 Task: Search one way flight ticket for 2 adults, 4 children and 1 infant on lap in business from Alexandria: Alexandria International Airport to New Bern: Coastal Carolina Regional Airport (was Craven County Regional) on 5-4-2023. Choice of flights is Westjet. Number of bags: 8 checked bags. Price is upto 60000. Outbound departure time preference is 18:15.
Action: Mouse moved to (367, 141)
Screenshot: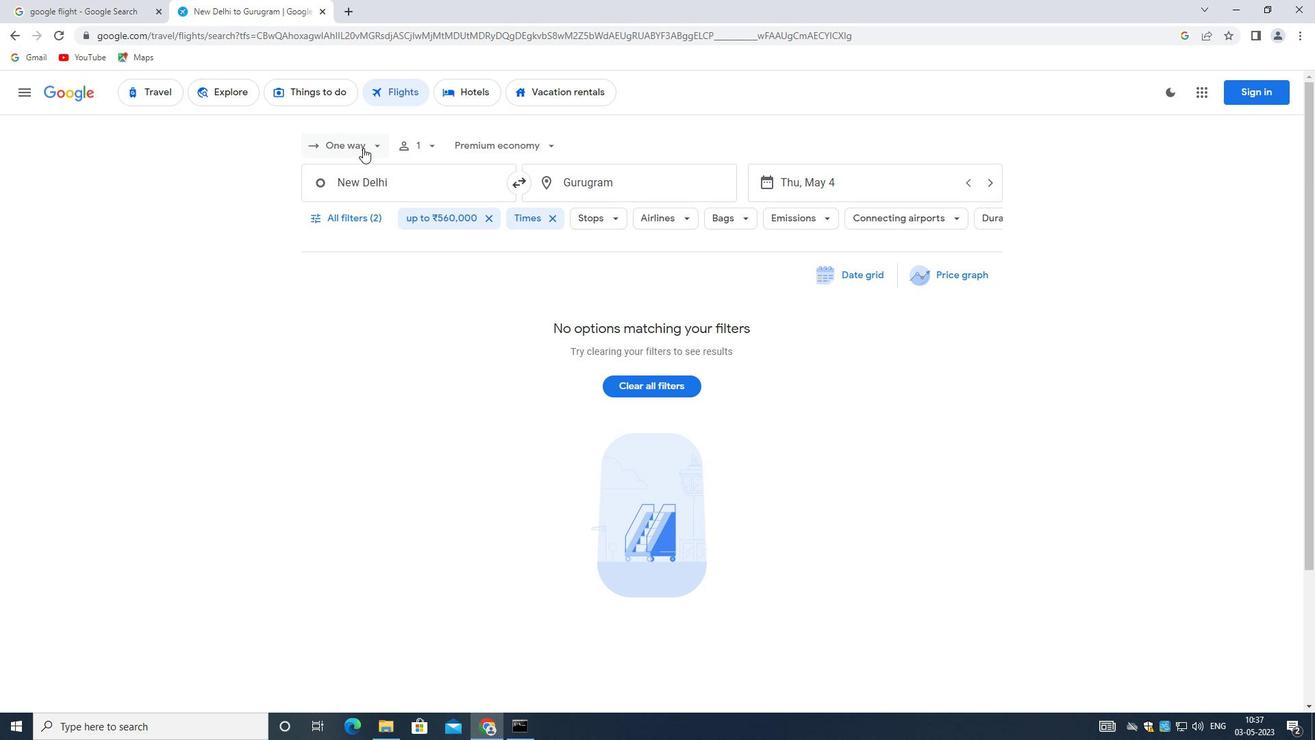 
Action: Mouse pressed left at (367, 141)
Screenshot: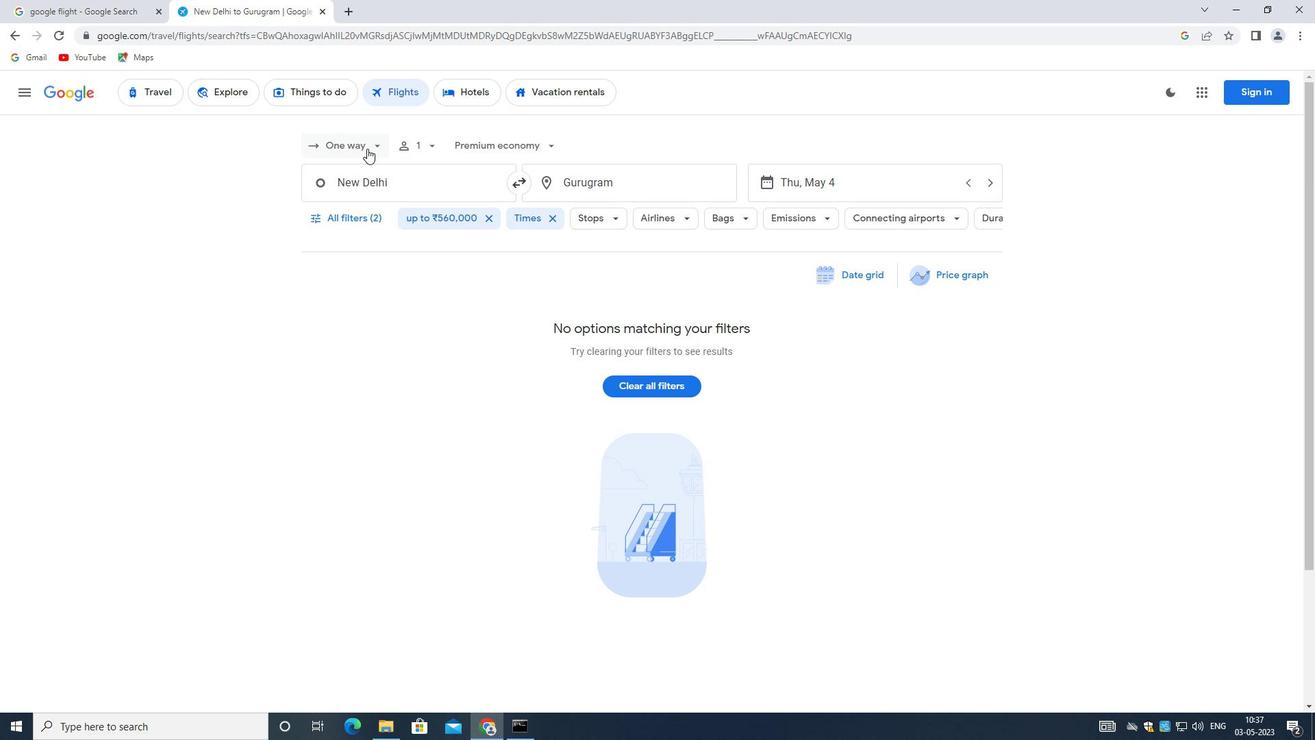 
Action: Mouse moved to (369, 198)
Screenshot: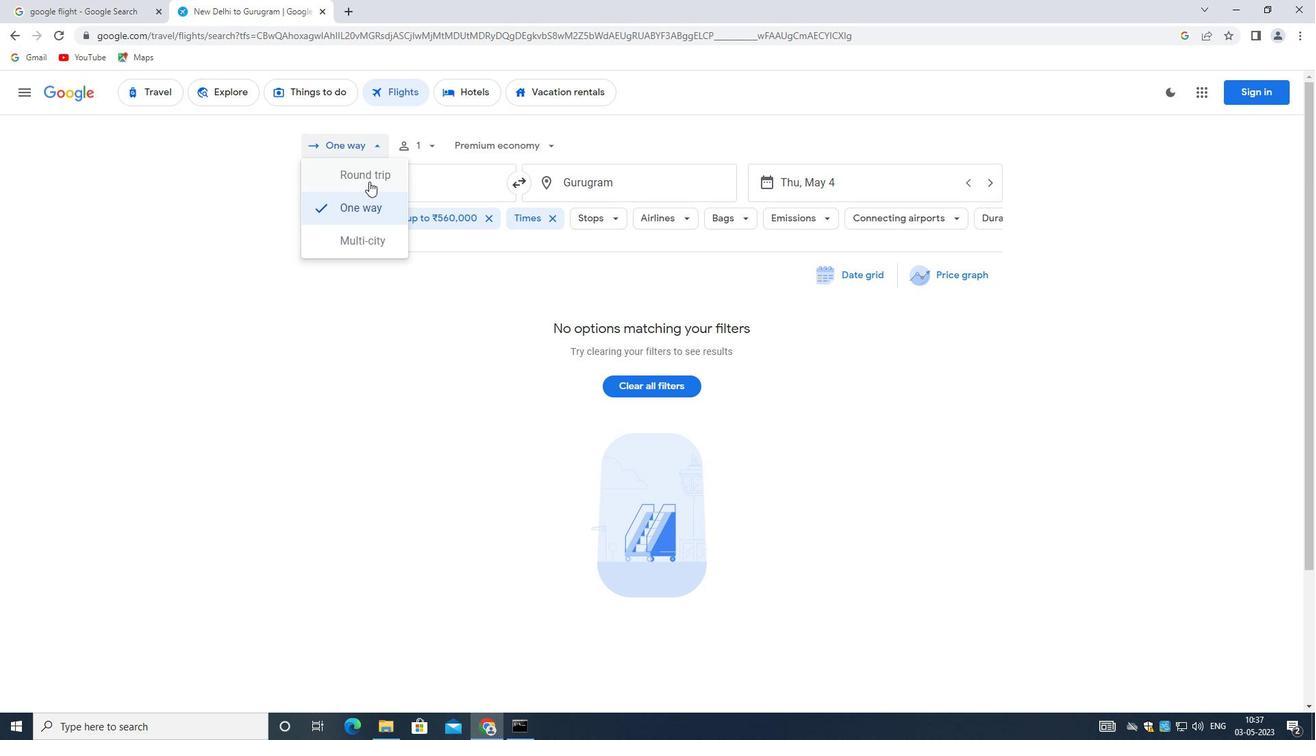 
Action: Mouse pressed left at (369, 198)
Screenshot: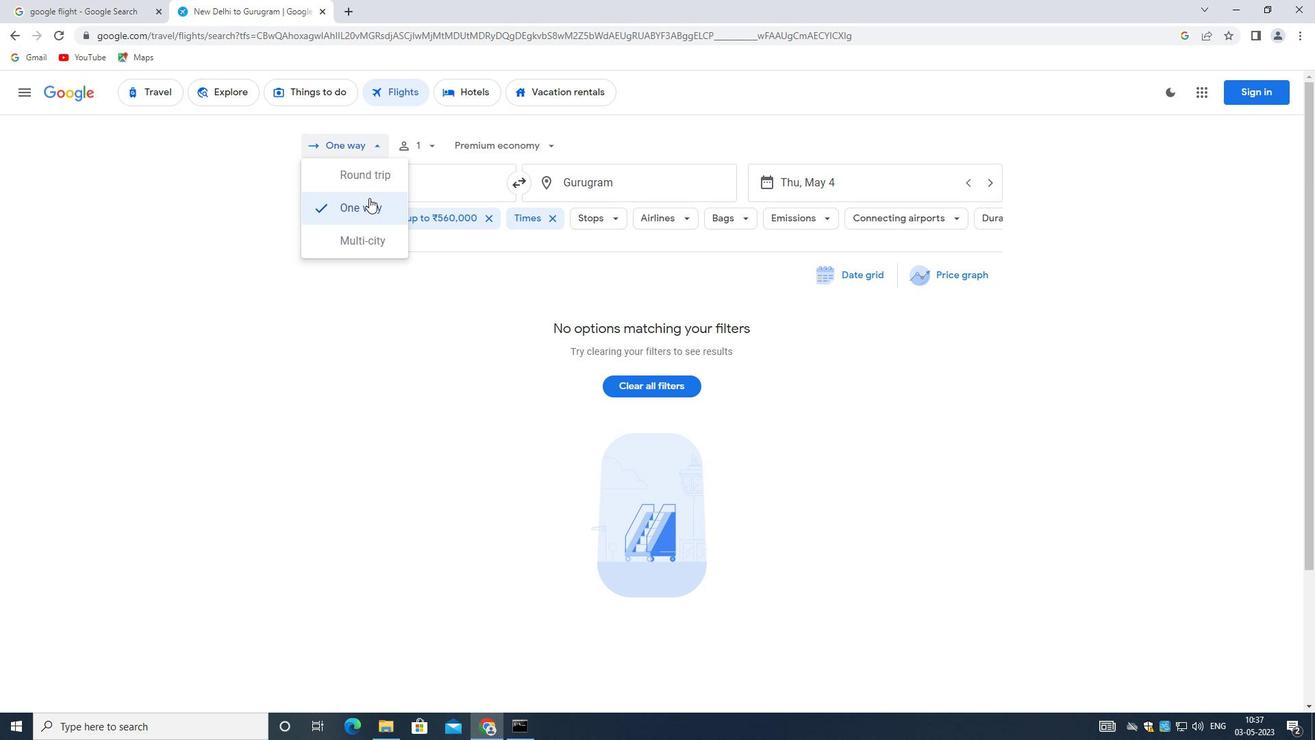 
Action: Mouse moved to (439, 150)
Screenshot: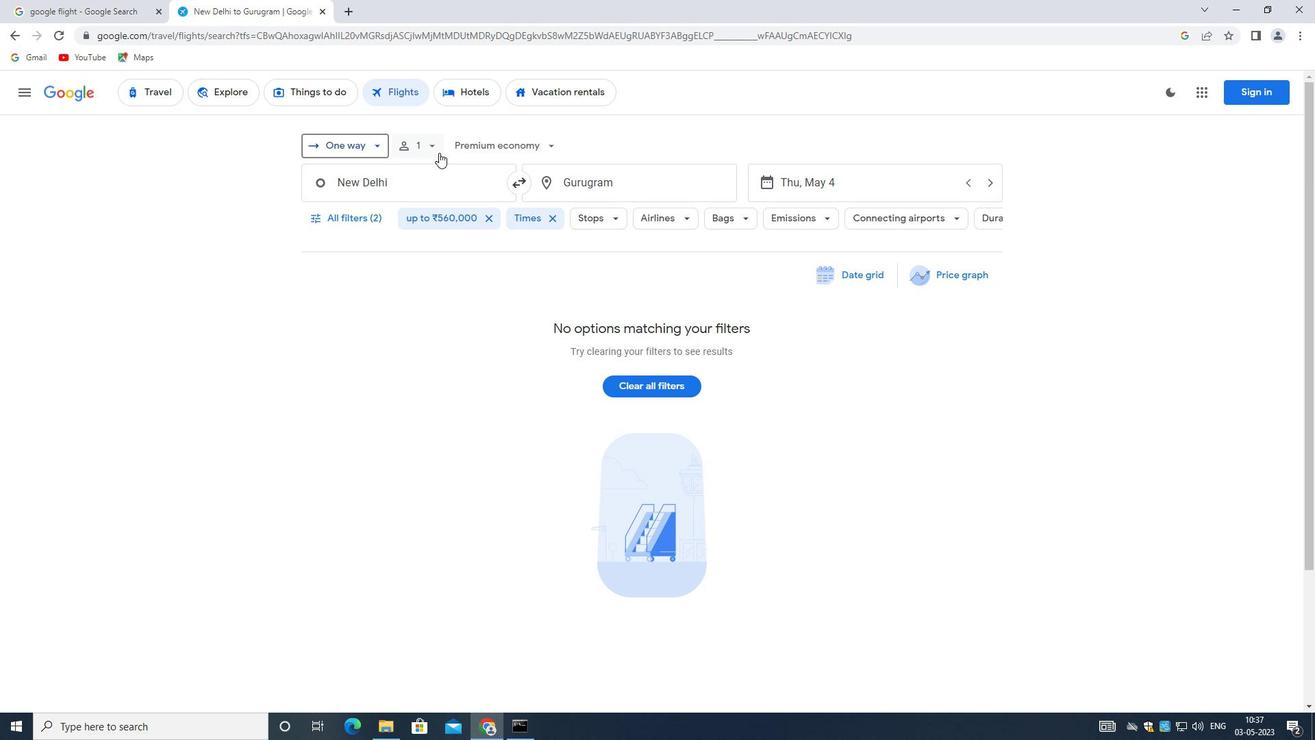 
Action: Mouse pressed left at (439, 150)
Screenshot: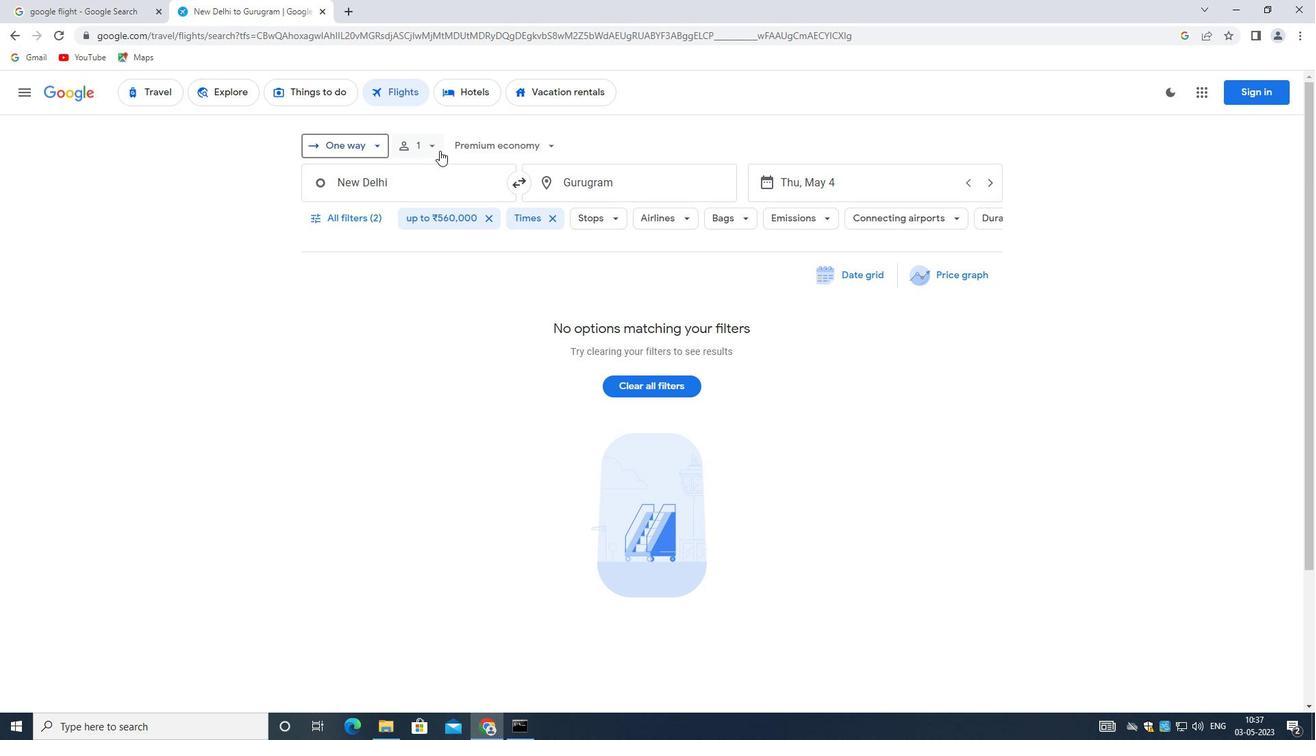 
Action: Mouse moved to (537, 177)
Screenshot: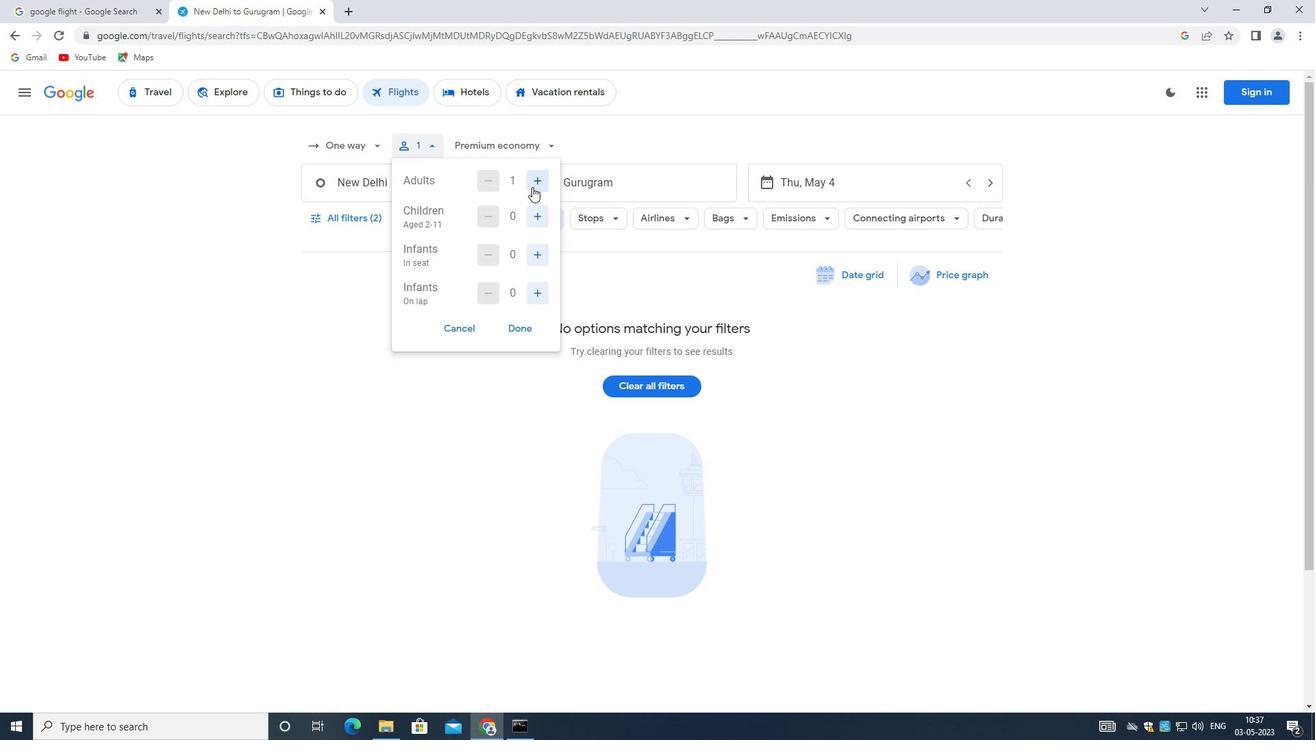 
Action: Mouse pressed left at (537, 177)
Screenshot: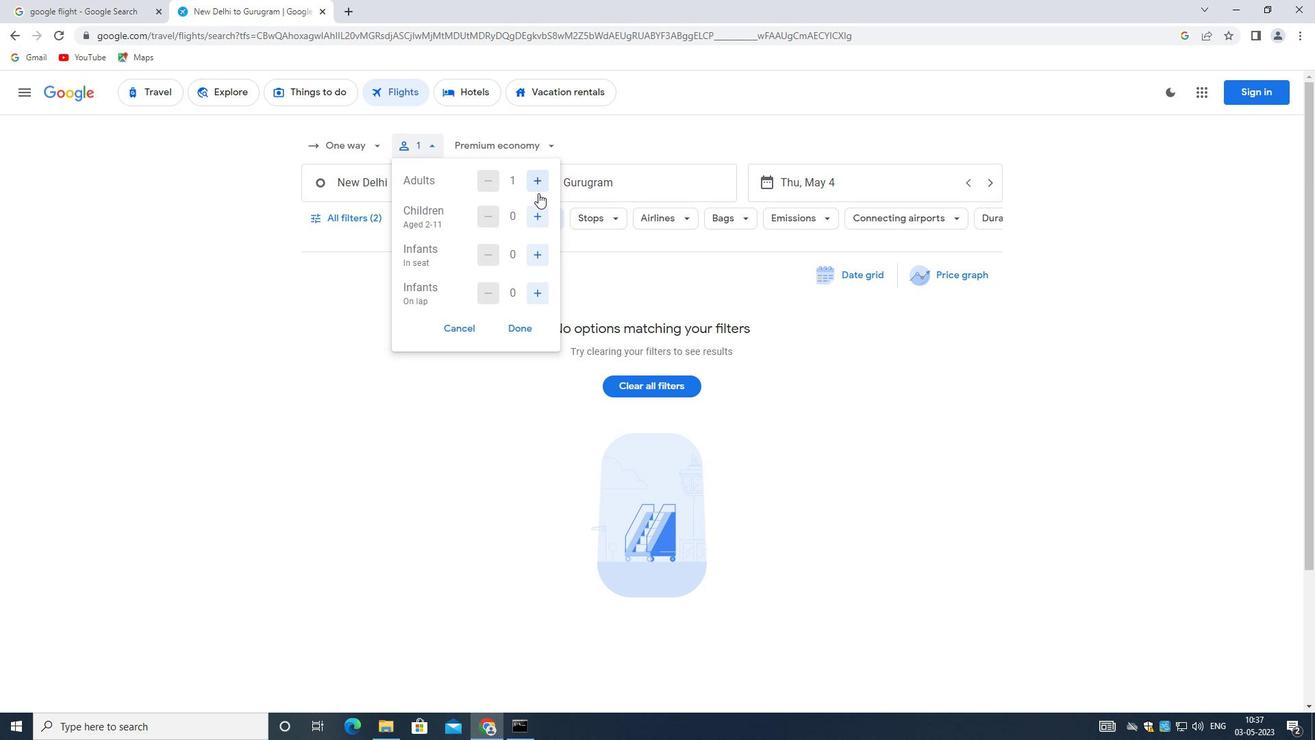 
Action: Mouse moved to (538, 219)
Screenshot: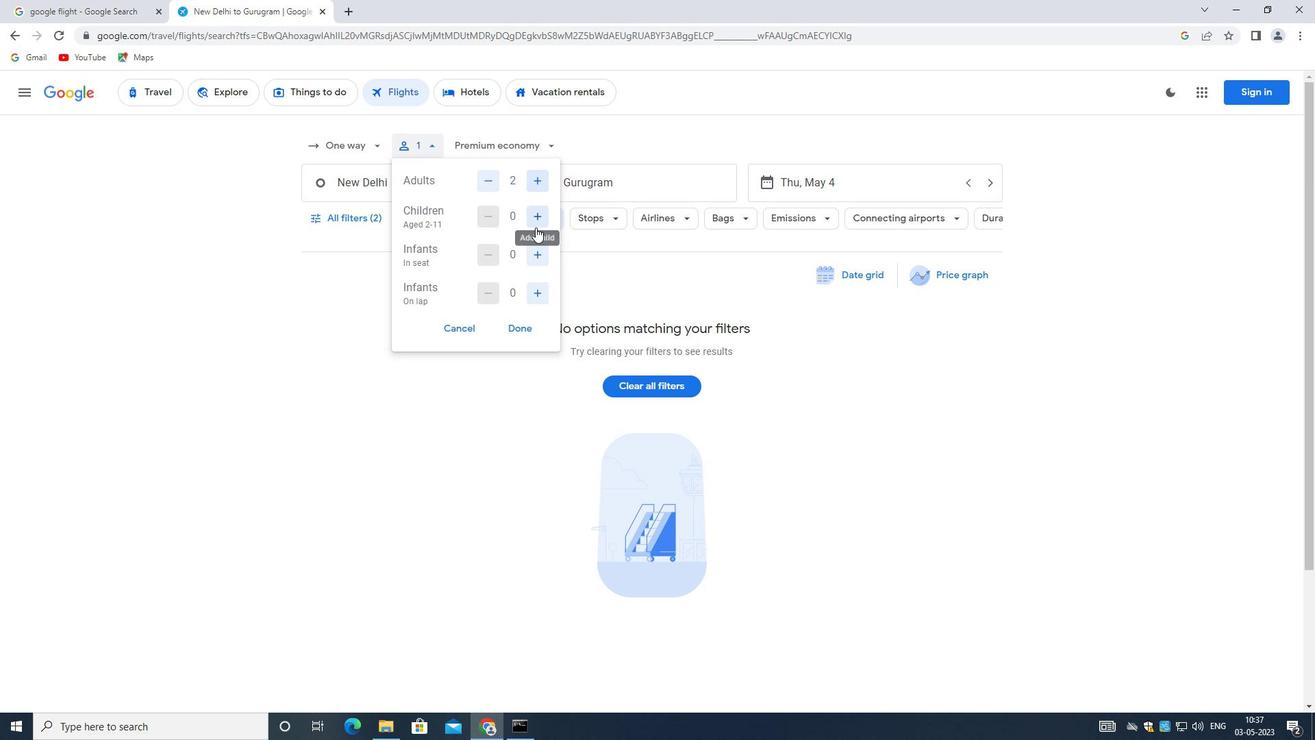 
Action: Mouse pressed left at (538, 219)
Screenshot: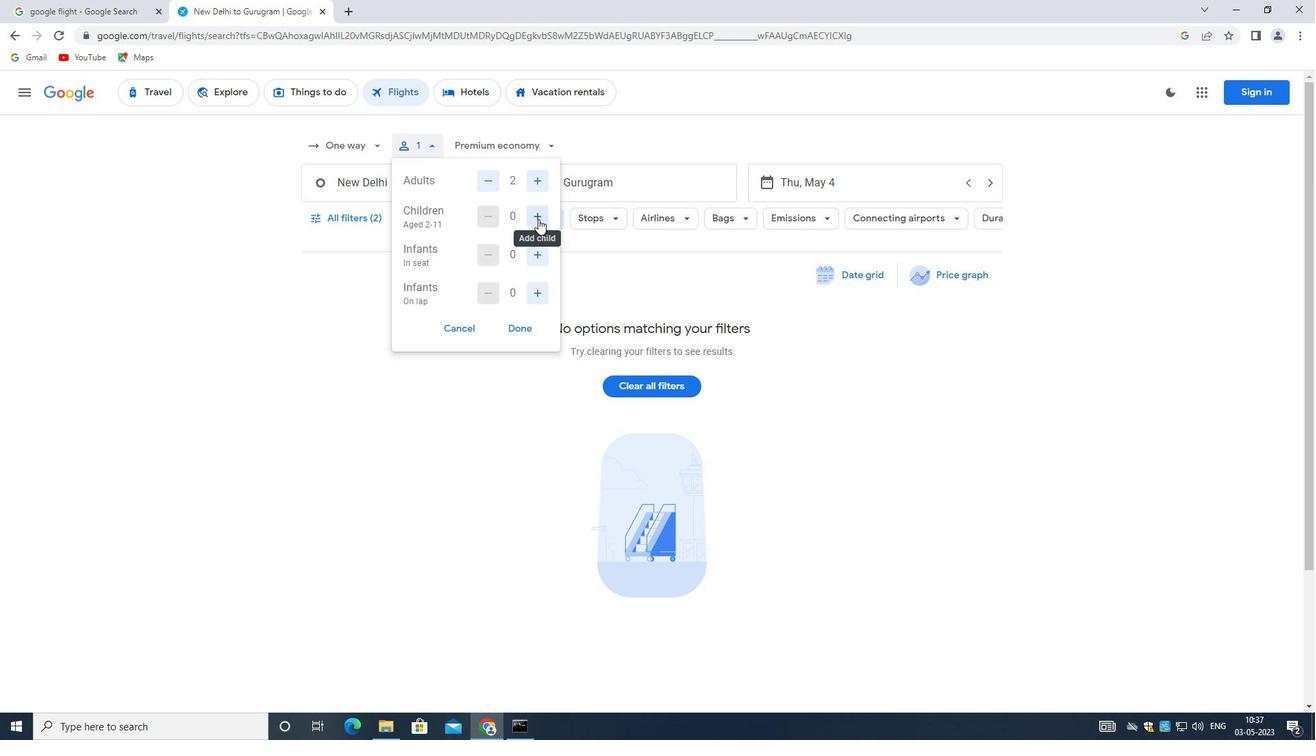 
Action: Mouse moved to (538, 219)
Screenshot: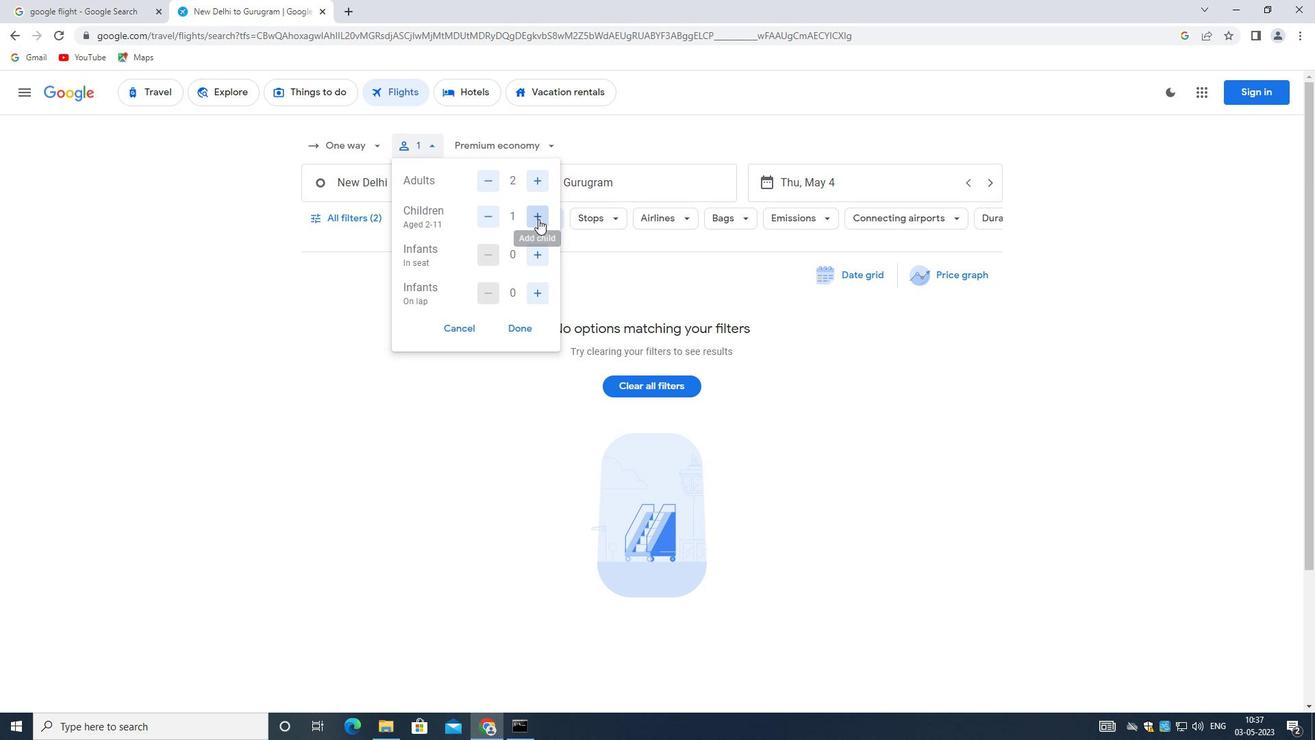 
Action: Mouse pressed left at (538, 219)
Screenshot: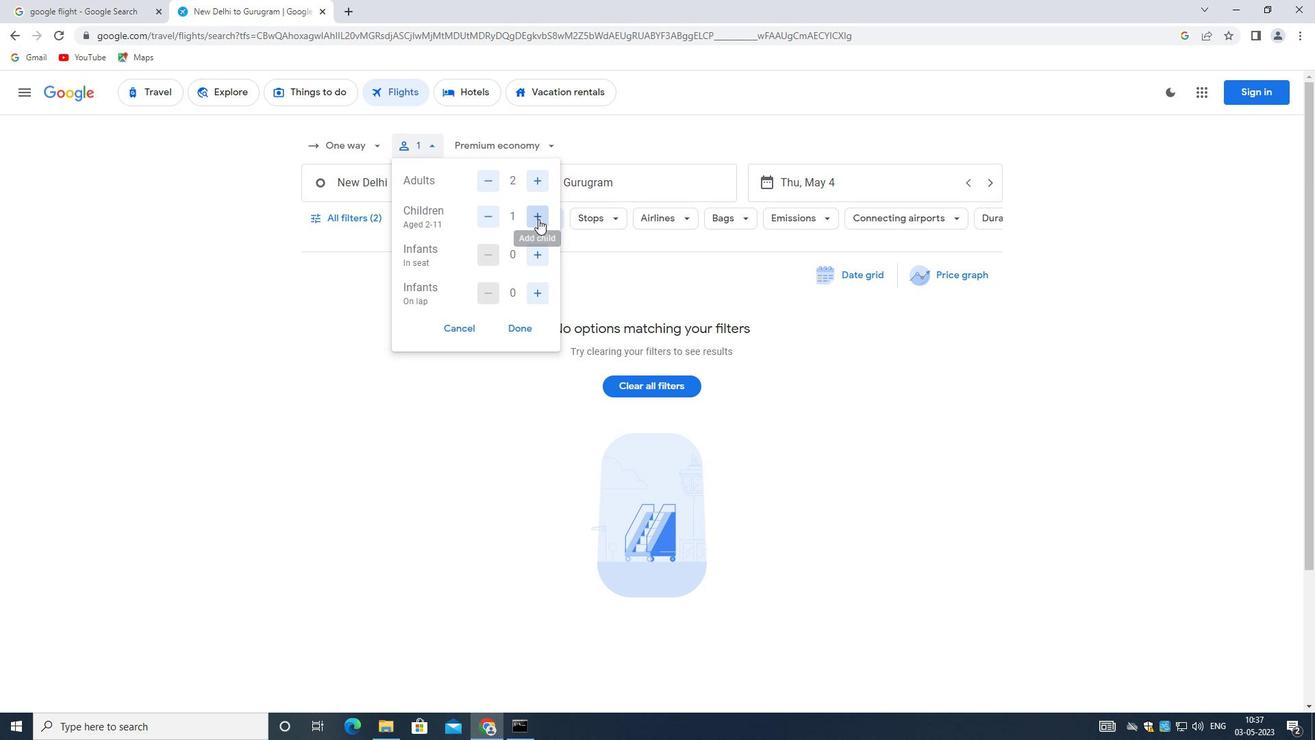 
Action: Mouse pressed left at (538, 219)
Screenshot: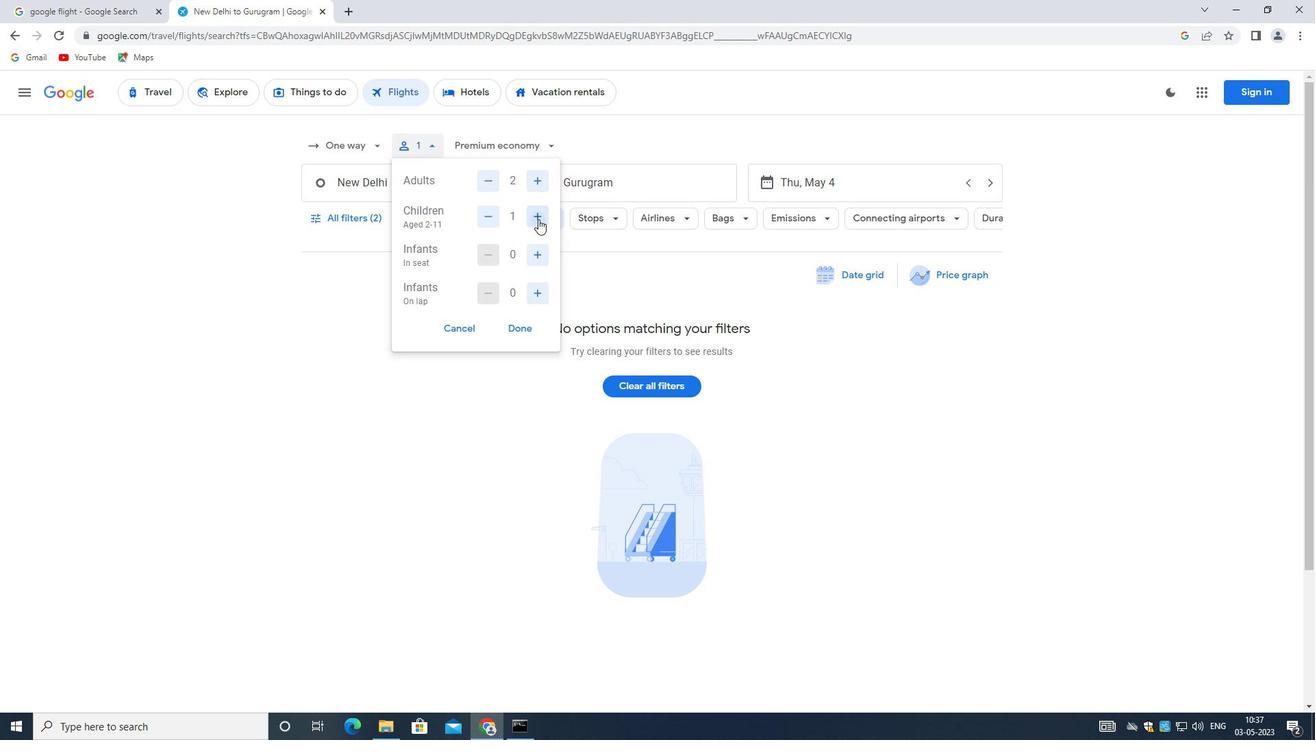 
Action: Mouse pressed left at (538, 219)
Screenshot: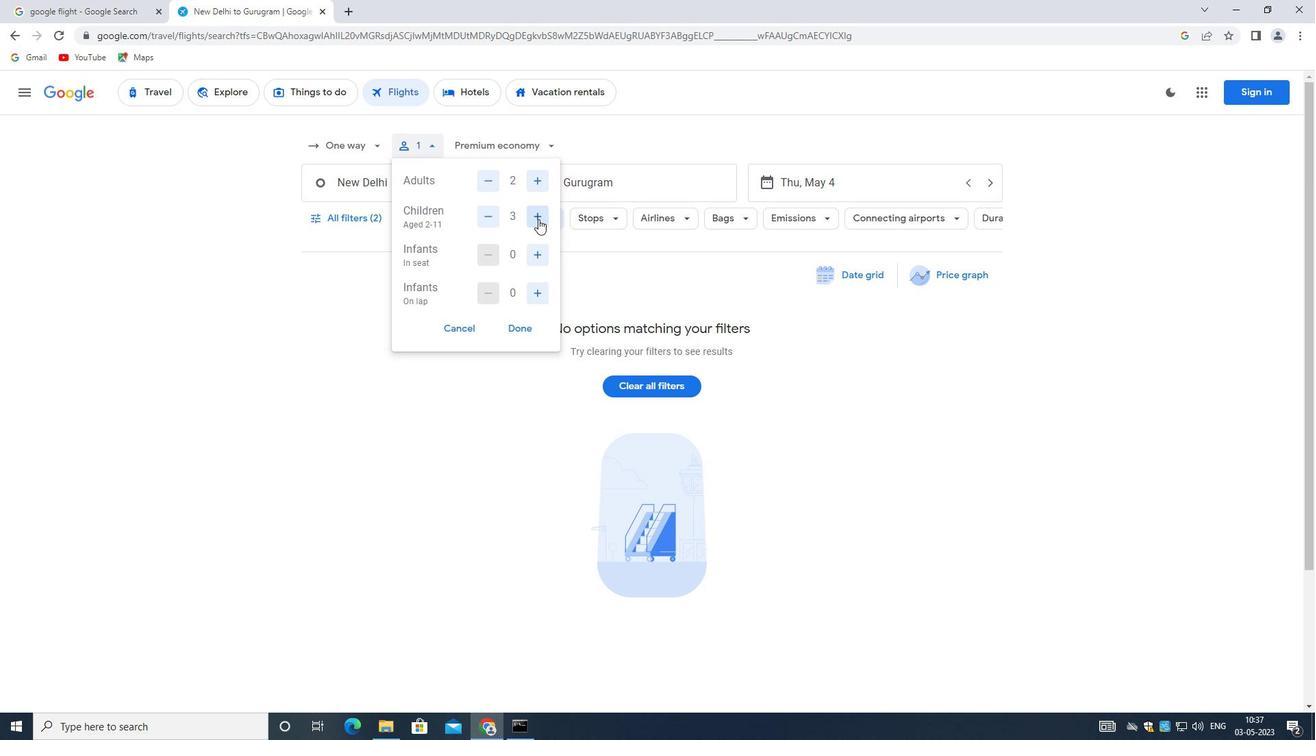 
Action: Mouse moved to (542, 256)
Screenshot: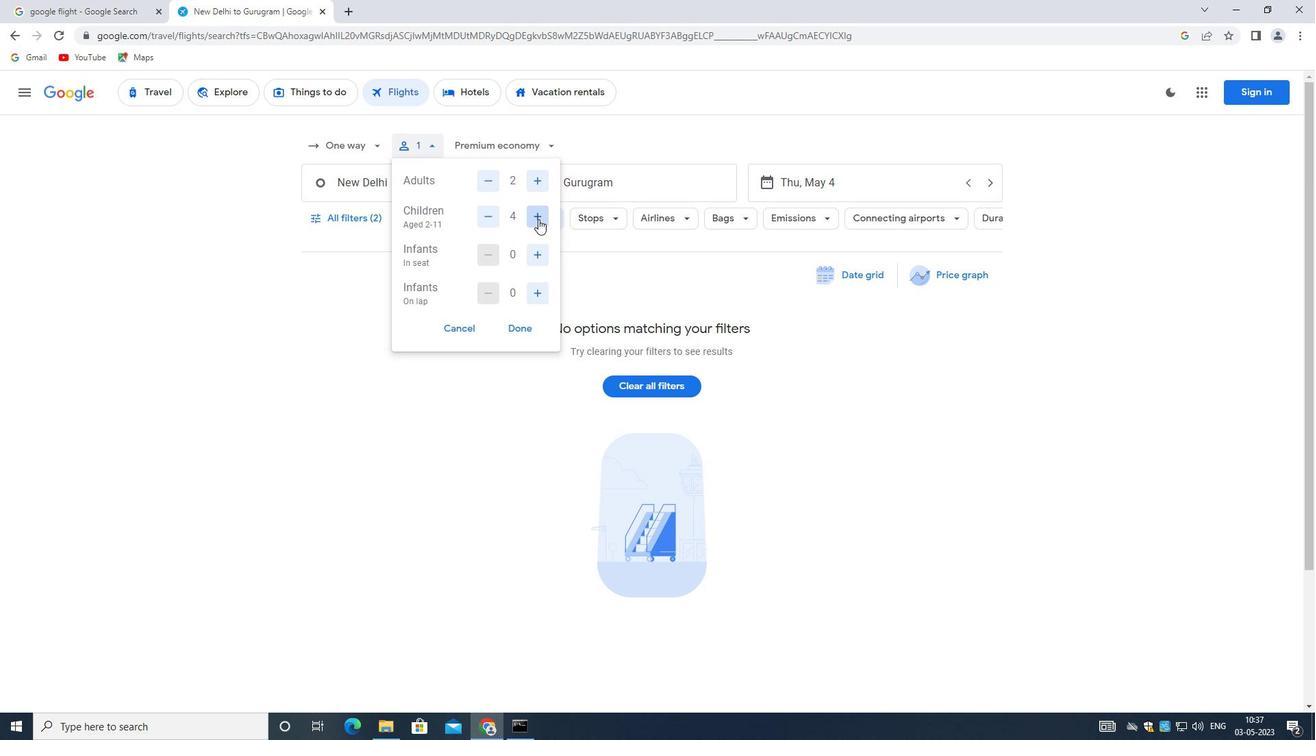 
Action: Mouse pressed left at (542, 256)
Screenshot: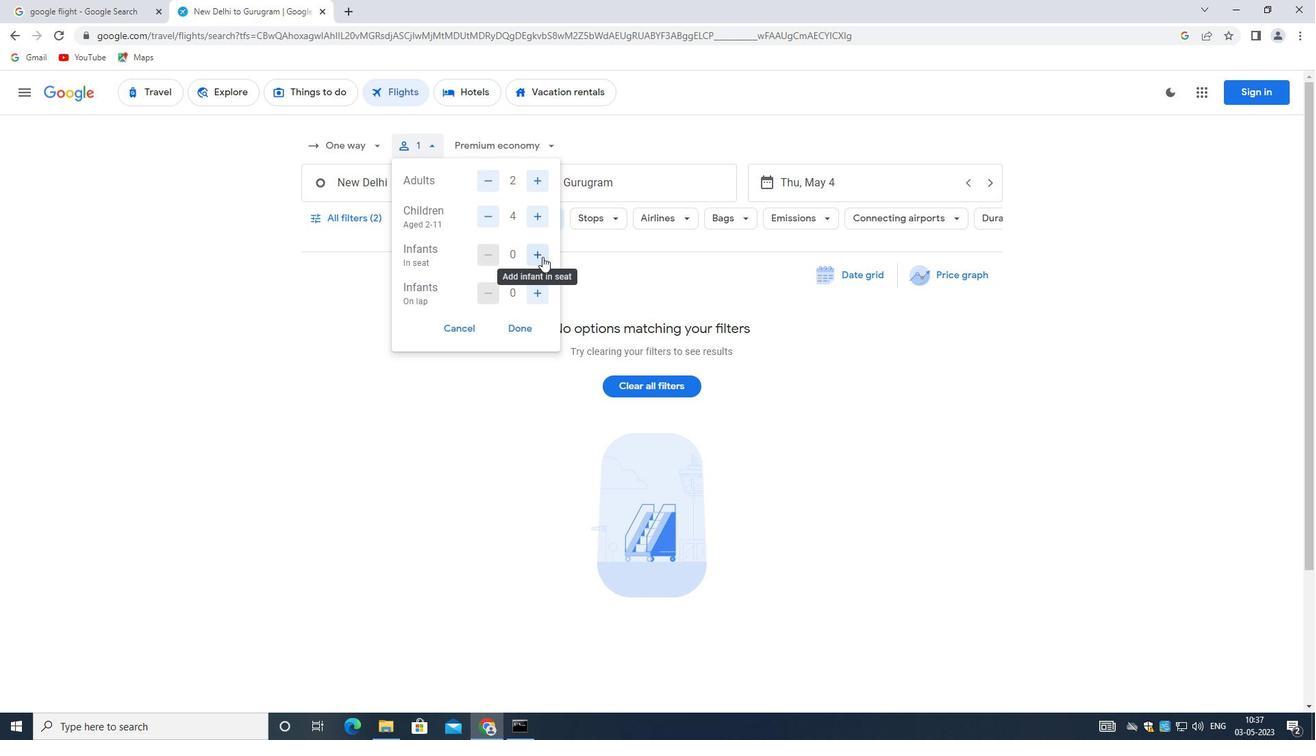 
Action: Mouse moved to (511, 330)
Screenshot: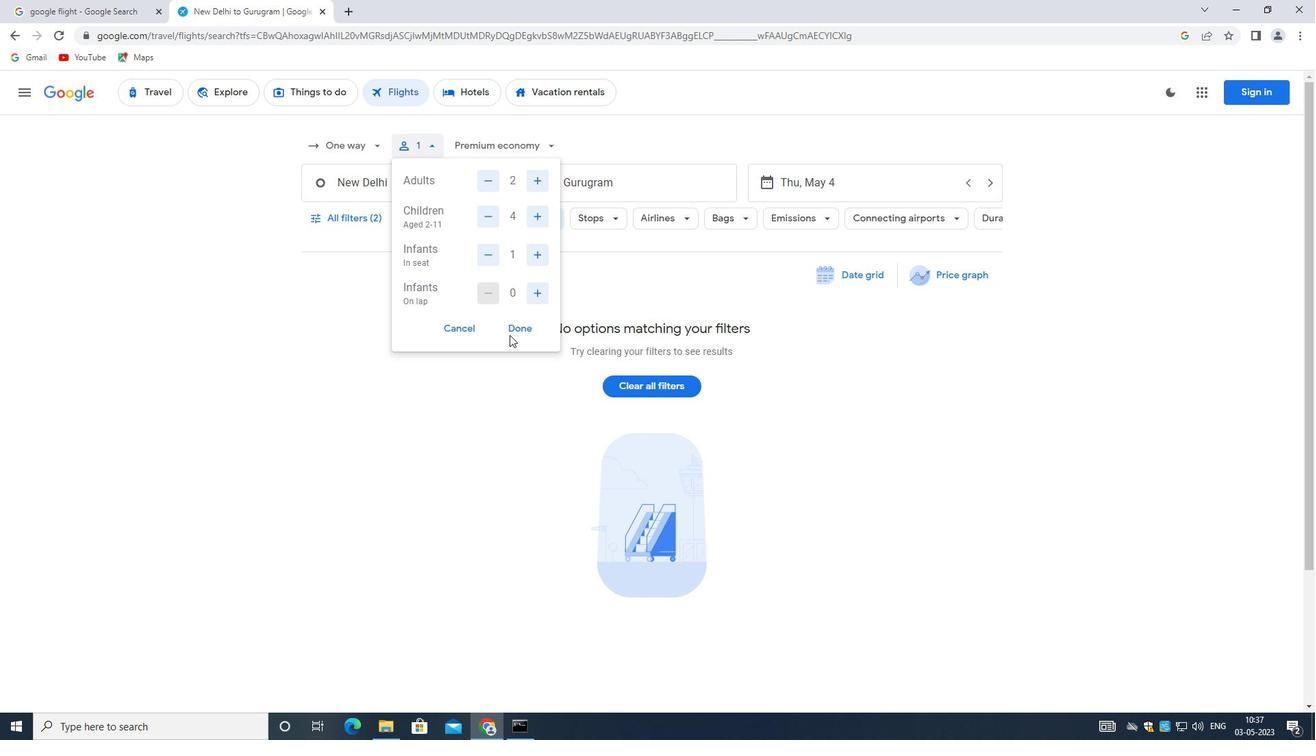 
Action: Mouse pressed left at (511, 330)
Screenshot: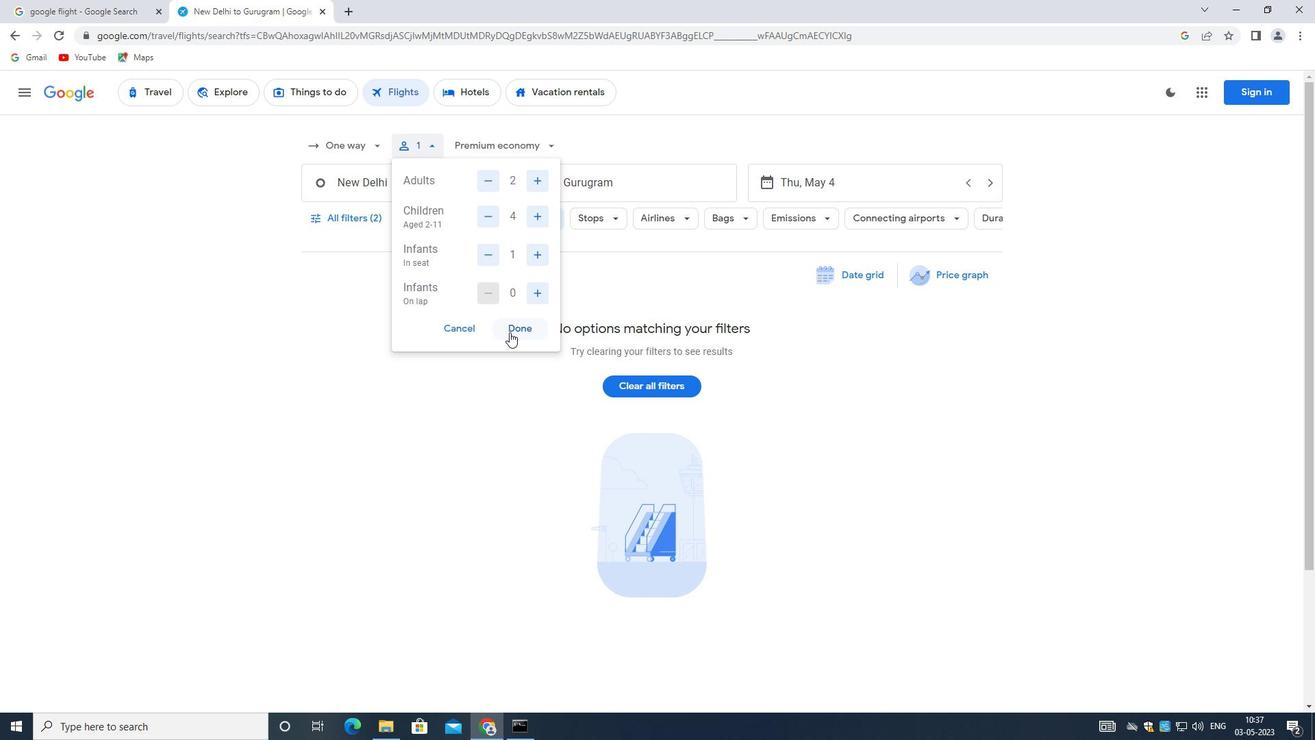 
Action: Mouse moved to (533, 142)
Screenshot: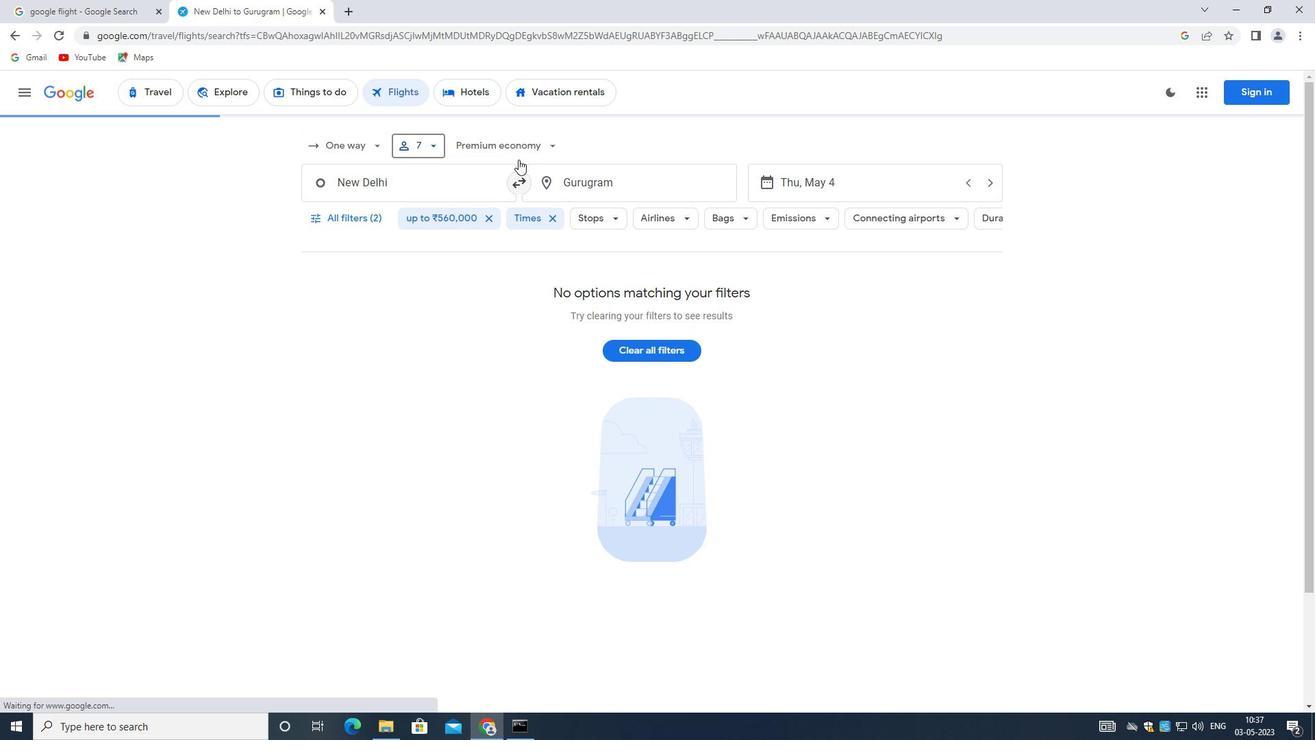 
Action: Mouse pressed left at (533, 142)
Screenshot: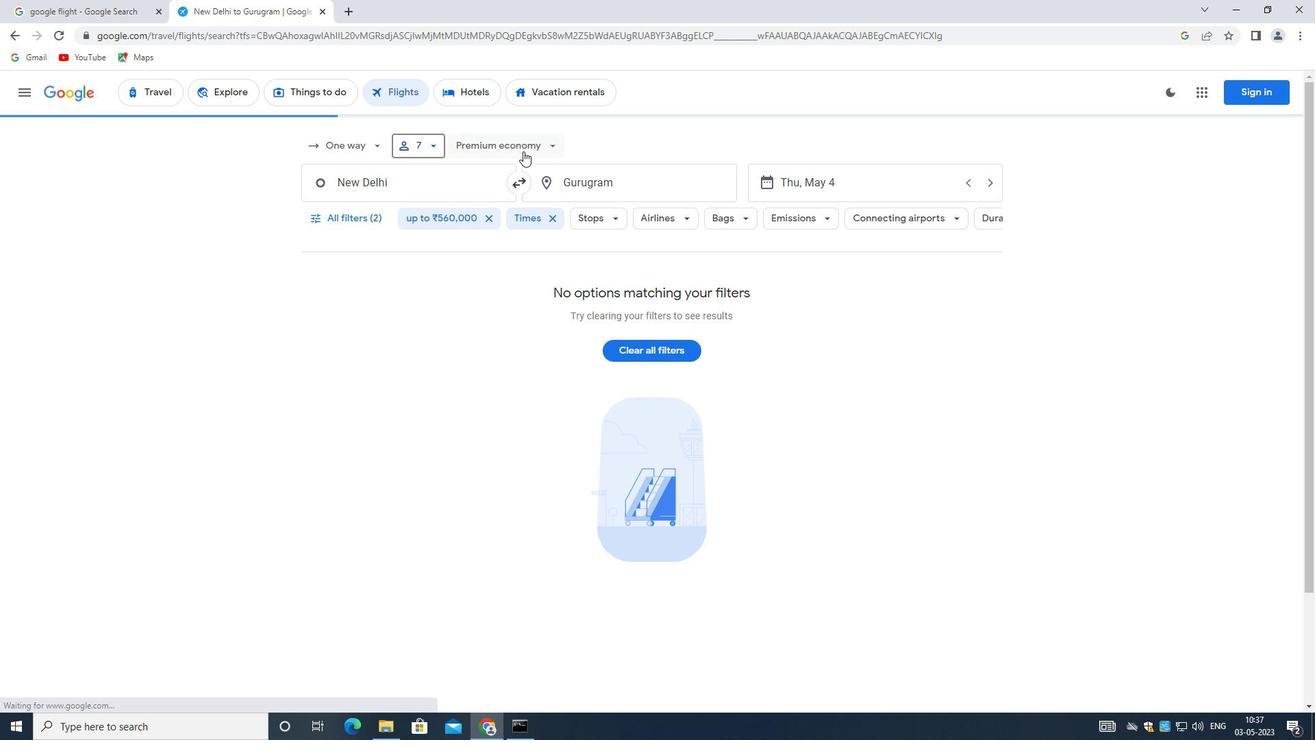 
Action: Mouse moved to (533, 243)
Screenshot: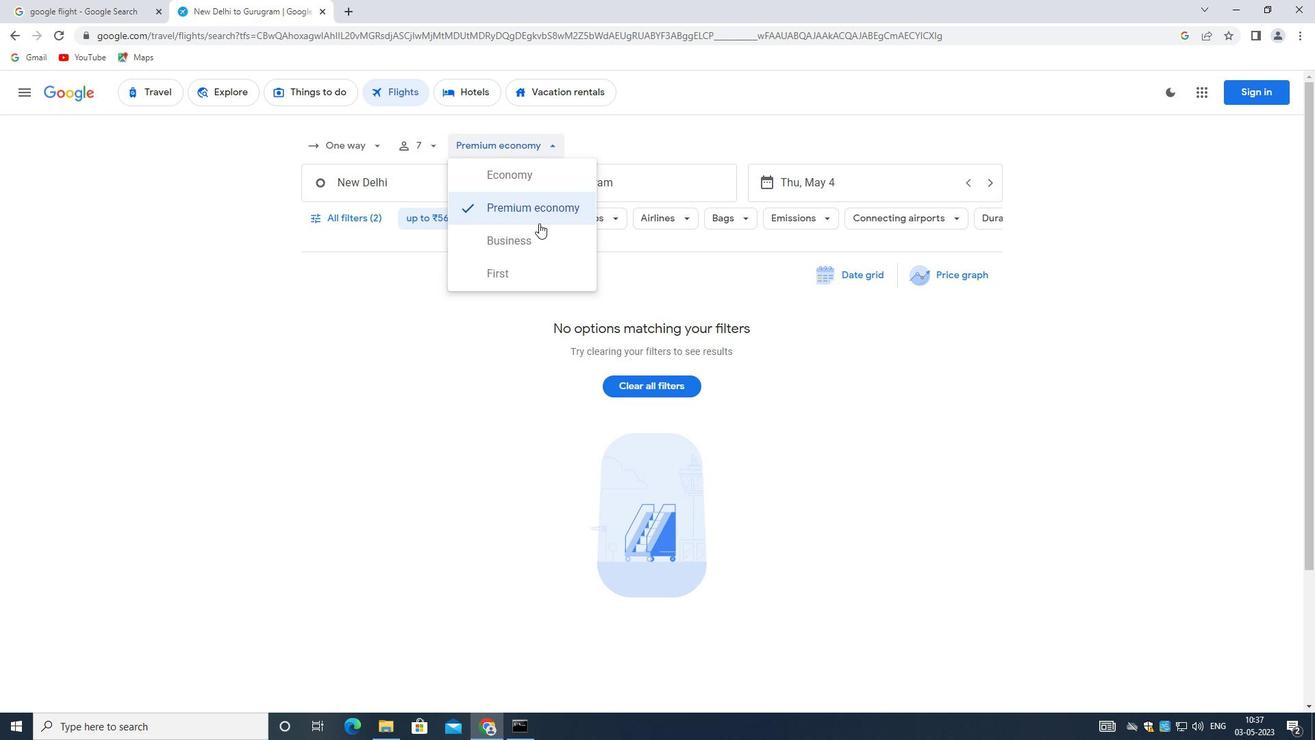 
Action: Mouse pressed left at (533, 243)
Screenshot: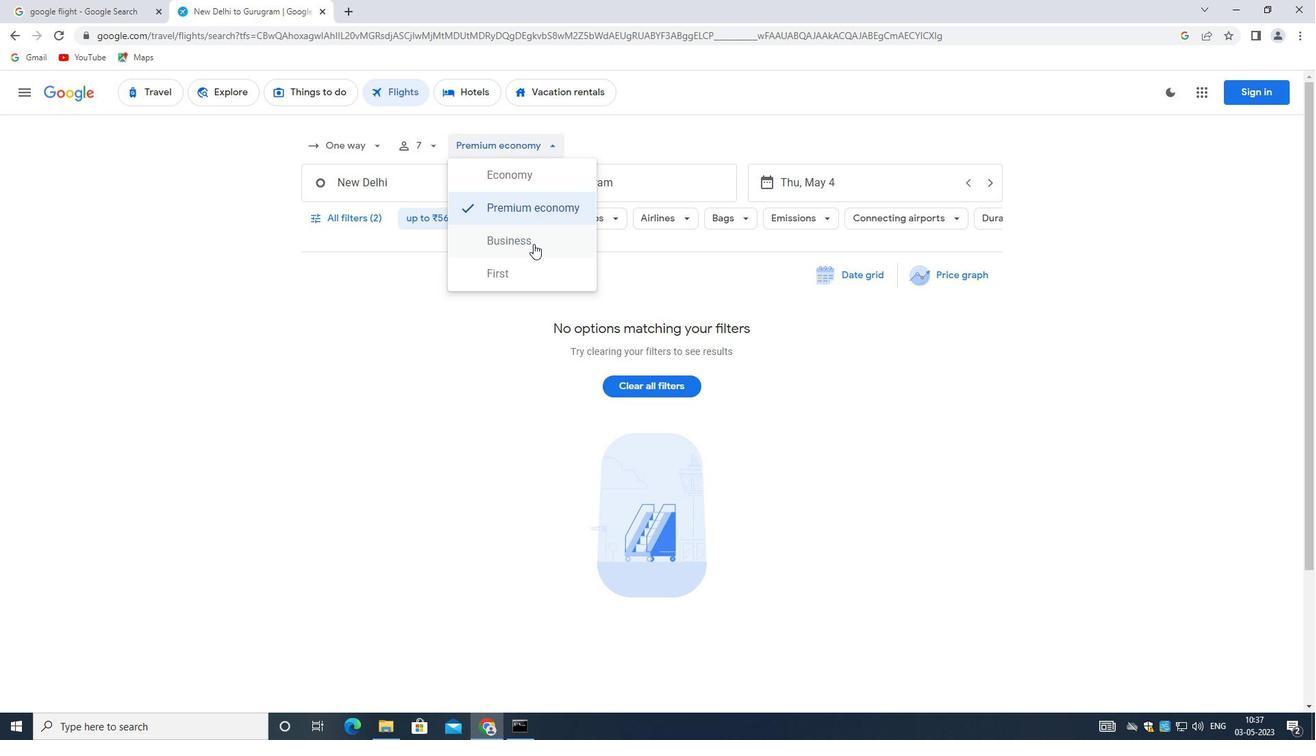
Action: Mouse moved to (394, 178)
Screenshot: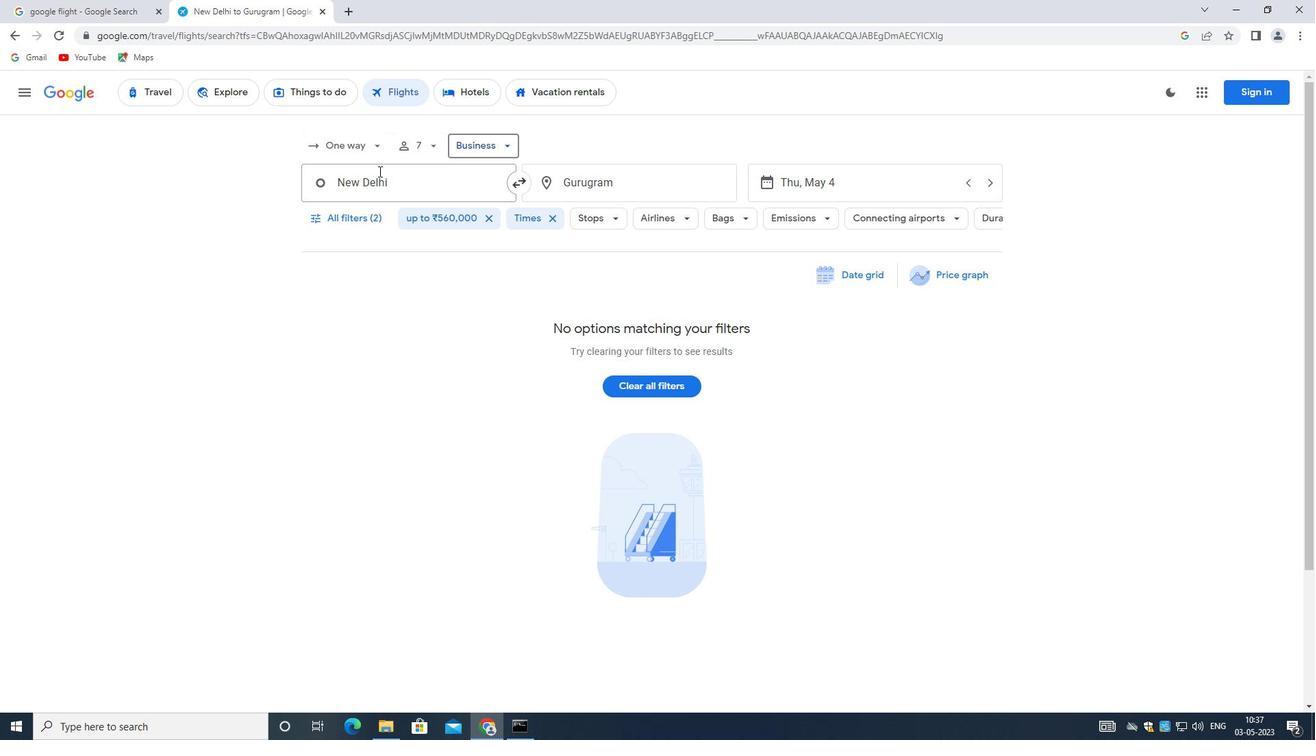 
Action: Mouse pressed left at (394, 178)
Screenshot: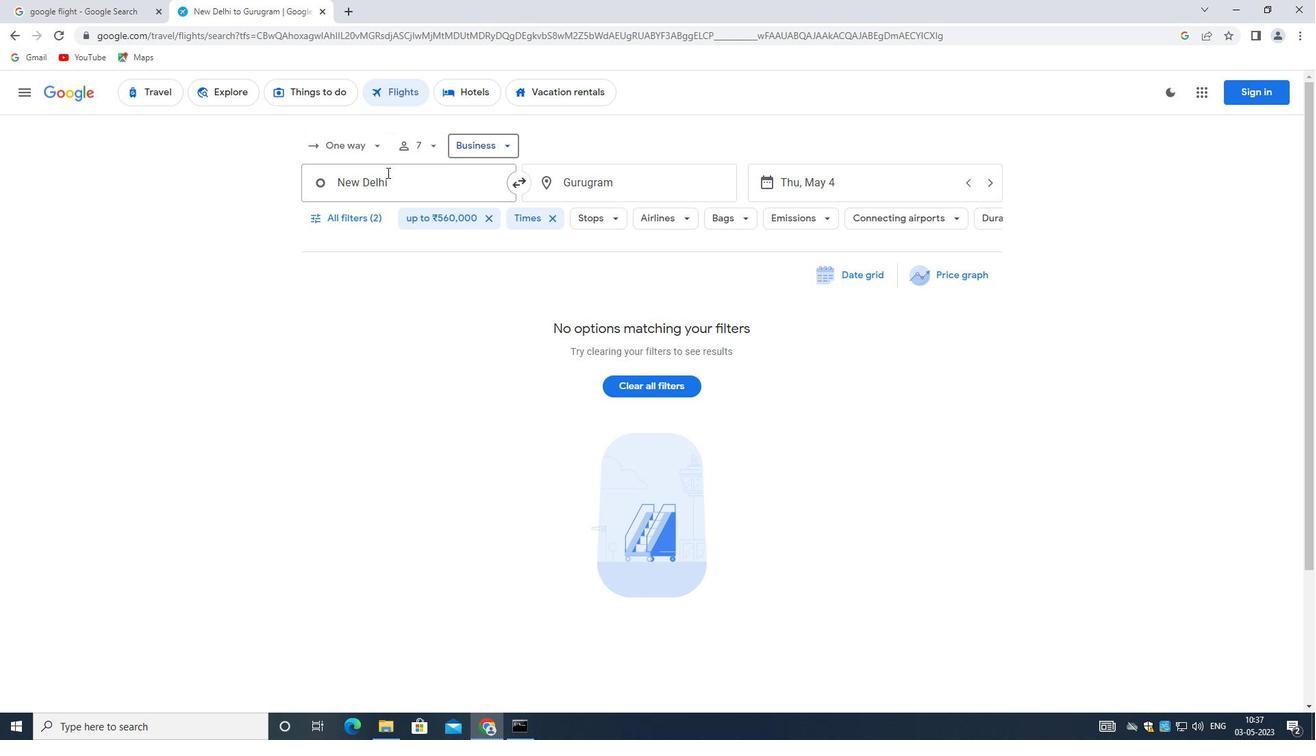 
Action: Key pressed <Key.backspace><Key.shift><Key.shift><Key.shift><Key.shift><Key.shift>AA
Screenshot: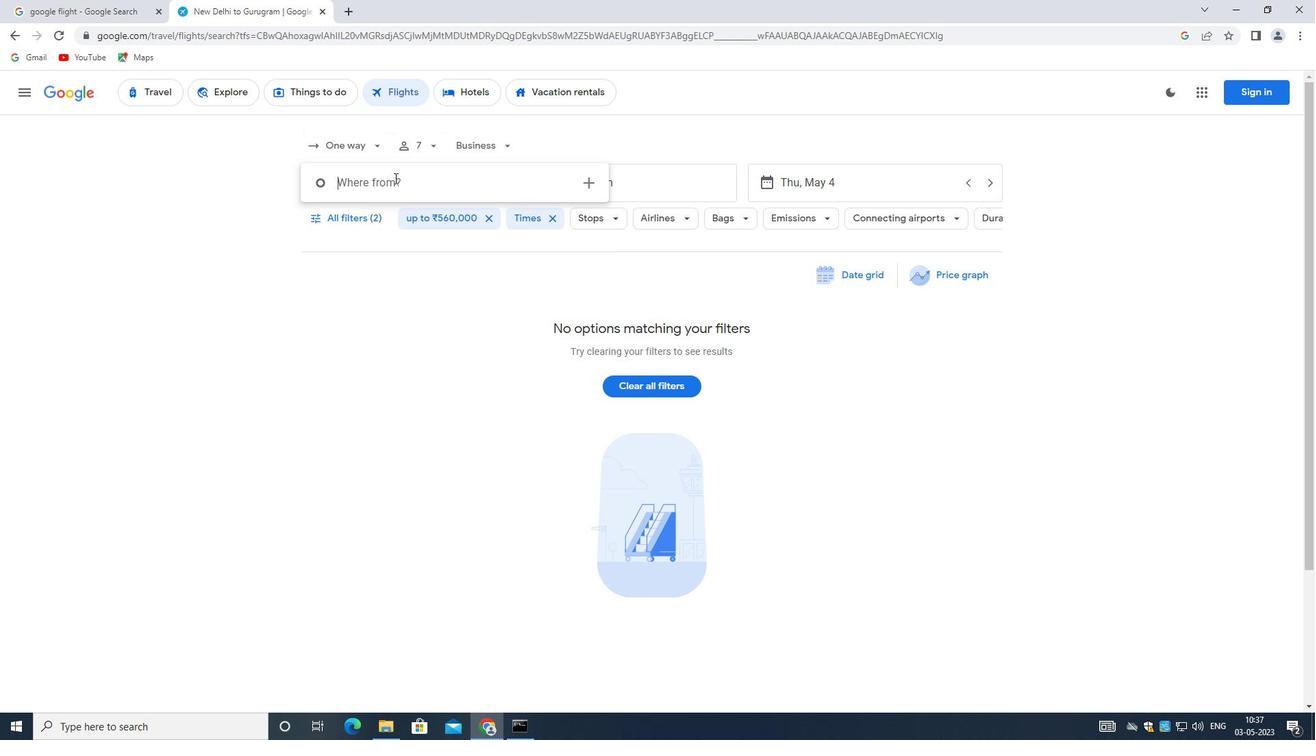 
Action: Mouse moved to (394, 178)
Screenshot: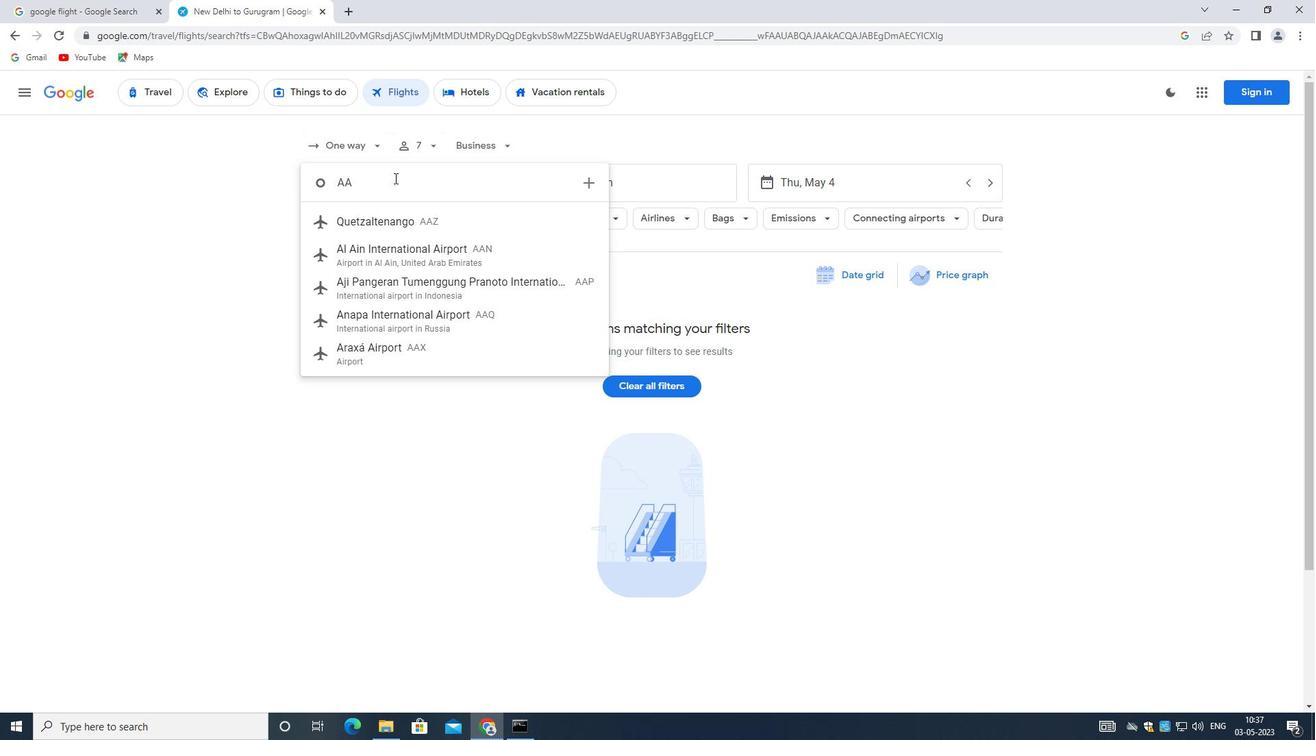 
Action: Key pressed <Key.backspace>LEXANDRA<Key.space><Key.shift_r><Key.shift_r><Key.shift_r><Key.shift_r><Key.shift_r><Key.shift_r><Key.shift_r><Key.shift_r><Key.shift_r><Key.shift_r><Key.shift_r><Key.shift_r><Key.shift_r><Key.shift_r><Key.shift_r>INTERNATIONAL<Key.space><Key.shift>AIRPORT
Screenshot: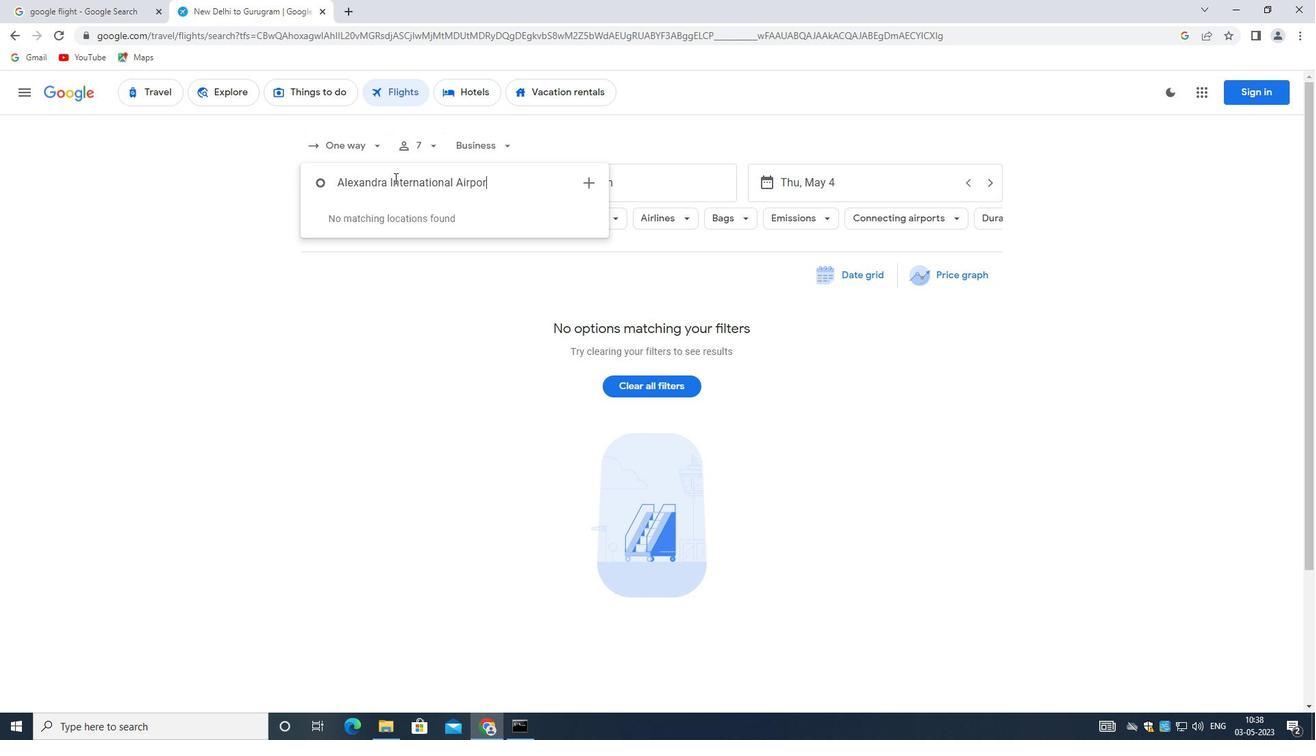 
Action: Mouse moved to (536, 261)
Screenshot: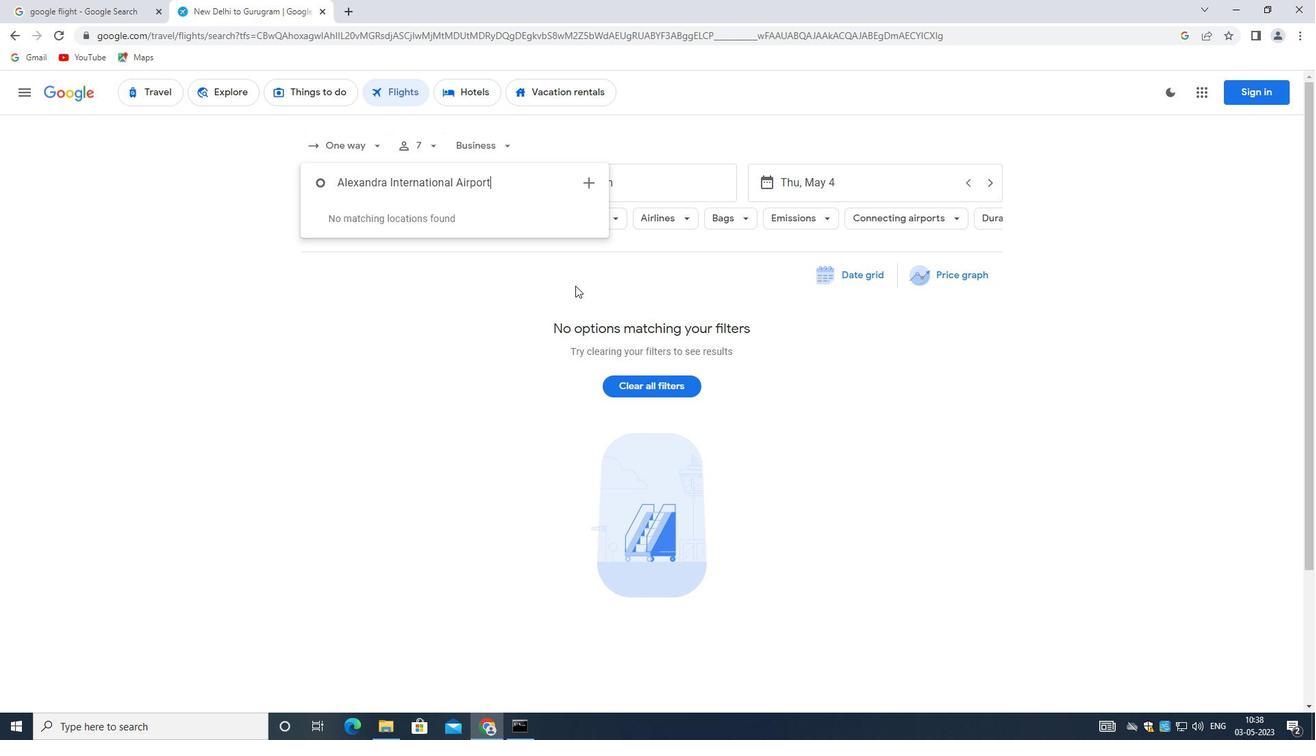 
Action: Mouse scrolled (536, 261) with delta (0, 0)
Screenshot: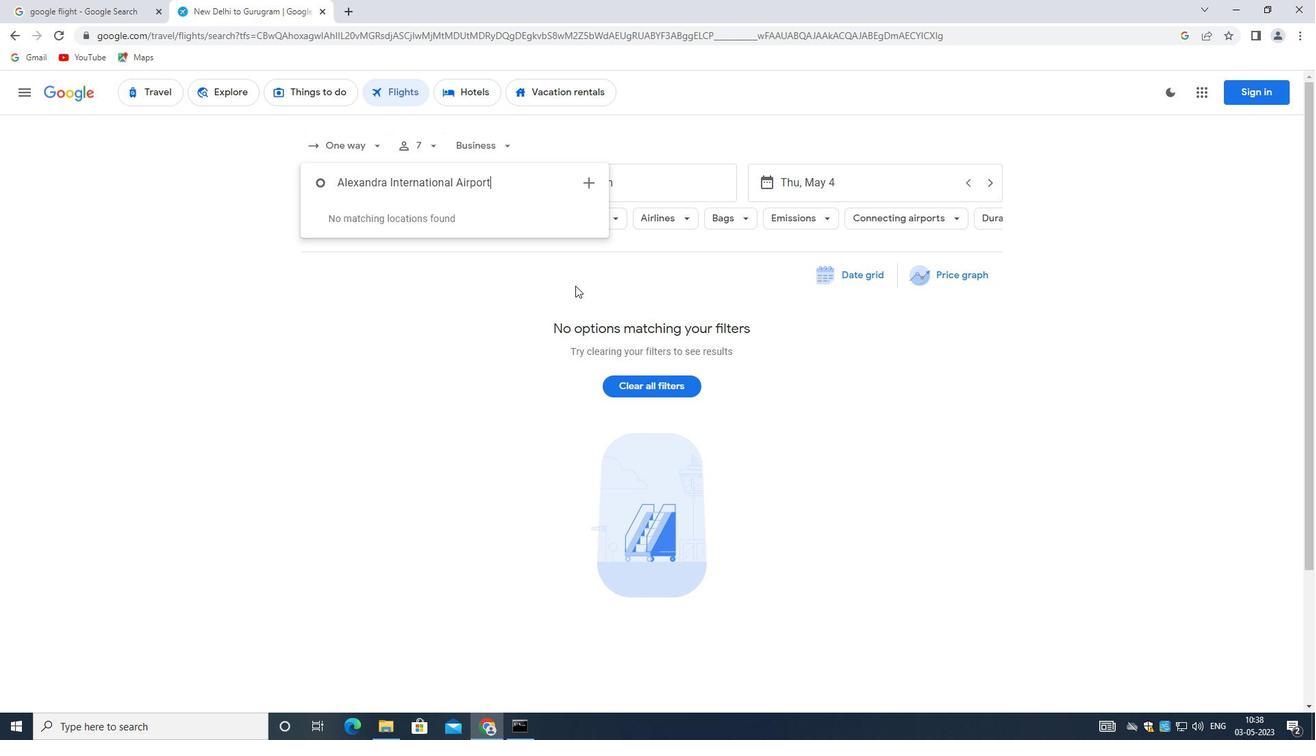
Action: Mouse scrolled (536, 261) with delta (0, 0)
Screenshot: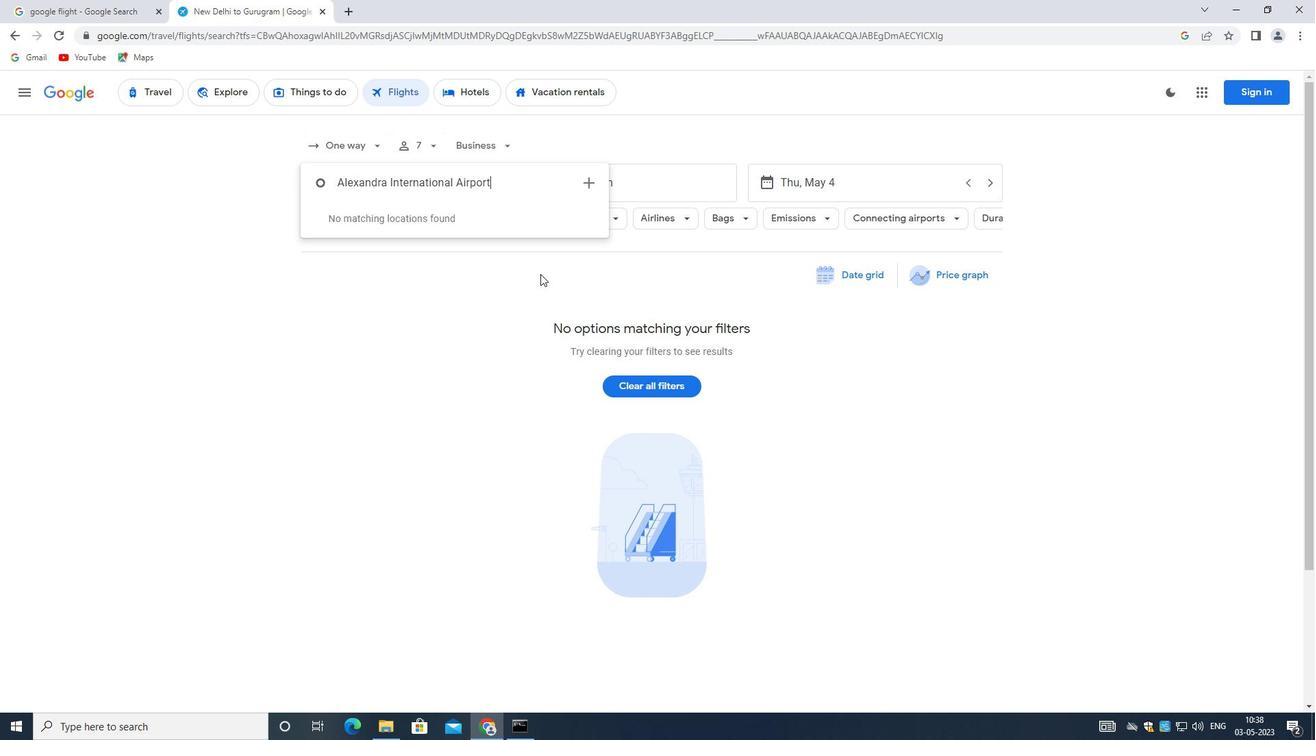 
Action: Mouse moved to (596, 185)
Screenshot: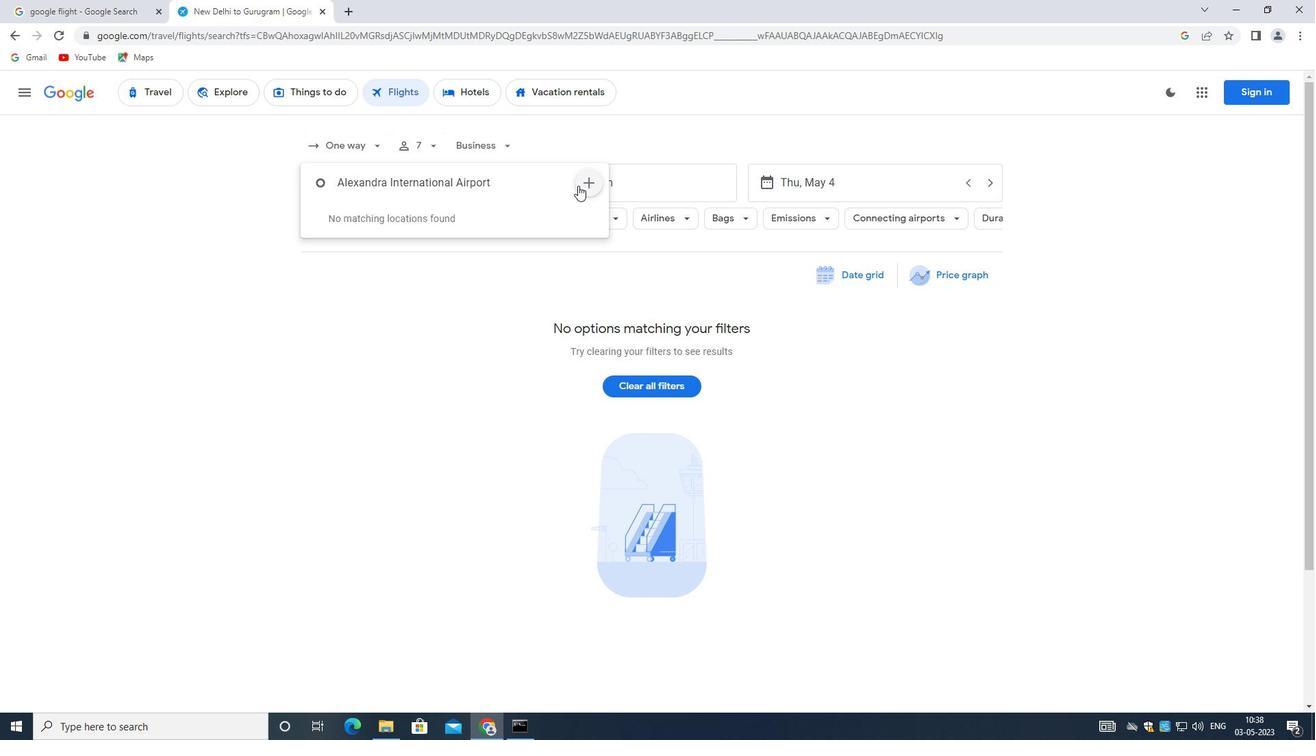
Action: Mouse pressed left at (596, 185)
Screenshot: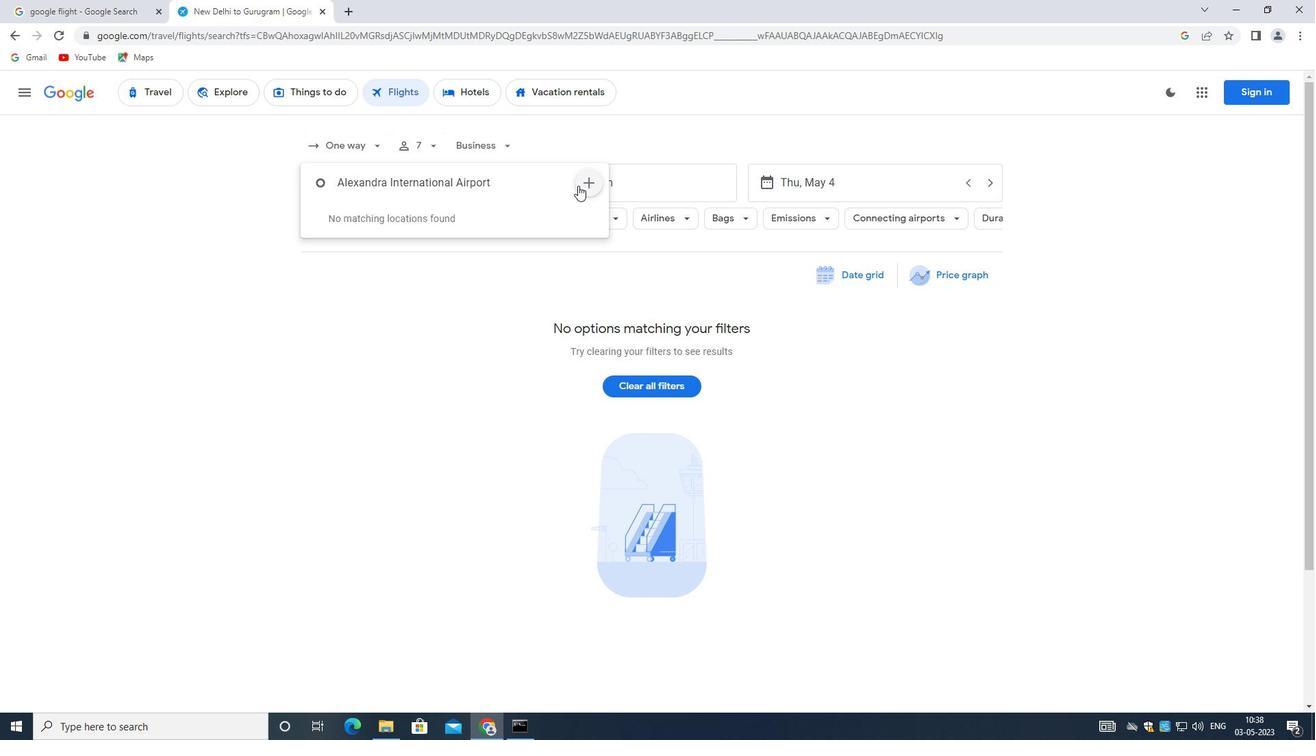 
Action: Mouse moved to (685, 186)
Screenshot: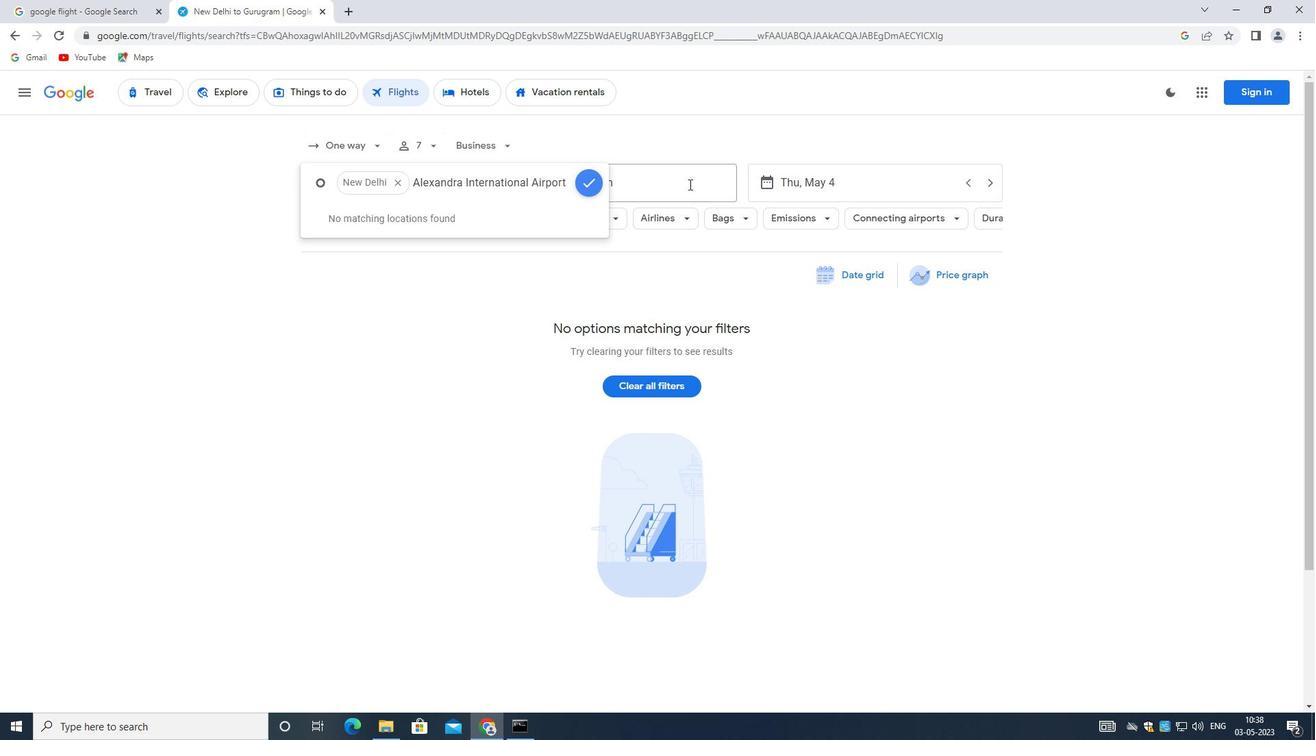 
Action: Mouse pressed left at (685, 186)
Screenshot: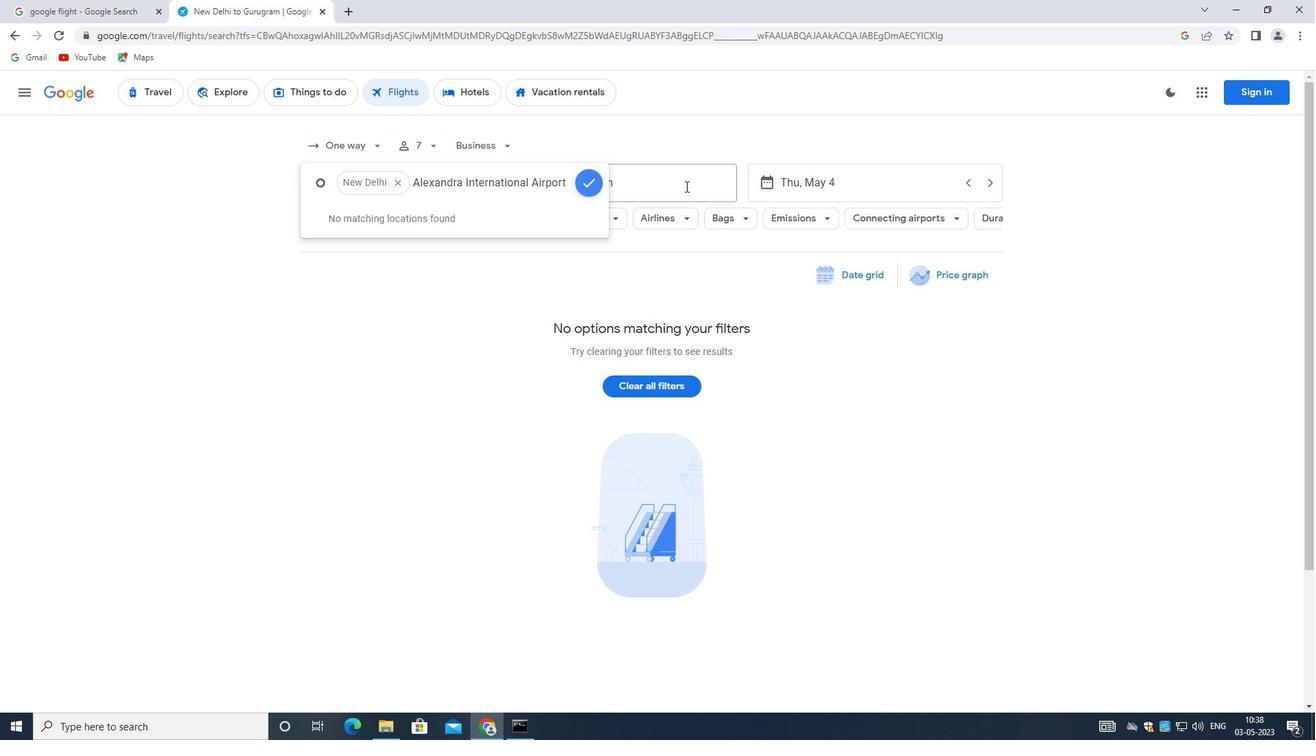 
Action: Mouse moved to (457, 180)
Screenshot: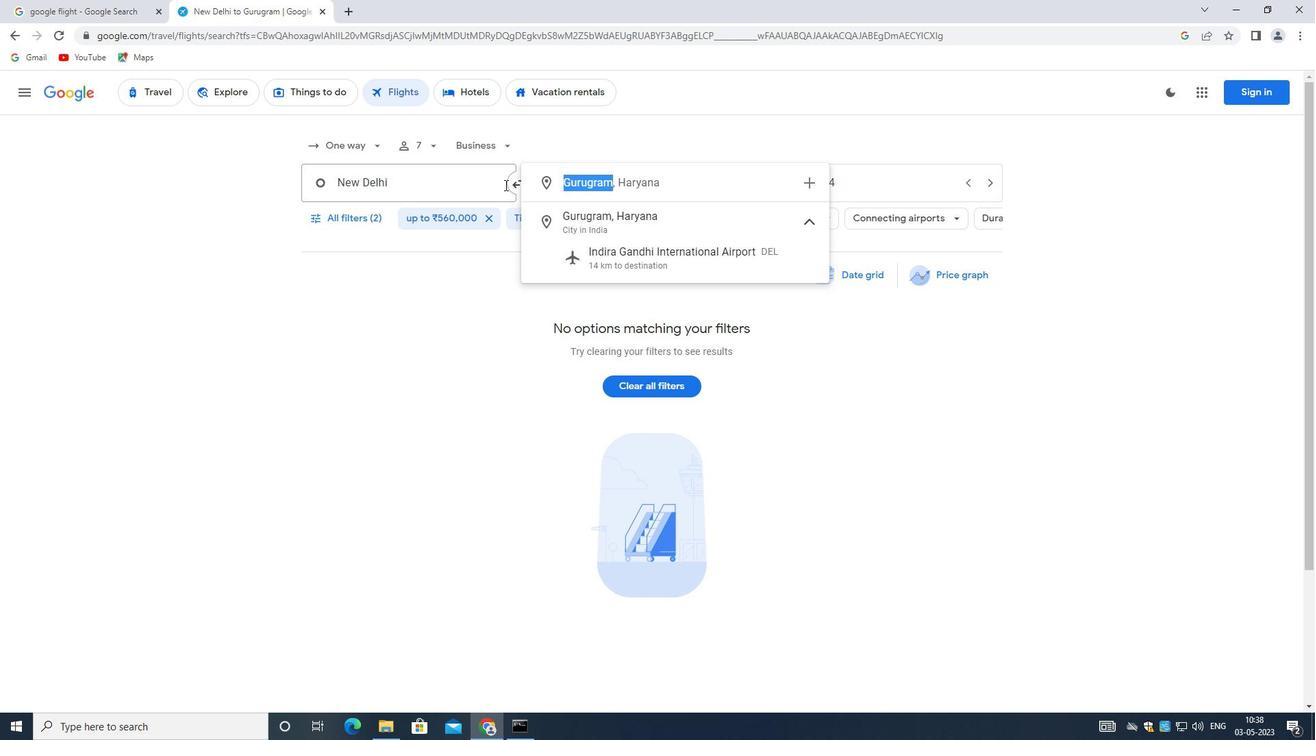 
Action: Mouse pressed left at (457, 180)
Screenshot: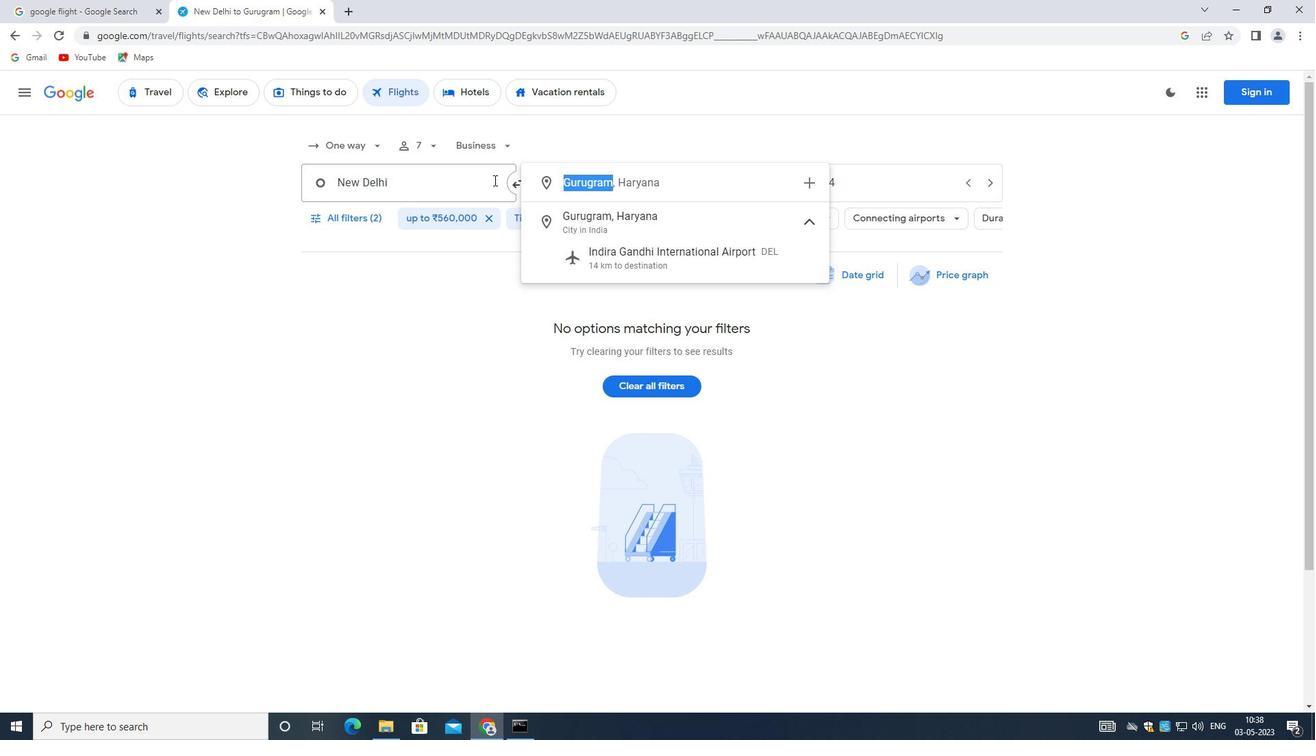 
Action: Mouse moved to (419, 182)
Screenshot: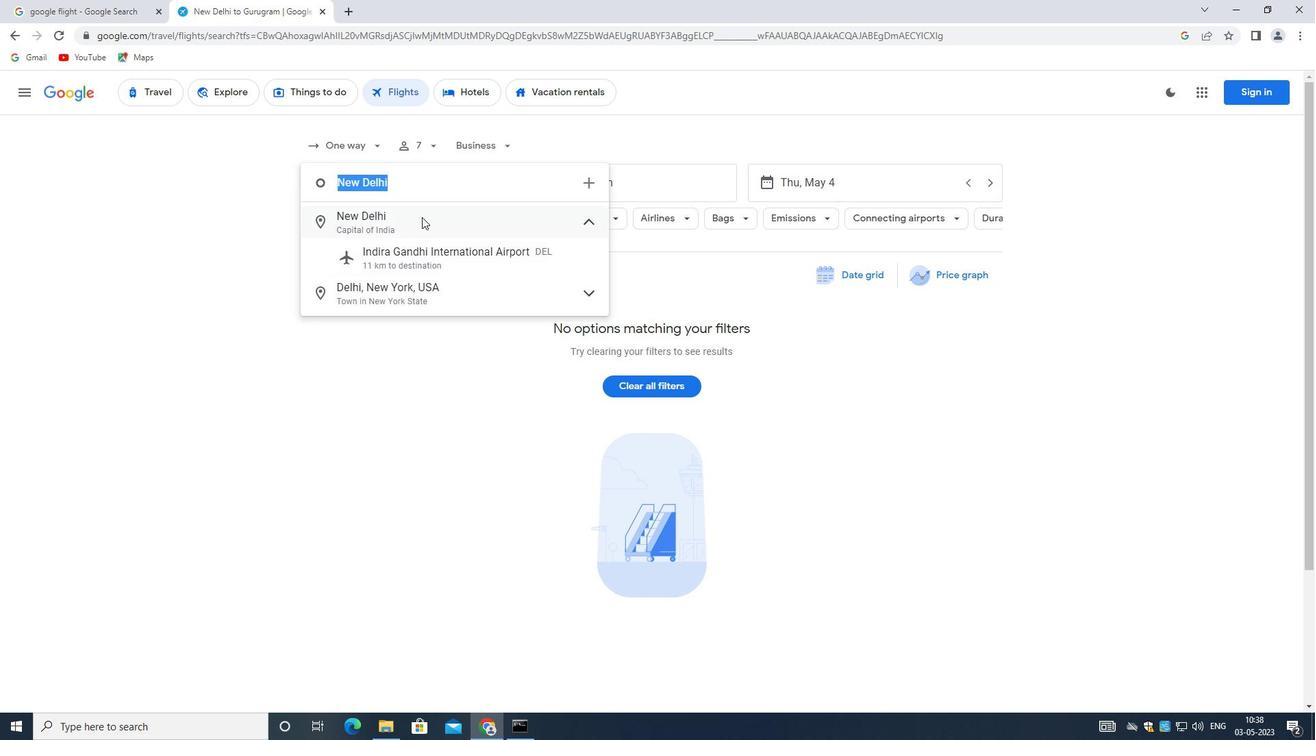 
Action: Key pressed <Key.backspace><Key.shift>ALEXANDRA<Key.shift_r>:<Key.space><Key.shift_r>INTERNATIONAL
Screenshot: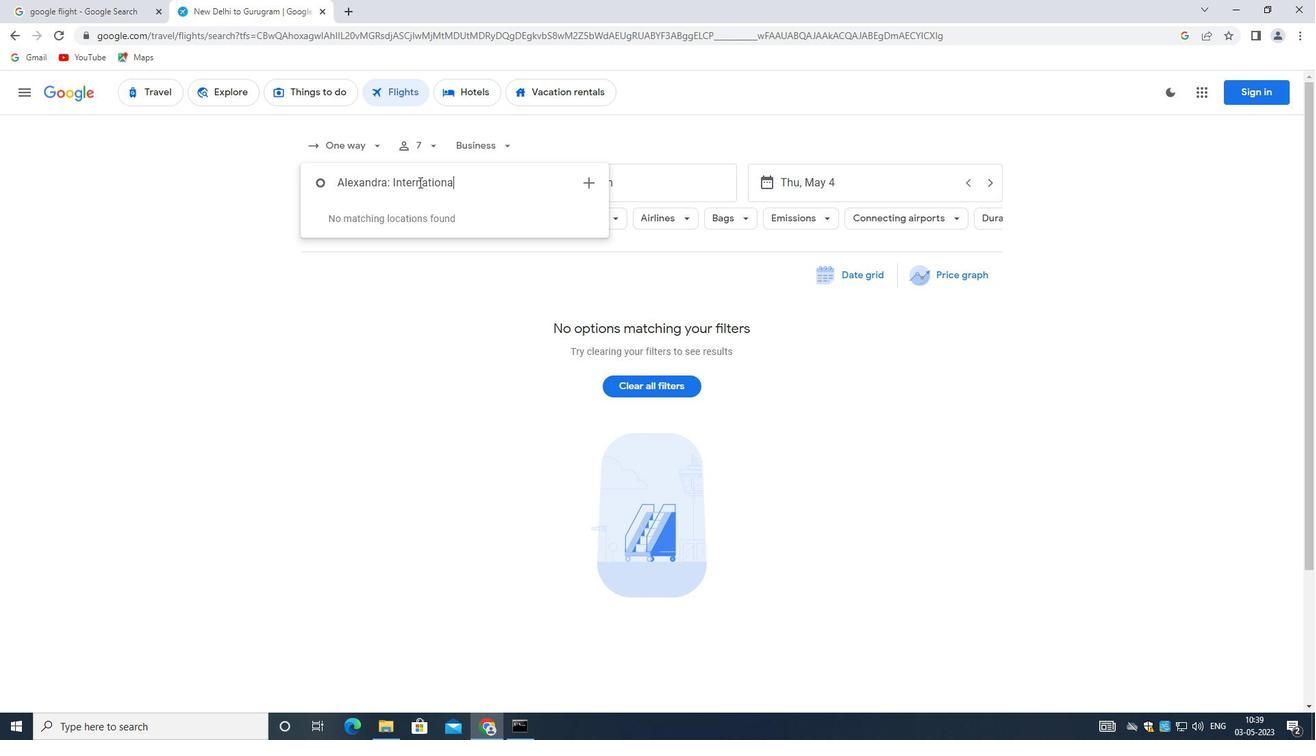 
Action: Mouse moved to (393, 176)
Screenshot: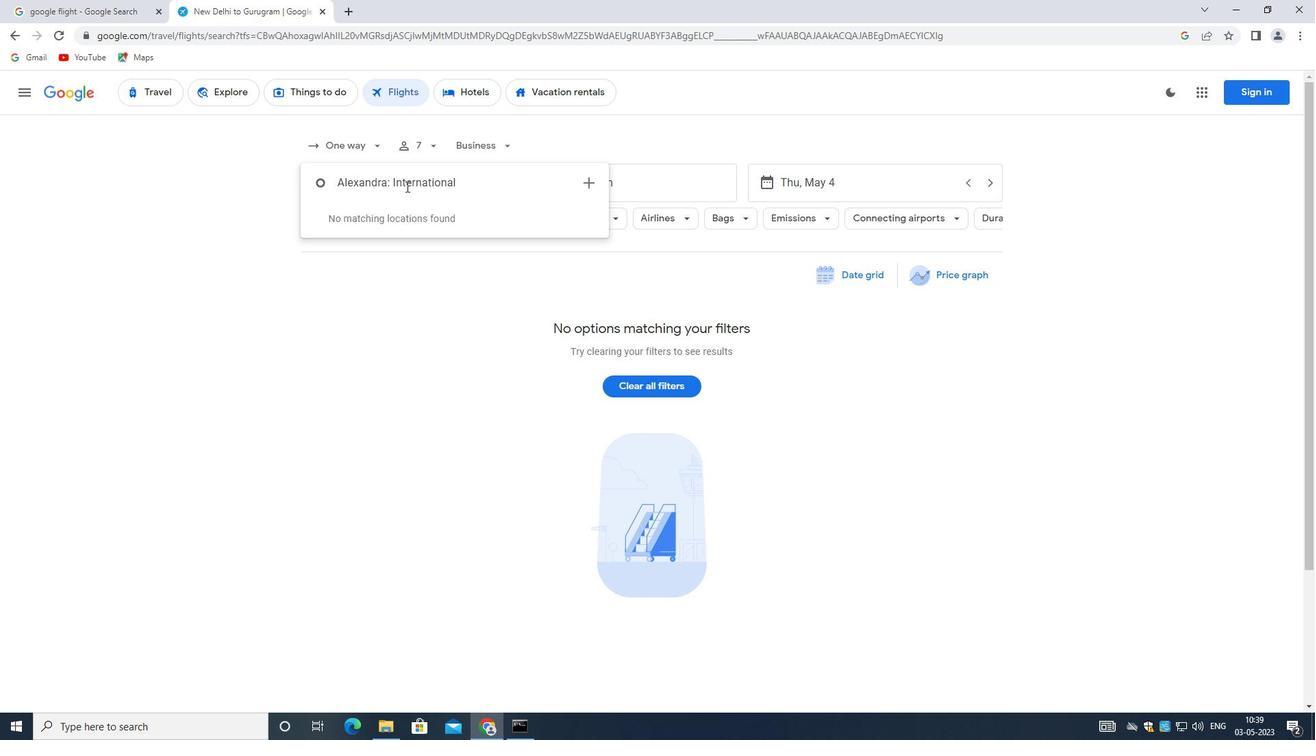 
Action: Mouse pressed left at (393, 176)
Screenshot: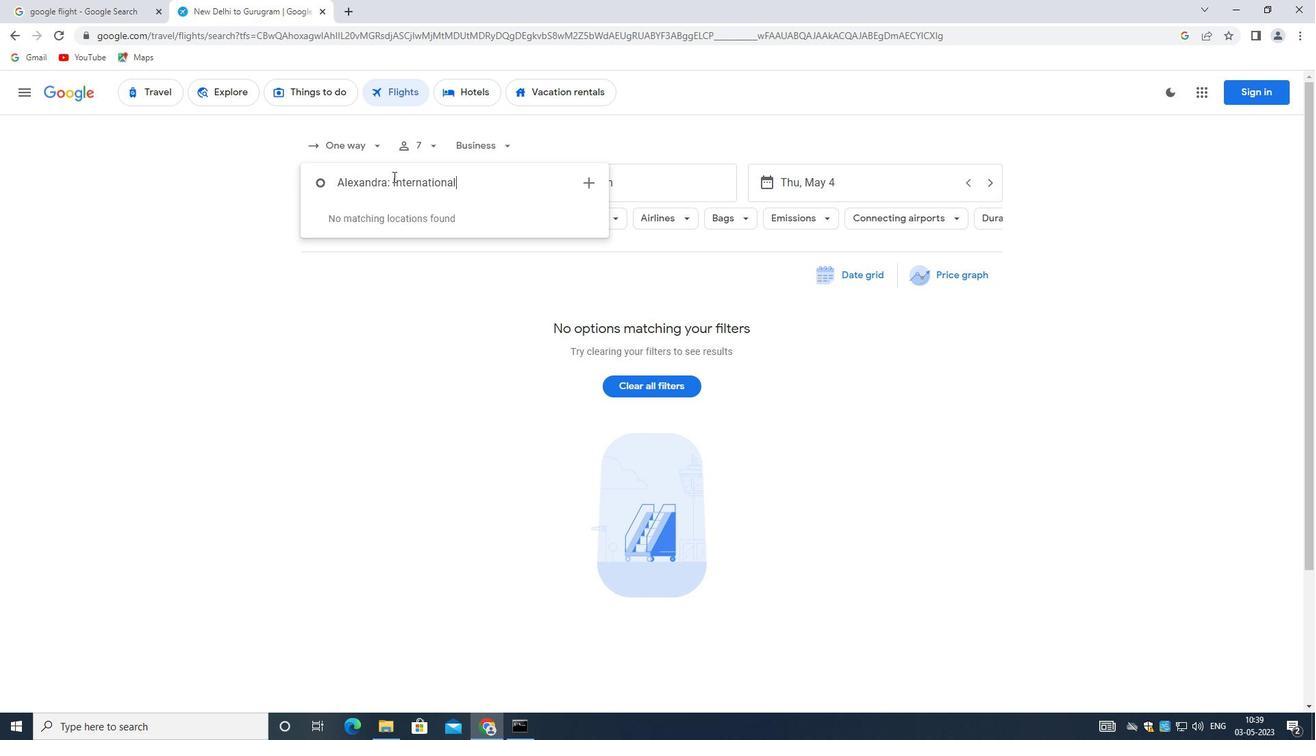 
Action: Mouse moved to (393, 176)
Screenshot: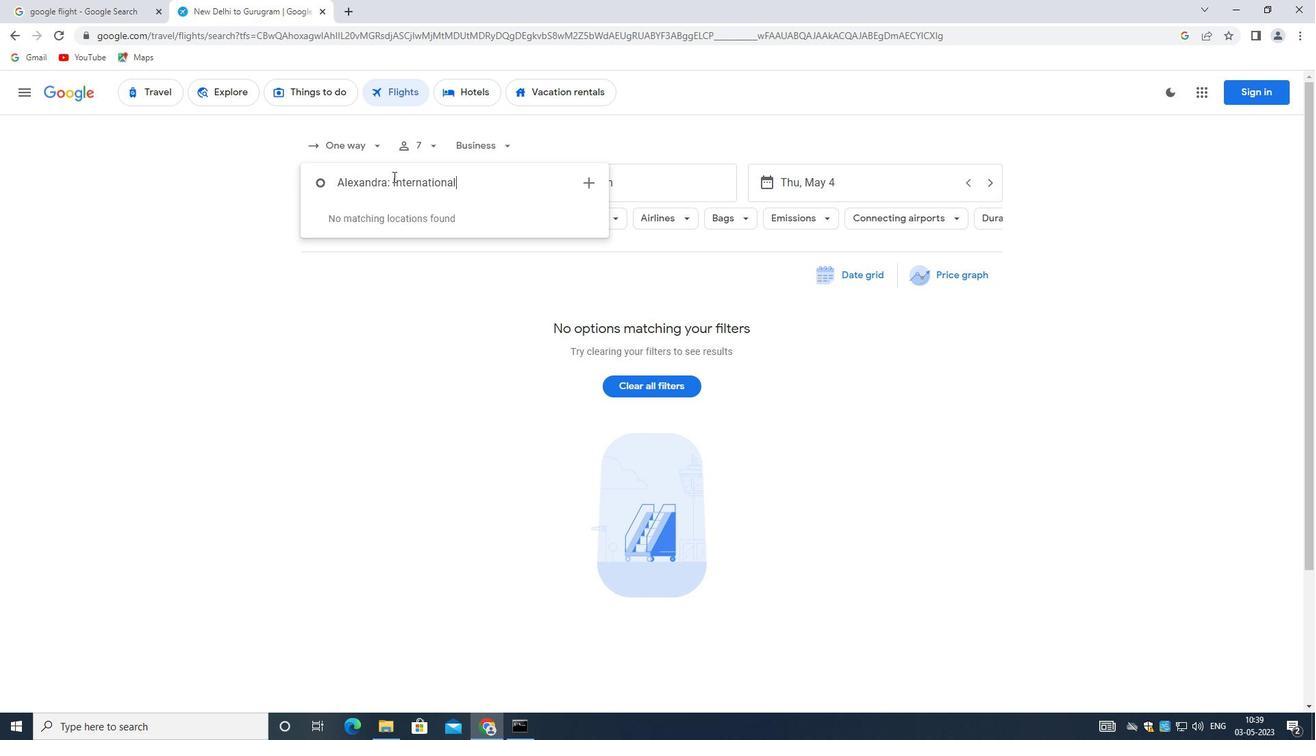 
Action: Key pressed <Key.shift>ALEXANDRU<Key.backspace>IA<Key.space>
Screenshot: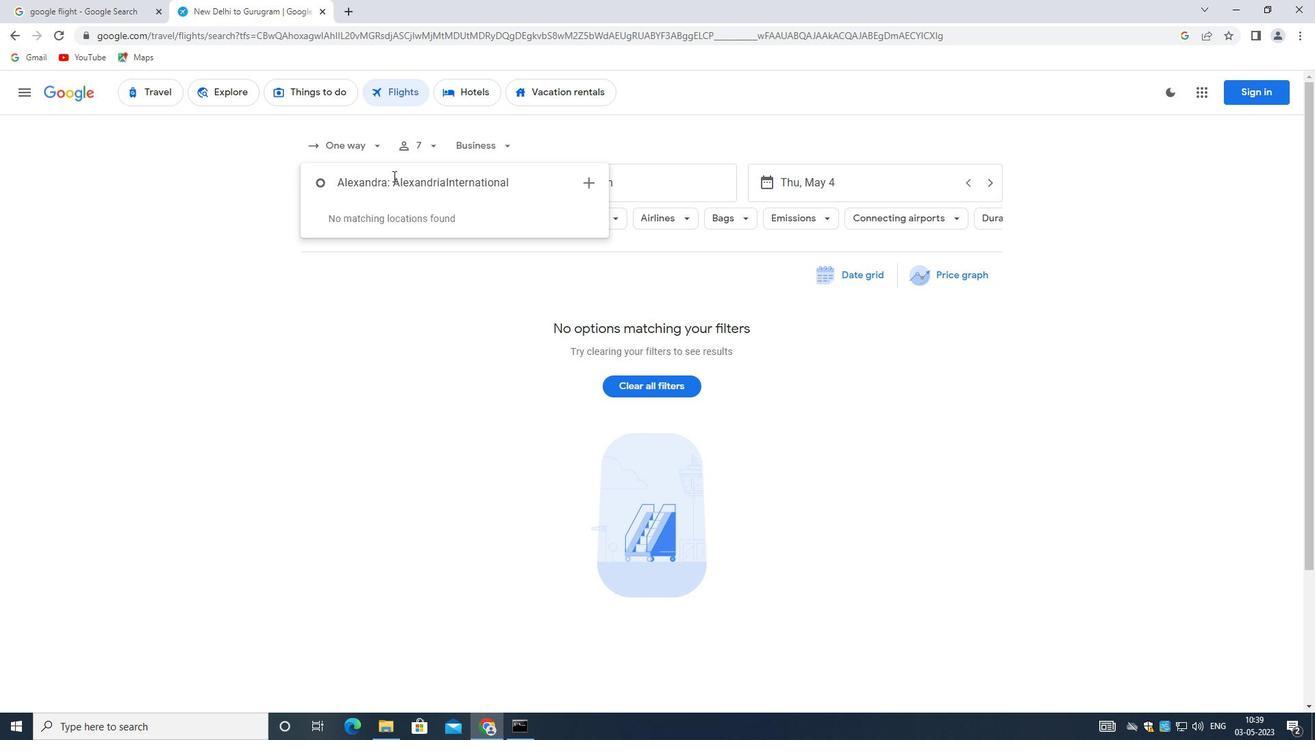 
Action: Mouse moved to (520, 187)
Screenshot: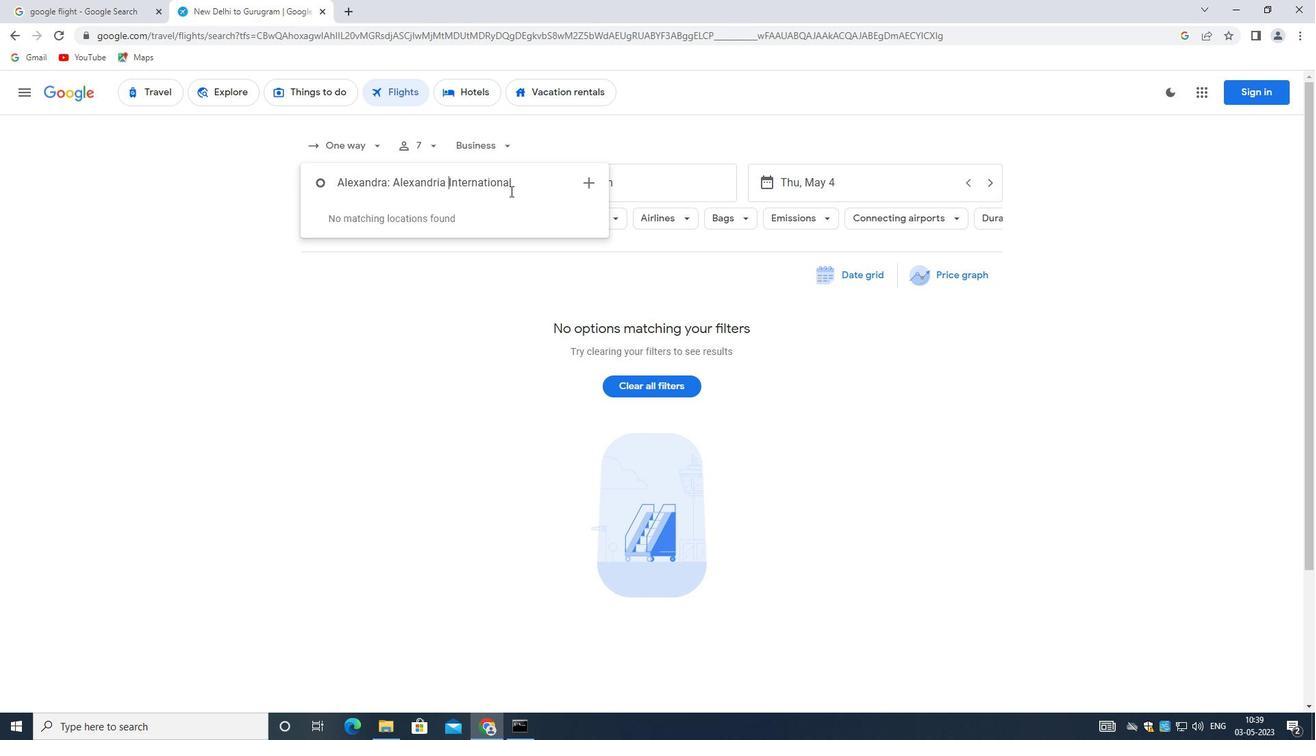 
Action: Mouse pressed left at (520, 187)
Screenshot: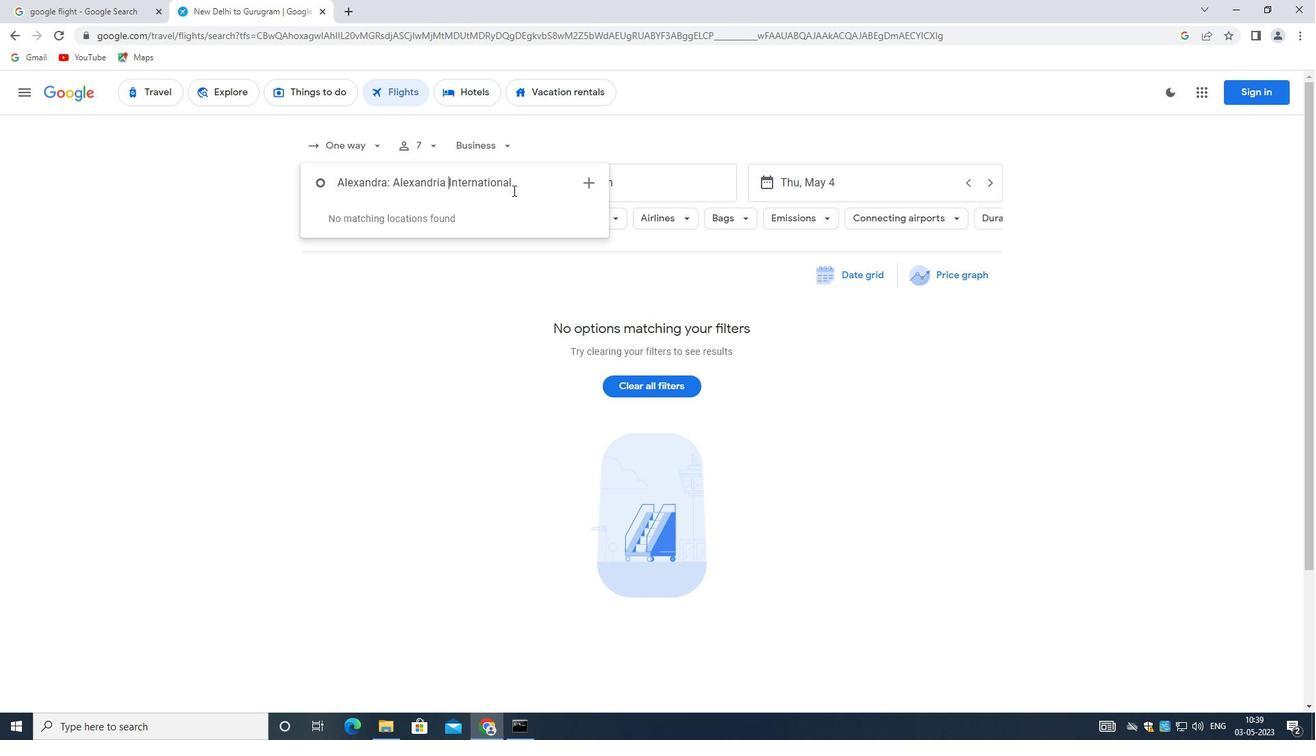 
Action: Key pressed <Key.space><Key.shift>AIRPORT
Screenshot: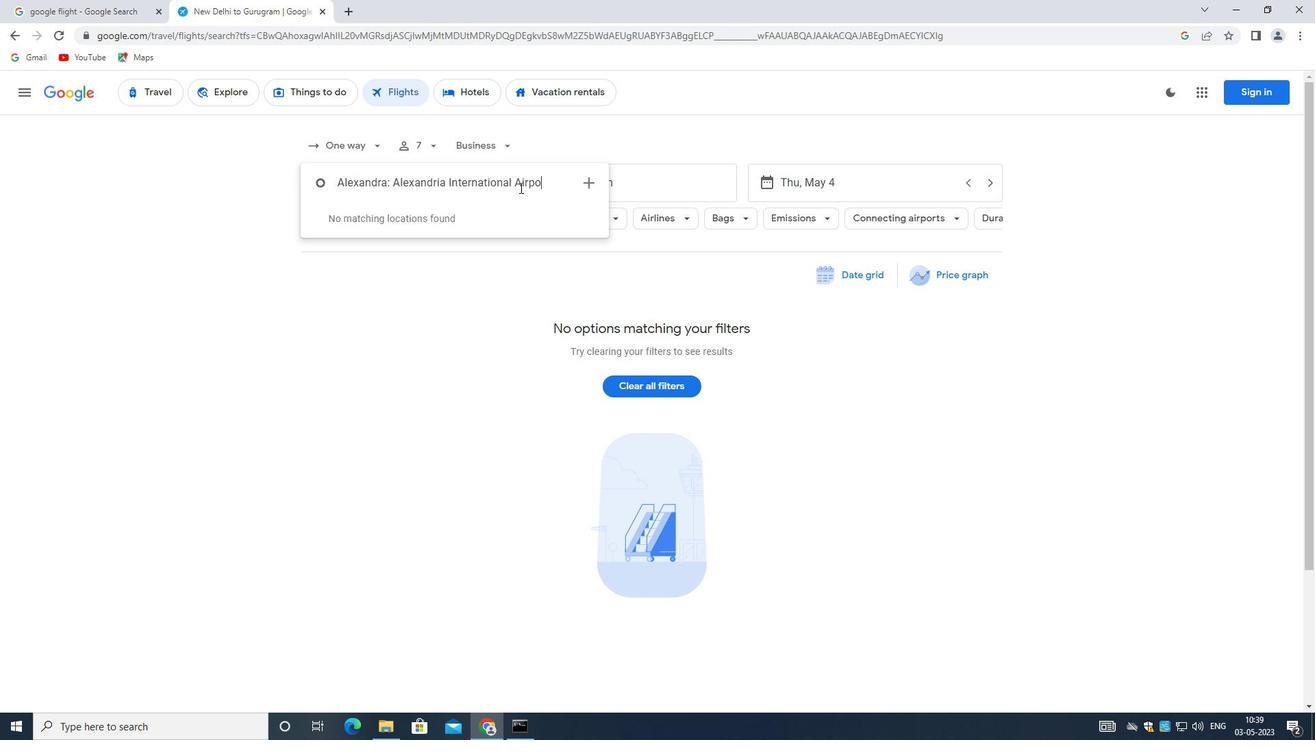 
Action: Mouse moved to (577, 185)
Screenshot: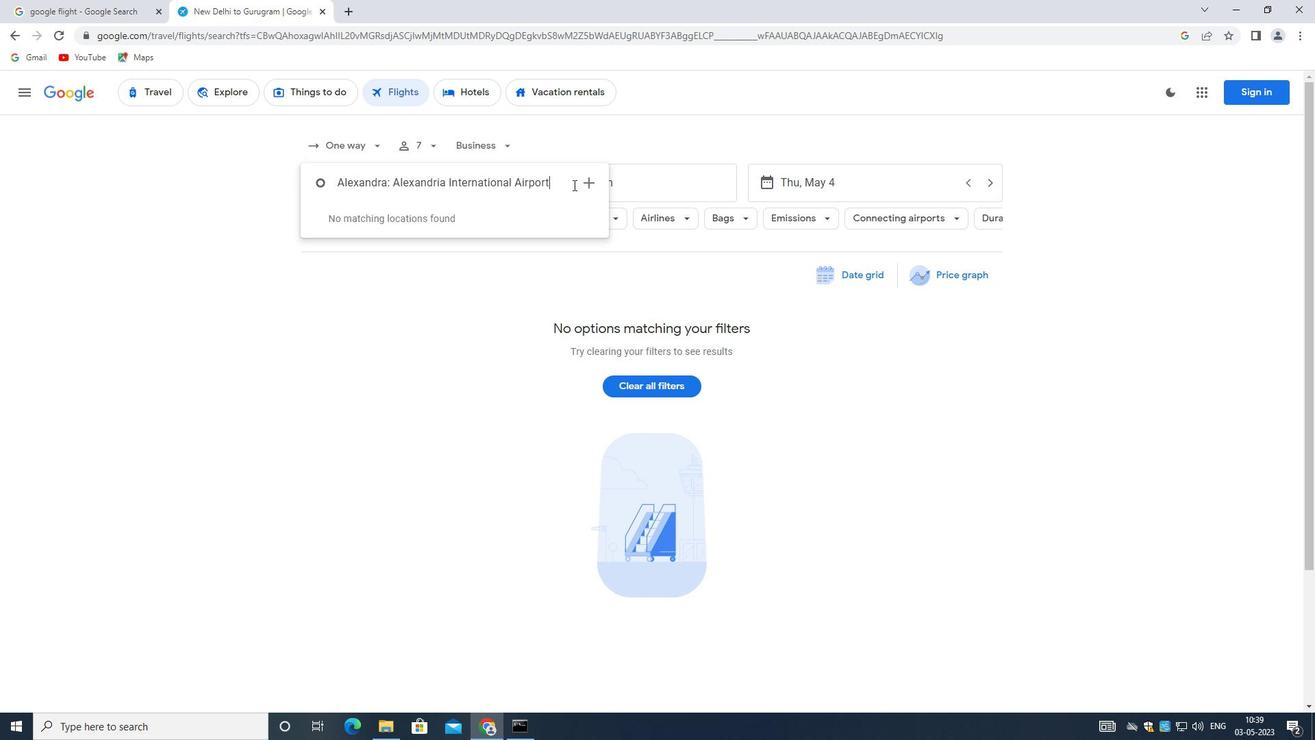 
Action: Mouse pressed left at (577, 185)
Screenshot: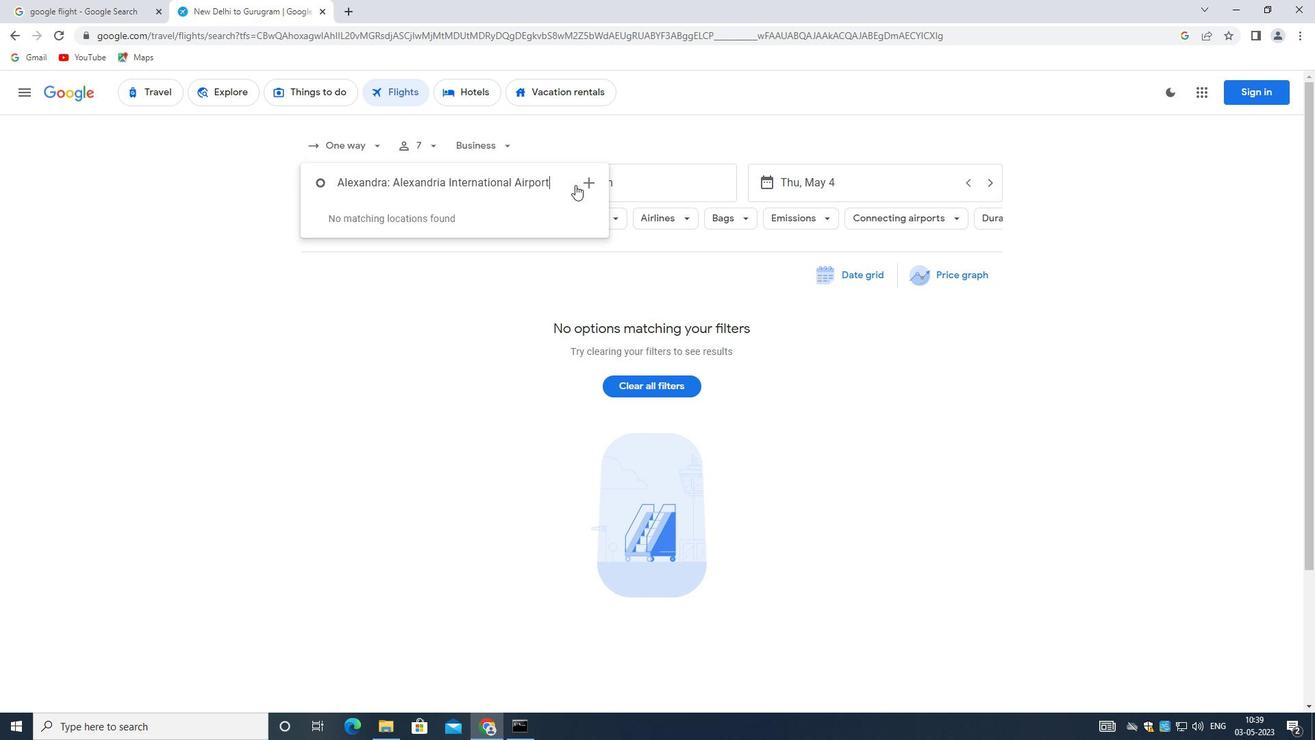 
Action: Mouse moved to (656, 182)
Screenshot: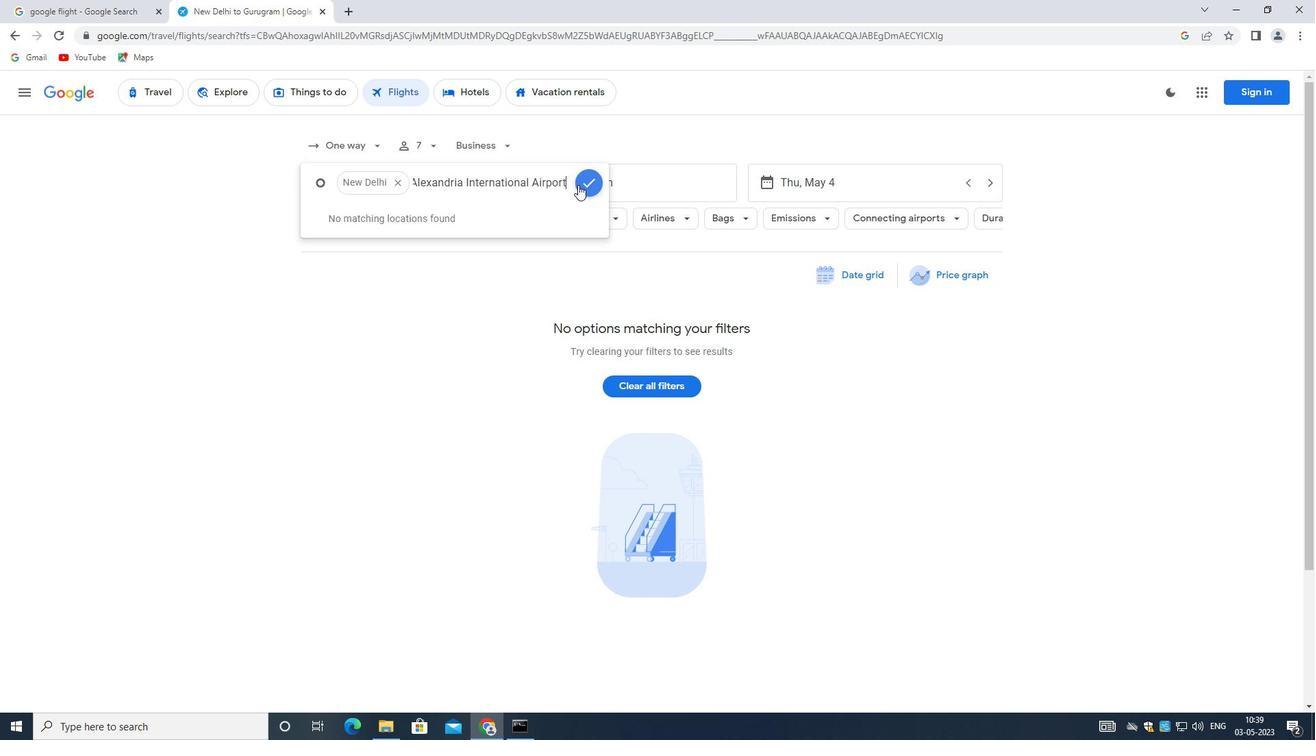 
Action: Mouse pressed left at (656, 182)
Screenshot: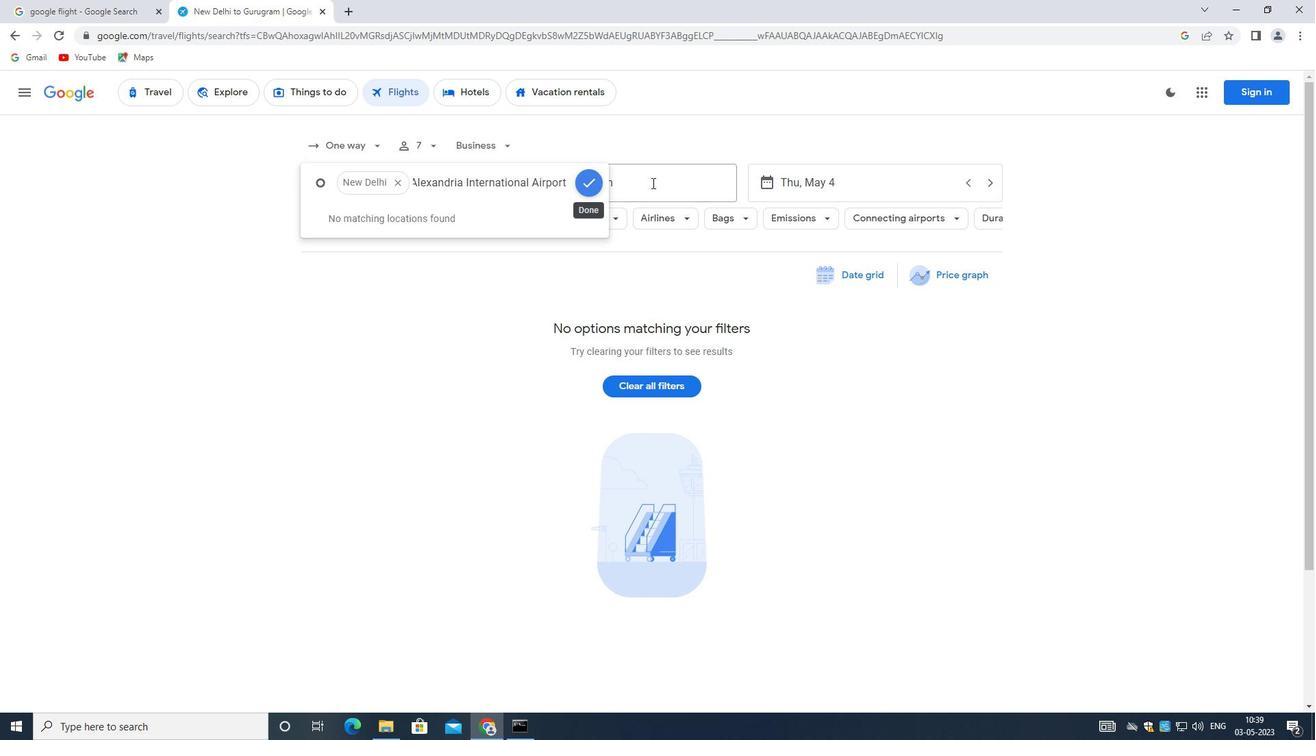 
Action: Mouse moved to (425, 196)
Screenshot: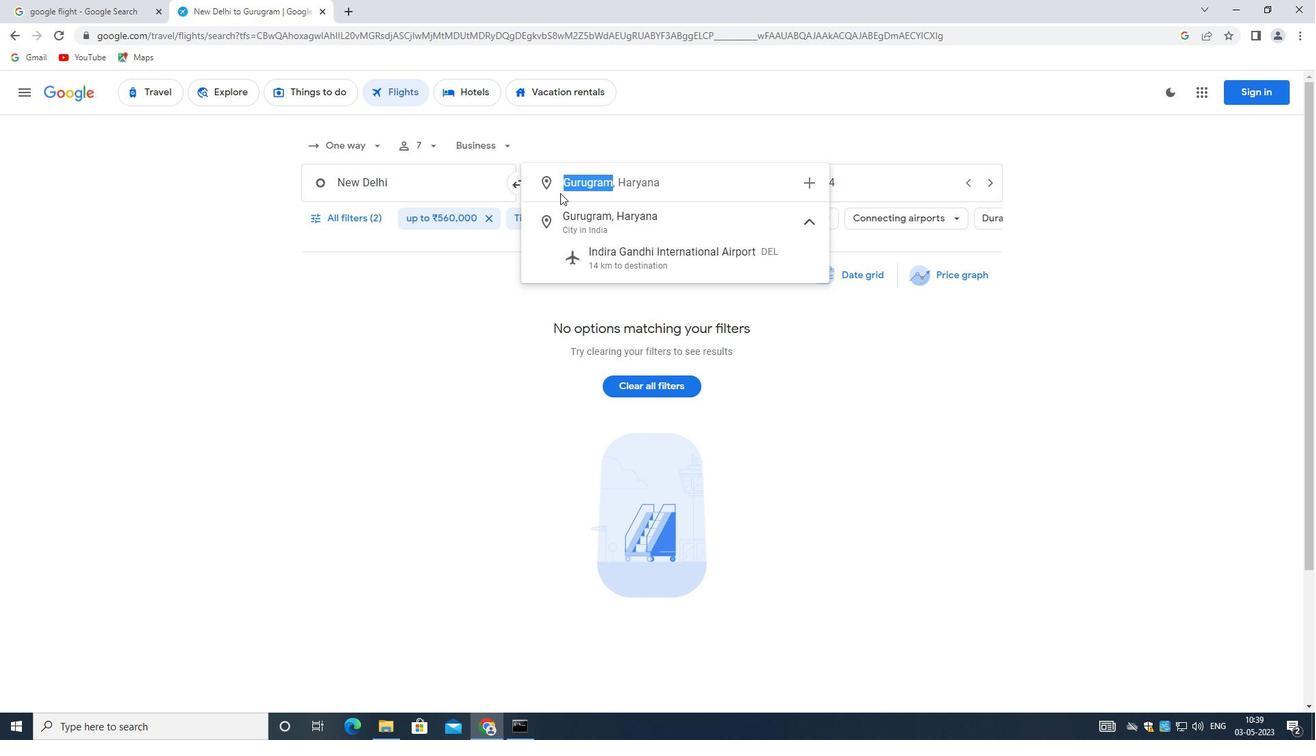
Action: Mouse pressed left at (425, 196)
Screenshot: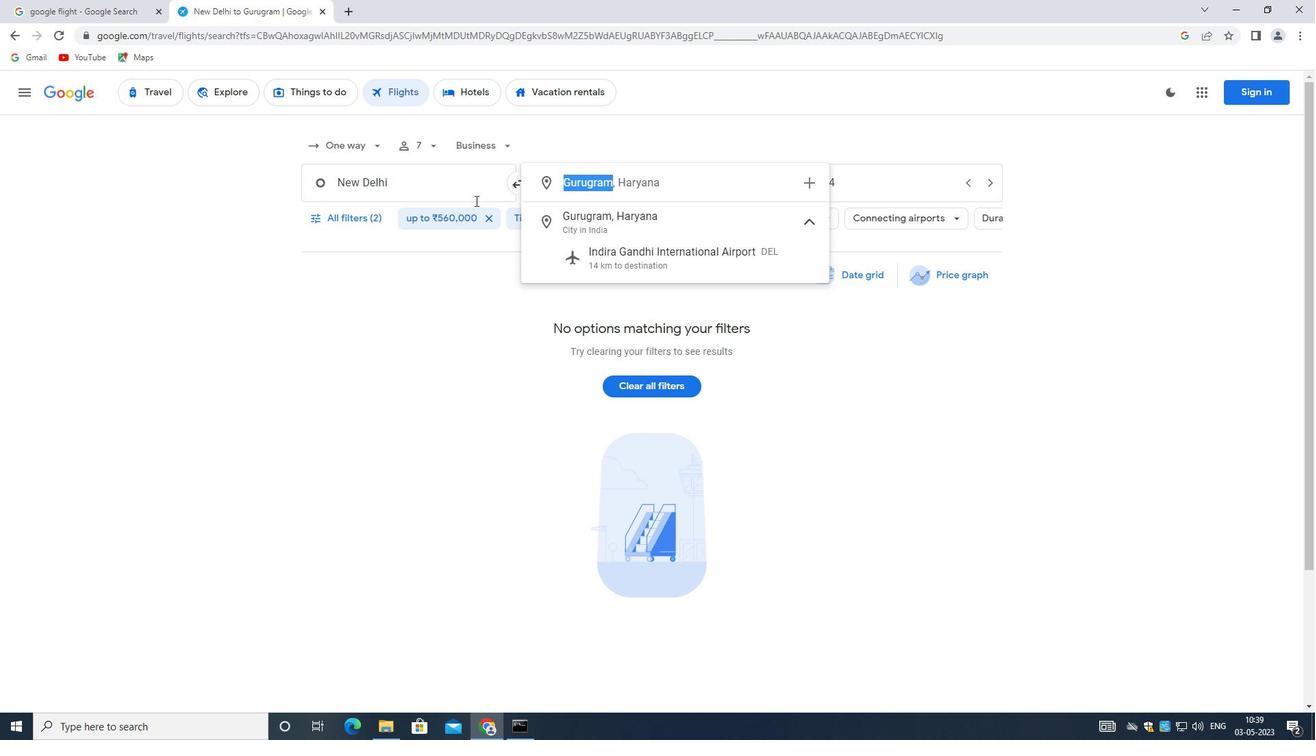 
Action: Mouse moved to (419, 187)
Screenshot: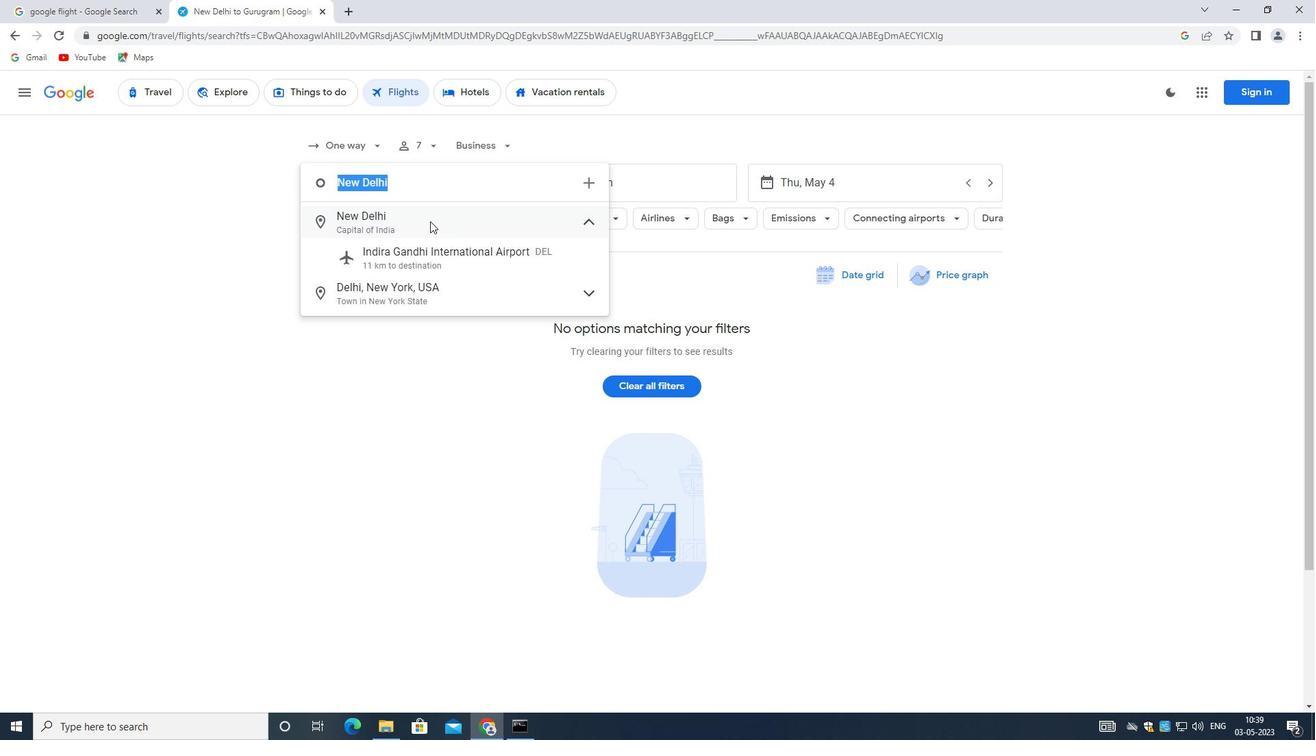 
Action: Key pressed <Key.backspace><Key.shift>ALEX
Screenshot: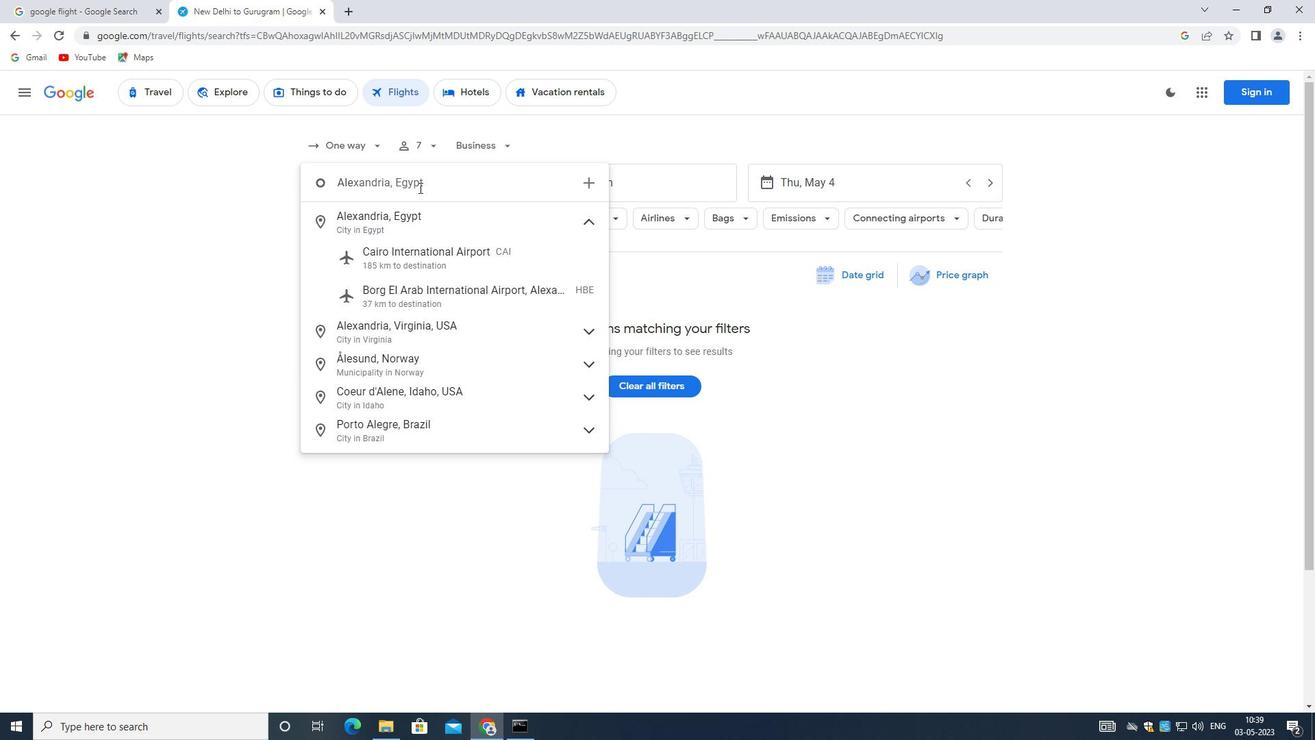 
Action: Mouse moved to (446, 429)
Screenshot: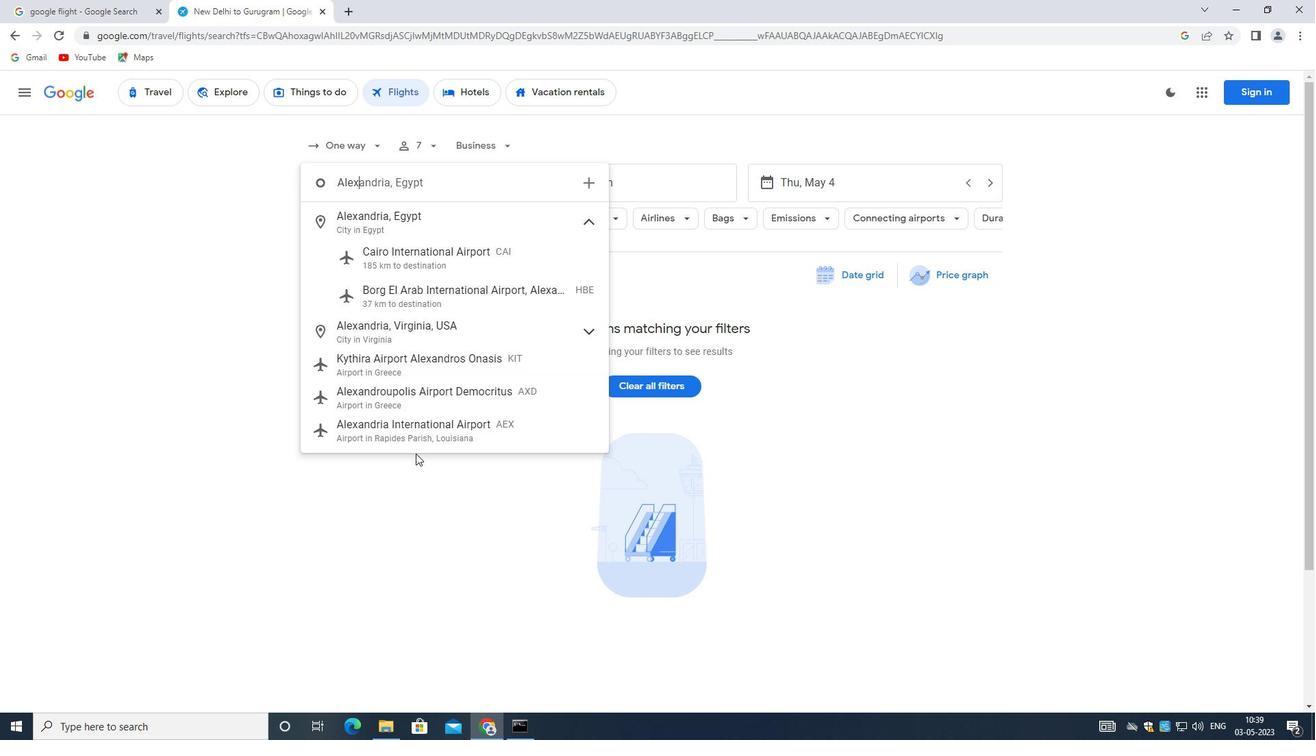 
Action: Mouse pressed left at (446, 429)
Screenshot: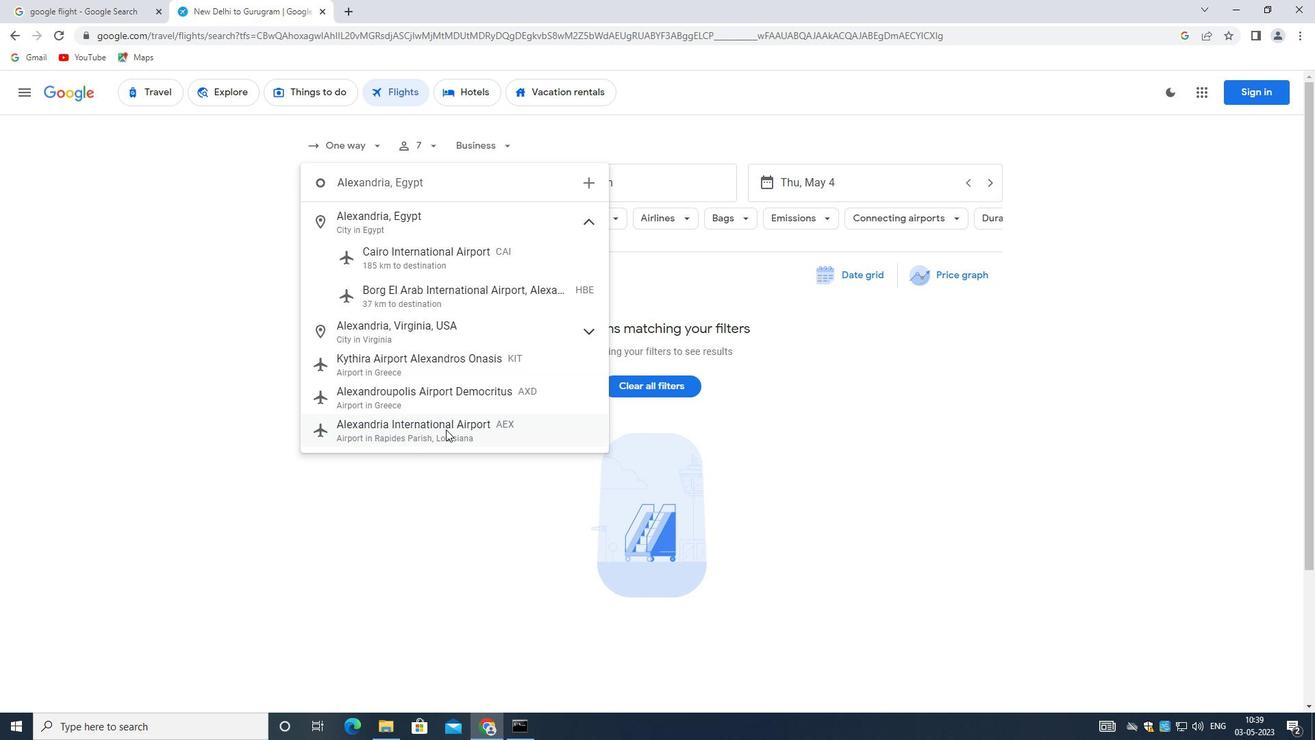 
Action: Mouse moved to (631, 187)
Screenshot: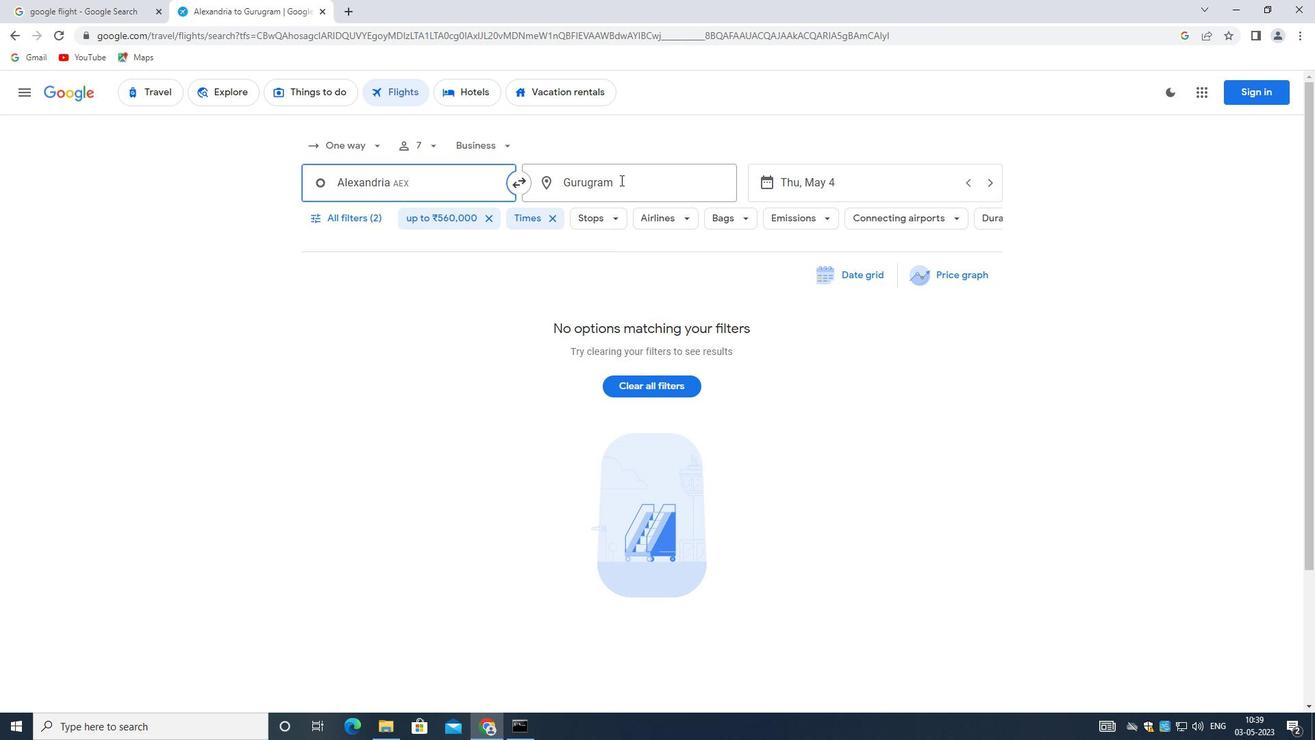 
Action: Mouse pressed left at (631, 187)
Screenshot: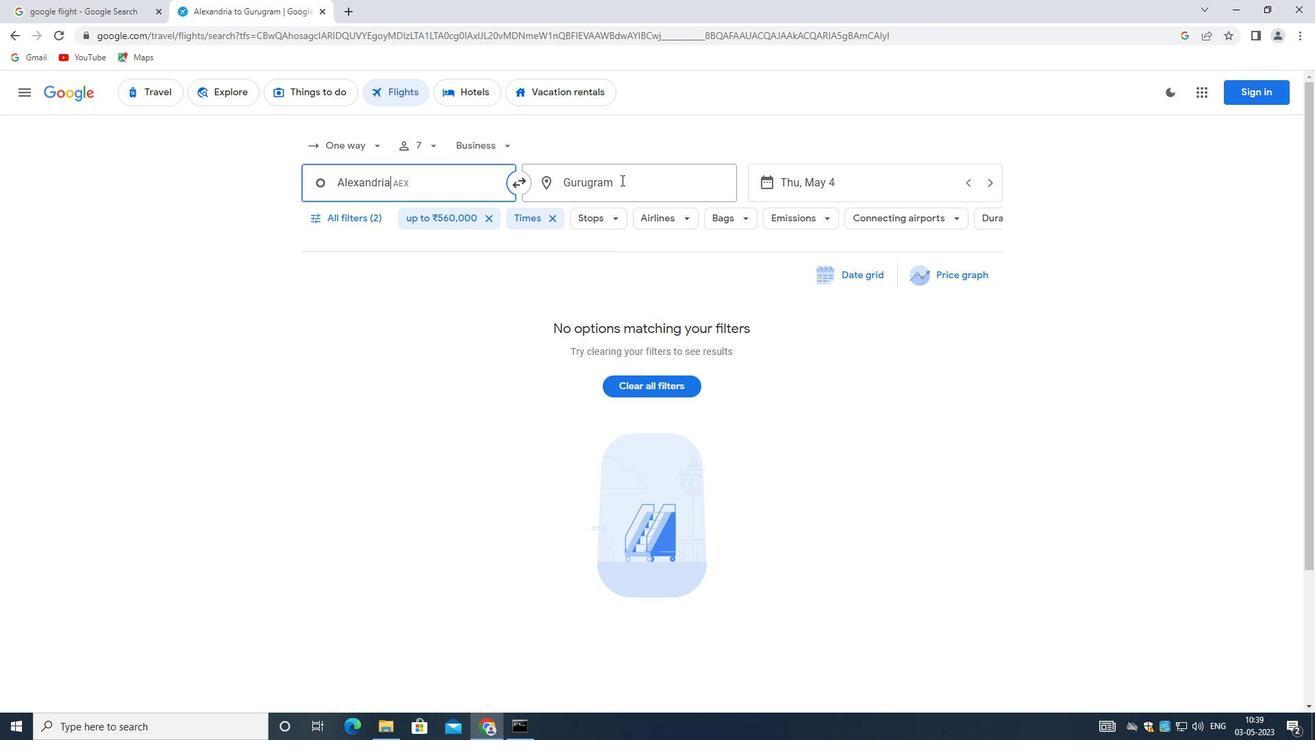 
Action: Mouse moved to (631, 187)
Screenshot: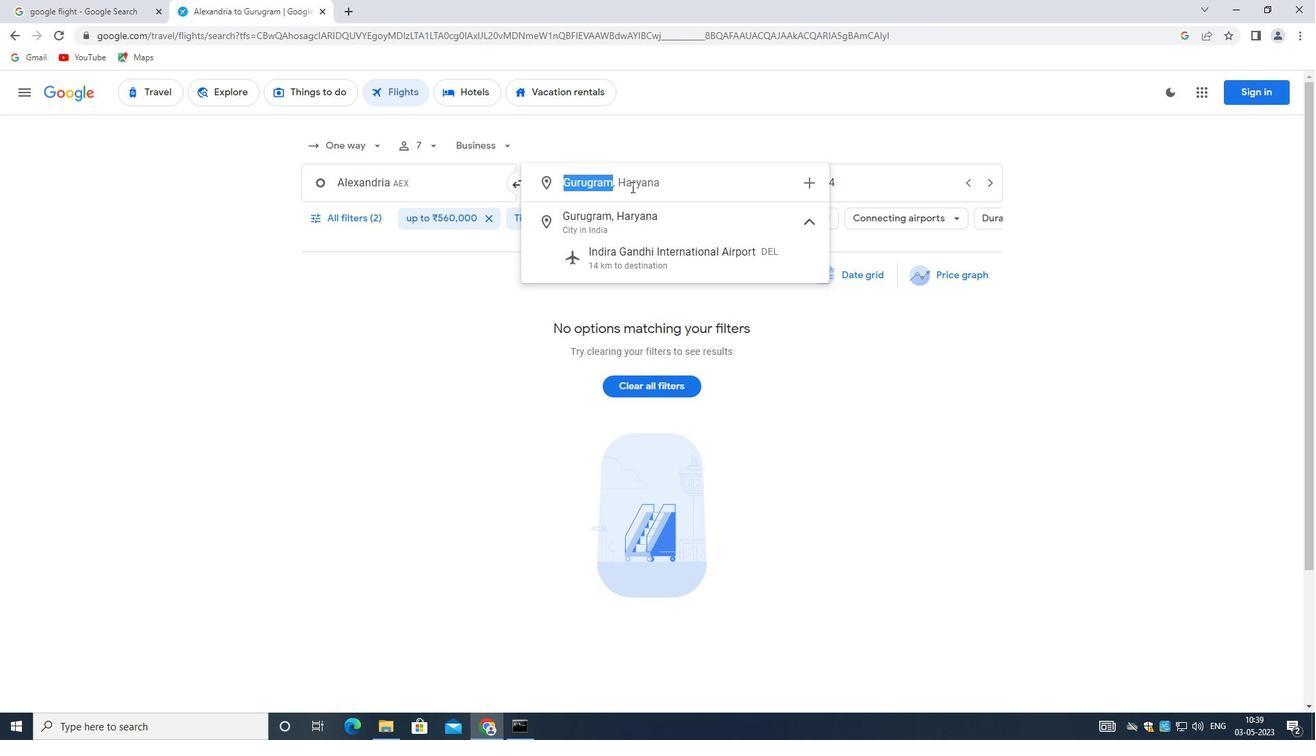 
Action: Key pressed <Key.backspace><Key.shift><Key.shift><Key.shift><Key.shift><Key.shift><Key.shift><Key.shift><Key.shift><Key.shift><Key.shift><Key.shift><Key.shift><Key.shift><Key.shift><Key.shift><Key.shift>COASTAL<Key.space><Key.shift><Key.shift><Key.shift><Key.shift><Key.shift><Key.shift><Key.shift>CAROLINA
Screenshot: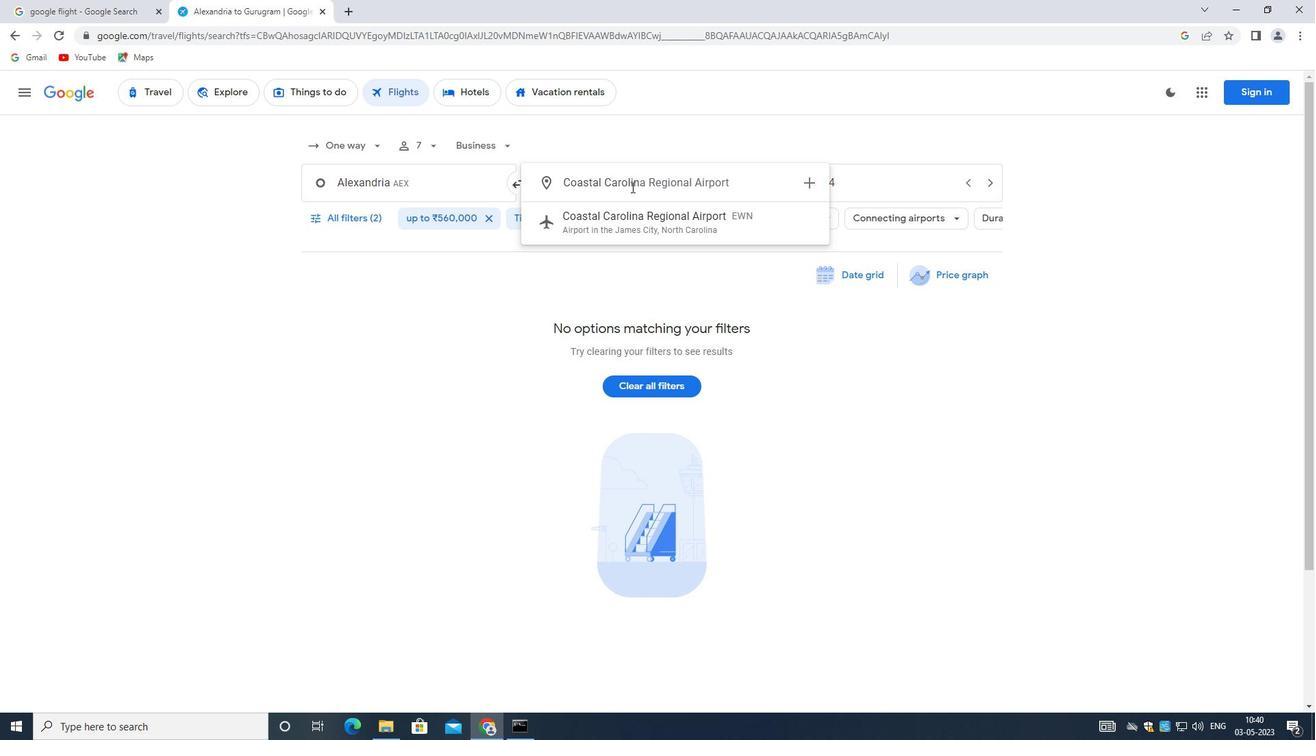 
Action: Mouse moved to (653, 213)
Screenshot: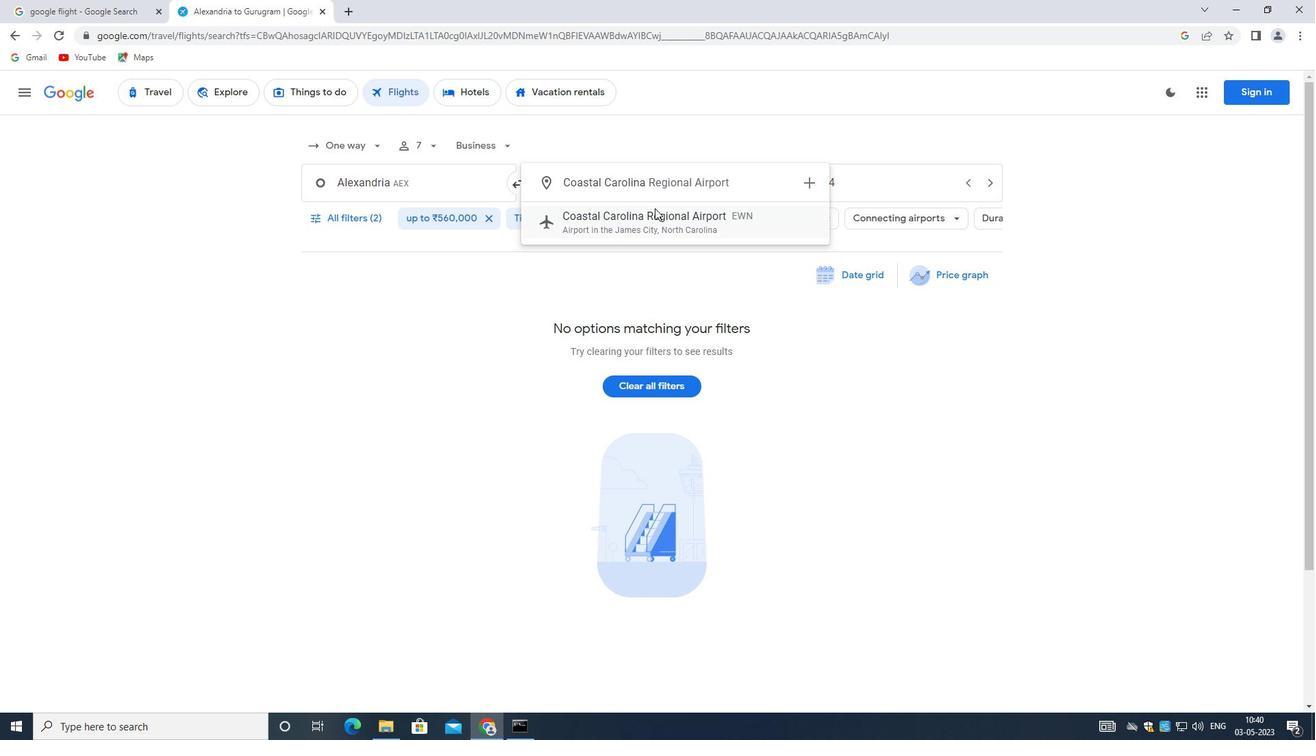 
Action: Mouse pressed left at (653, 213)
Screenshot: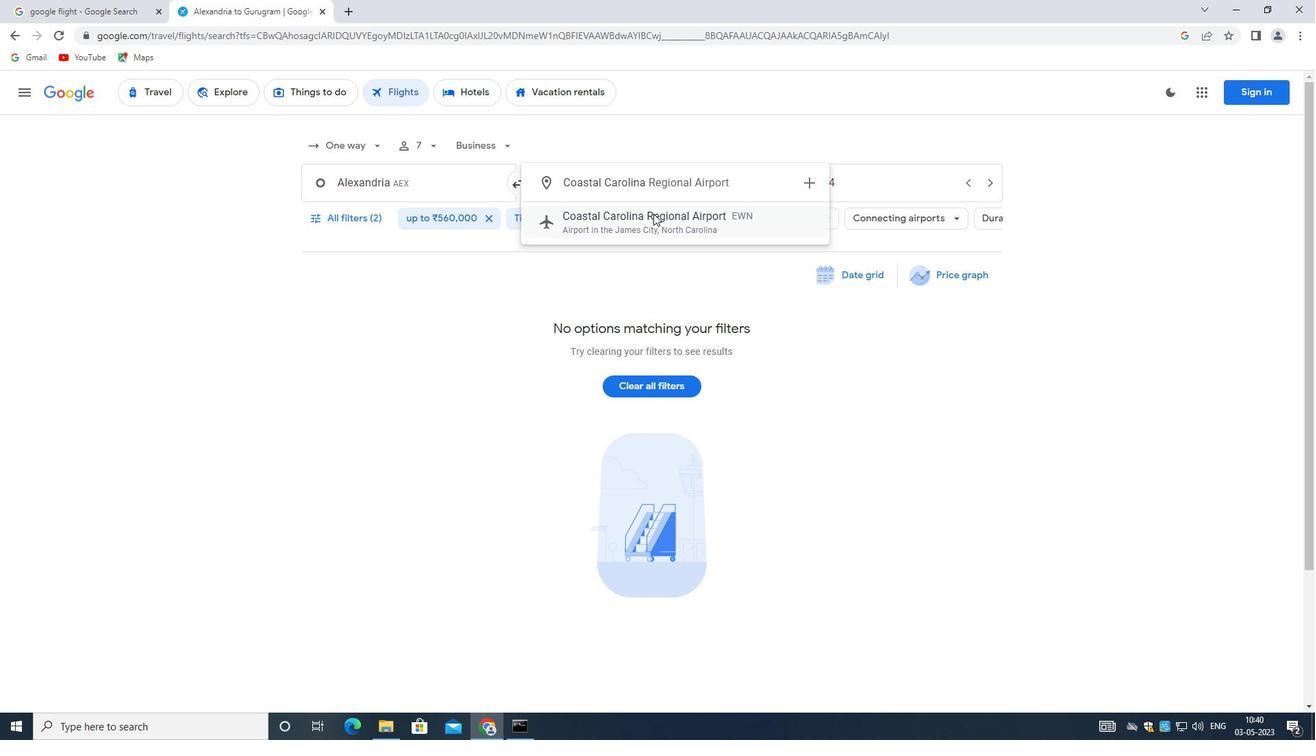 
Action: Mouse moved to (816, 176)
Screenshot: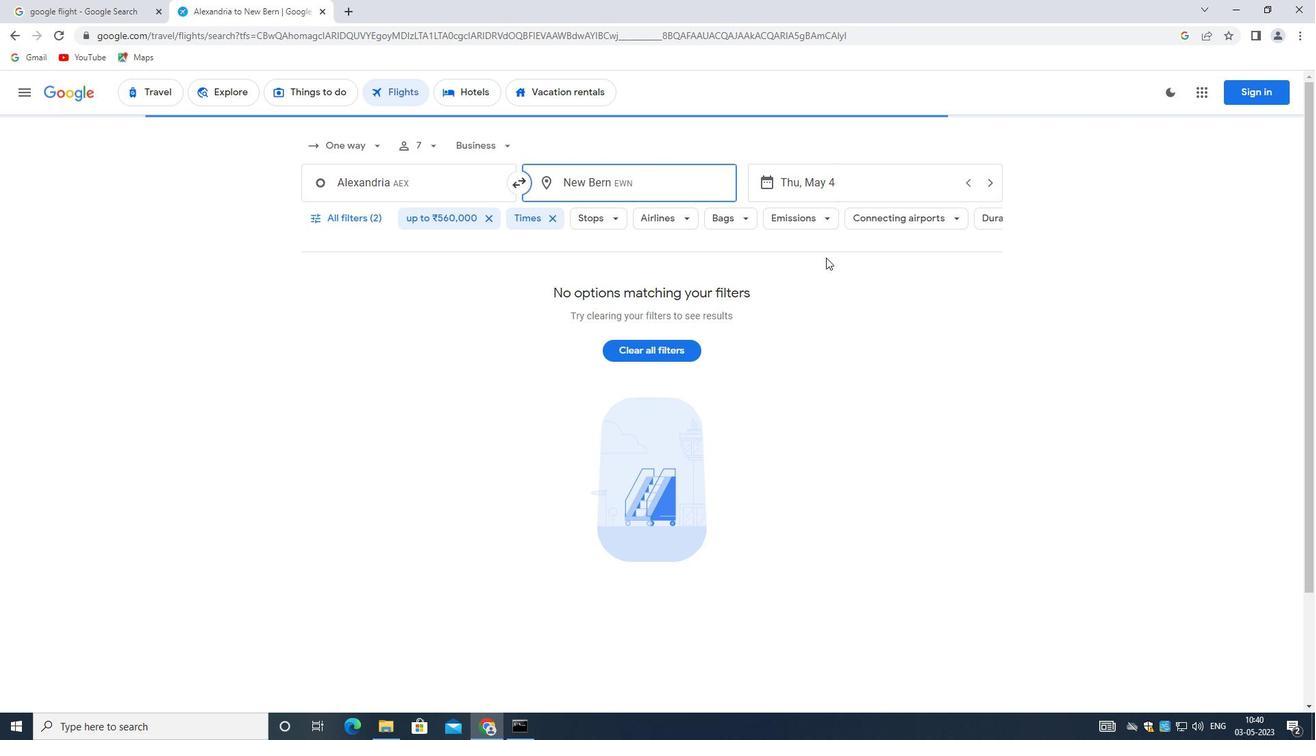 
Action: Mouse pressed left at (816, 176)
Screenshot: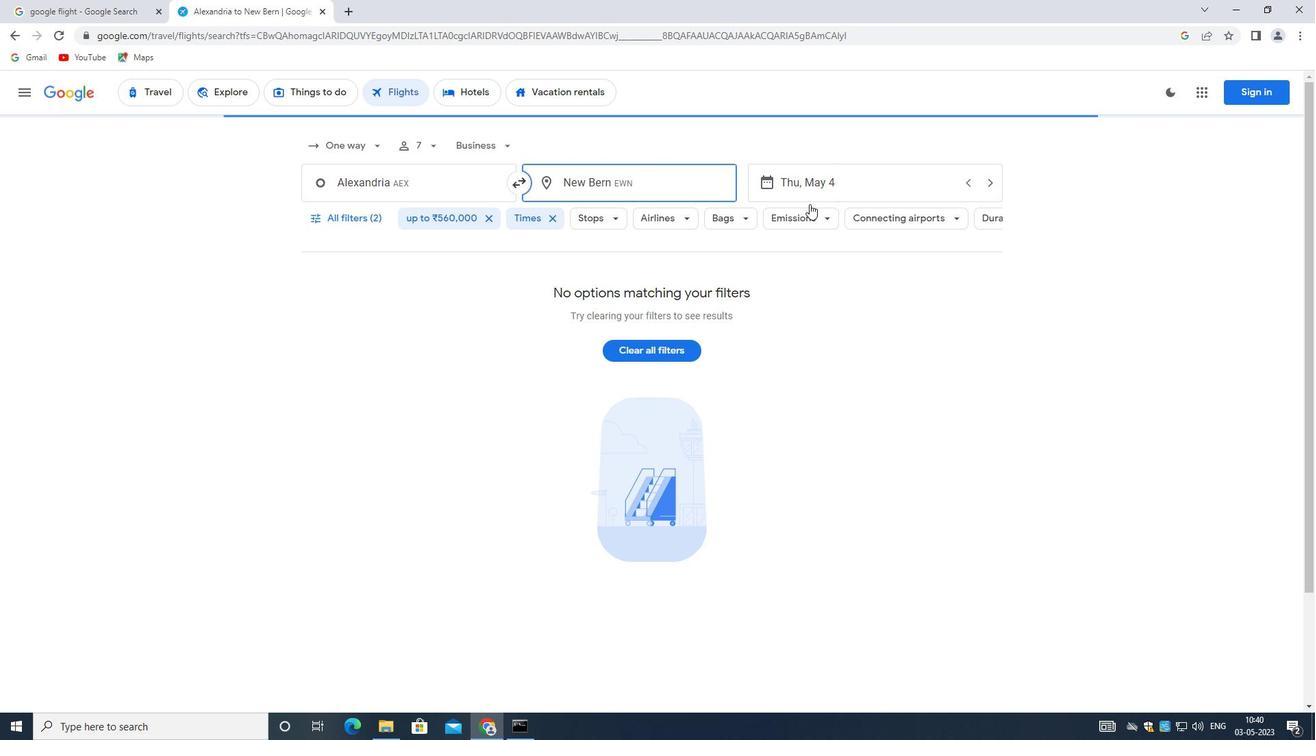 
Action: Mouse moved to (990, 522)
Screenshot: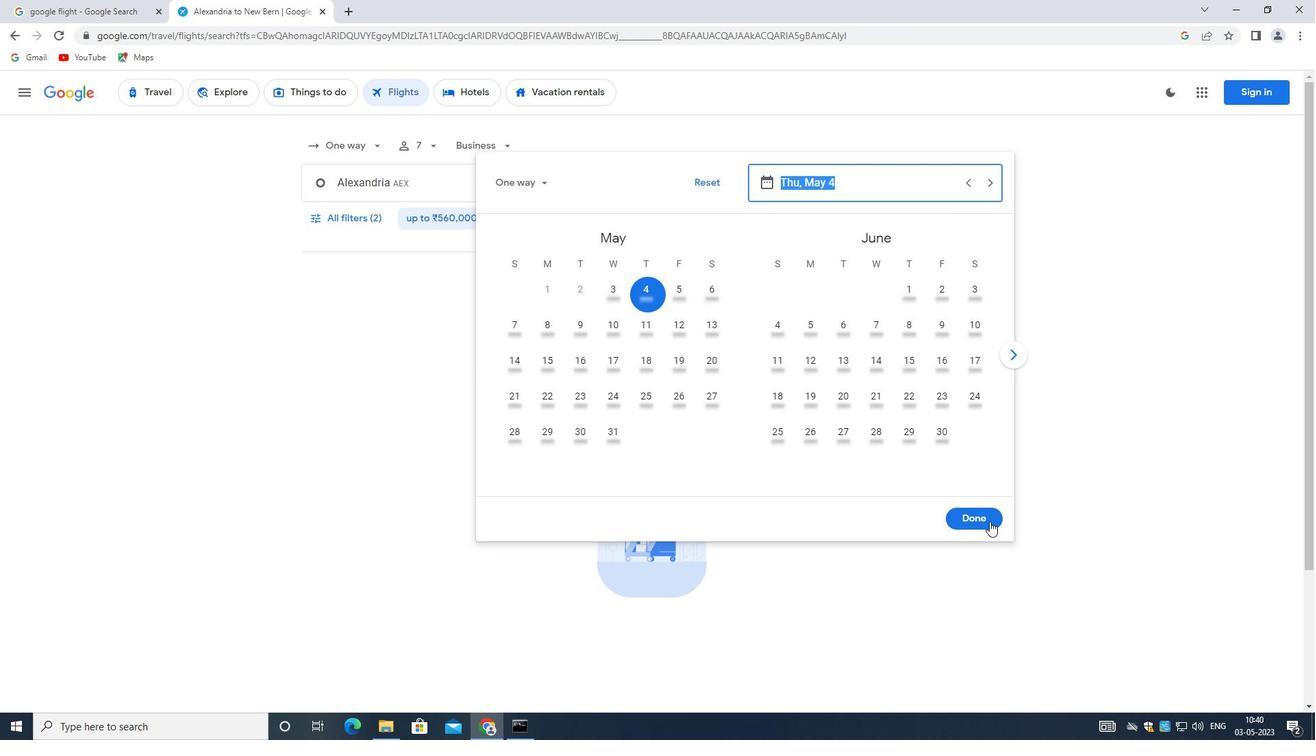 
Action: Mouse pressed left at (990, 522)
Screenshot: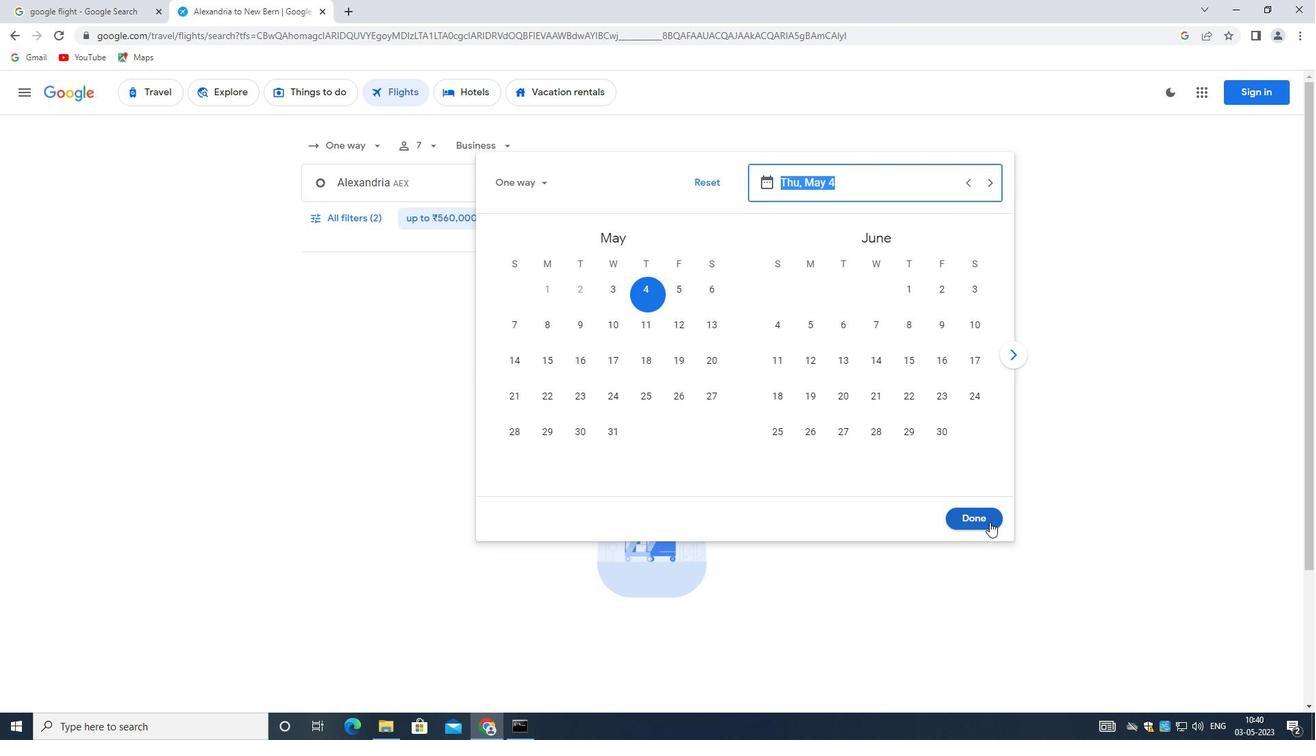 
Action: Mouse moved to (355, 219)
Screenshot: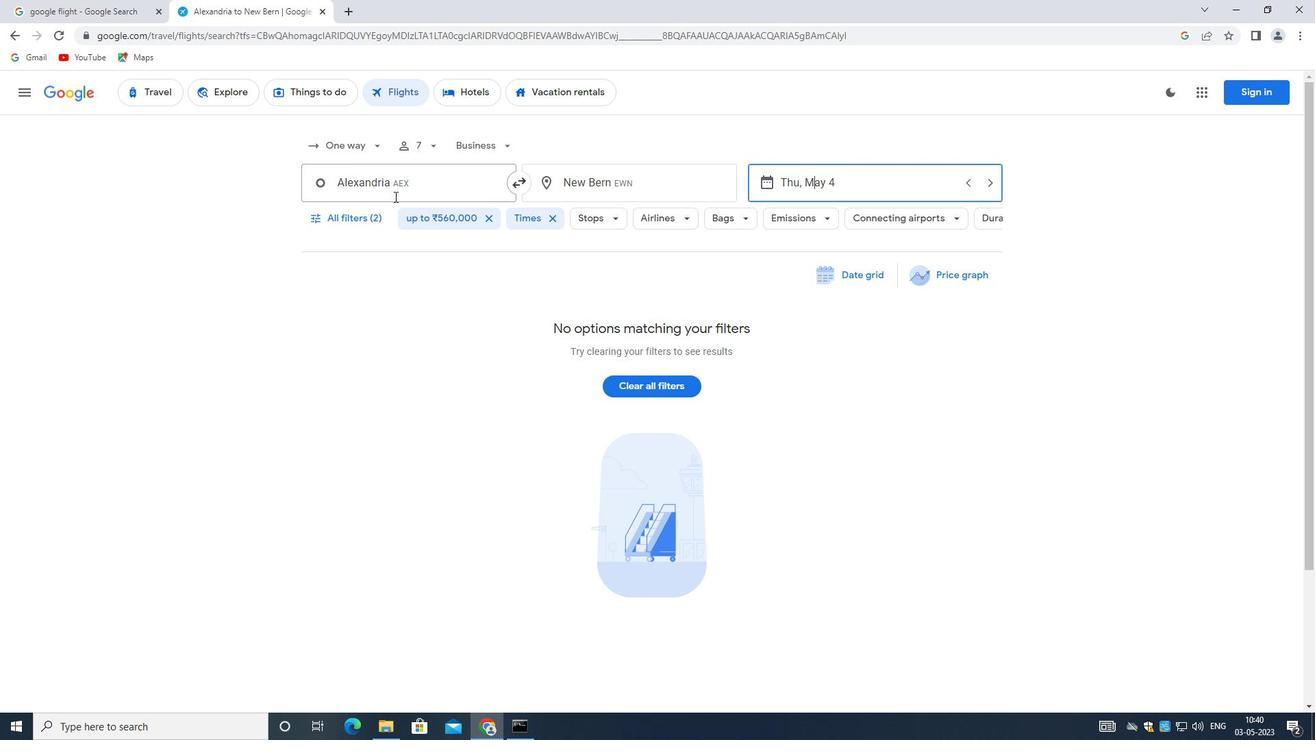 
Action: Mouse pressed left at (355, 219)
Screenshot: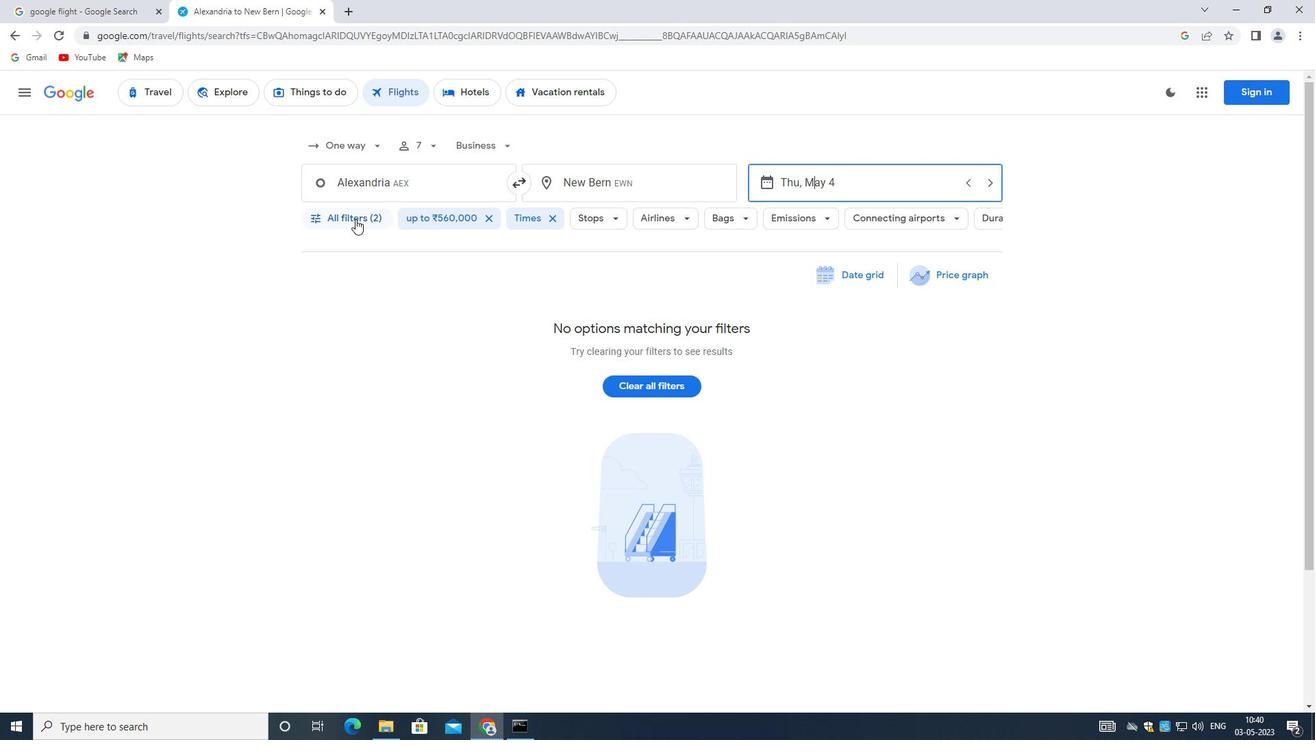 
Action: Mouse moved to (494, 635)
Screenshot: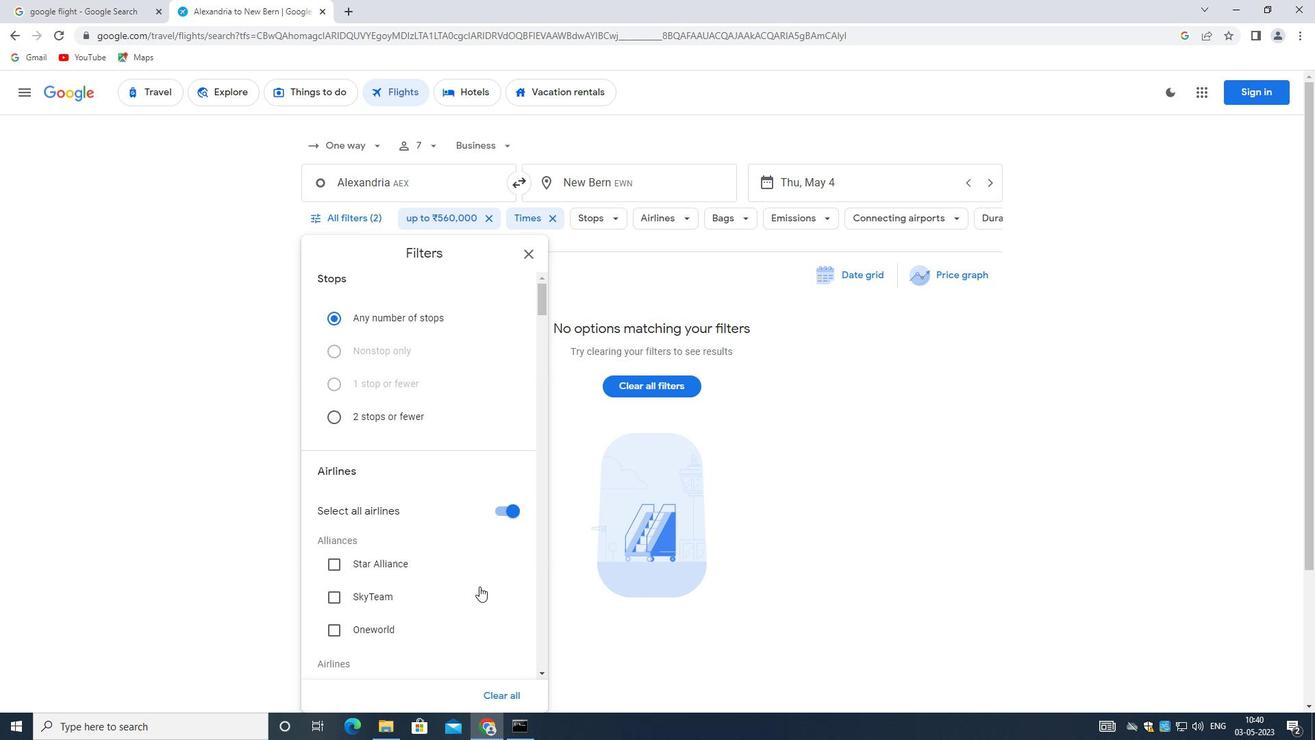 
Action: Mouse scrolled (494, 634) with delta (0, 0)
Screenshot: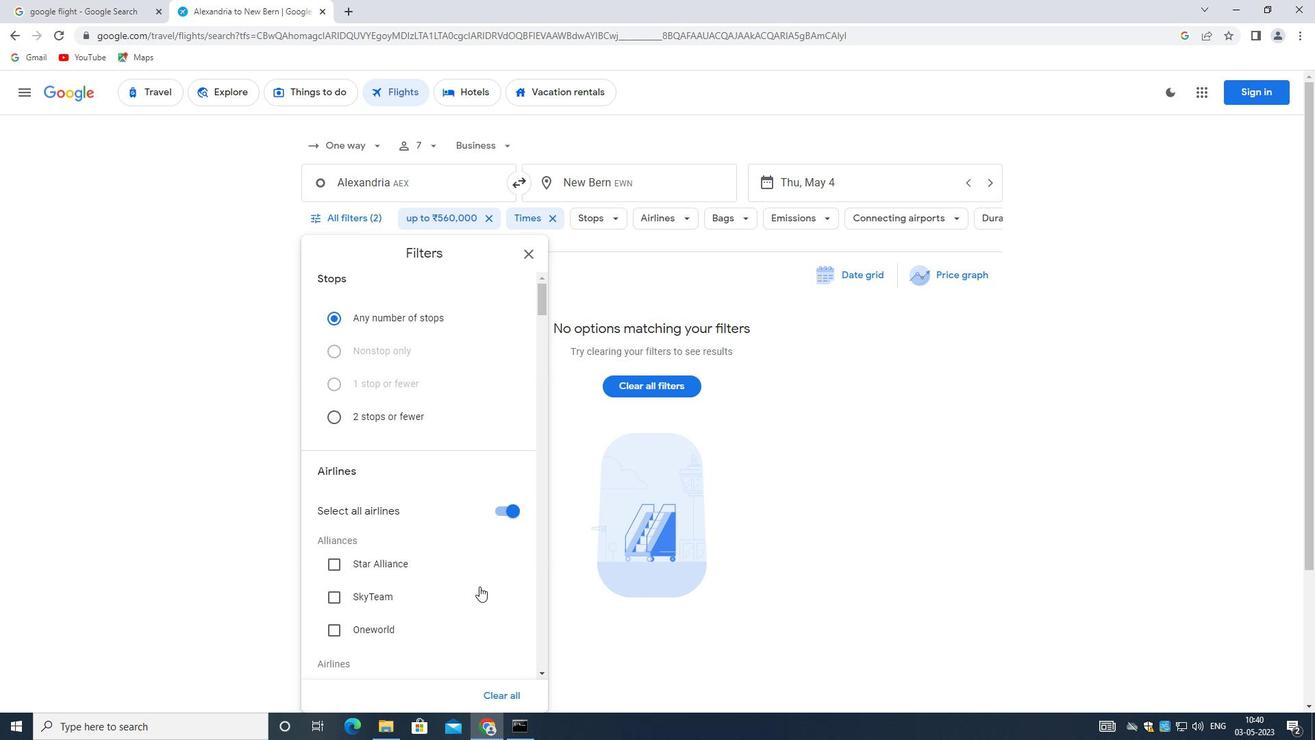 
Action: Mouse moved to (493, 635)
Screenshot: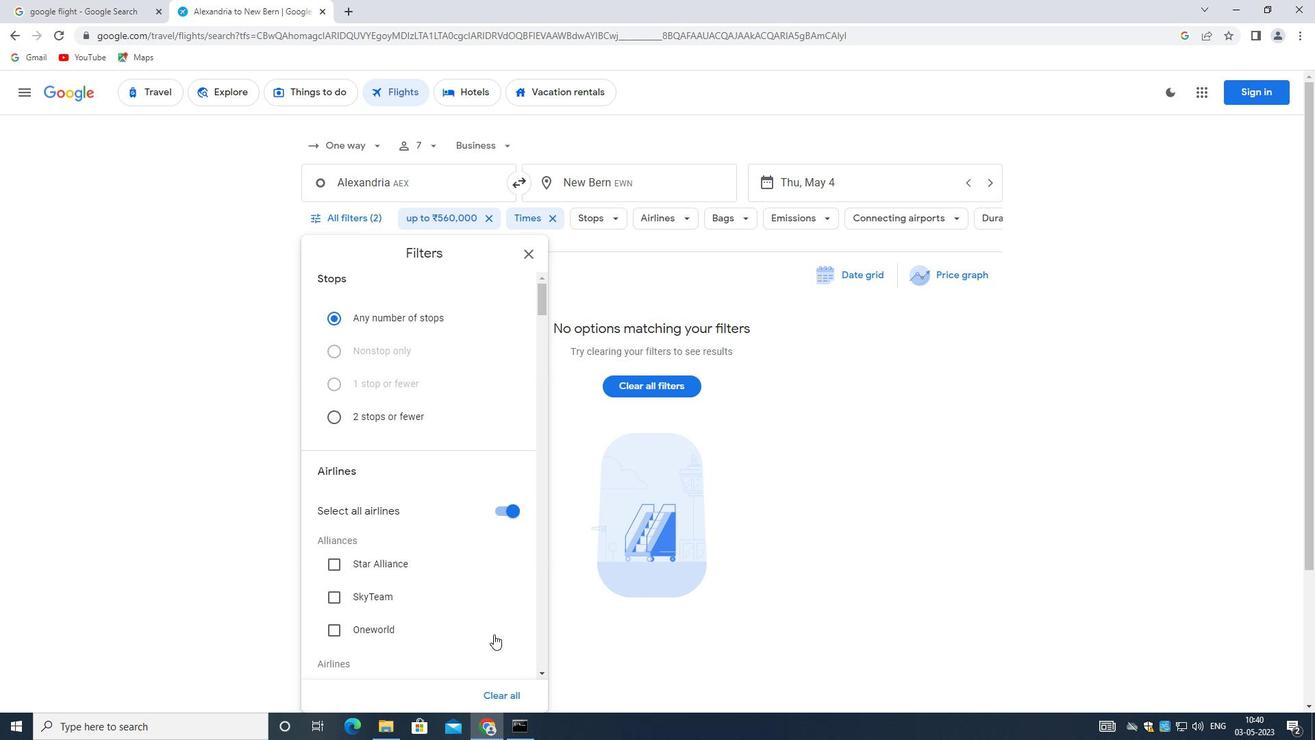 
Action: Mouse scrolled (493, 634) with delta (0, 0)
Screenshot: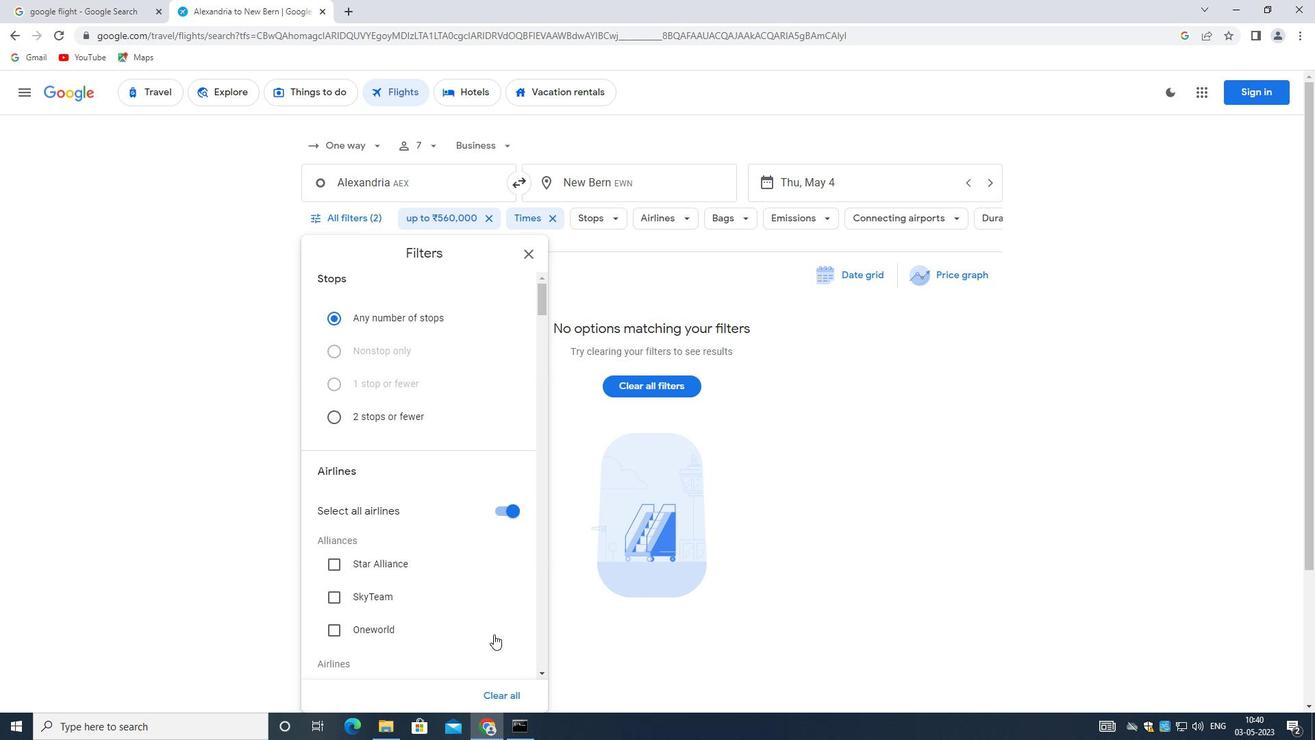 
Action: Mouse moved to (492, 635)
Screenshot: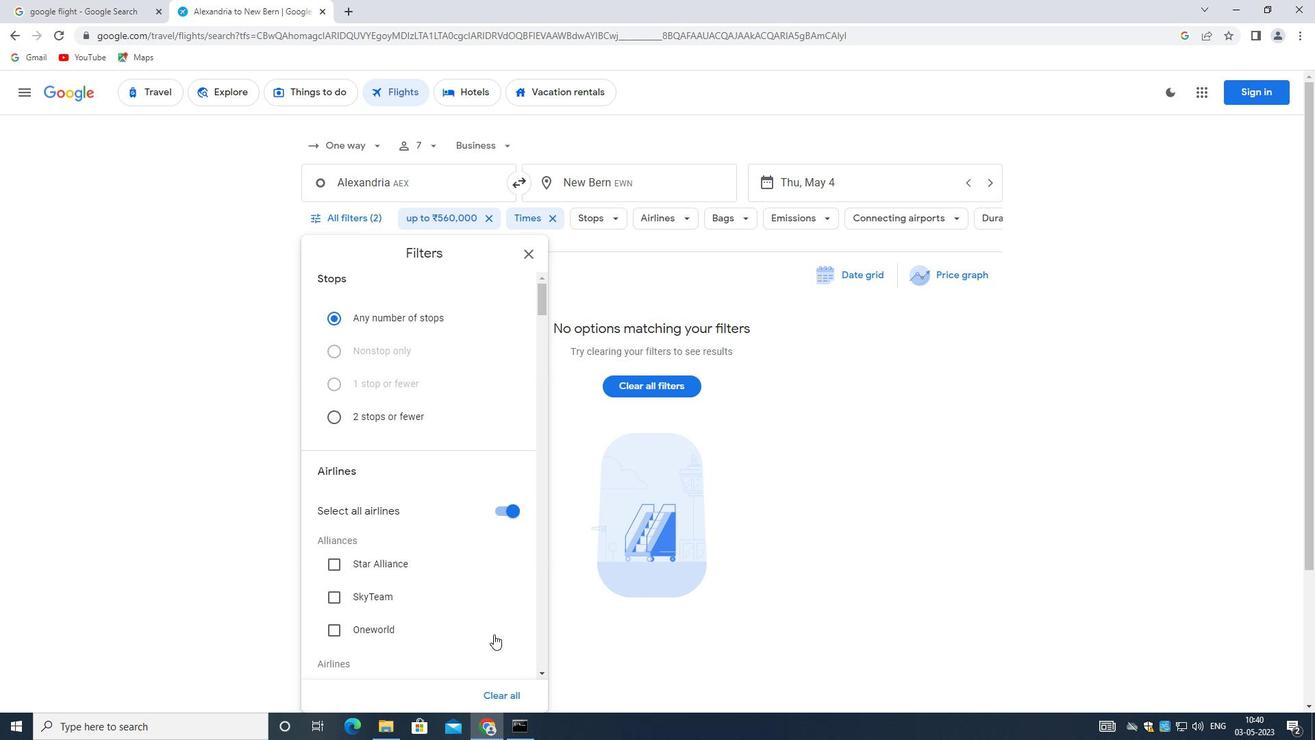
Action: Mouse scrolled (492, 634) with delta (0, 0)
Screenshot: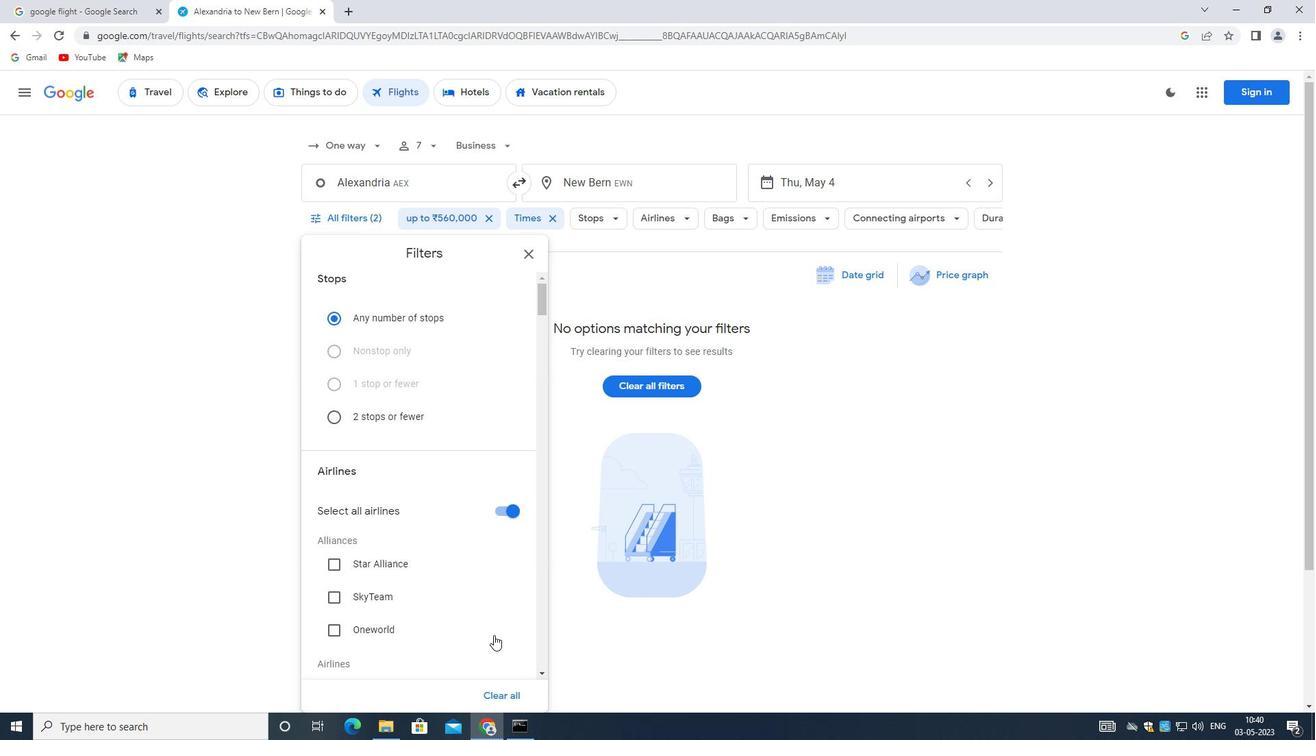 
Action: Mouse moved to (378, 557)
Screenshot: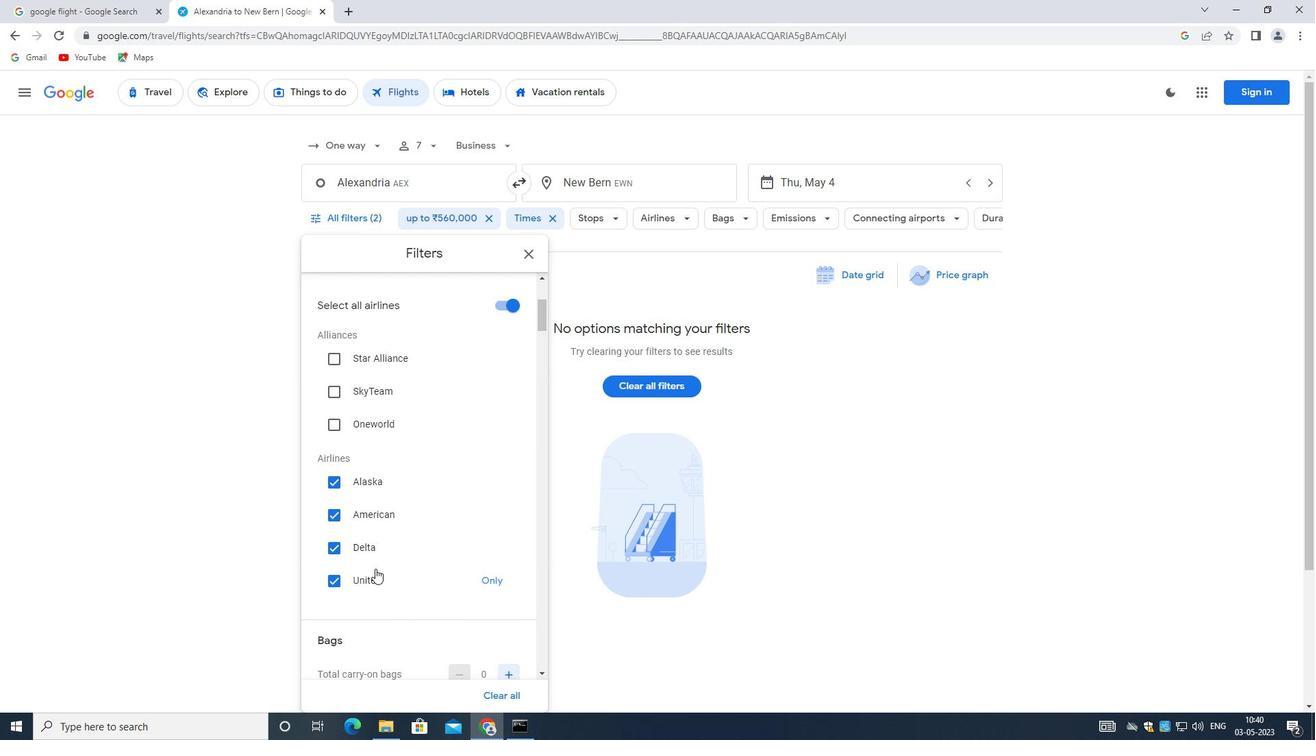 
Action: Mouse scrolled (378, 556) with delta (0, 0)
Screenshot: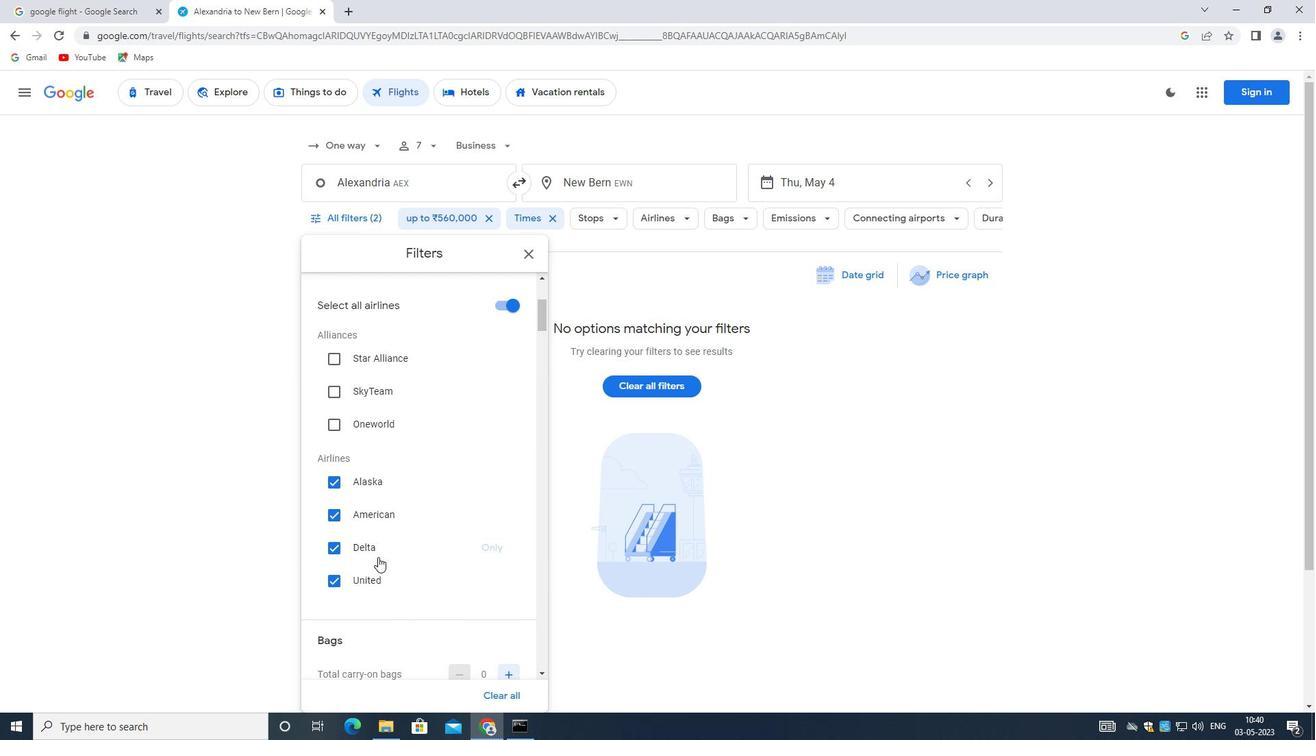 
Action: Mouse scrolled (378, 556) with delta (0, 0)
Screenshot: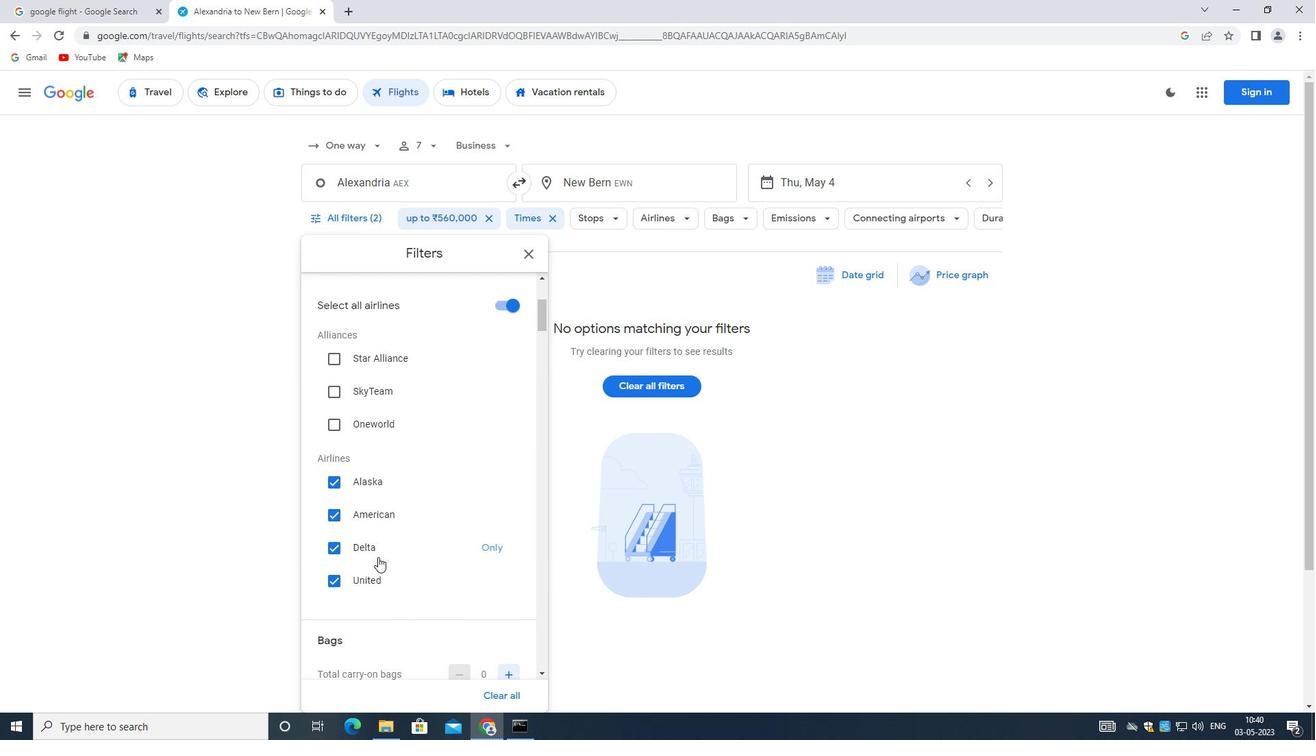
Action: Mouse scrolled (378, 556) with delta (0, 0)
Screenshot: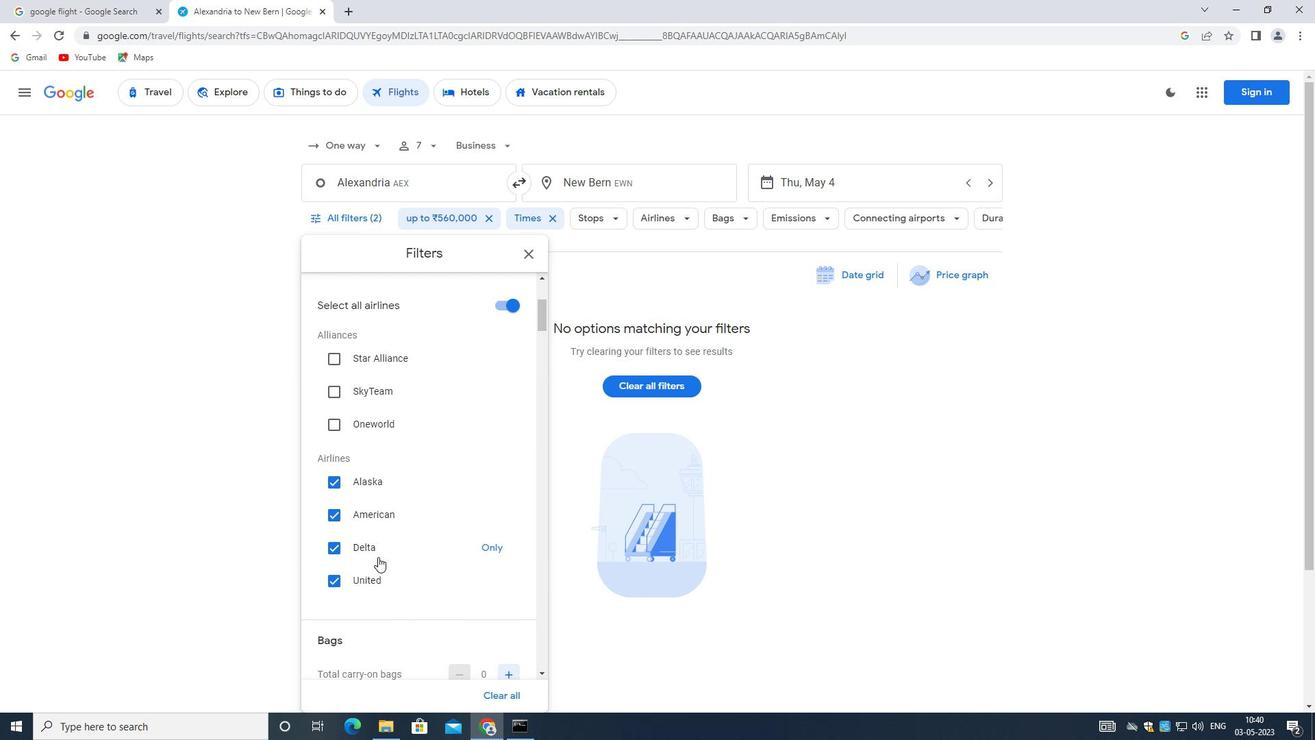 
Action: Mouse scrolled (378, 557) with delta (0, 0)
Screenshot: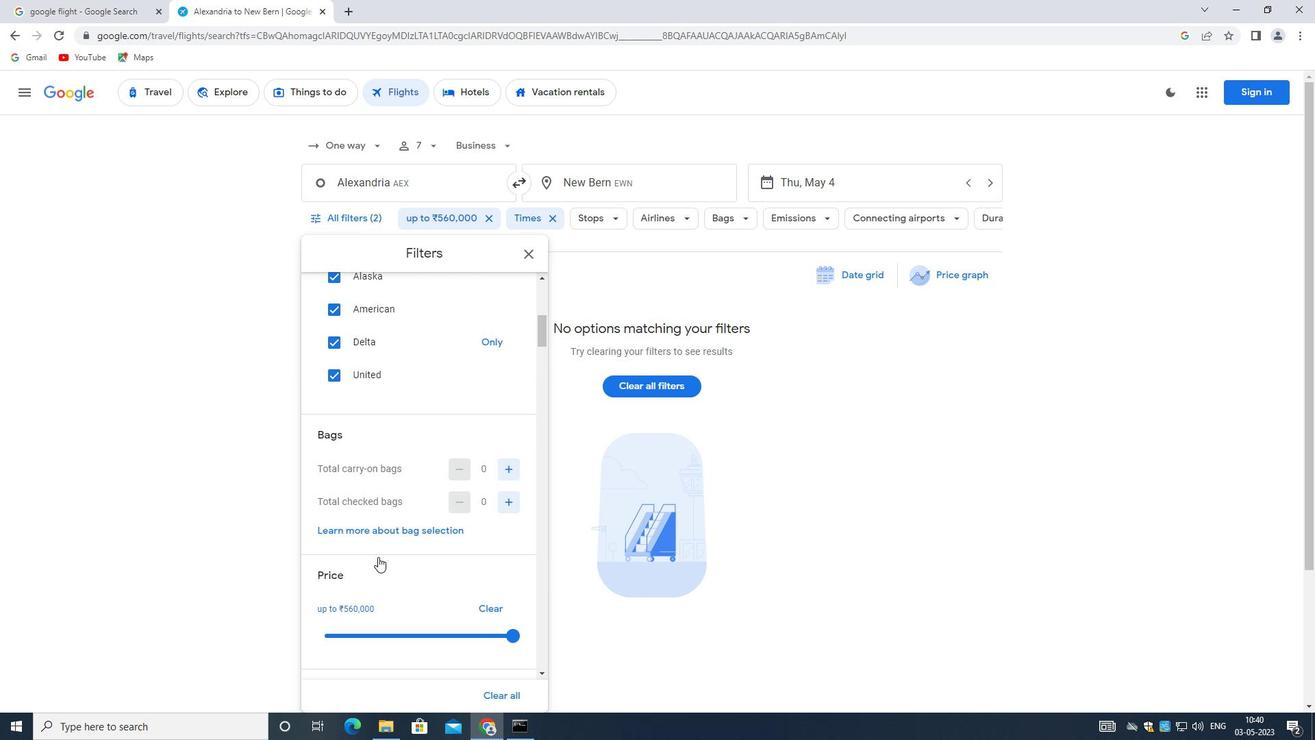 
Action: Mouse scrolled (378, 557) with delta (0, 0)
Screenshot: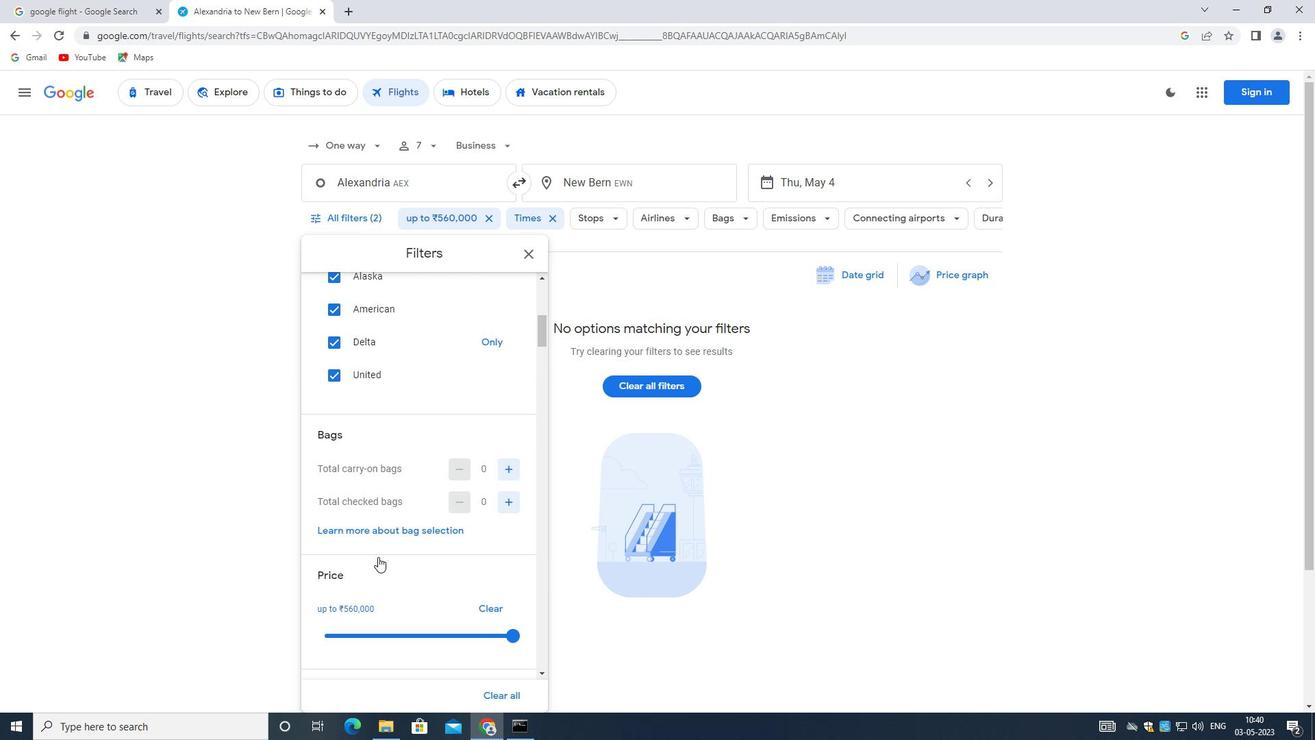
Action: Mouse scrolled (378, 557) with delta (0, 0)
Screenshot: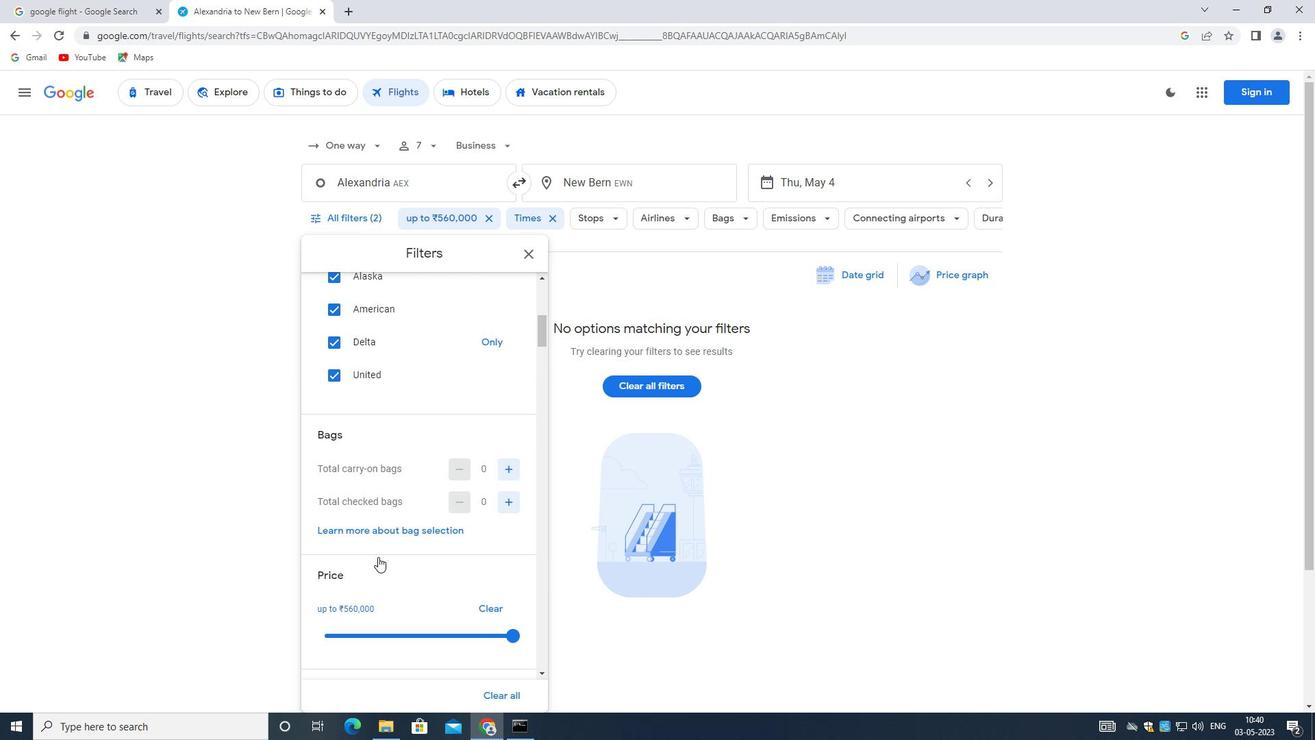 
Action: Mouse scrolled (378, 557) with delta (0, 0)
Screenshot: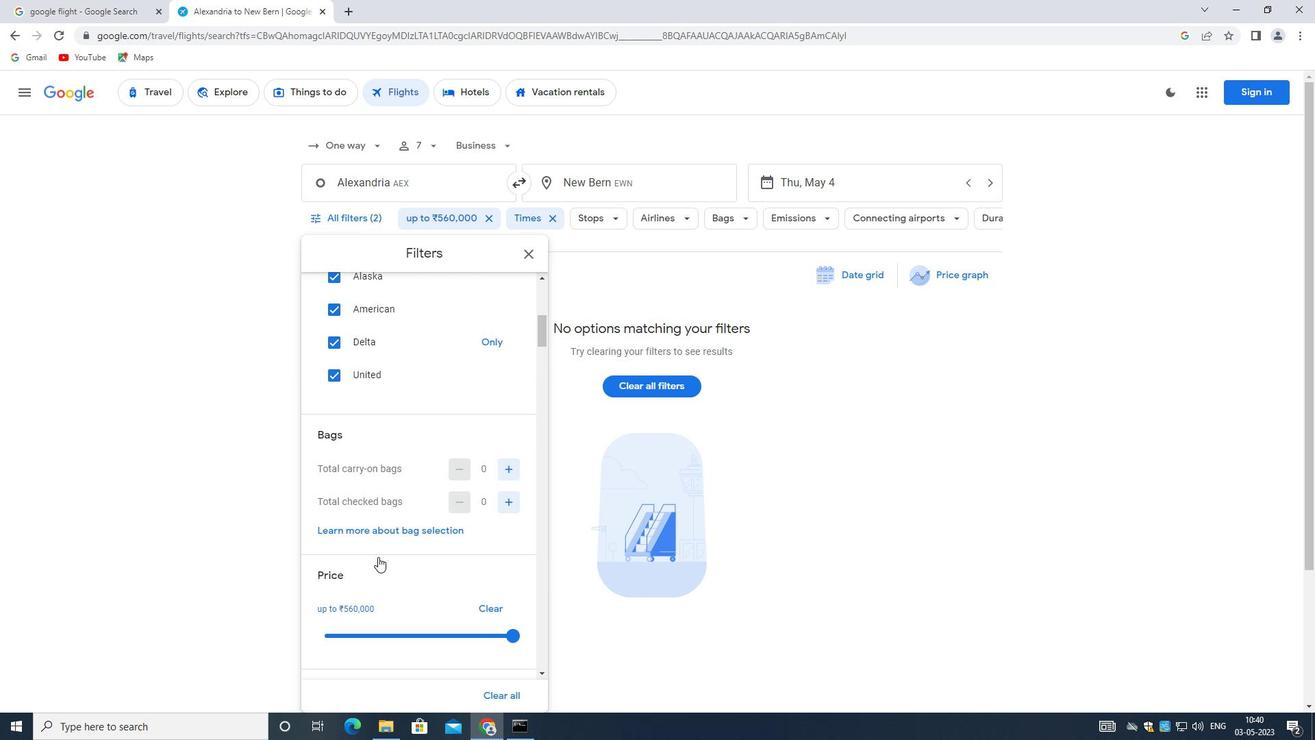 
Action: Mouse moved to (468, 544)
Screenshot: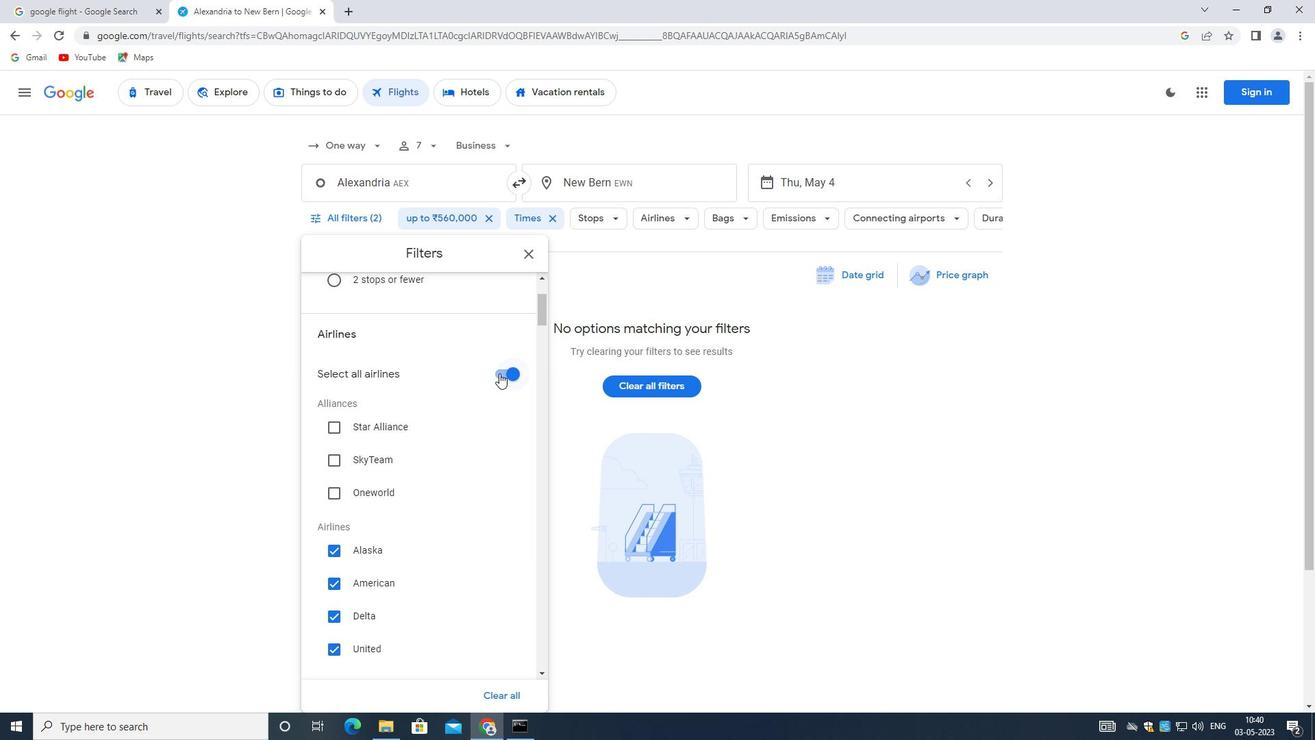 
Action: Mouse scrolled (468, 544) with delta (0, 0)
Screenshot: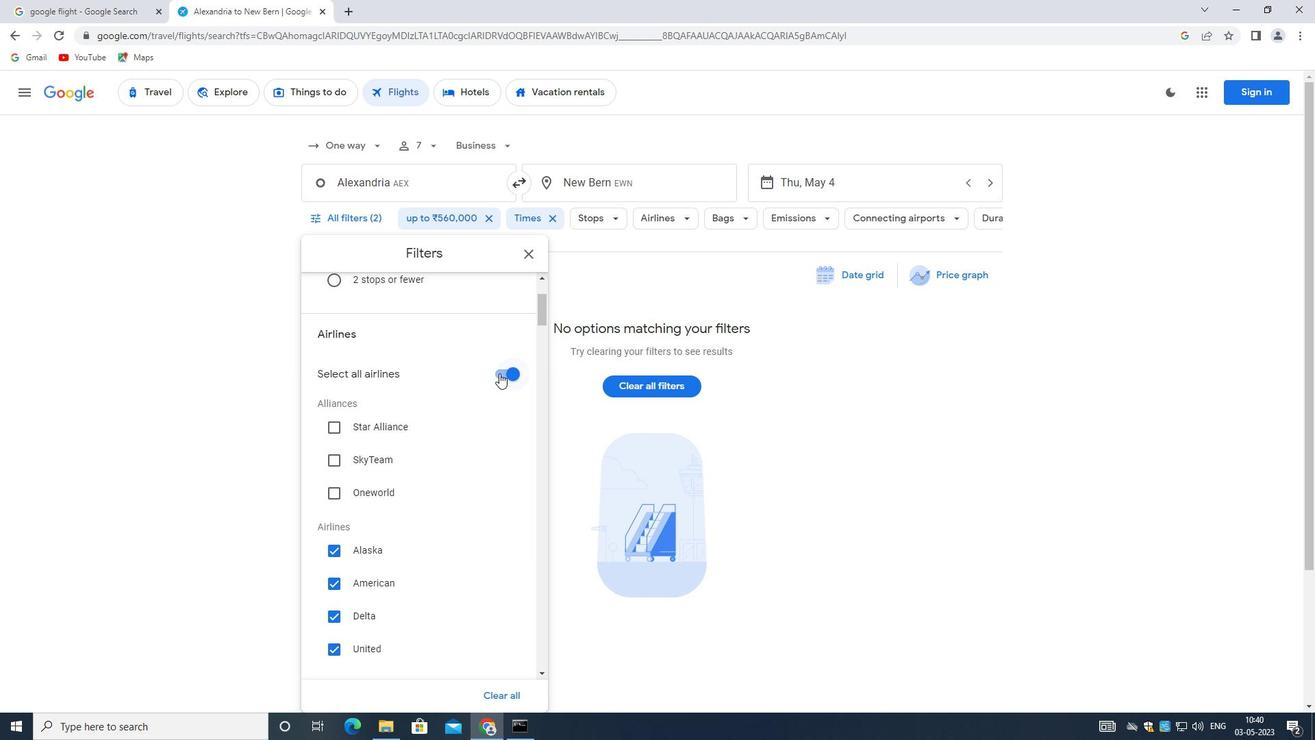 
Action: Mouse moved to (465, 547)
Screenshot: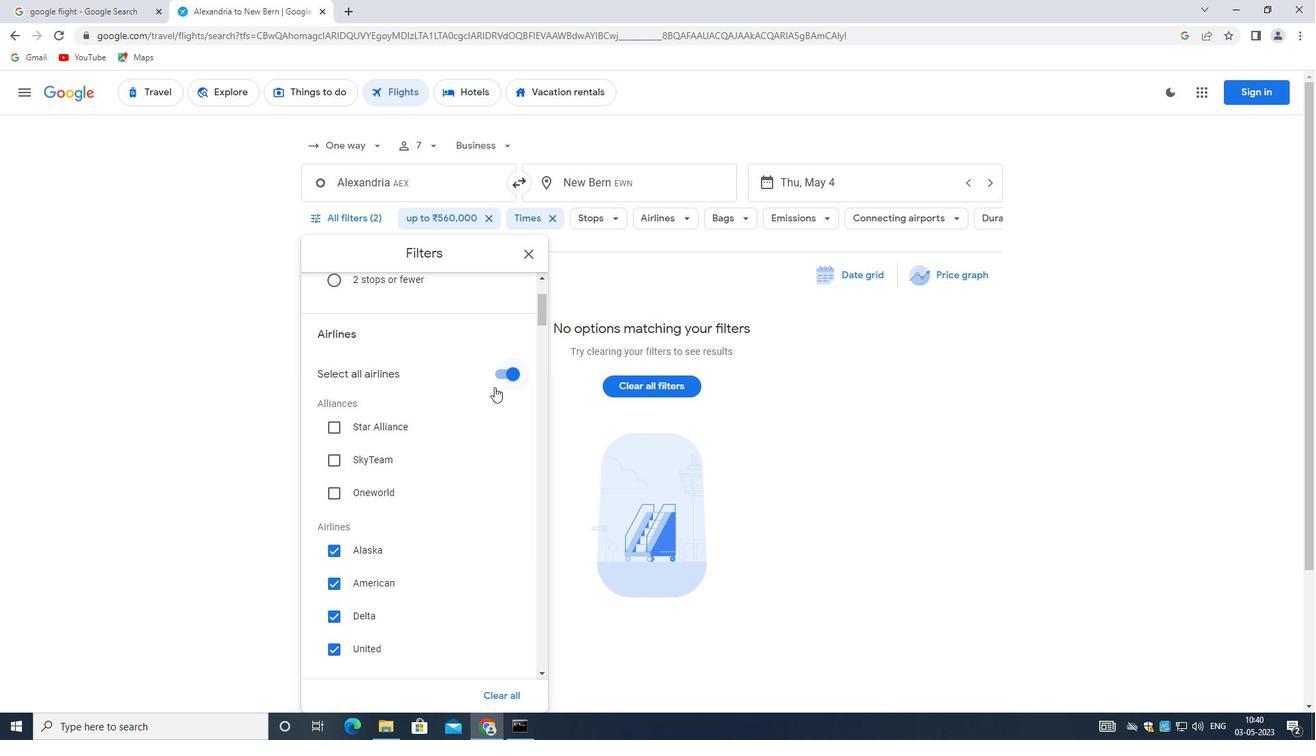 
Action: Mouse scrolled (465, 546) with delta (0, 0)
Screenshot: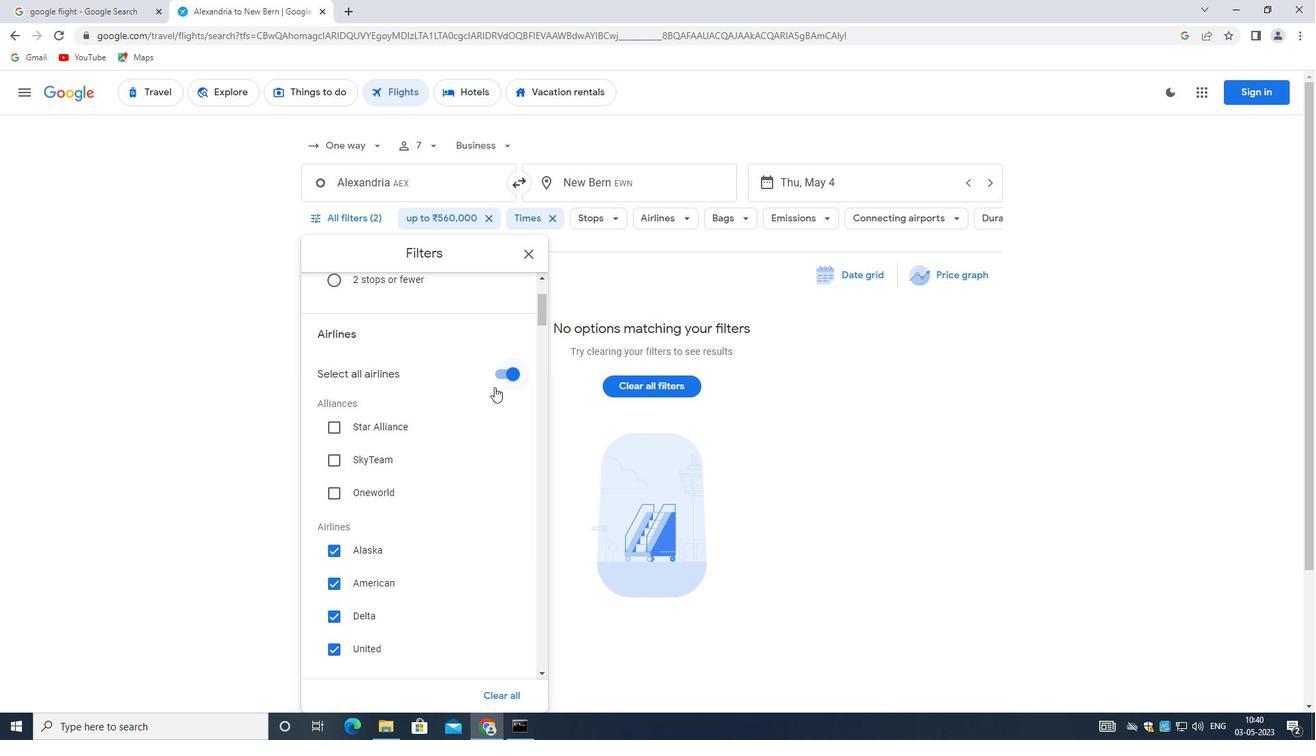 
Action: Mouse scrolled (465, 546) with delta (0, 0)
Screenshot: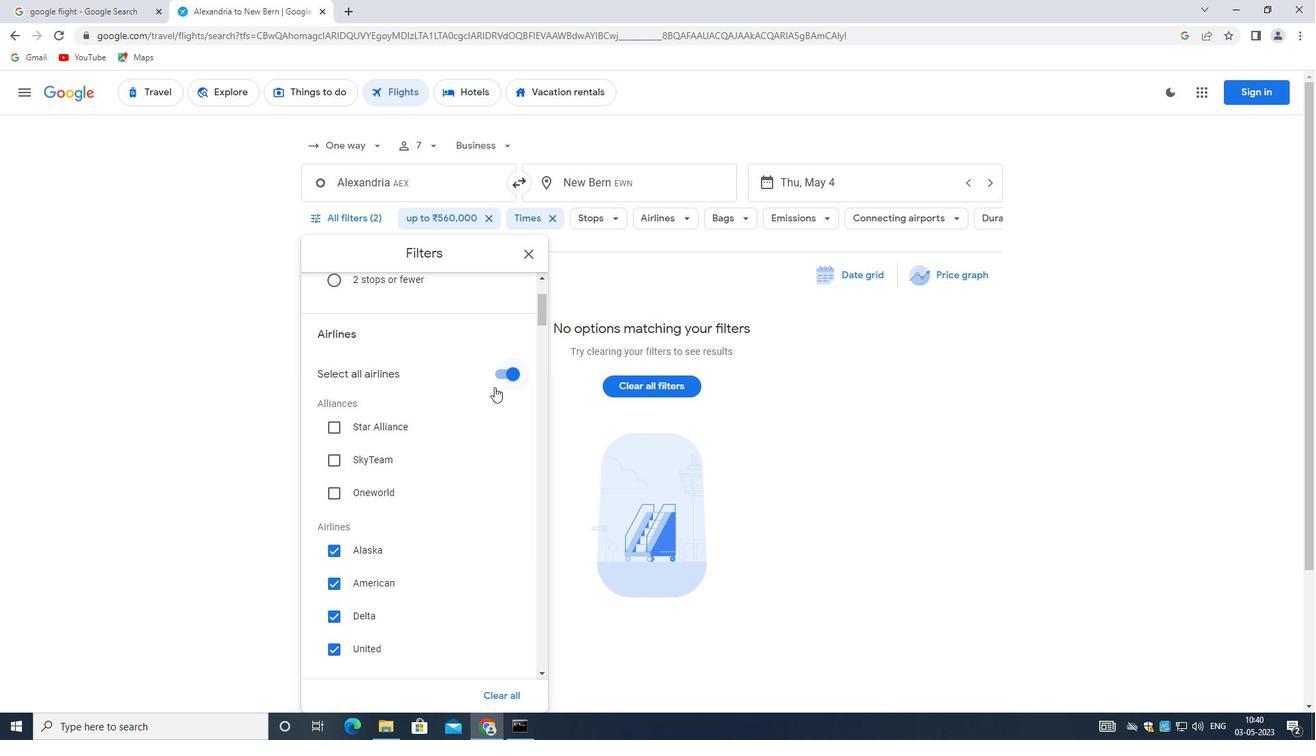 
Action: Mouse moved to (459, 541)
Screenshot: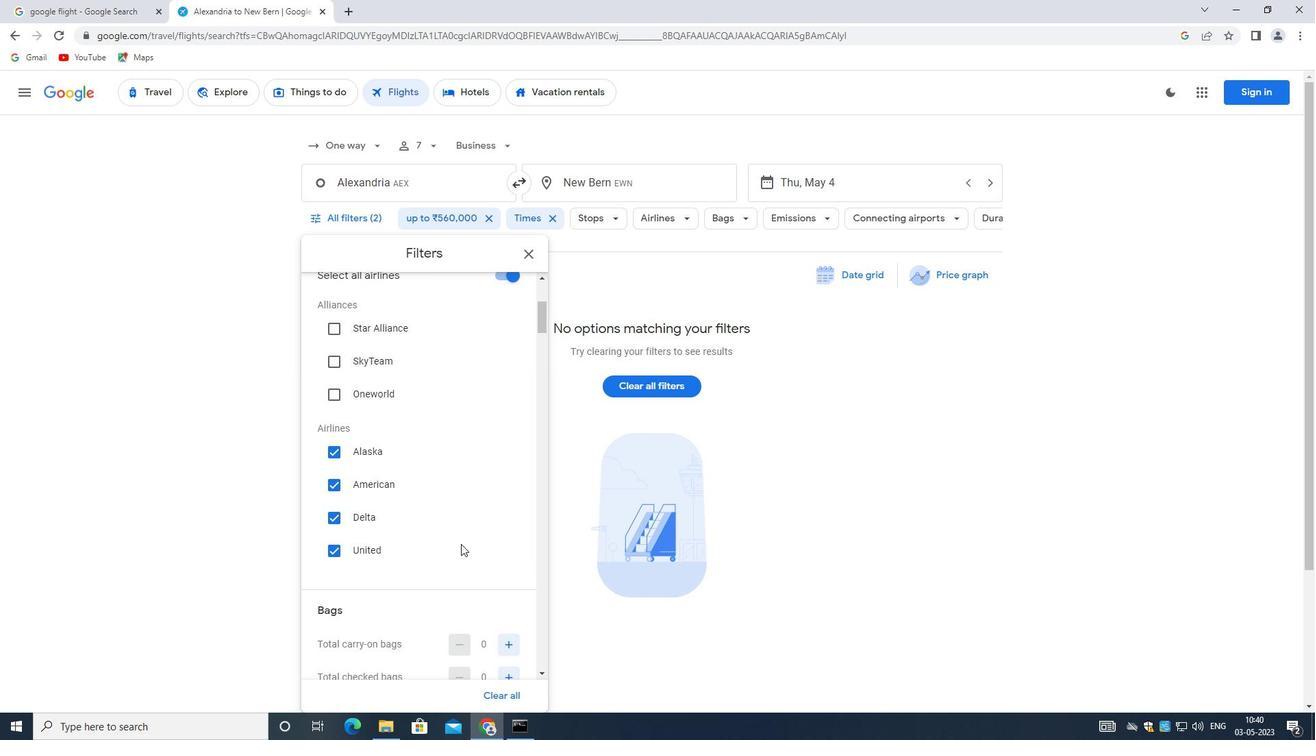 
Action: Mouse scrolled (459, 540) with delta (0, 0)
Screenshot: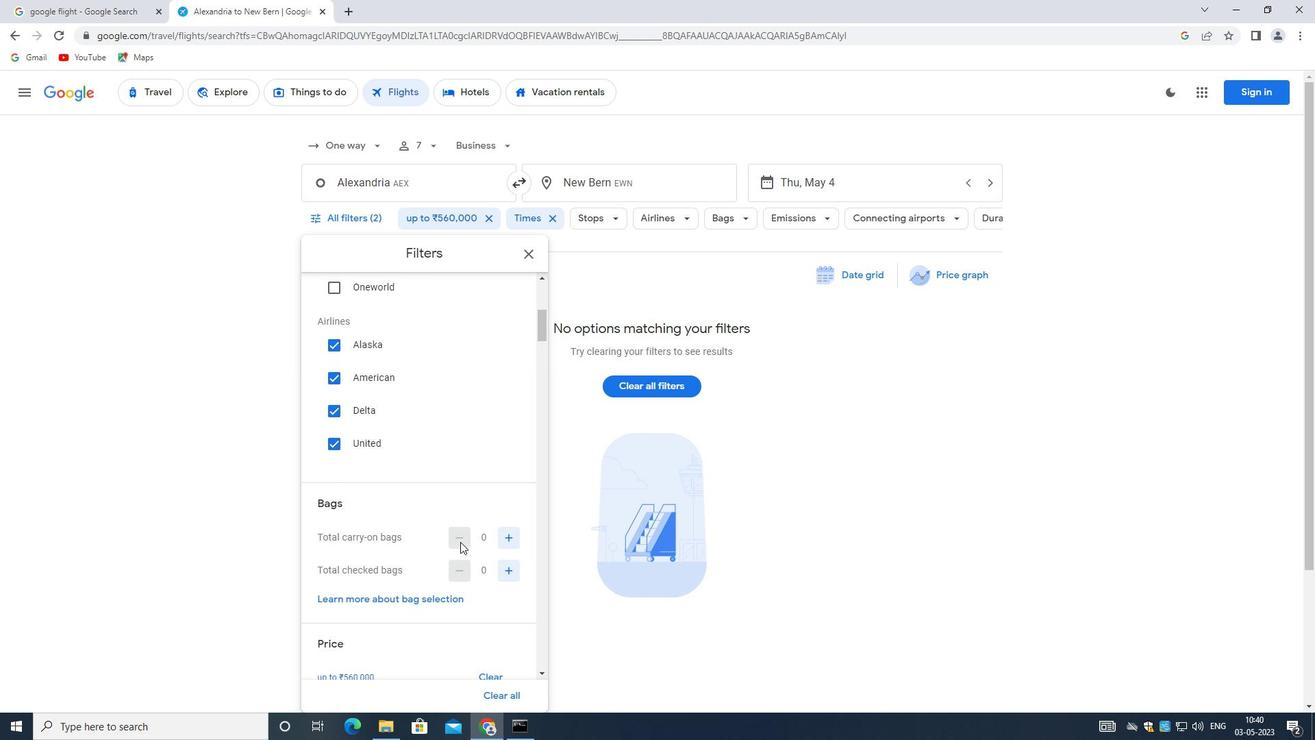 
Action: Mouse scrolled (459, 540) with delta (0, 0)
Screenshot: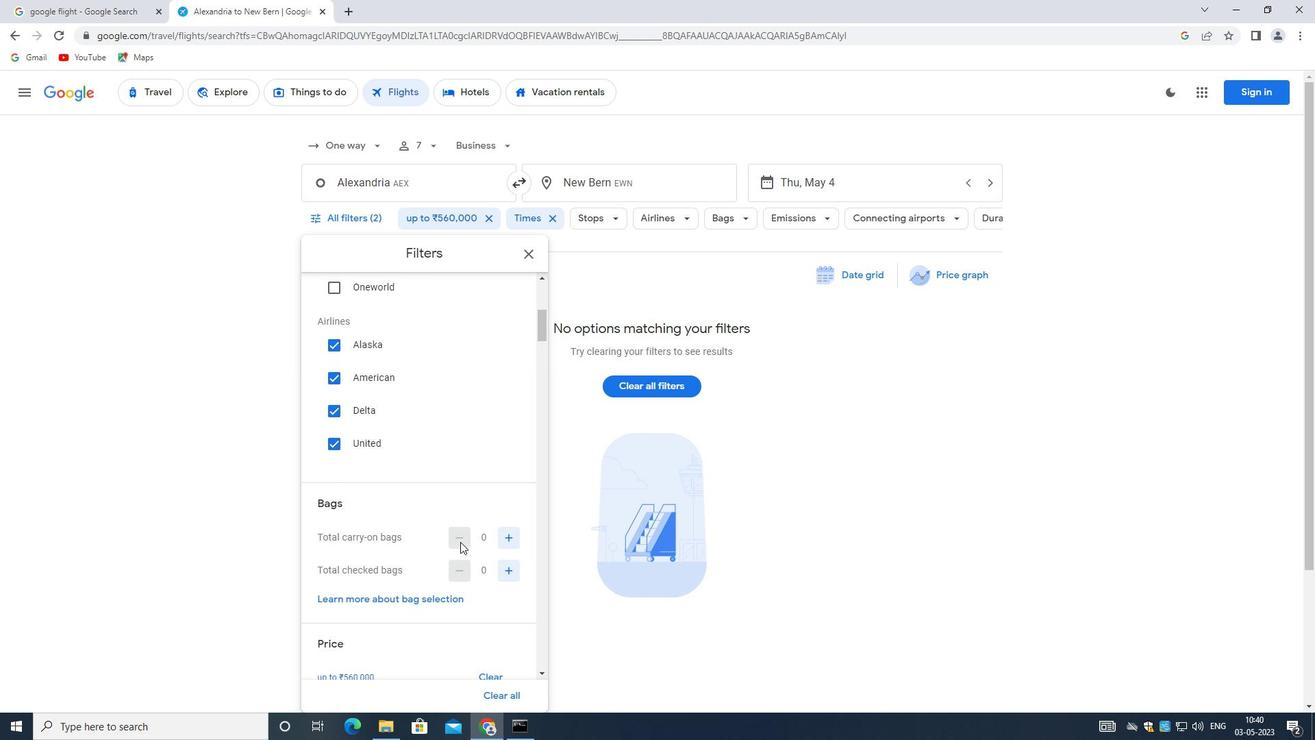 
Action: Mouse scrolled (459, 540) with delta (0, 0)
Screenshot: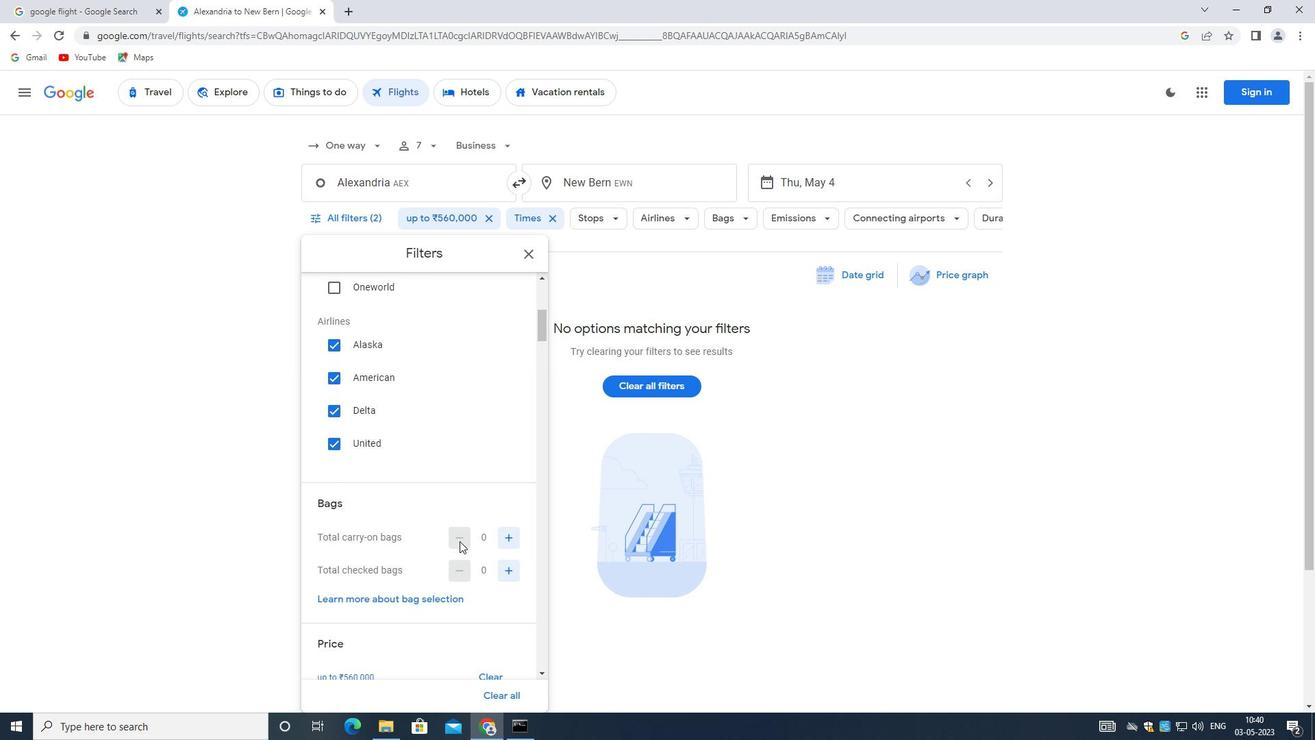 
Action: Mouse scrolled (459, 540) with delta (0, 0)
Screenshot: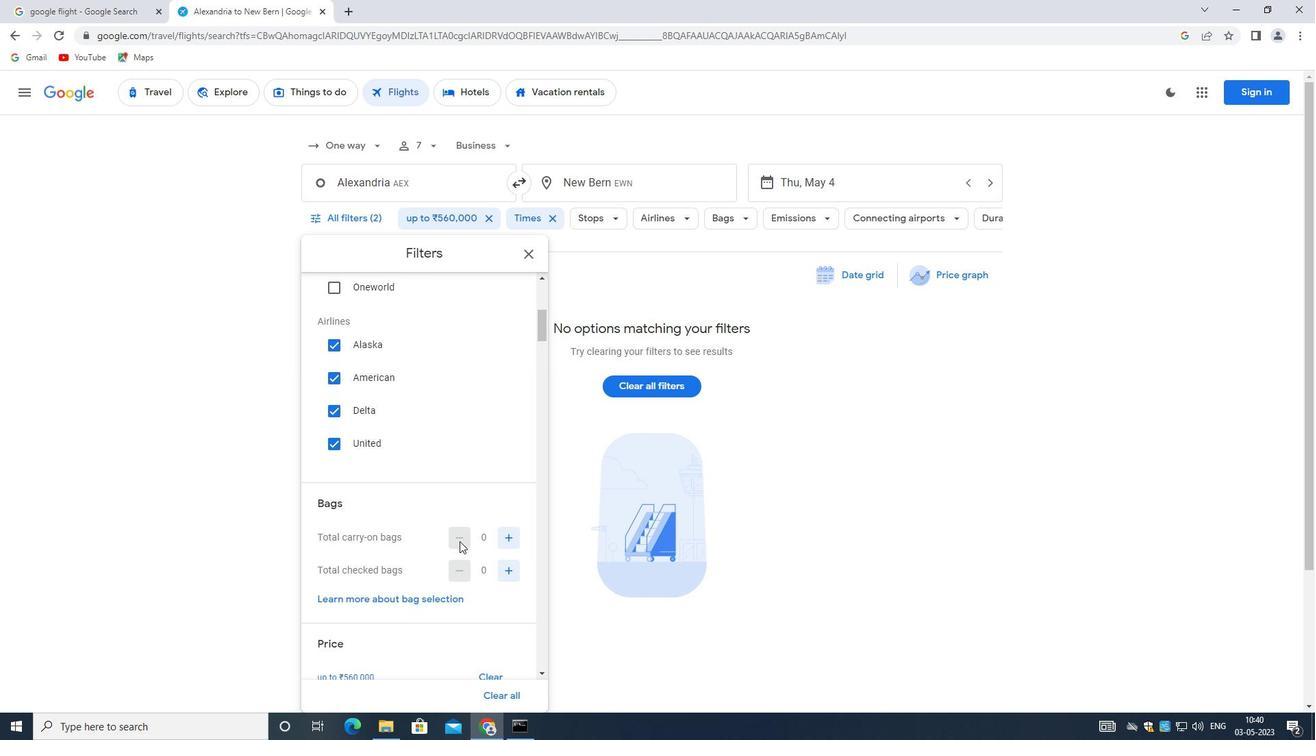 
Action: Mouse scrolled (459, 542) with delta (0, 0)
Screenshot: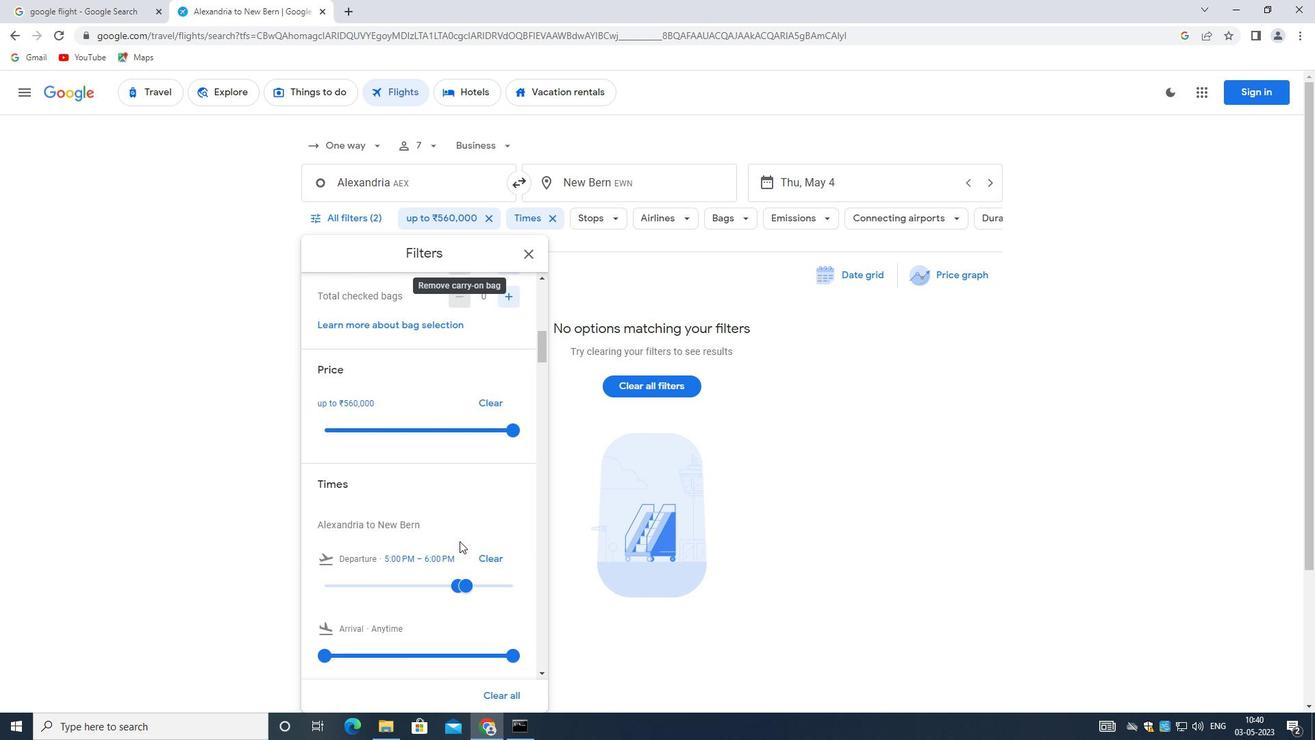 
Action: Mouse scrolled (459, 542) with delta (0, 0)
Screenshot: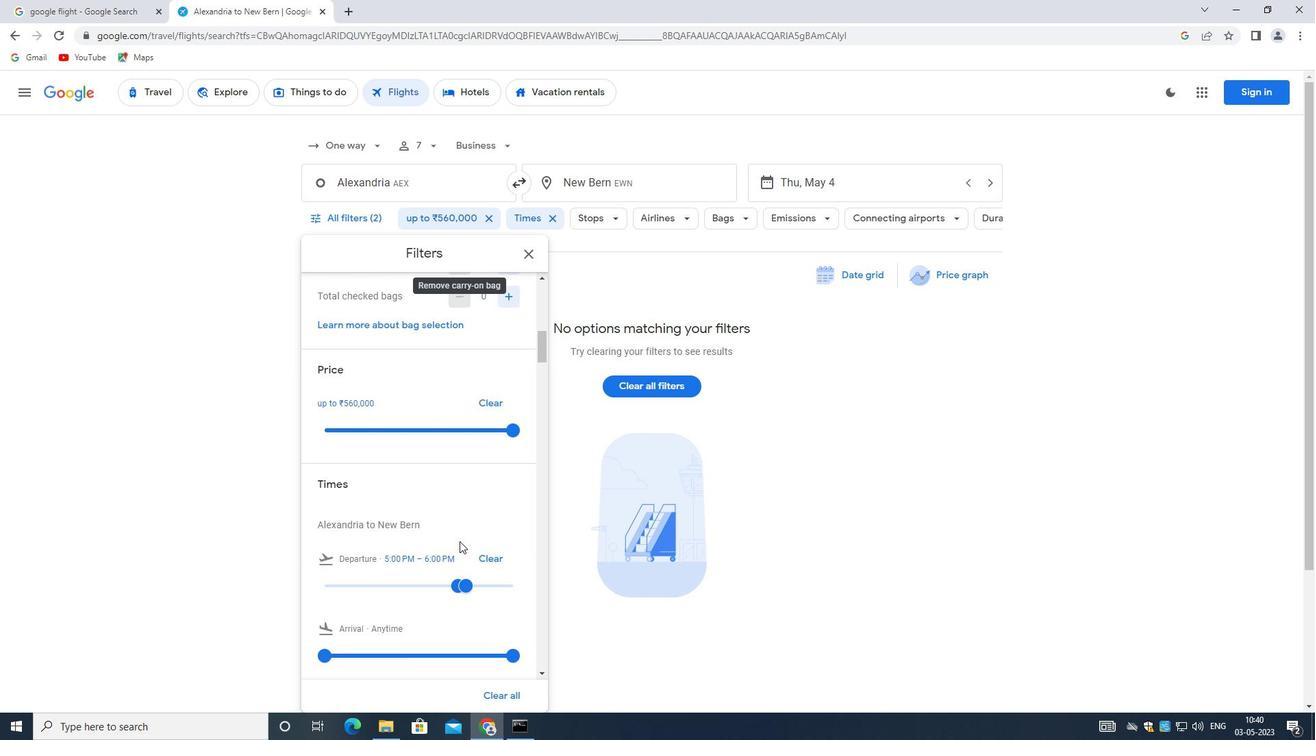 
Action: Mouse scrolled (459, 542) with delta (0, 0)
Screenshot: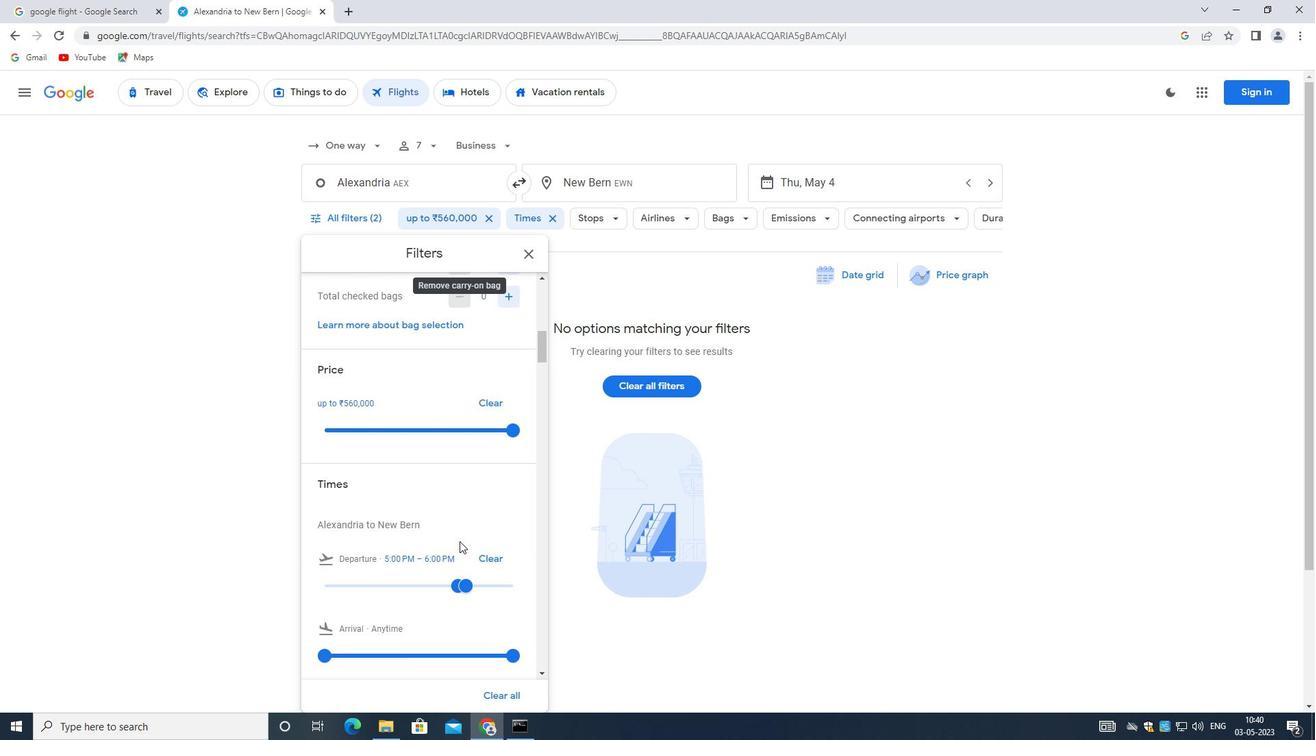 
Action: Mouse scrolled (459, 542) with delta (0, 0)
Screenshot: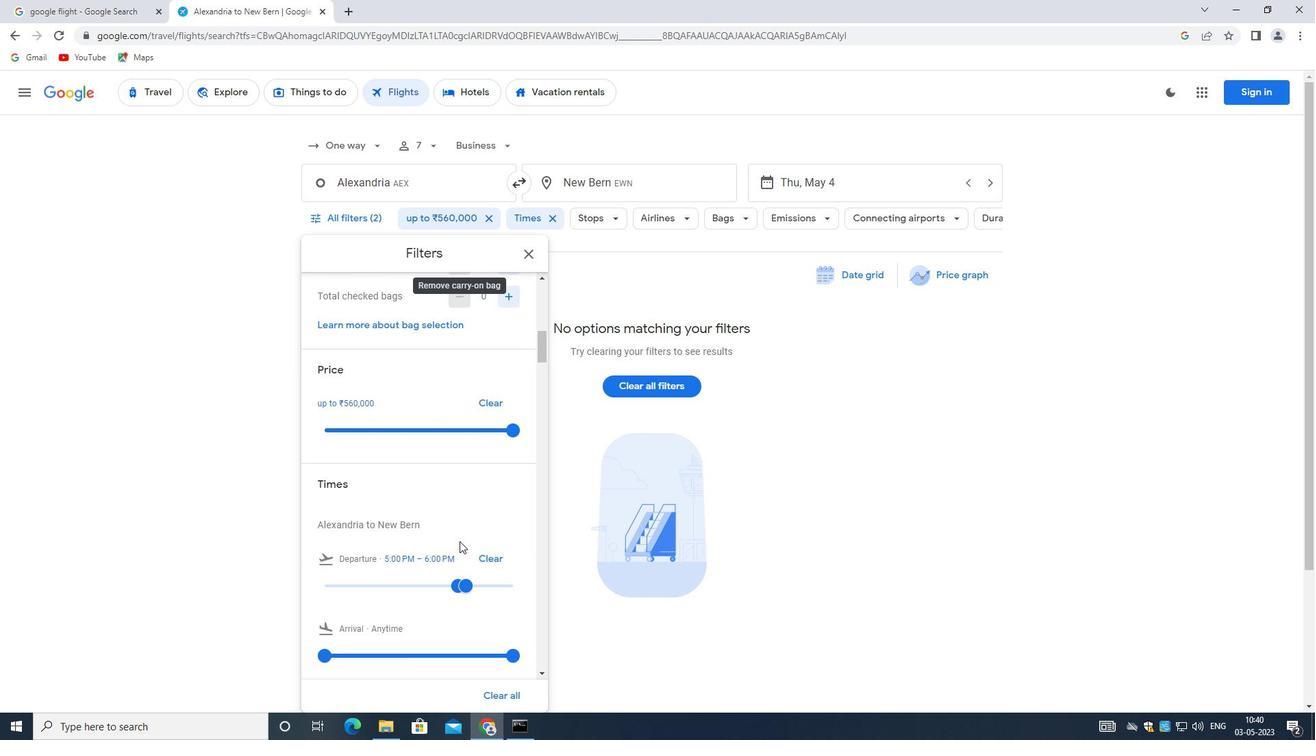 
Action: Mouse scrolled (459, 542) with delta (0, 0)
Screenshot: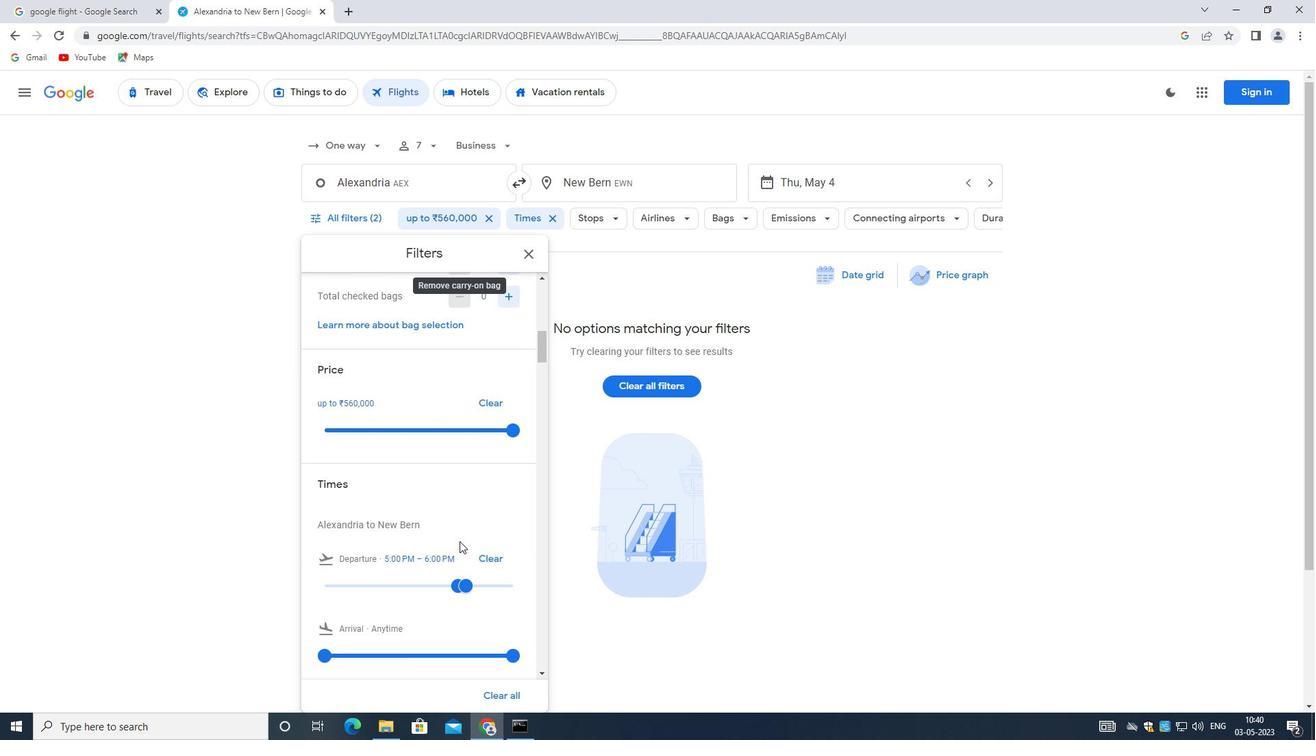 
Action: Mouse moved to (470, 495)
Screenshot: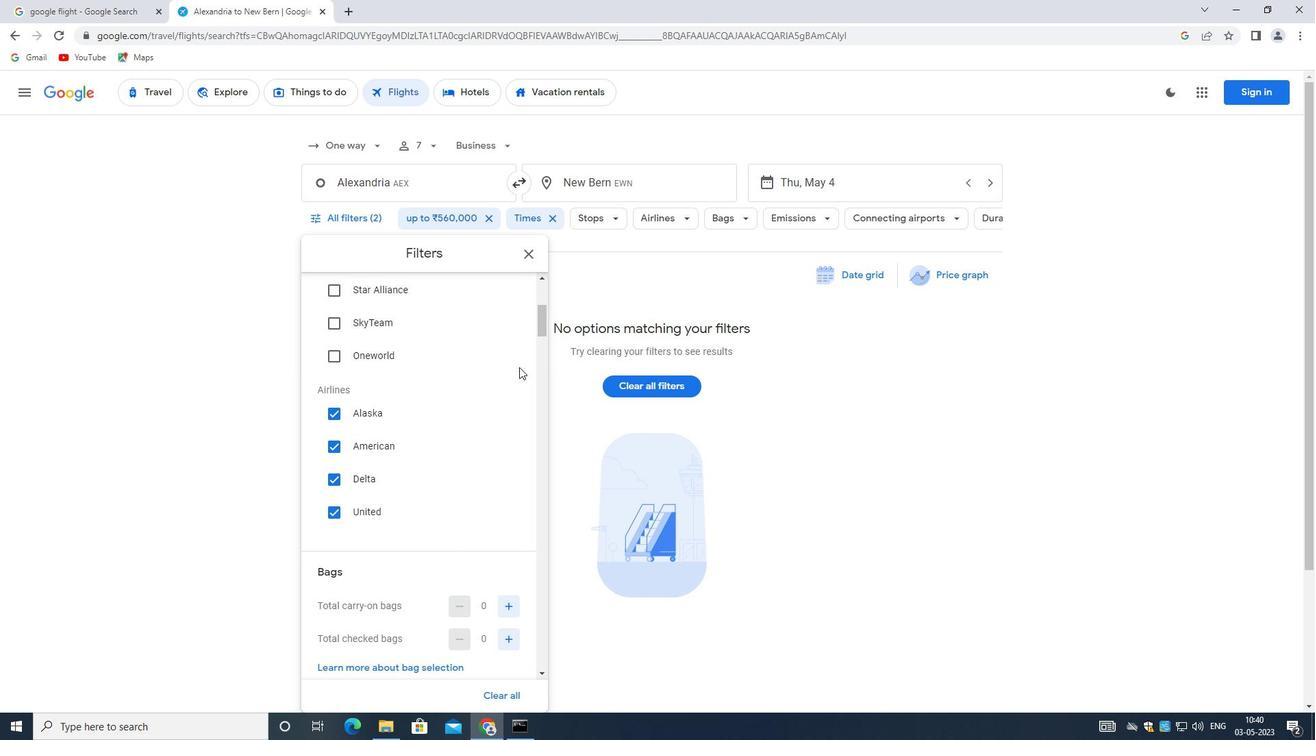 
Action: Mouse scrolled (470, 496) with delta (0, 0)
Screenshot: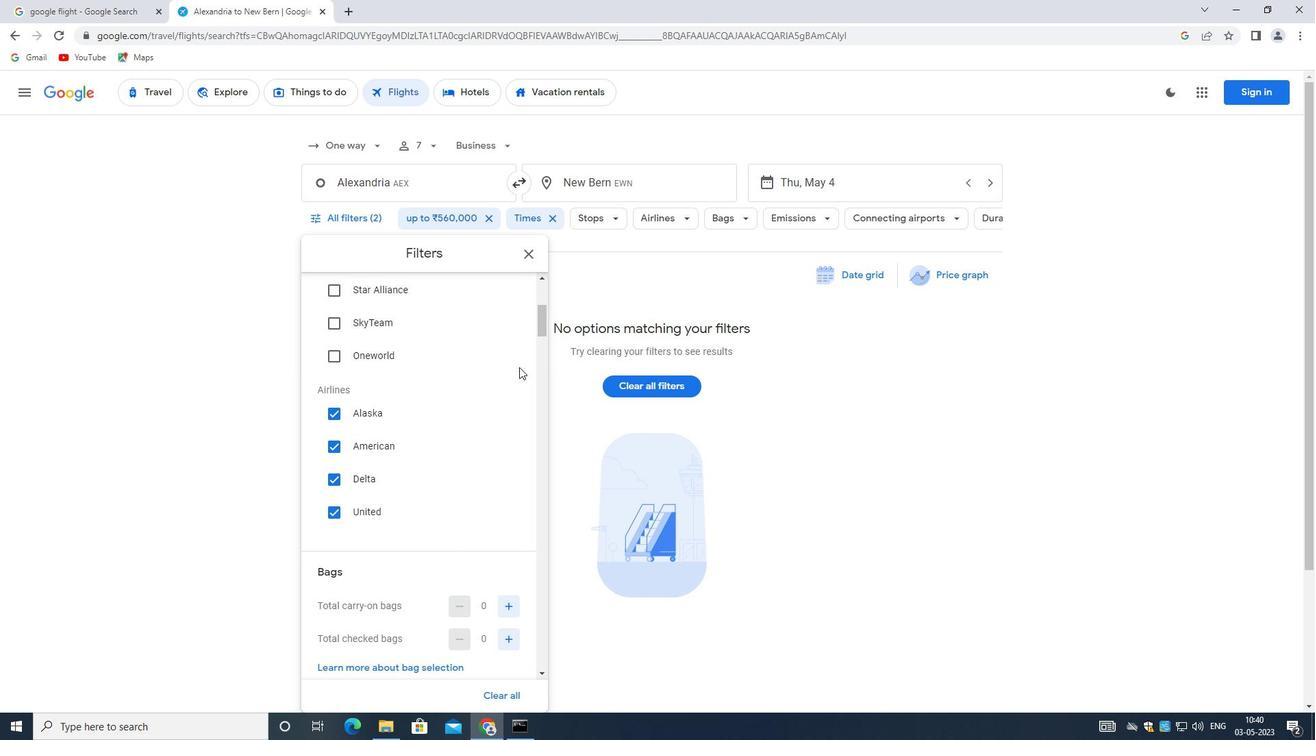 
Action: Mouse moved to (468, 503)
Screenshot: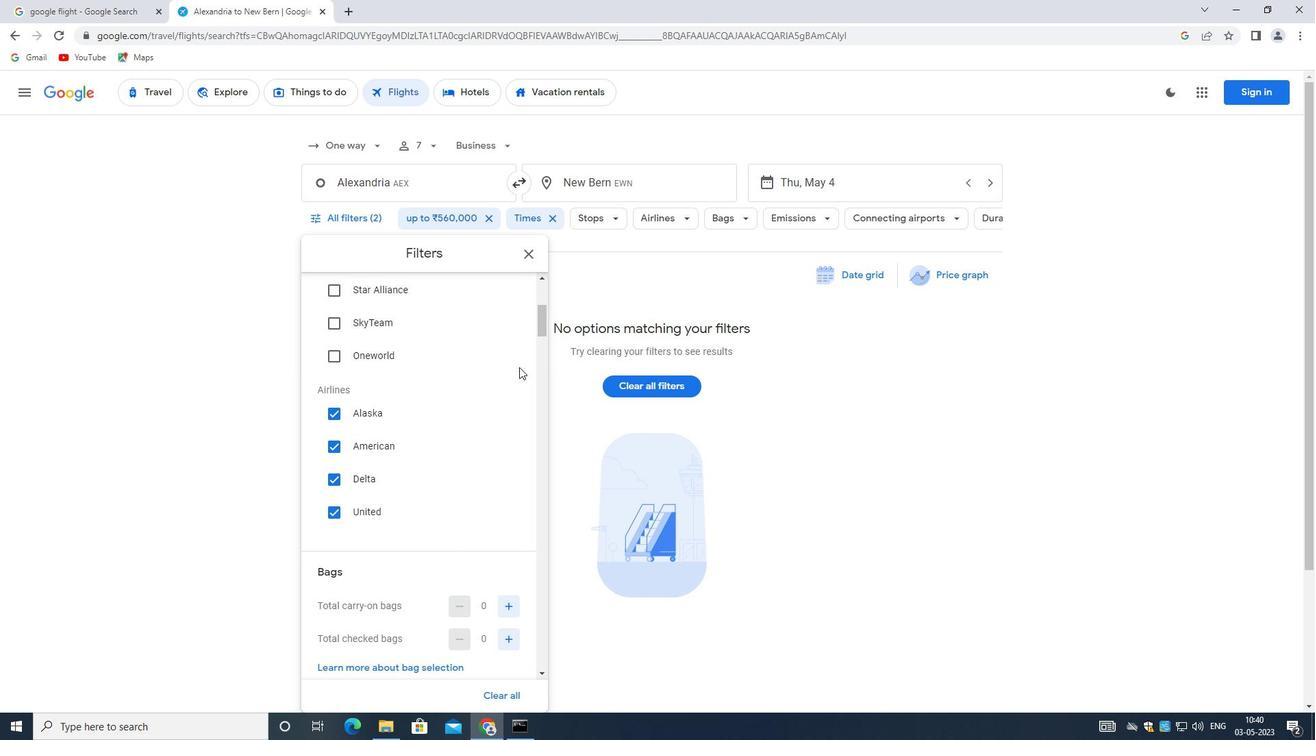 
Action: Mouse scrolled (468, 504) with delta (0, 0)
Screenshot: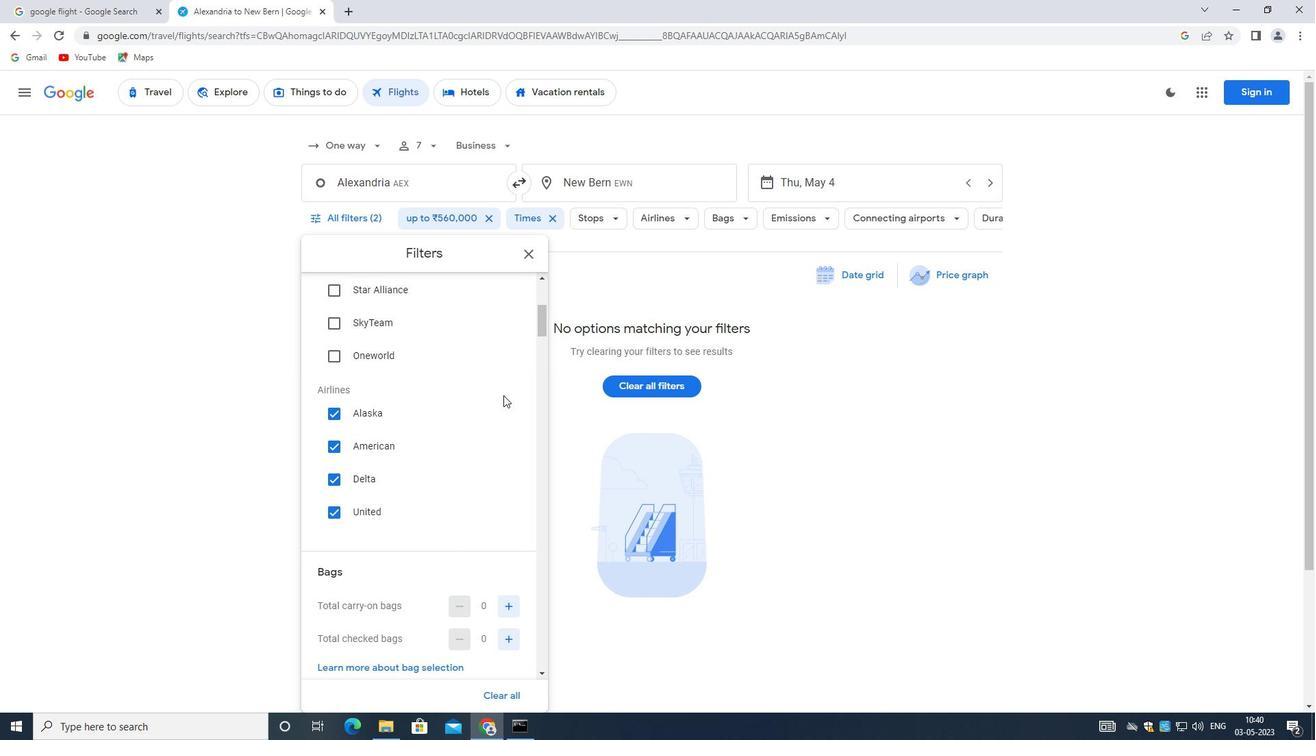 
Action: Mouse moved to (466, 507)
Screenshot: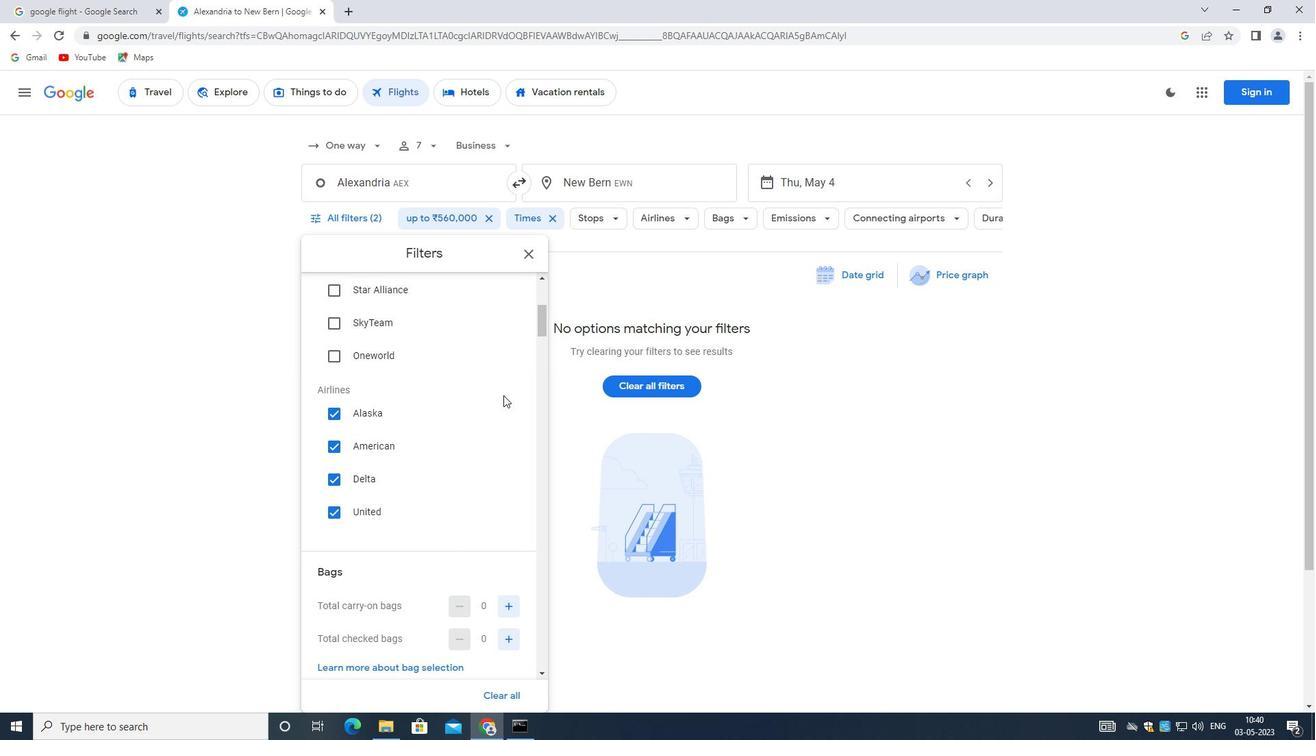 
Action: Mouse scrolled (466, 507) with delta (0, 0)
Screenshot: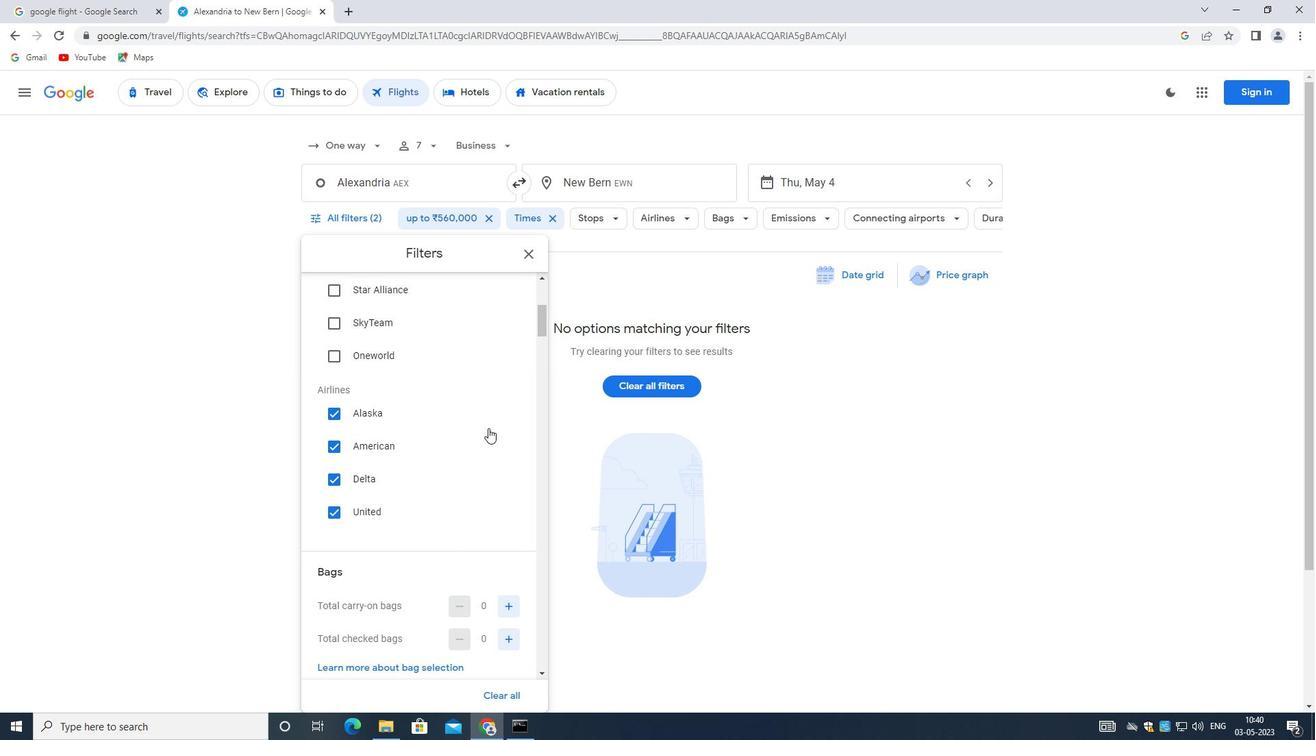 
Action: Mouse moved to (500, 439)
Screenshot: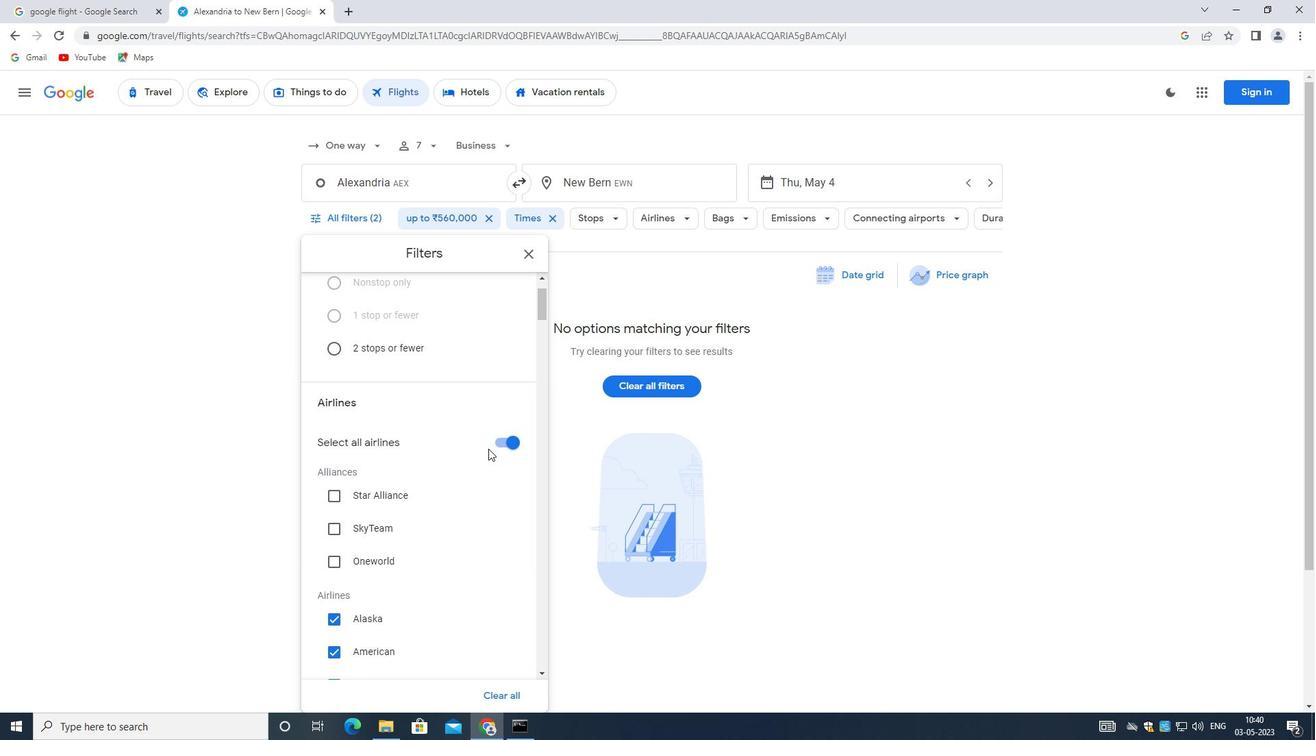 
Action: Mouse pressed left at (500, 439)
Screenshot: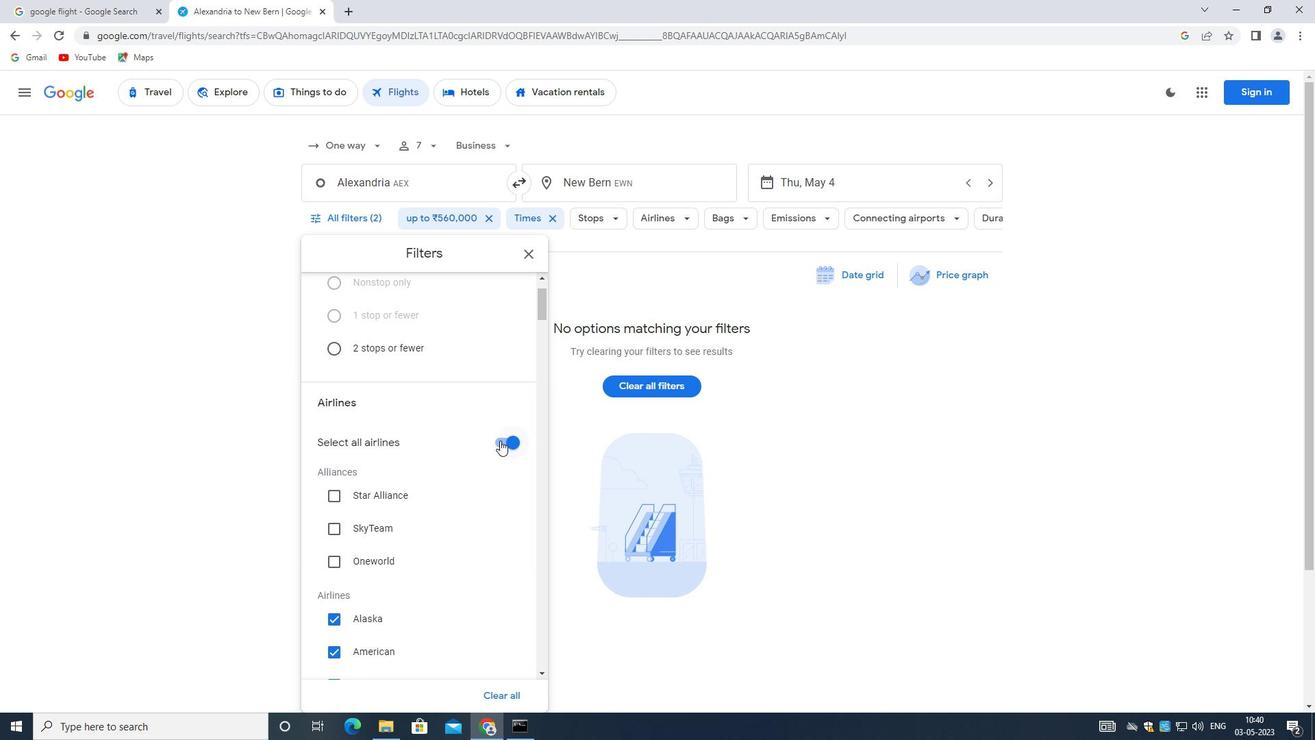 
Action: Mouse moved to (457, 479)
Screenshot: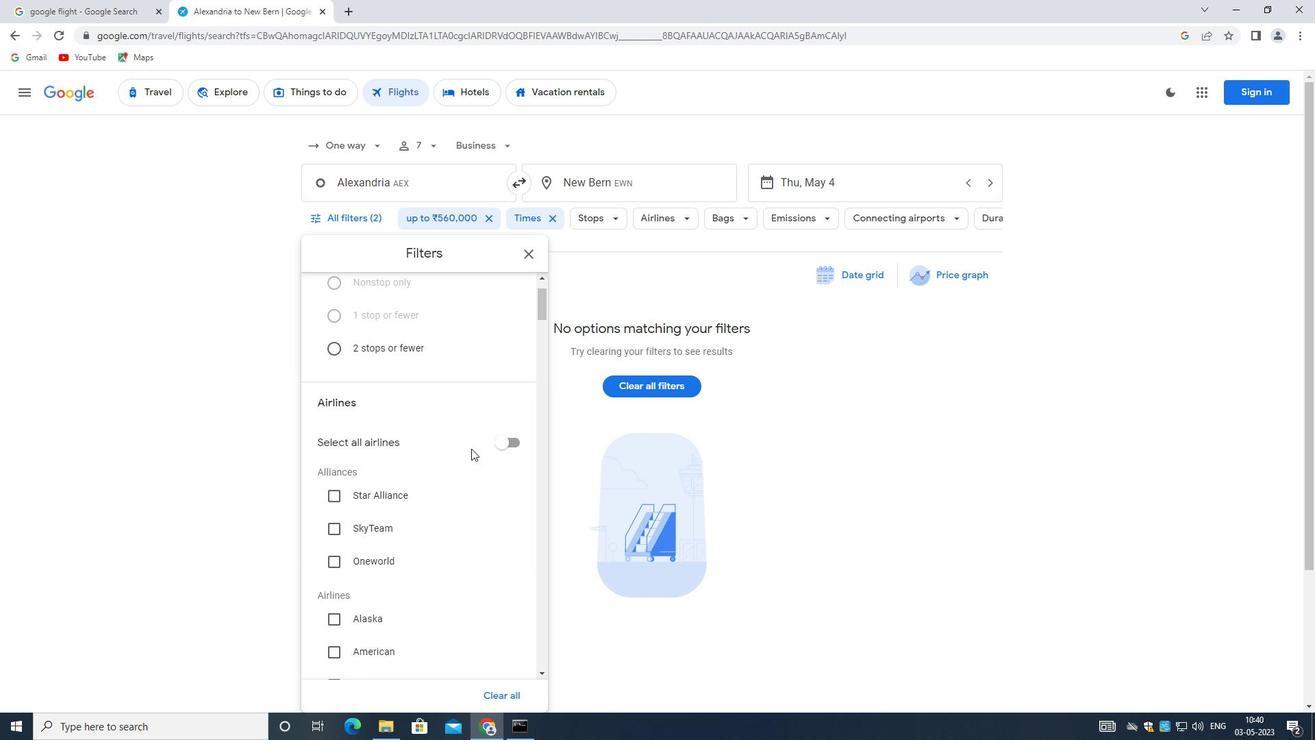 
Action: Mouse scrolled (457, 478) with delta (0, 0)
Screenshot: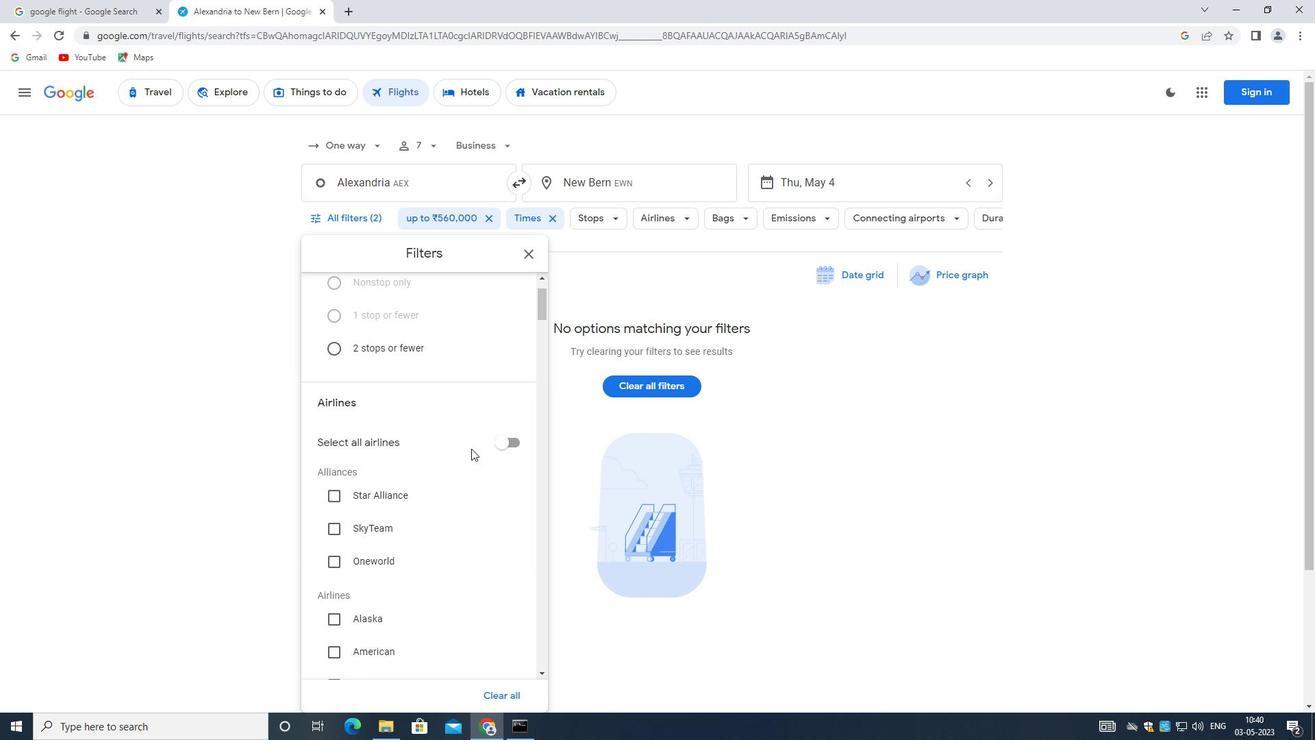
Action: Mouse moved to (456, 481)
Screenshot: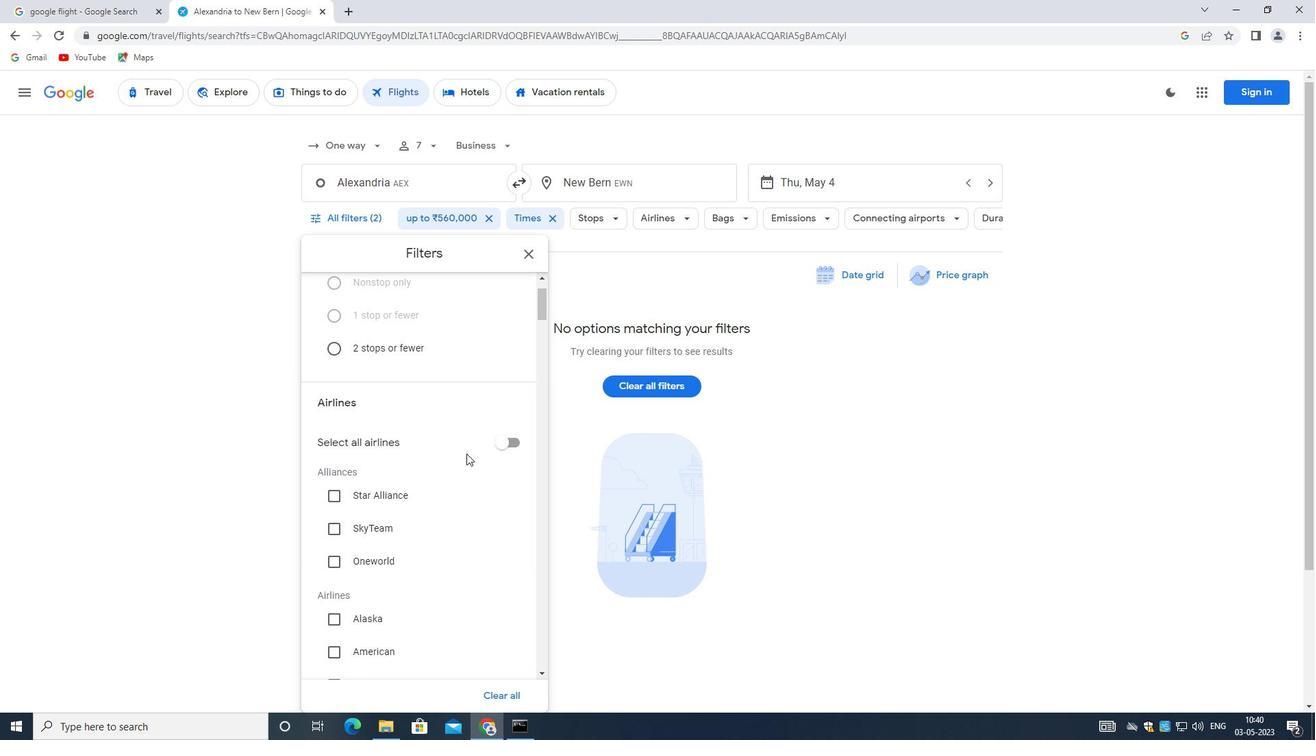 
Action: Mouse scrolled (456, 481) with delta (0, 0)
Screenshot: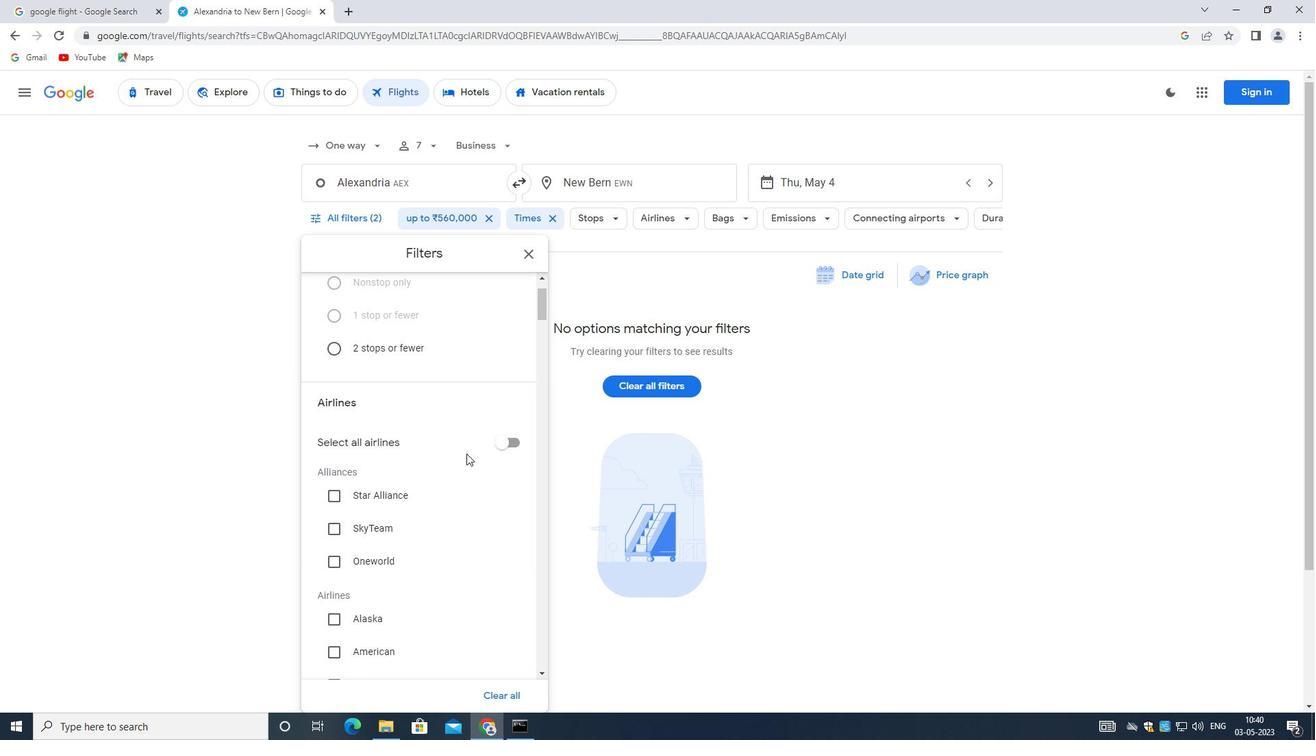 
Action: Mouse moved to (455, 483)
Screenshot: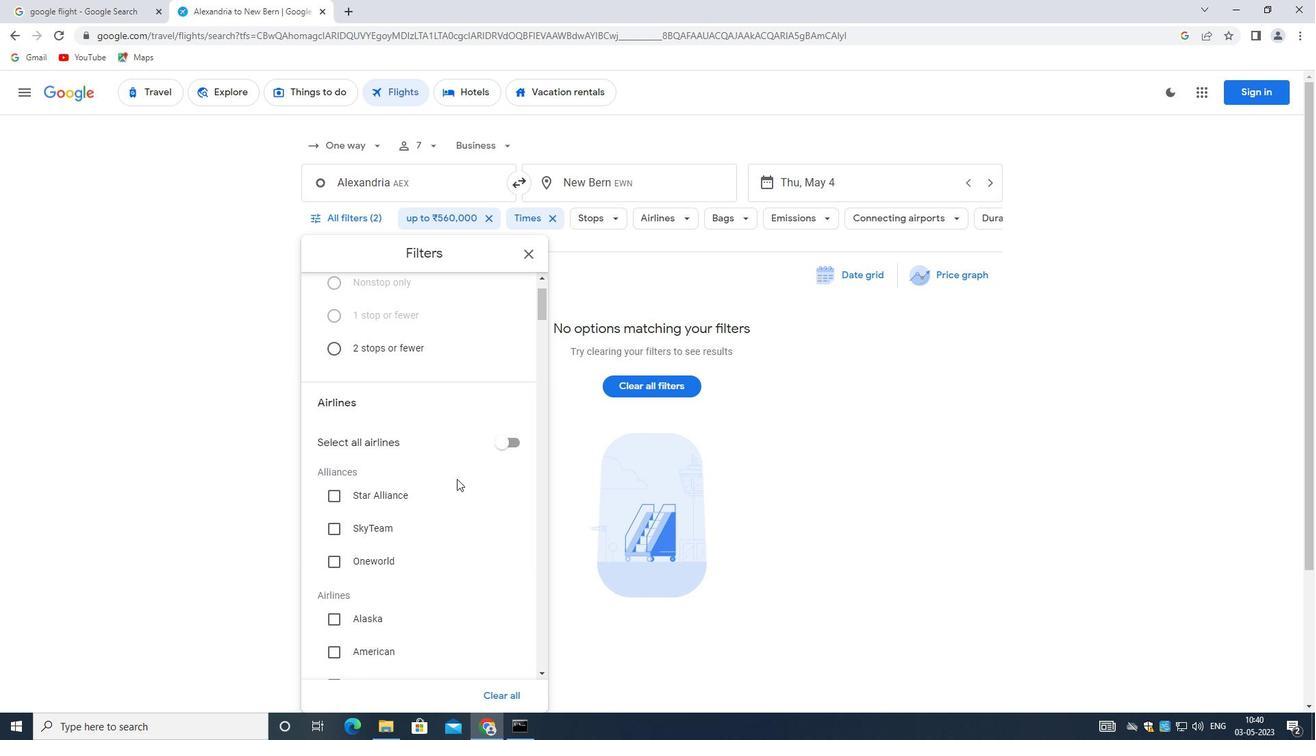 
Action: Mouse scrolled (455, 482) with delta (0, 0)
Screenshot: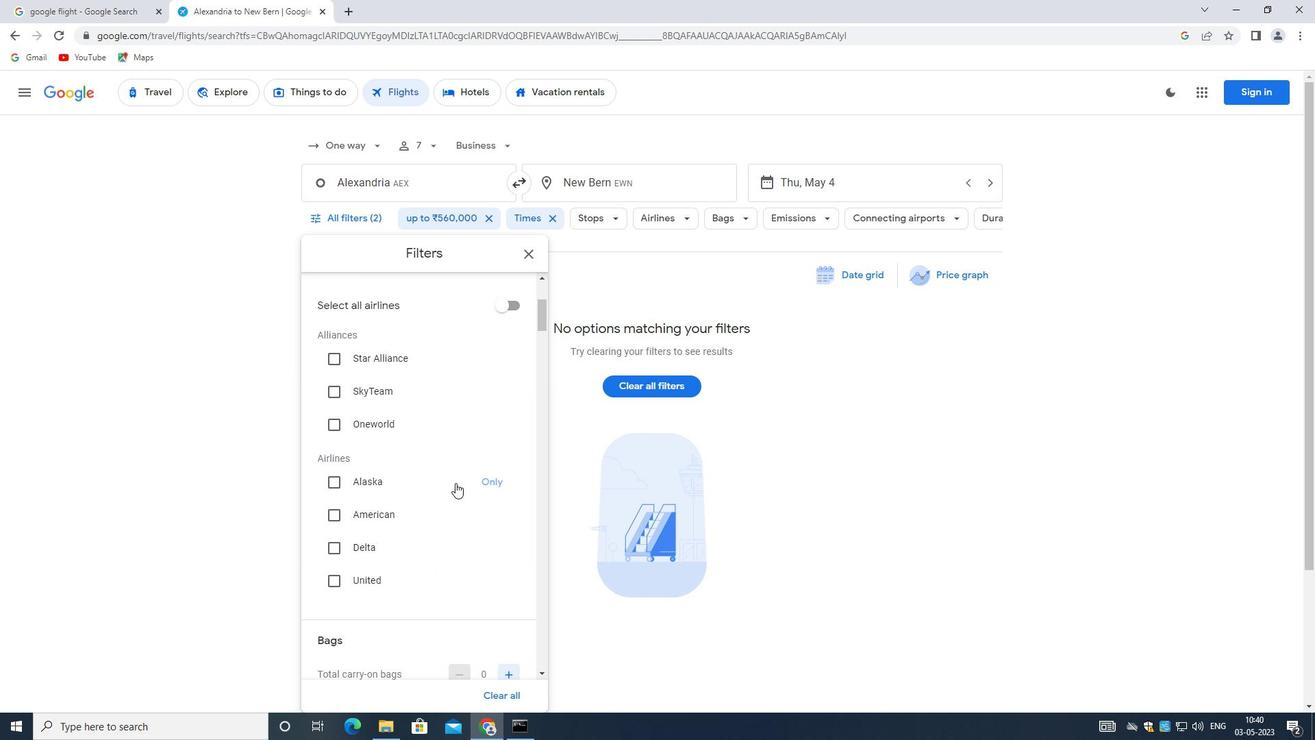 
Action: Mouse moved to (455, 483)
Screenshot: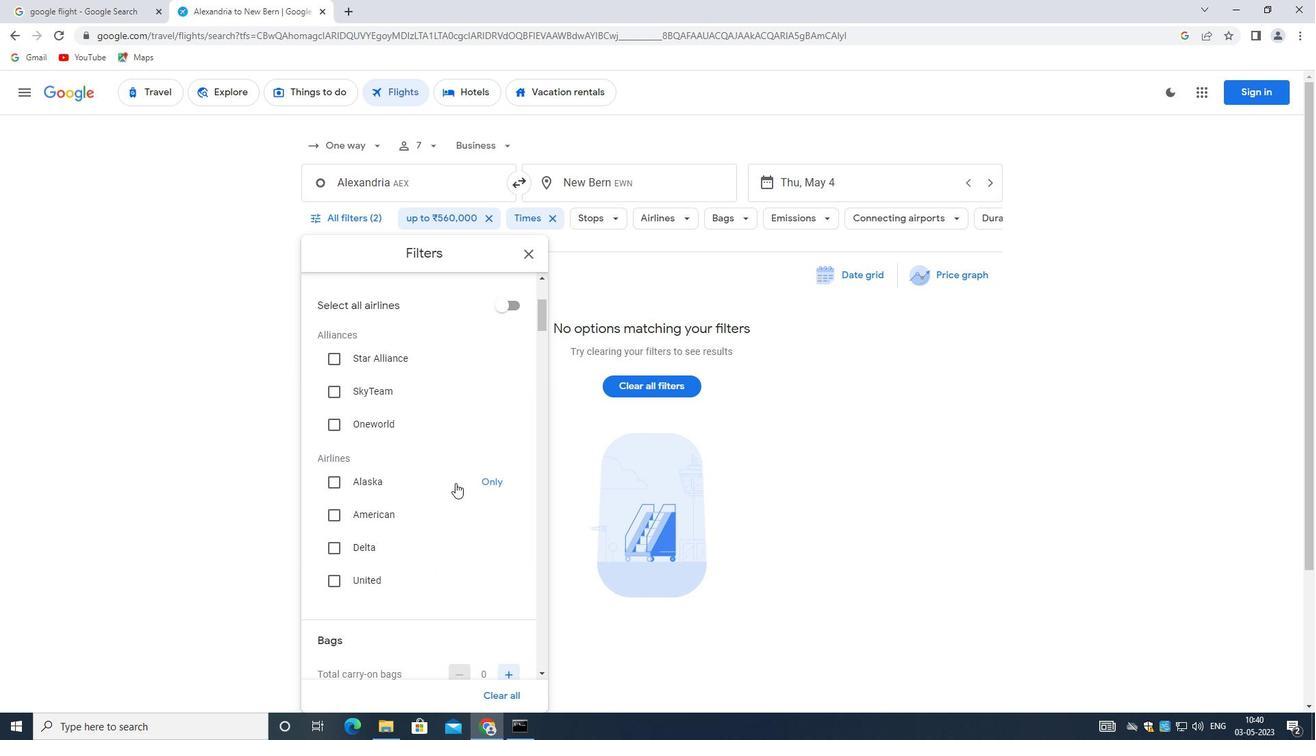
Action: Mouse scrolled (455, 482) with delta (0, 0)
Screenshot: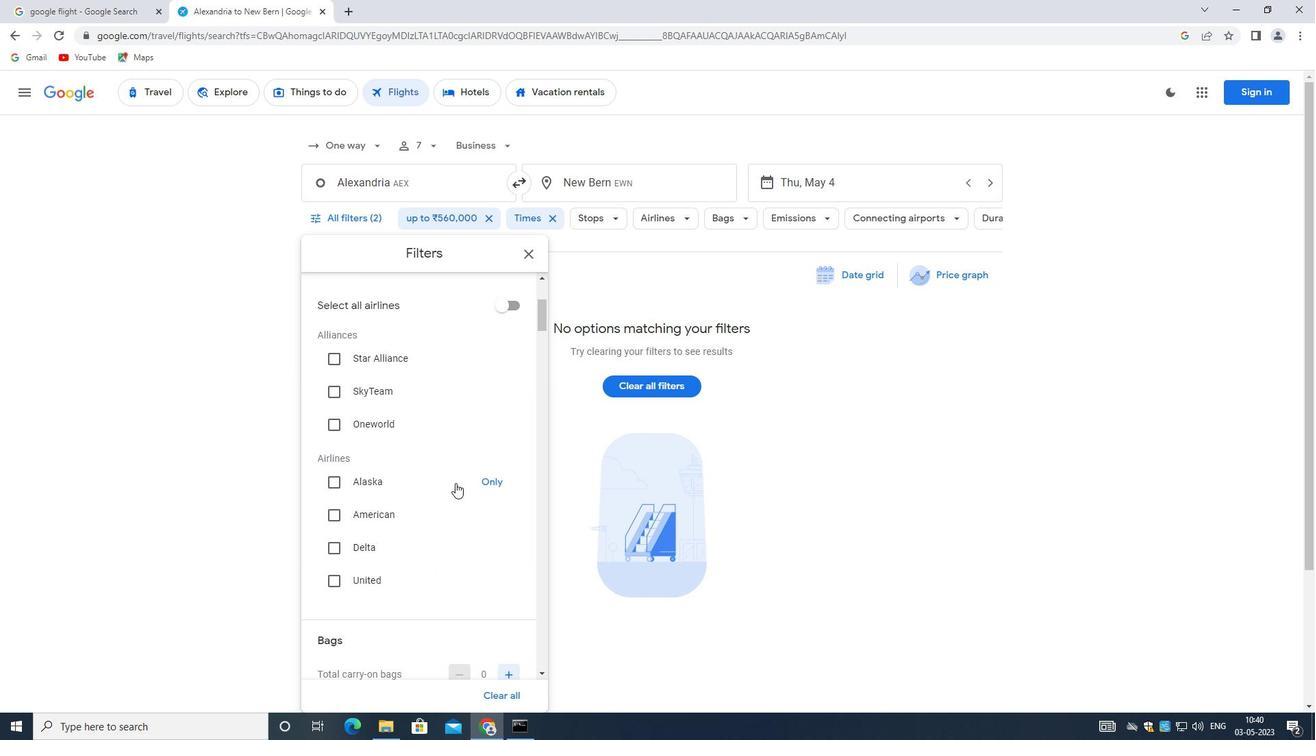 
Action: Mouse moved to (454, 484)
Screenshot: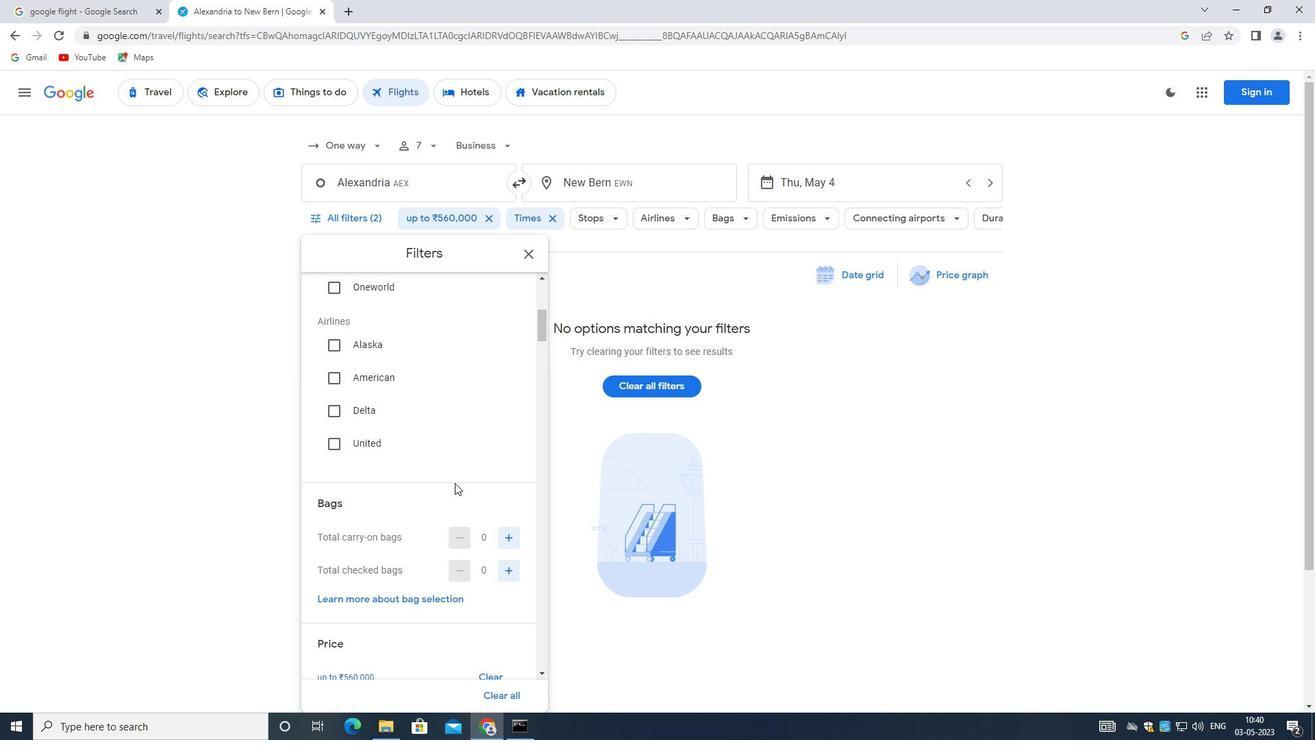 
Action: Mouse scrolled (454, 483) with delta (0, 0)
Screenshot: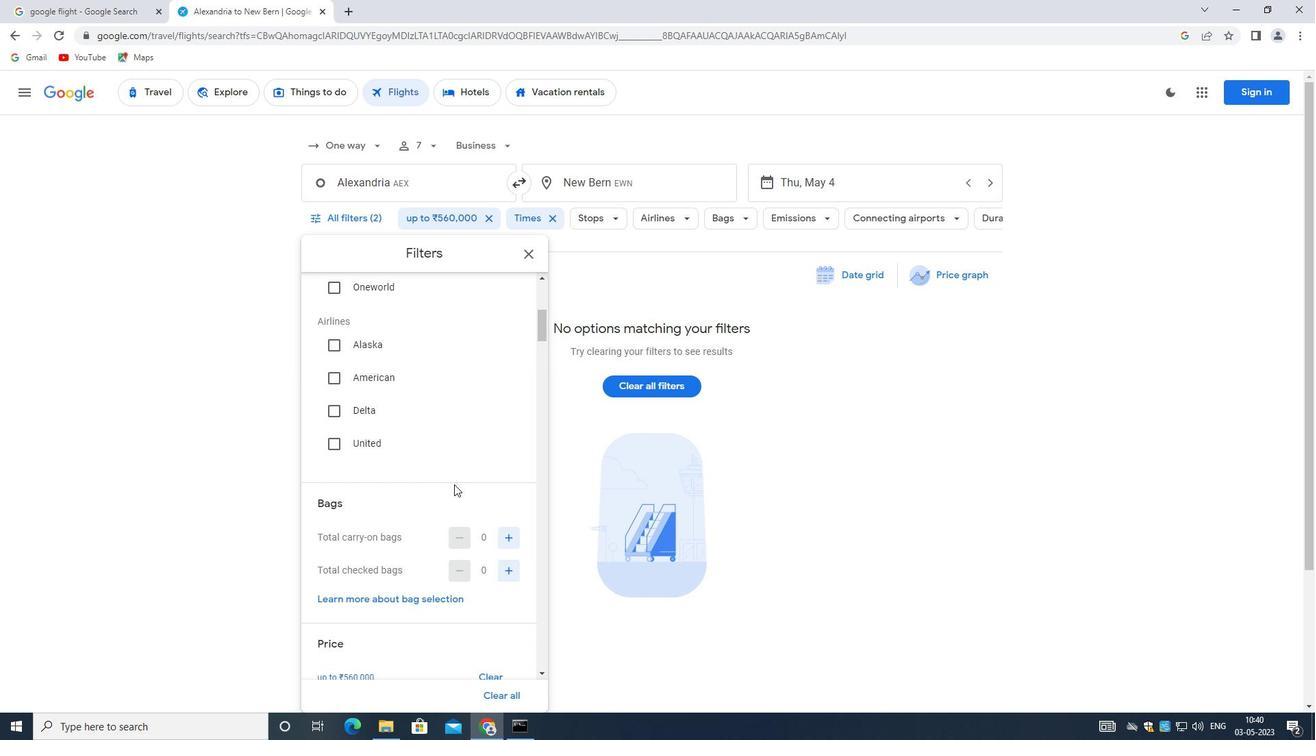 
Action: Mouse moved to (449, 491)
Screenshot: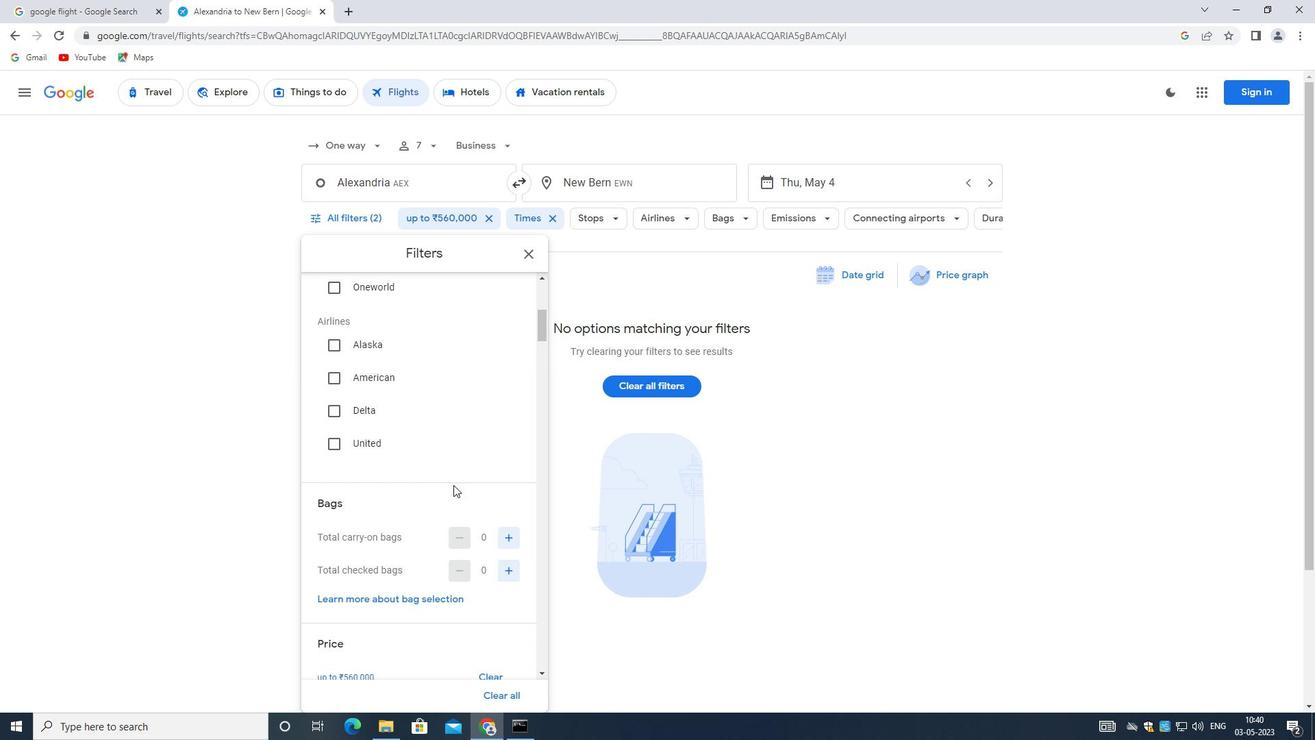 
Action: Mouse scrolled (449, 490) with delta (0, 0)
Screenshot: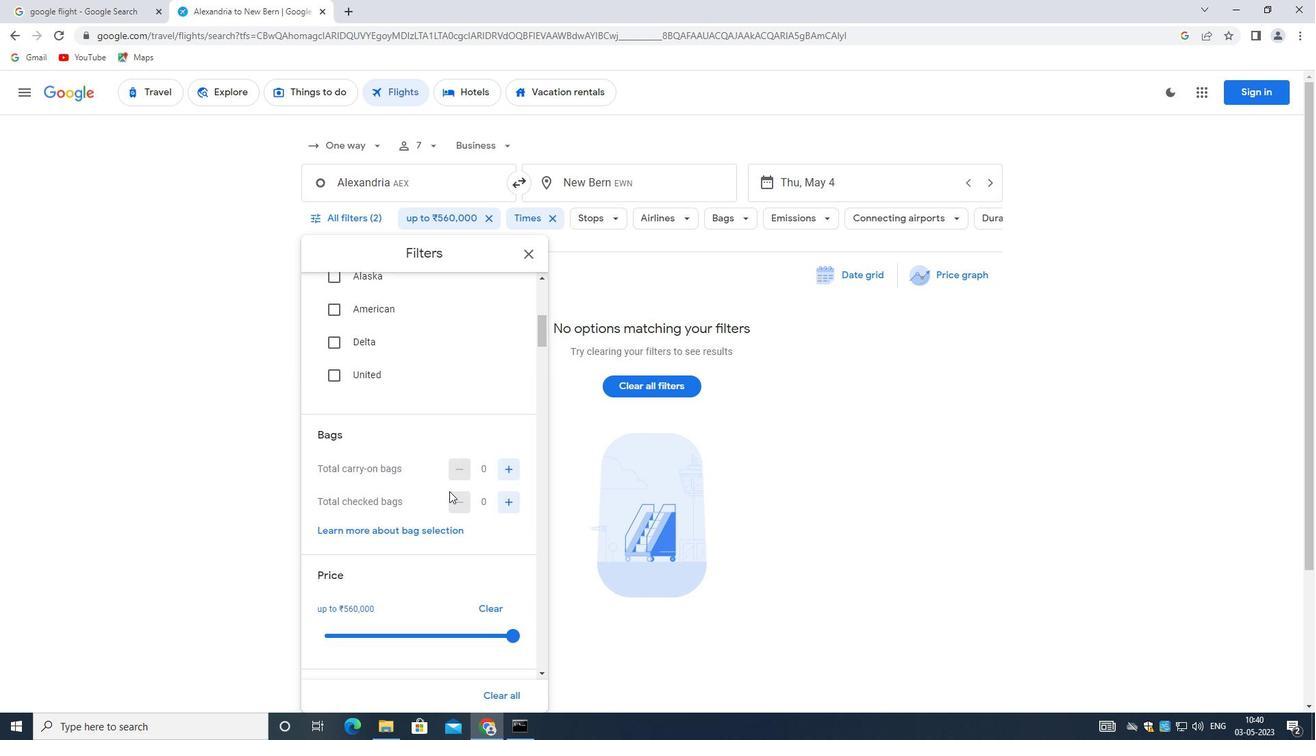 
Action: Mouse moved to (513, 436)
Screenshot: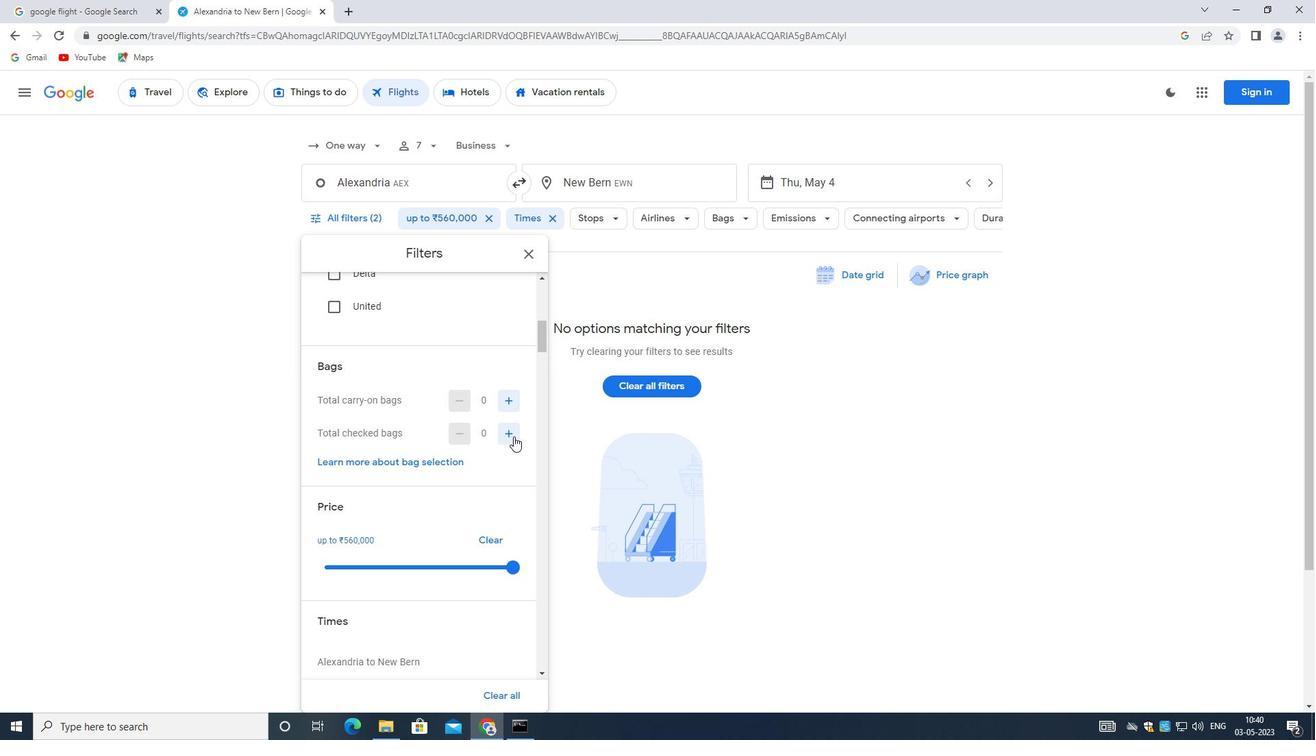 
Action: Mouse pressed left at (513, 436)
Screenshot: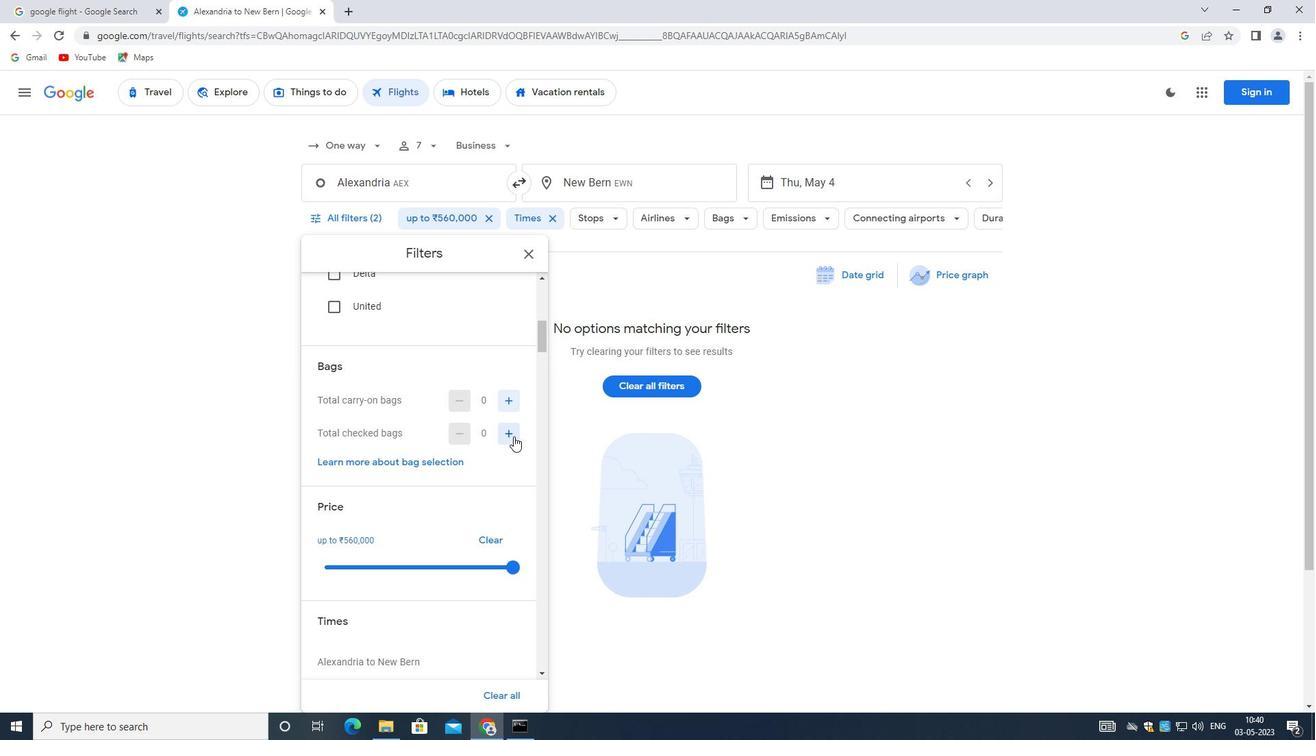 
Action: Mouse moved to (513, 436)
Screenshot: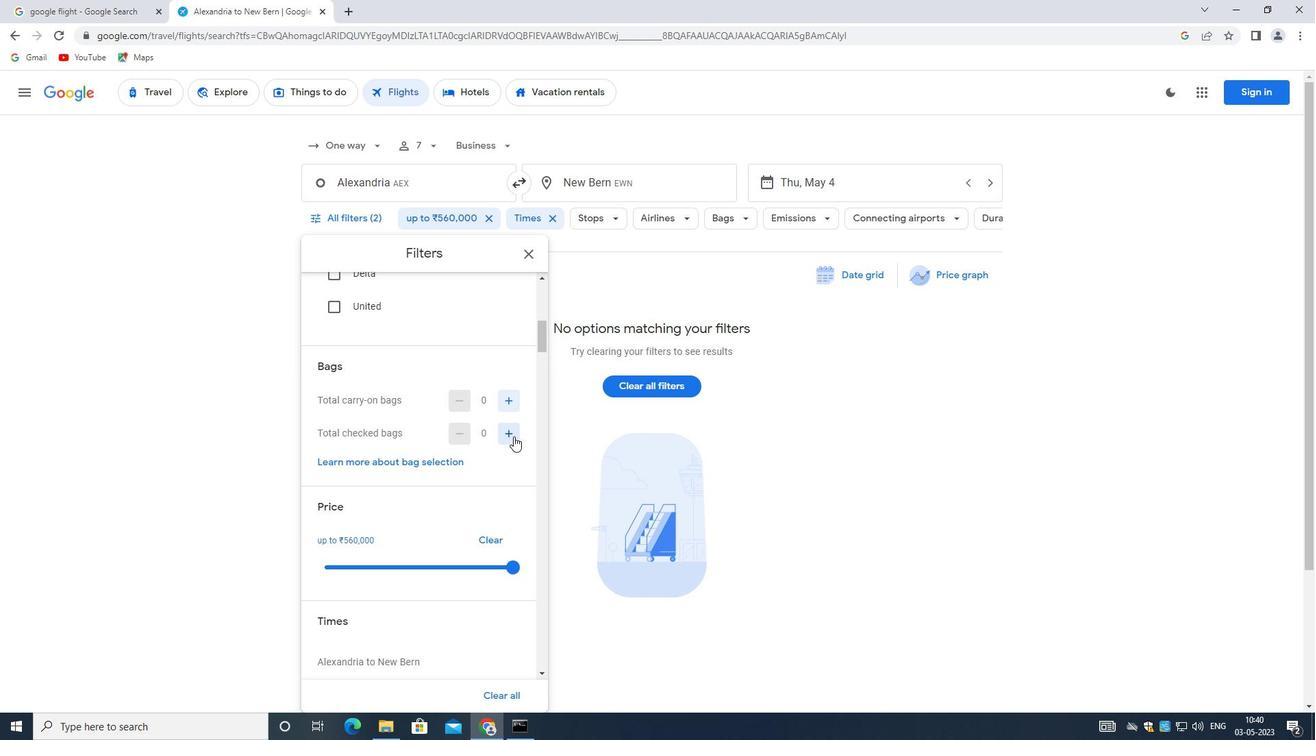 
Action: Mouse pressed left at (513, 436)
Screenshot: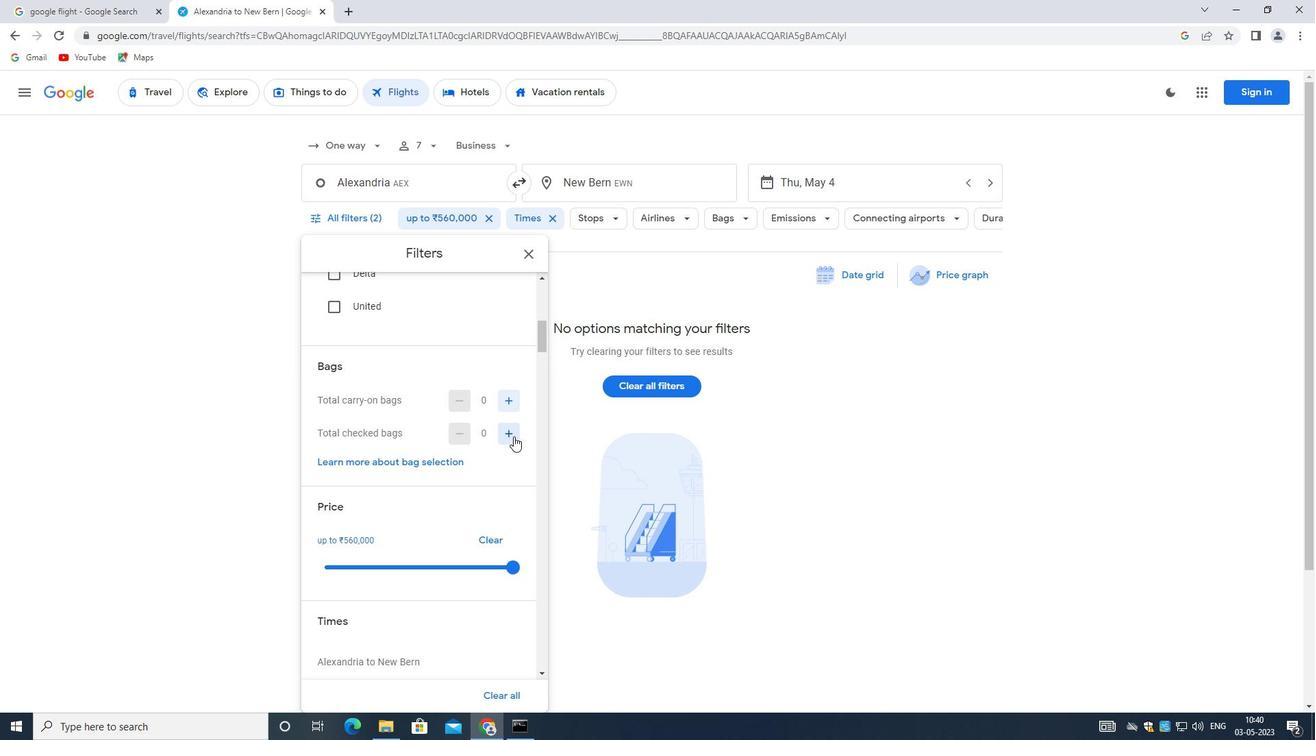 
Action: Mouse pressed left at (513, 436)
Screenshot: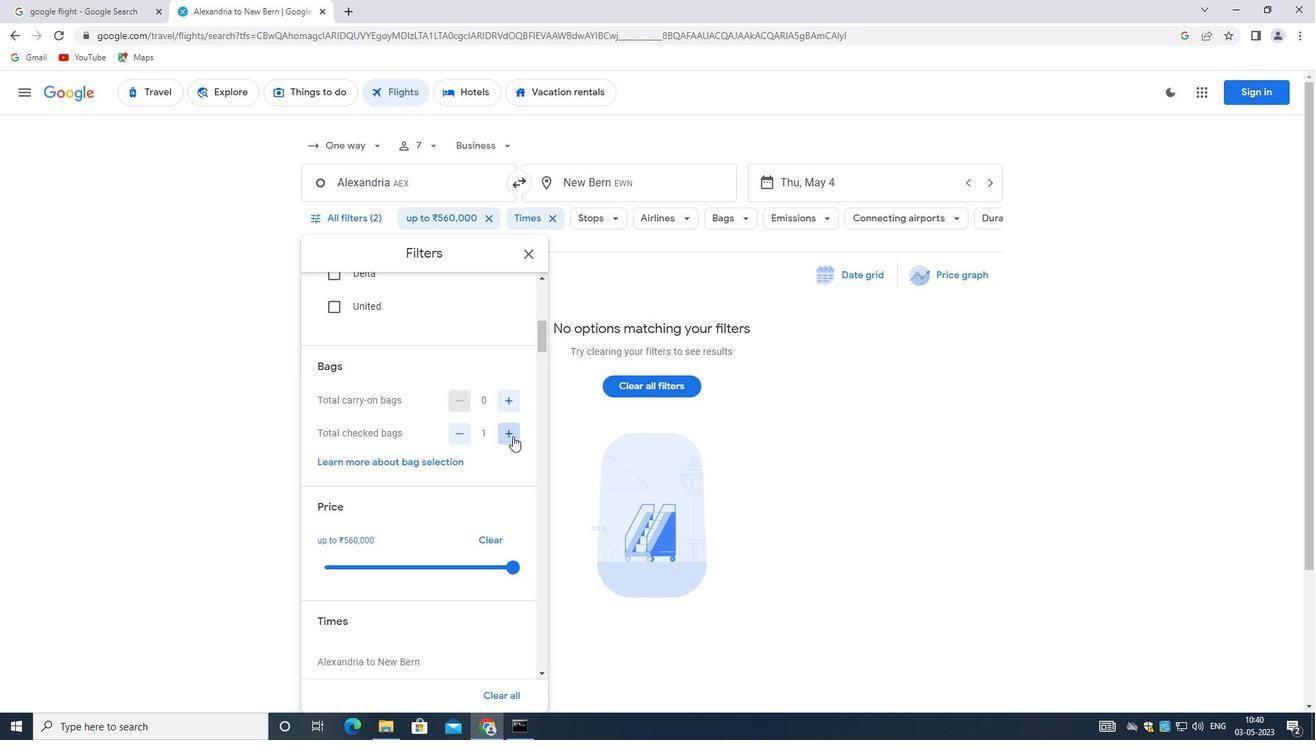 
Action: Mouse pressed left at (513, 436)
Screenshot: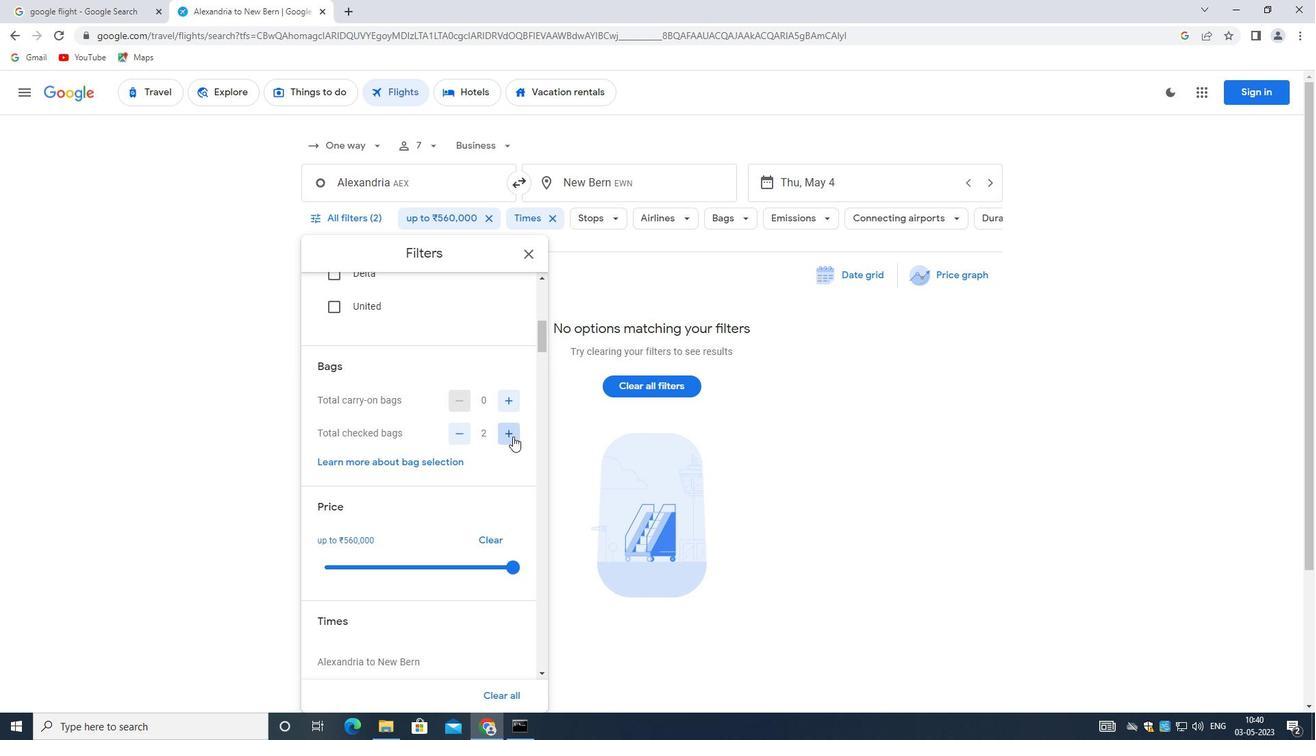
Action: Mouse pressed left at (513, 436)
Screenshot: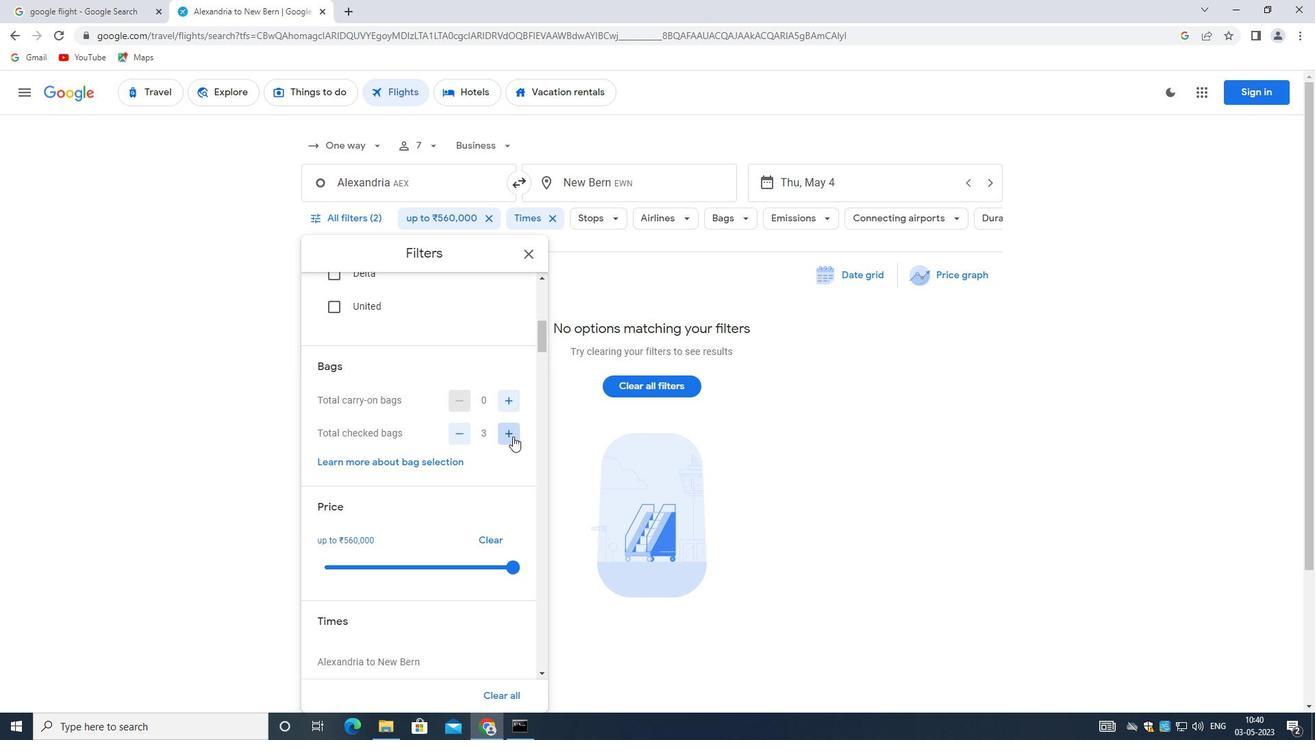 
Action: Mouse pressed left at (513, 436)
Screenshot: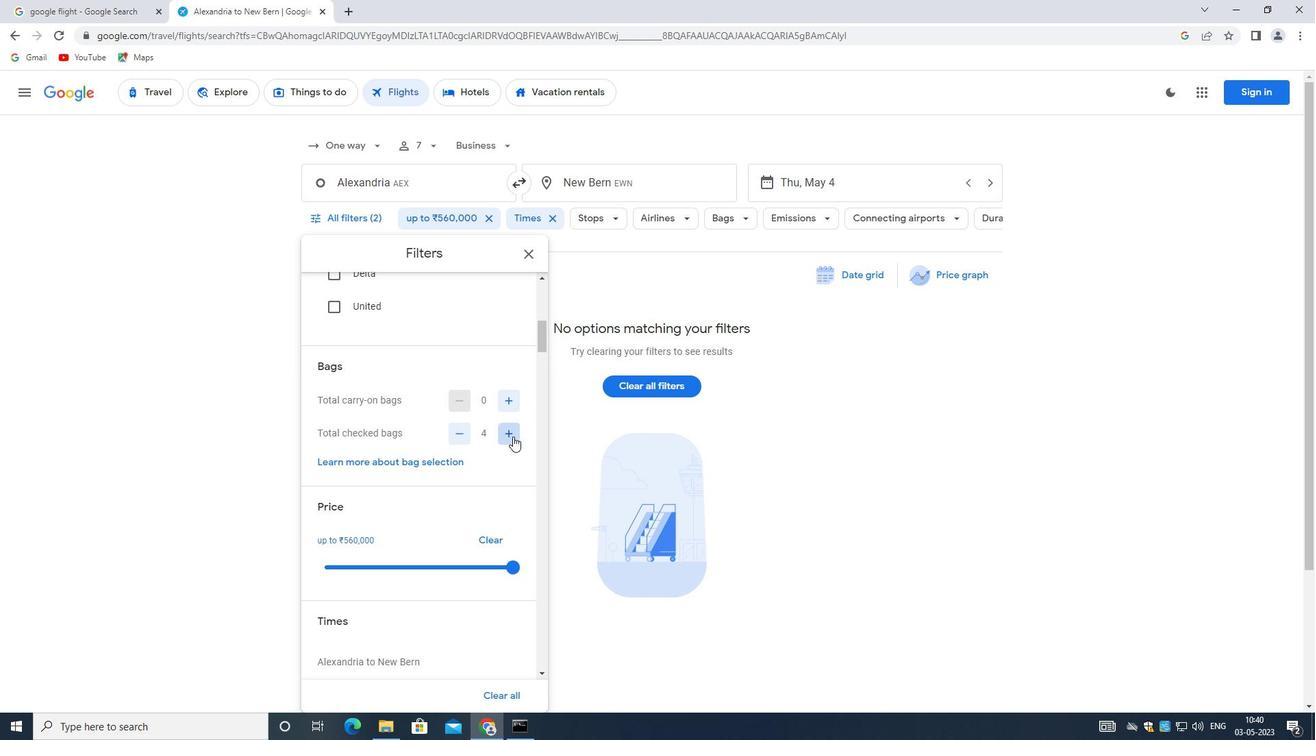 
Action: Mouse pressed left at (513, 436)
Screenshot: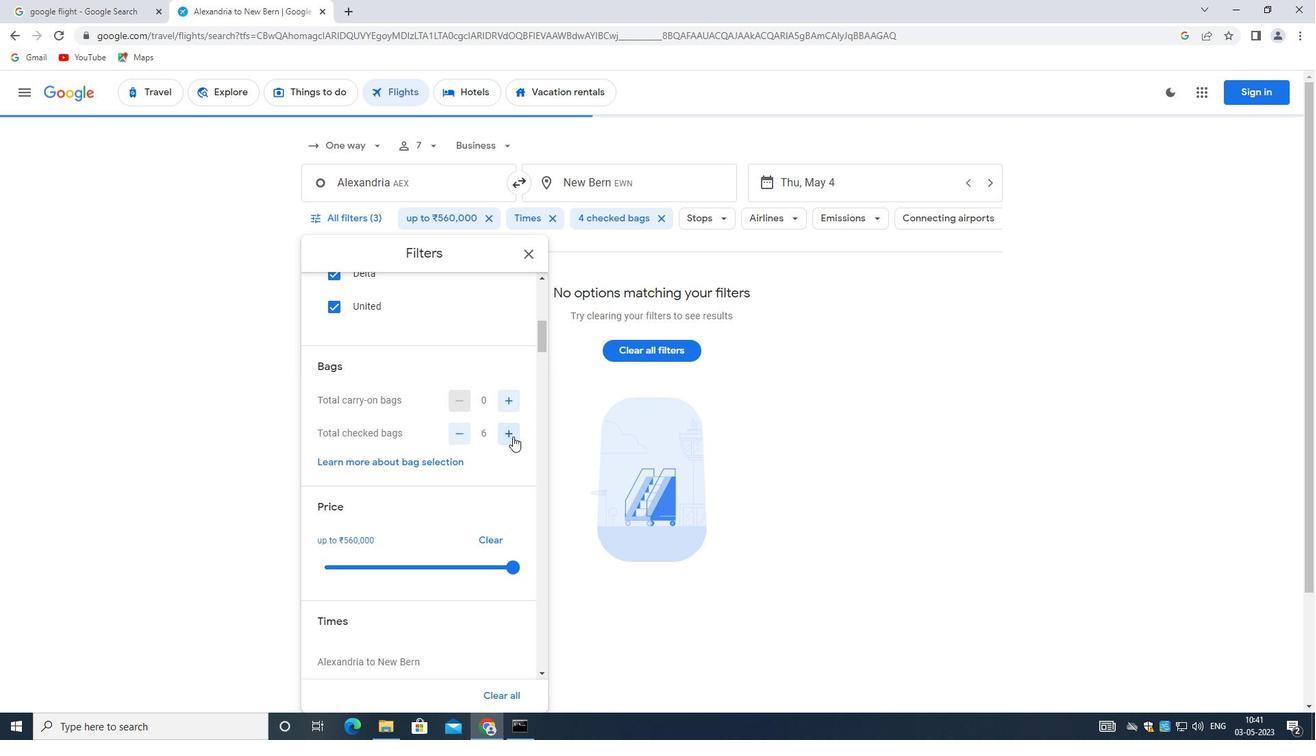 
Action: Mouse pressed left at (513, 436)
Screenshot: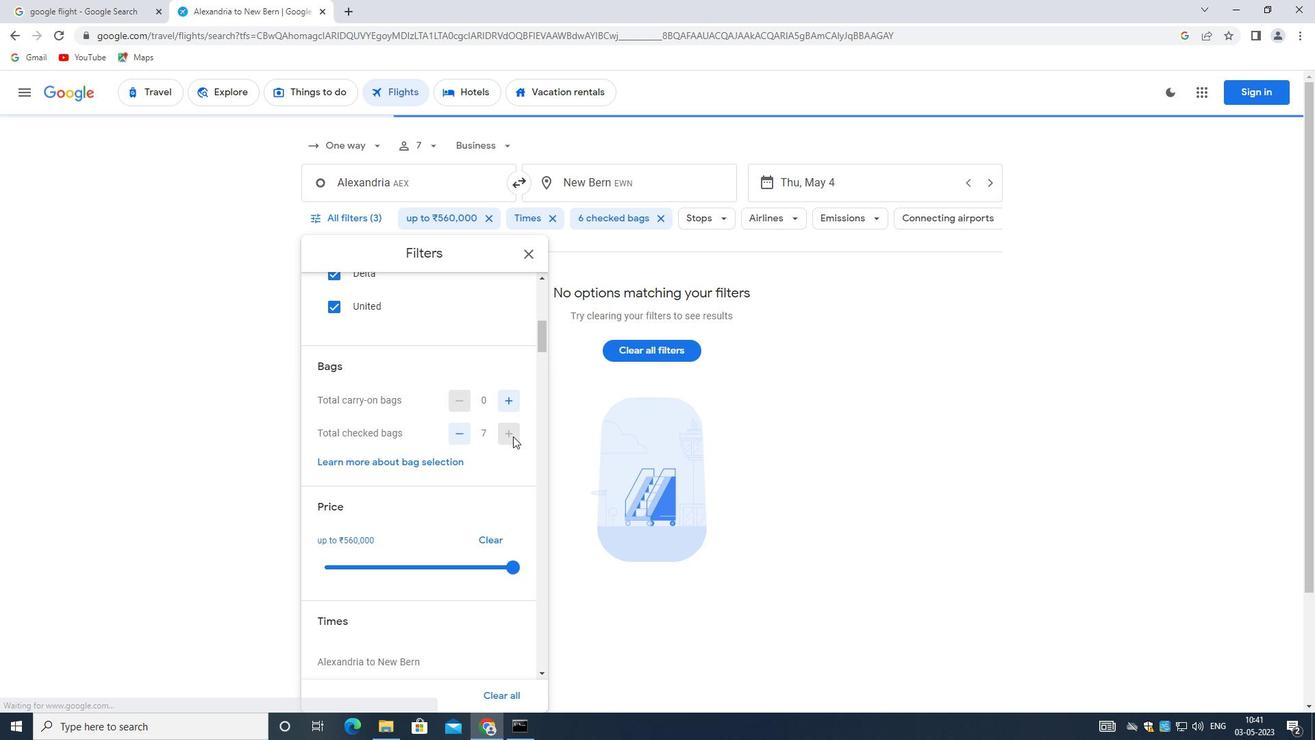 
Action: Mouse moved to (510, 565)
Screenshot: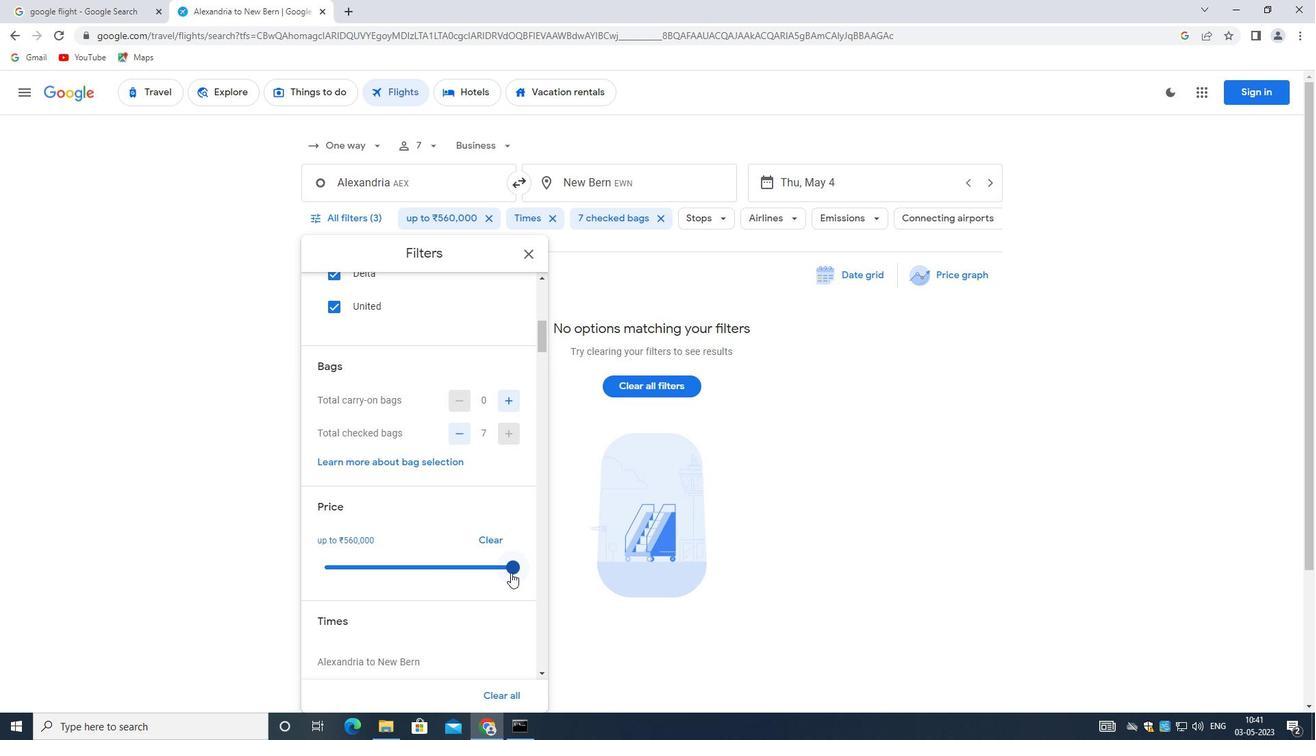 
Action: Mouse pressed left at (510, 565)
Screenshot: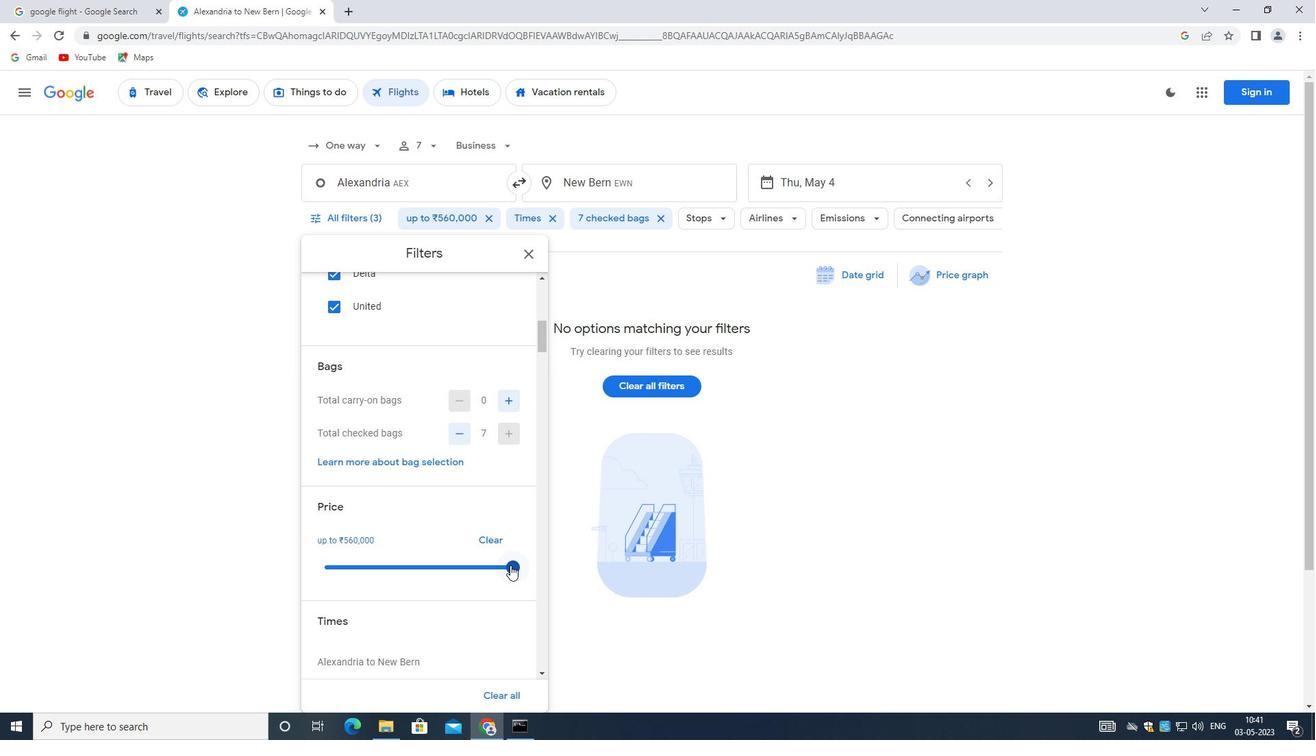 
Action: Mouse moved to (763, 657)
Screenshot: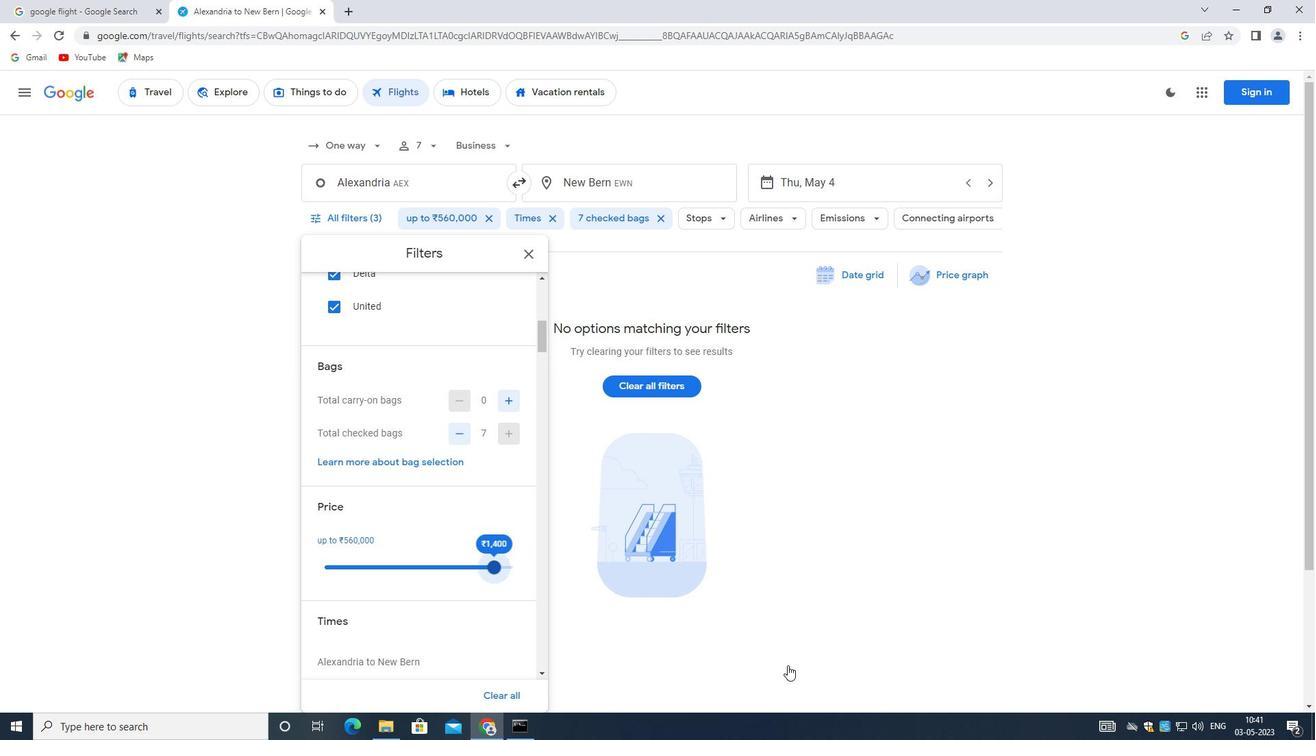 
Action: Mouse pressed left at (763, 657)
Screenshot: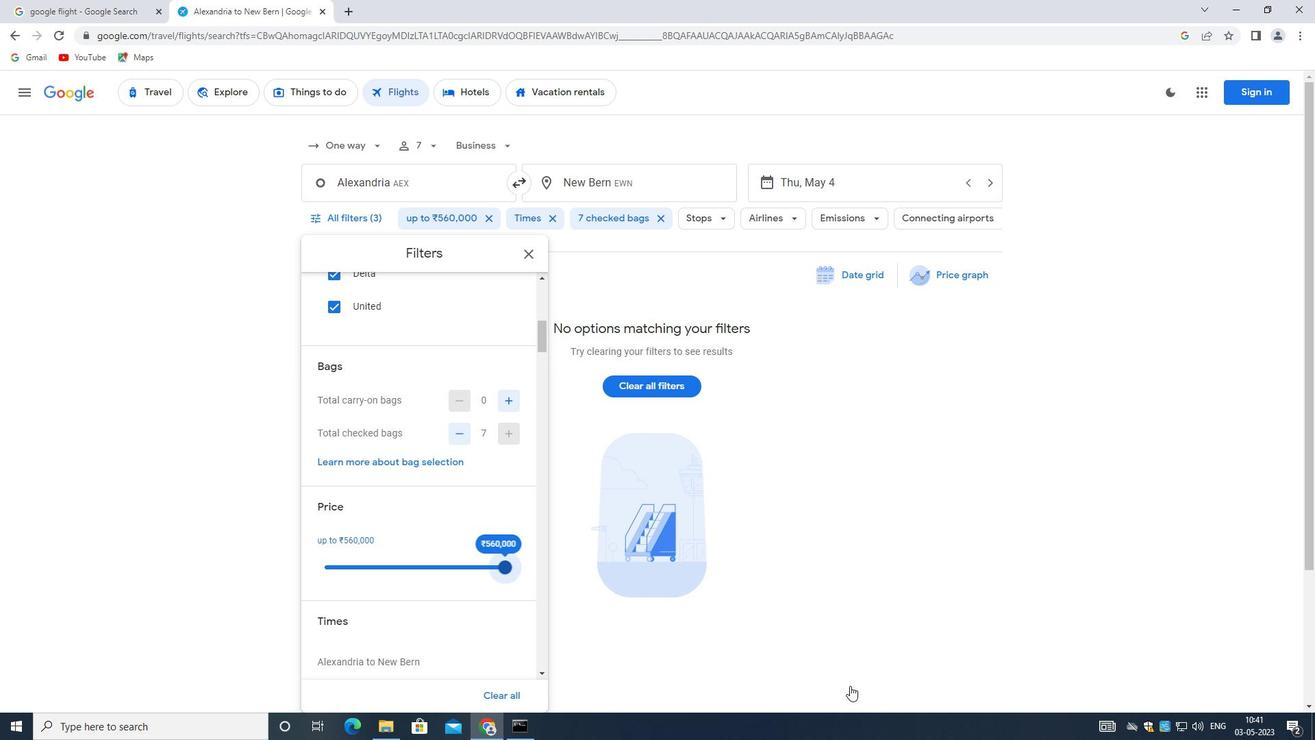 
Action: Mouse moved to (361, 216)
Screenshot: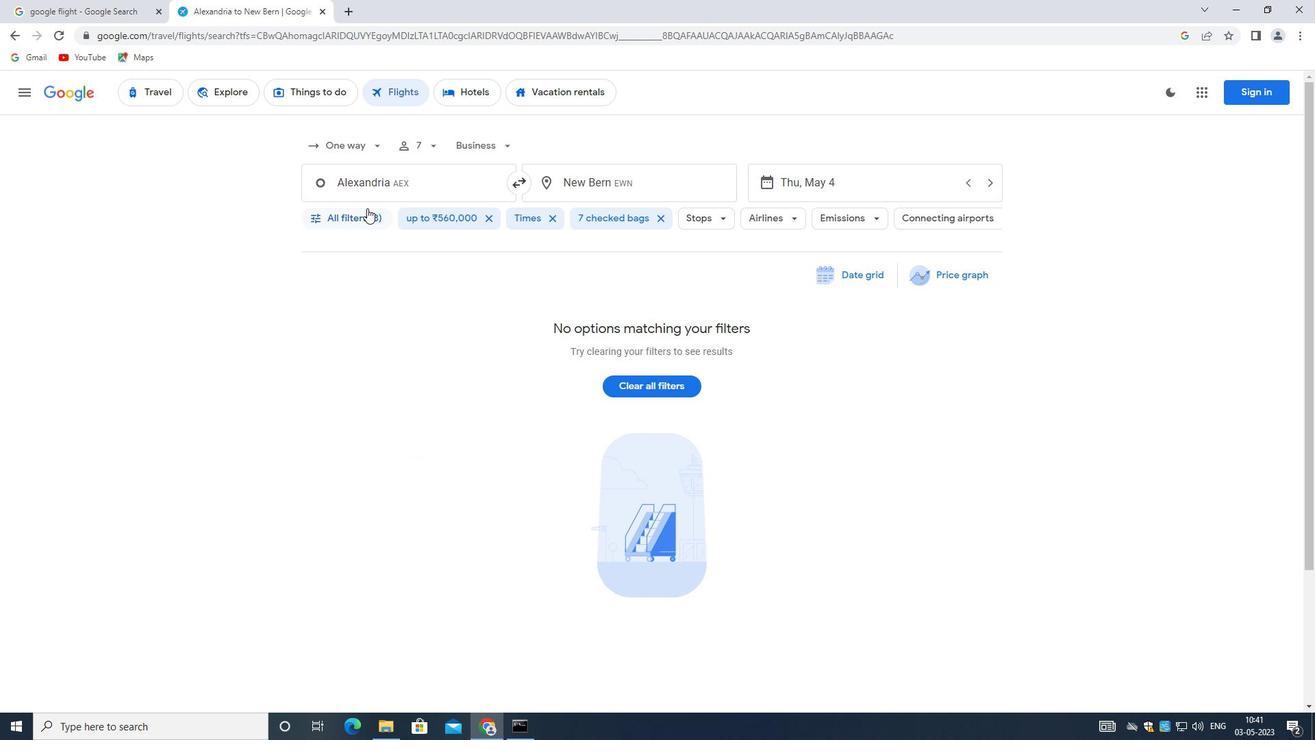 
Action: Mouse pressed left at (361, 216)
Screenshot: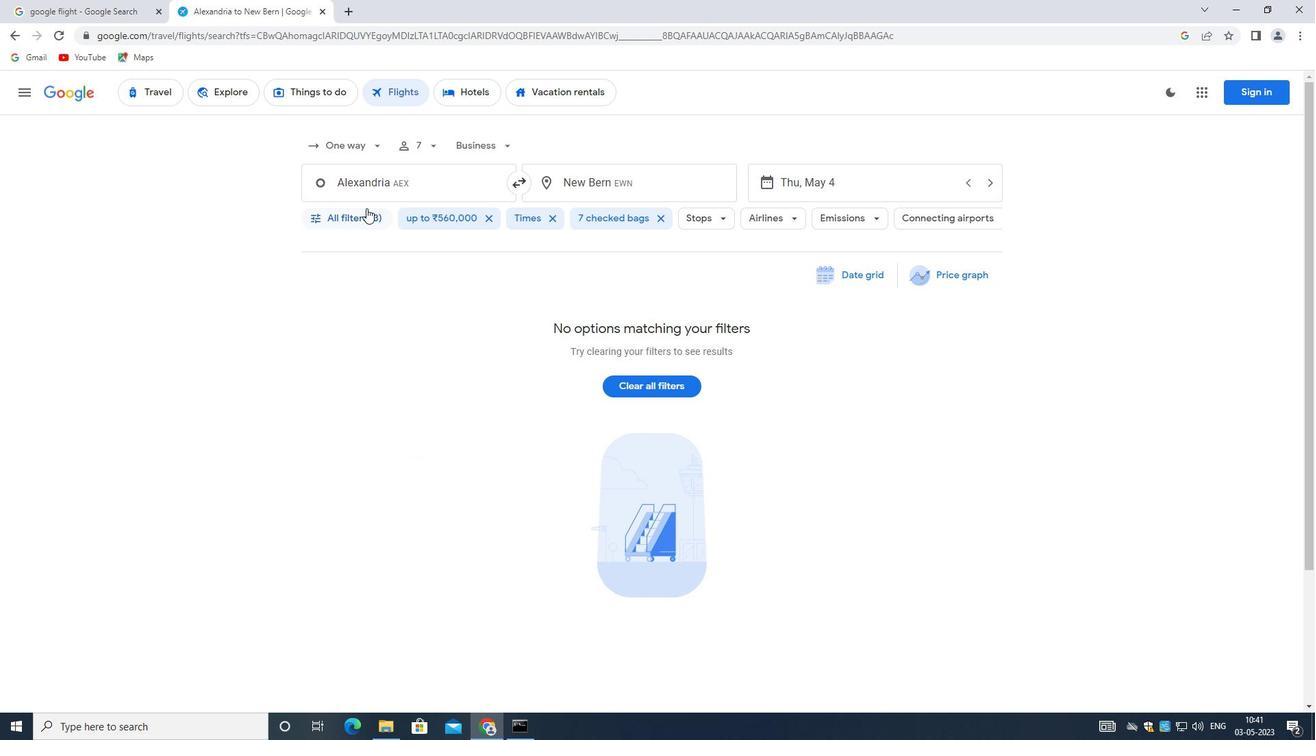 
Action: Mouse moved to (433, 569)
Screenshot: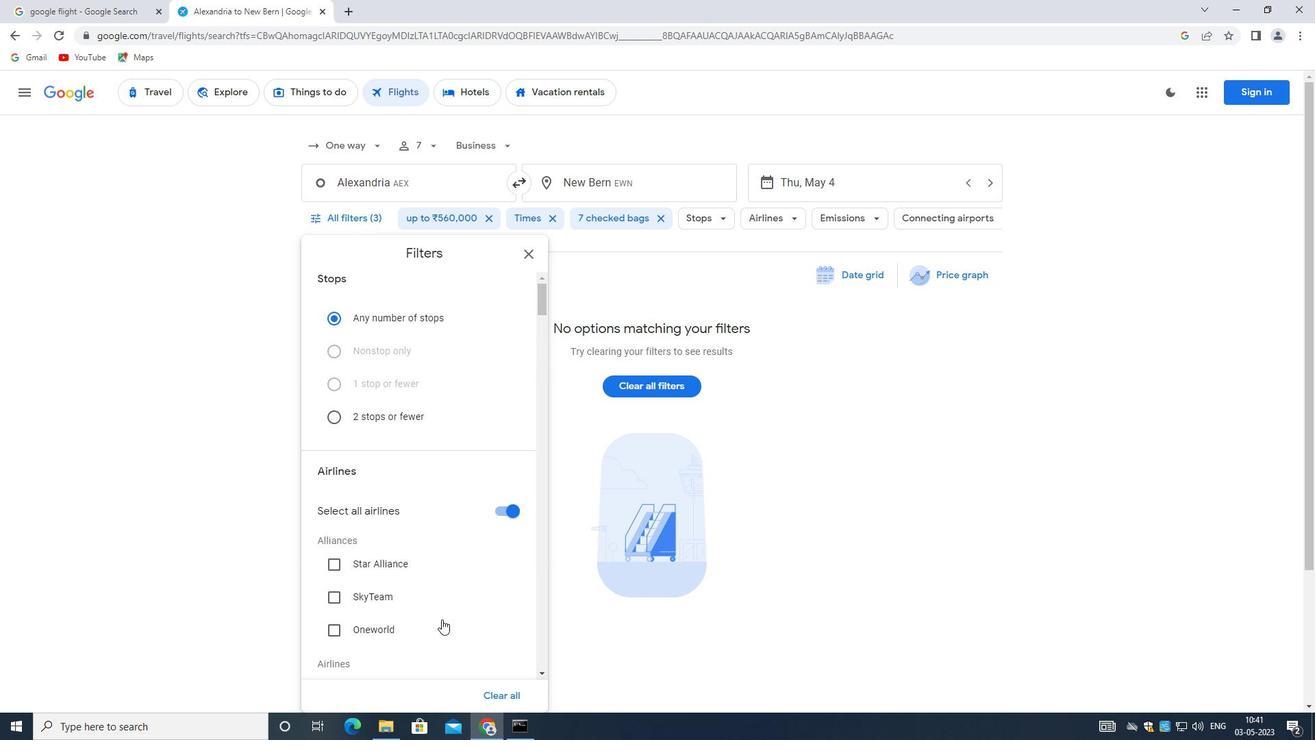 
Action: Mouse scrolled (433, 568) with delta (0, 0)
Screenshot: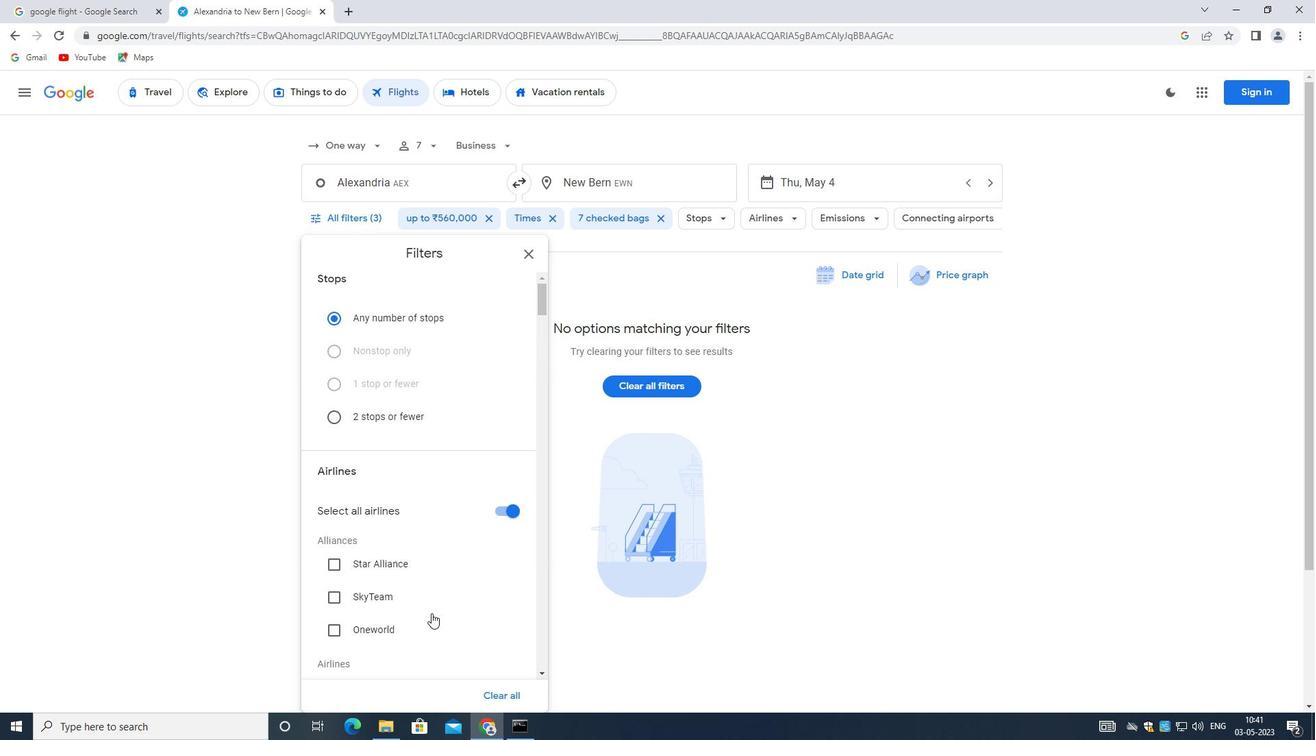 
Action: Mouse scrolled (433, 568) with delta (0, 0)
Screenshot: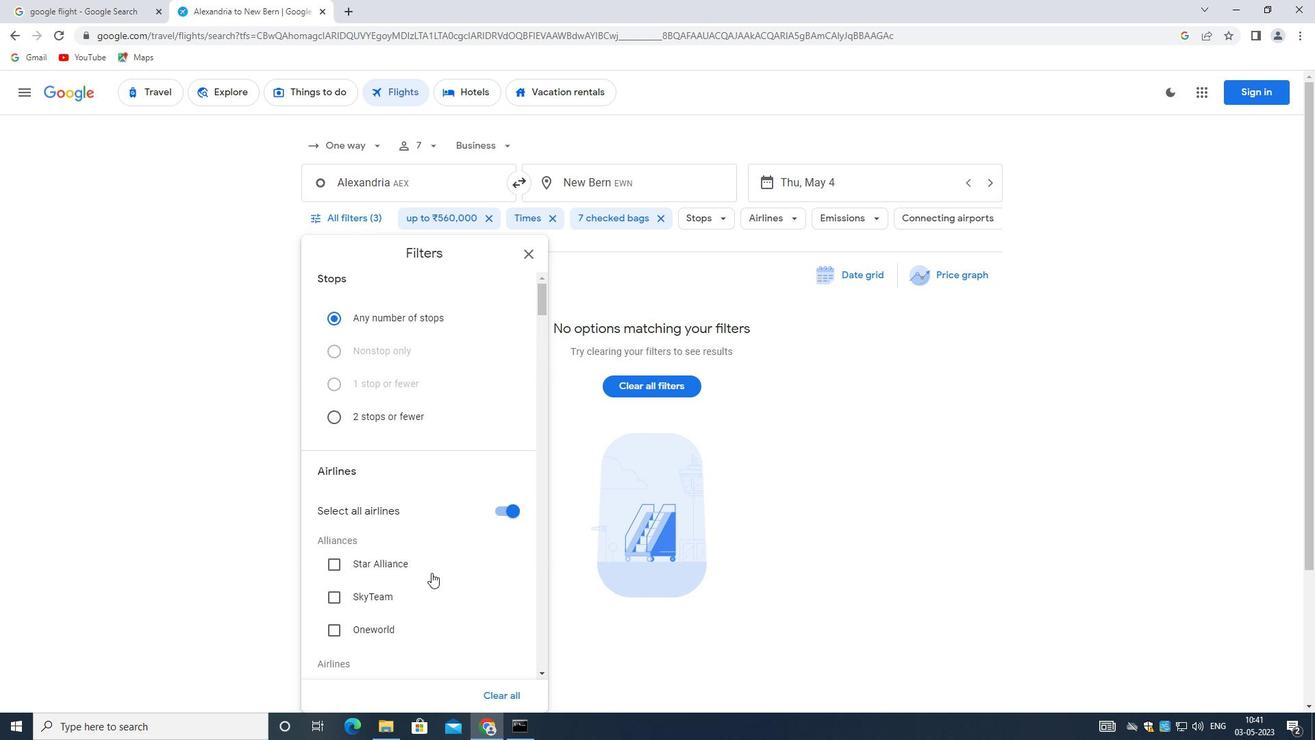 
Action: Mouse scrolled (433, 568) with delta (0, 0)
Screenshot: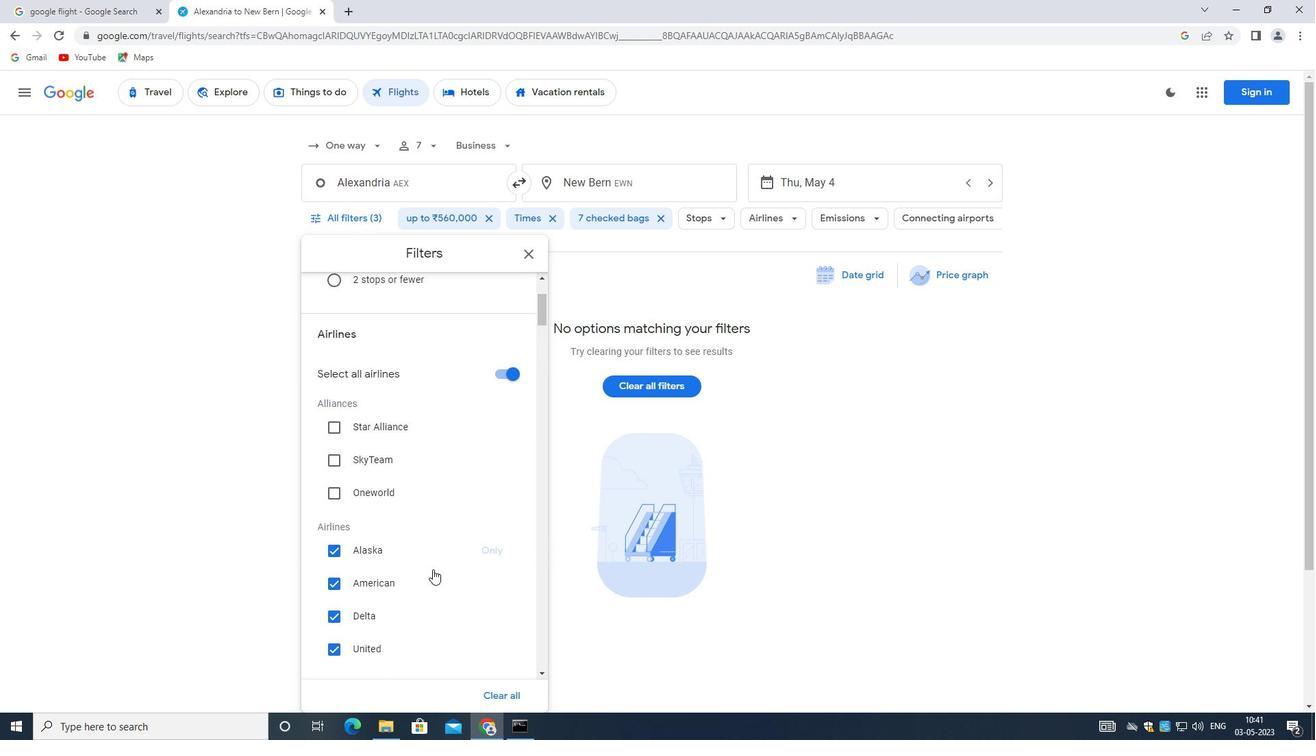 
Action: Mouse scrolled (433, 568) with delta (0, 0)
Screenshot: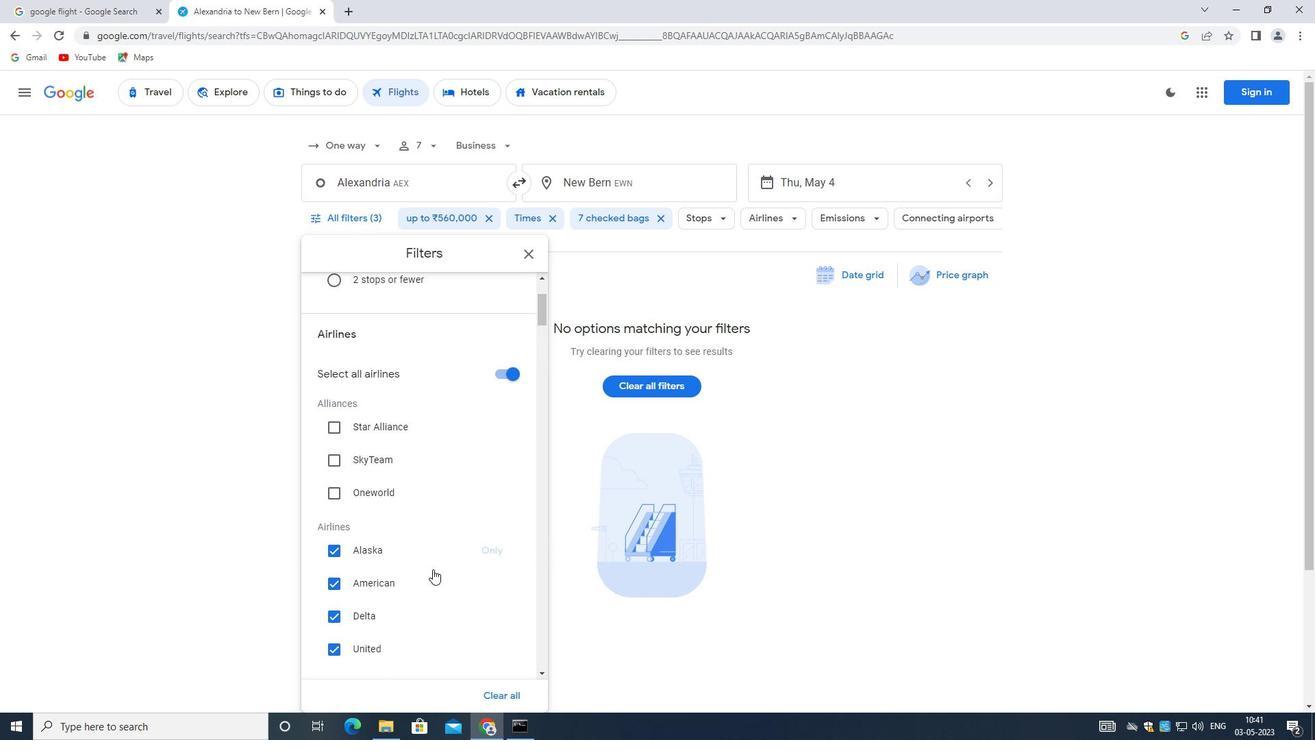 
Action: Mouse scrolled (433, 568) with delta (0, 0)
Screenshot: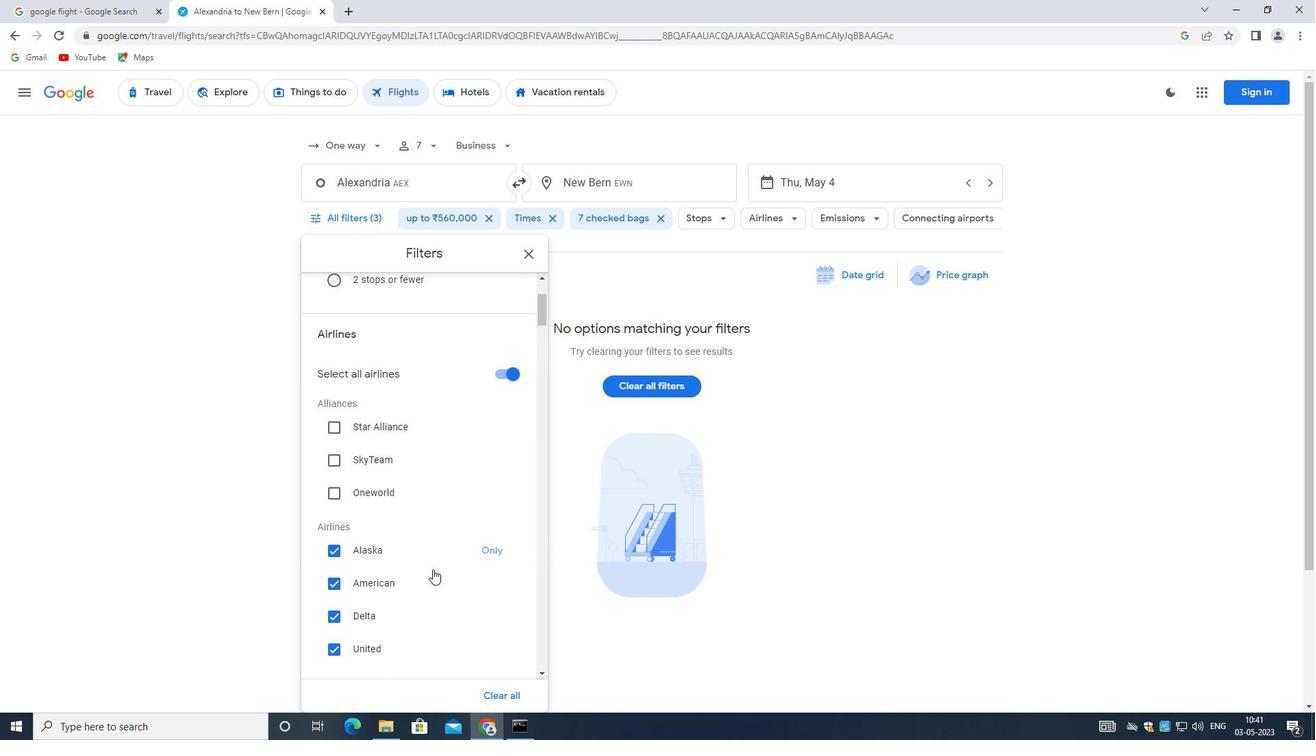 
Action: Mouse moved to (433, 567)
Screenshot: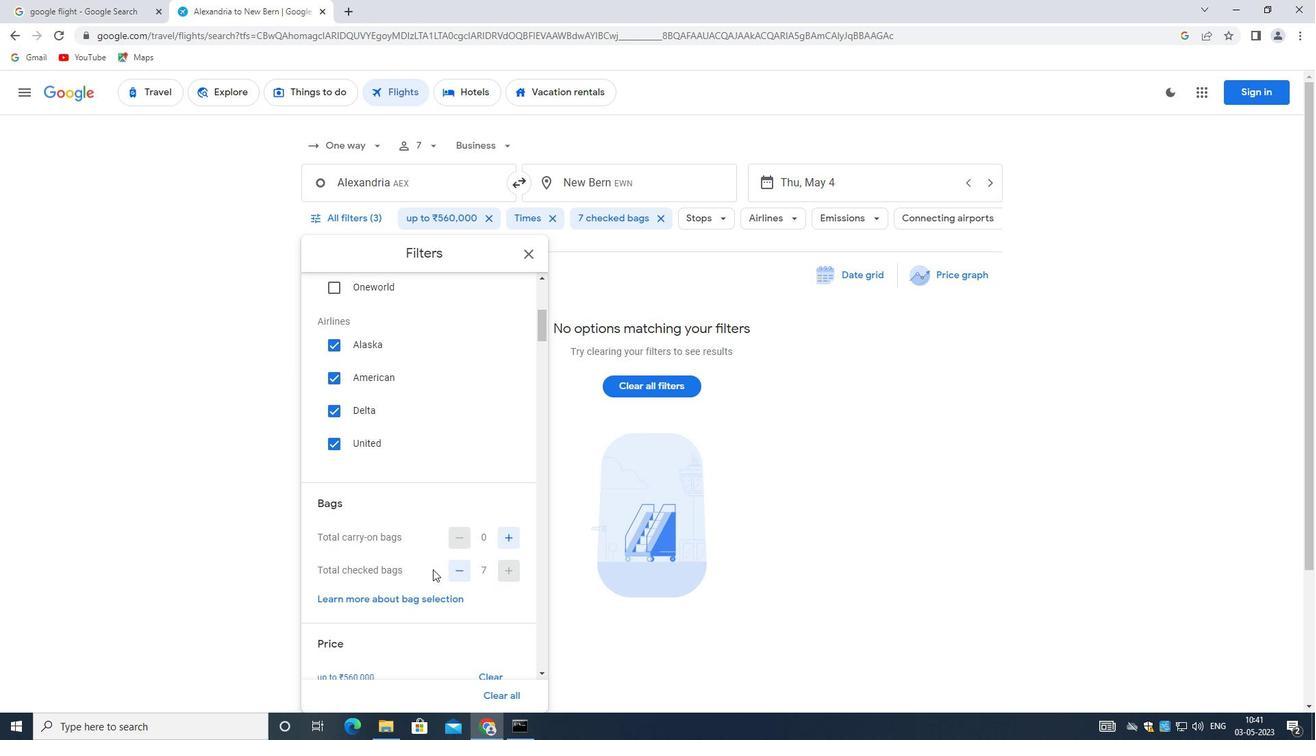
Action: Mouse scrolled (433, 568) with delta (0, 0)
Screenshot: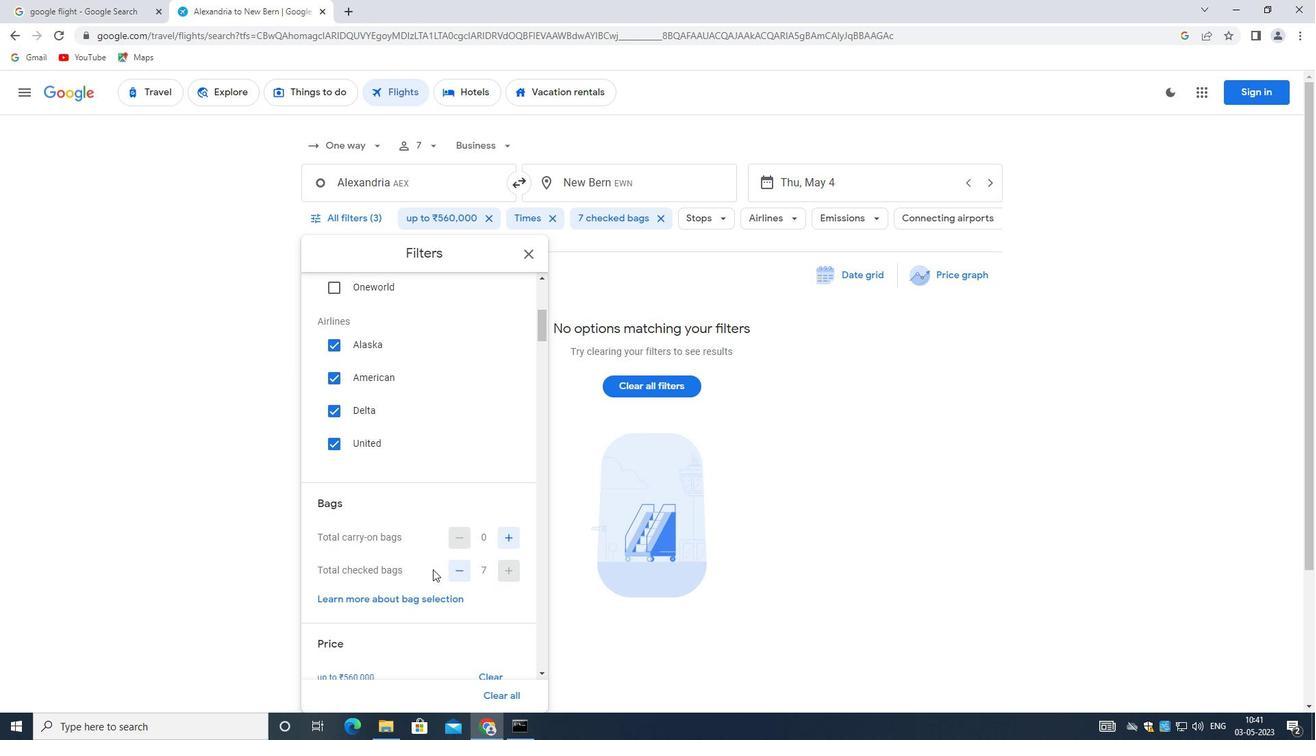 
Action: Mouse moved to (452, 391)
Screenshot: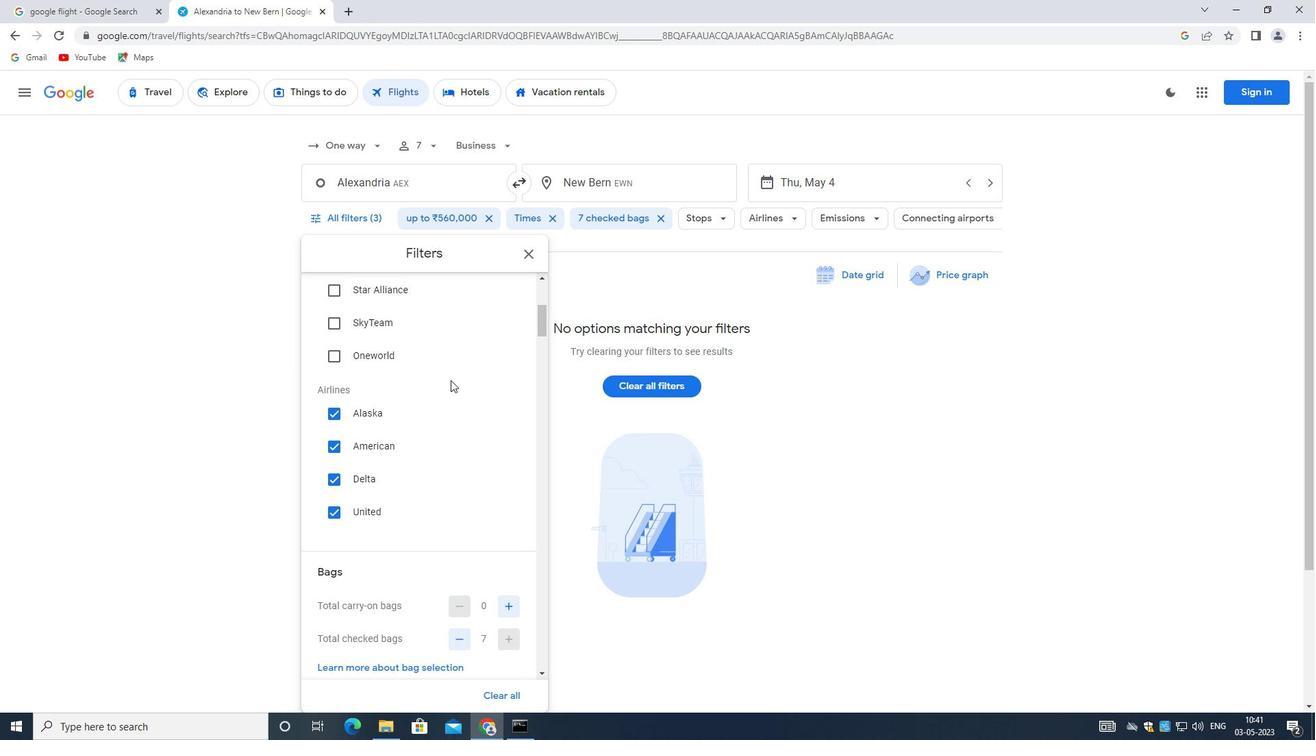 
Action: Mouse scrolled (452, 392) with delta (0, 0)
Screenshot: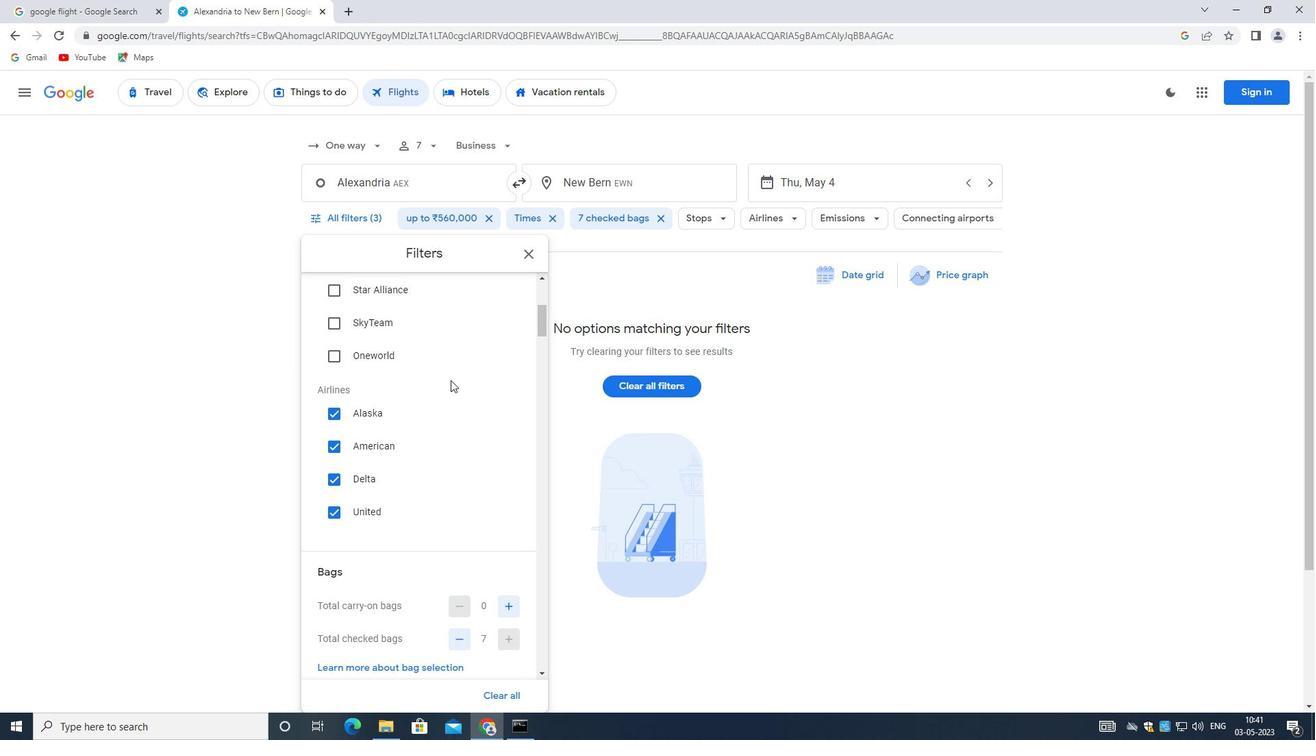 
Action: Mouse moved to (496, 304)
Screenshot: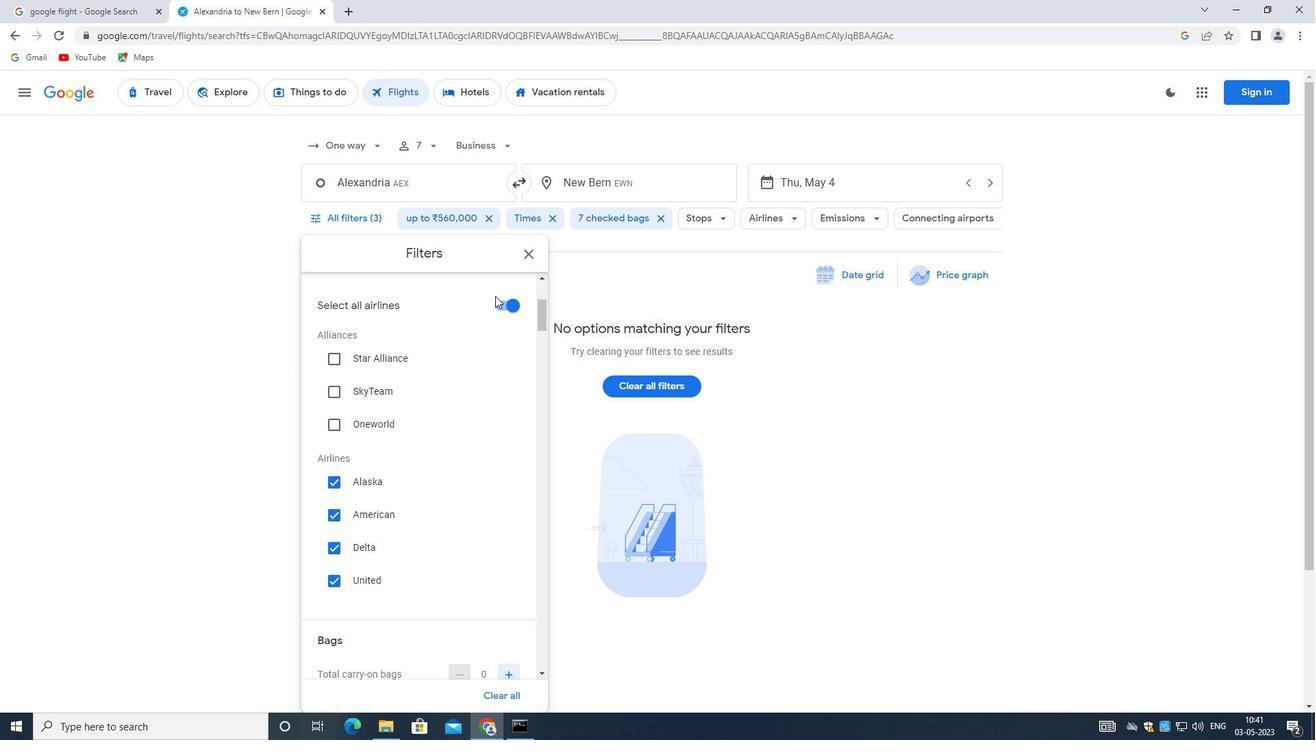 
Action: Mouse pressed left at (496, 304)
Screenshot: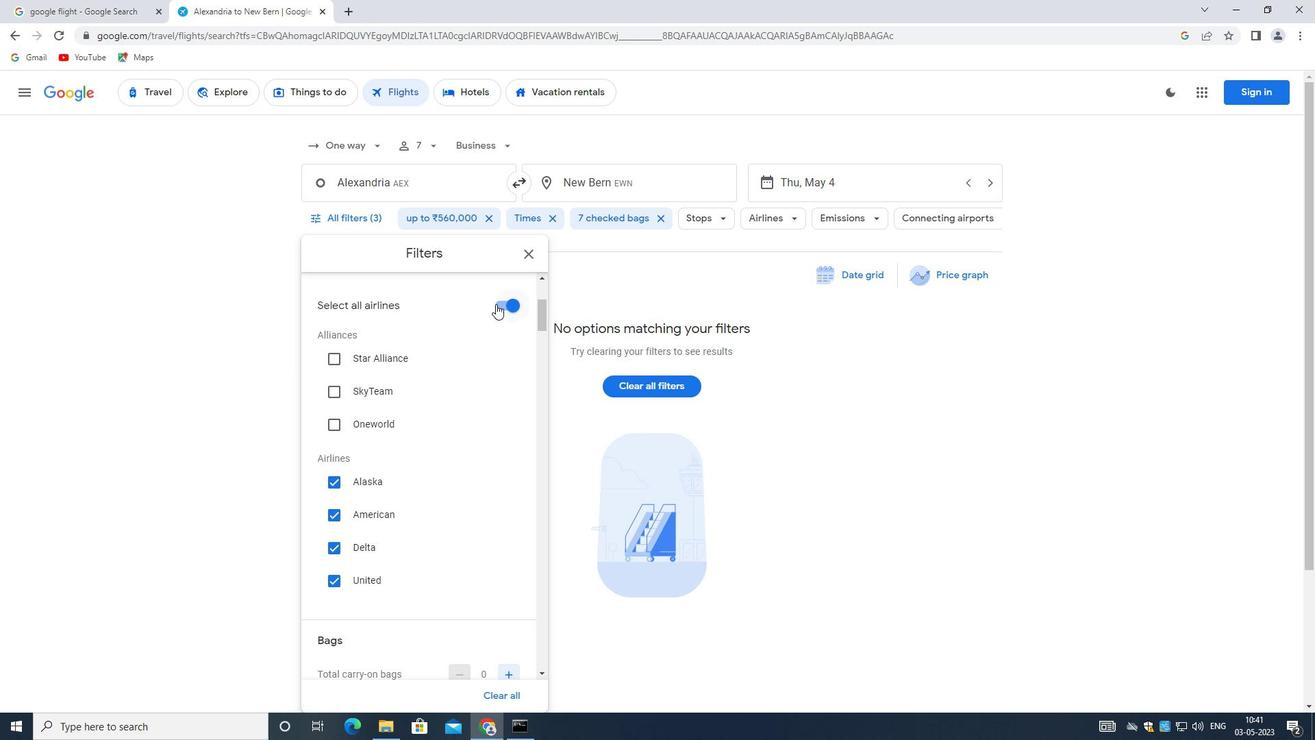
Action: Mouse moved to (457, 442)
Screenshot: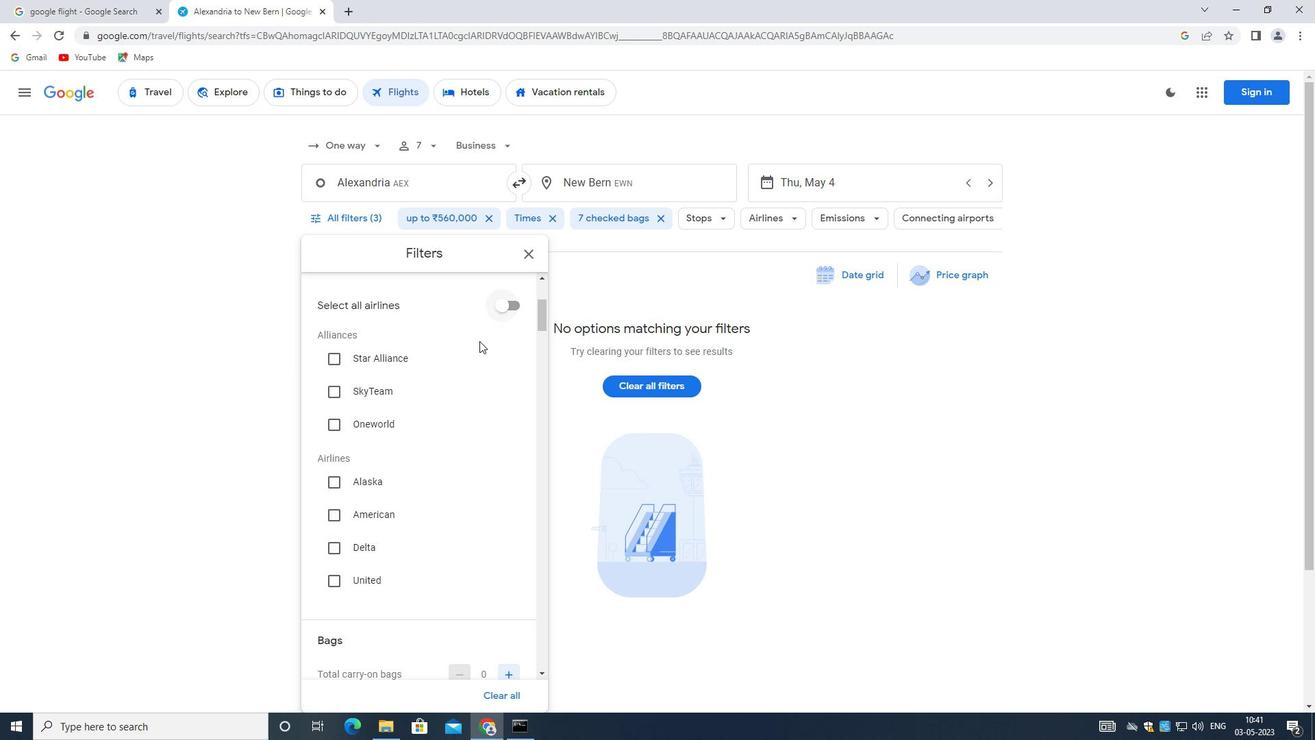 
Action: Mouse scrolled (457, 442) with delta (0, 0)
Screenshot: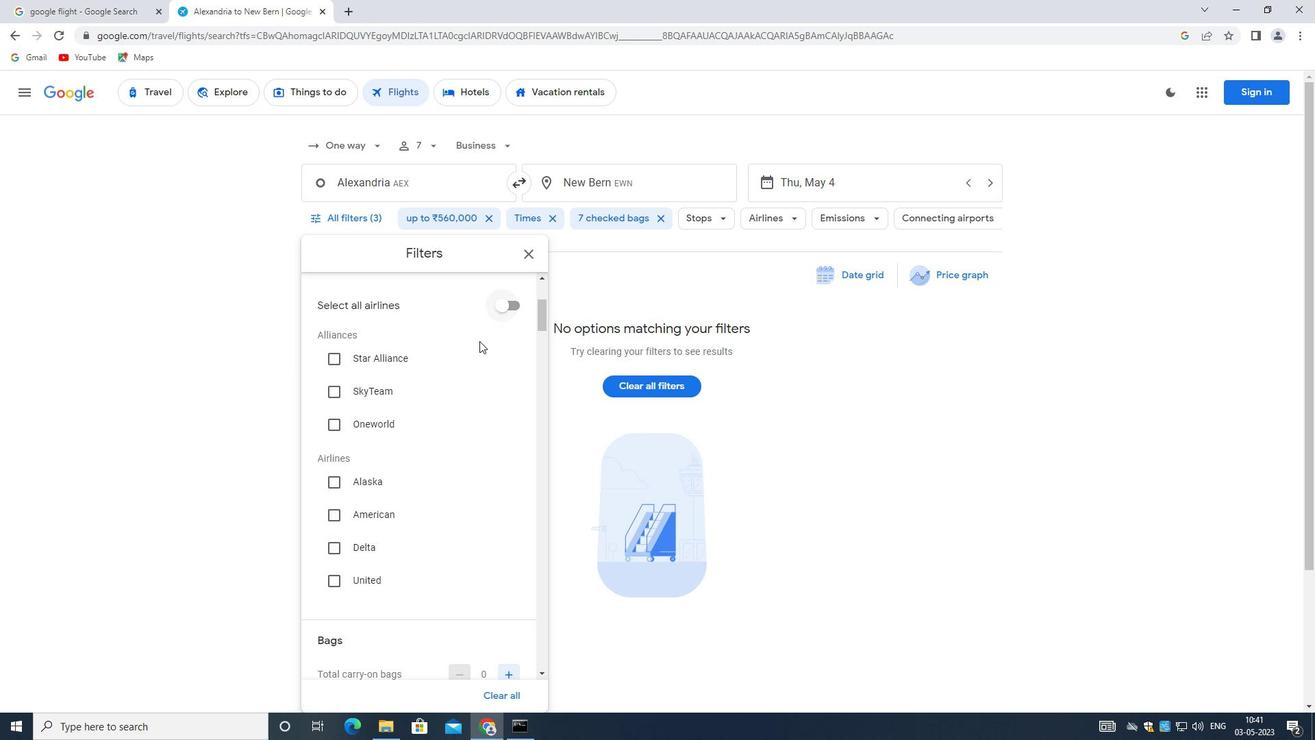 
Action: Mouse moved to (453, 457)
Screenshot: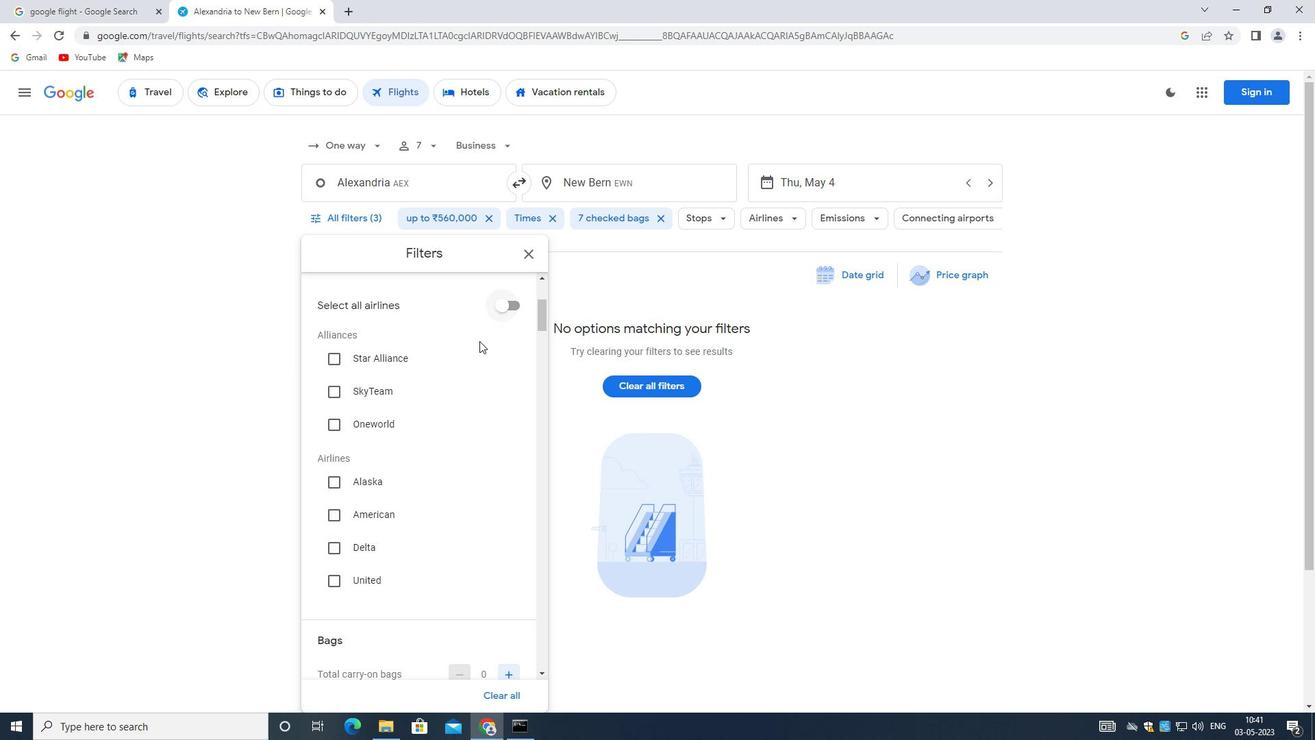 
Action: Mouse scrolled (453, 457) with delta (0, 0)
Screenshot: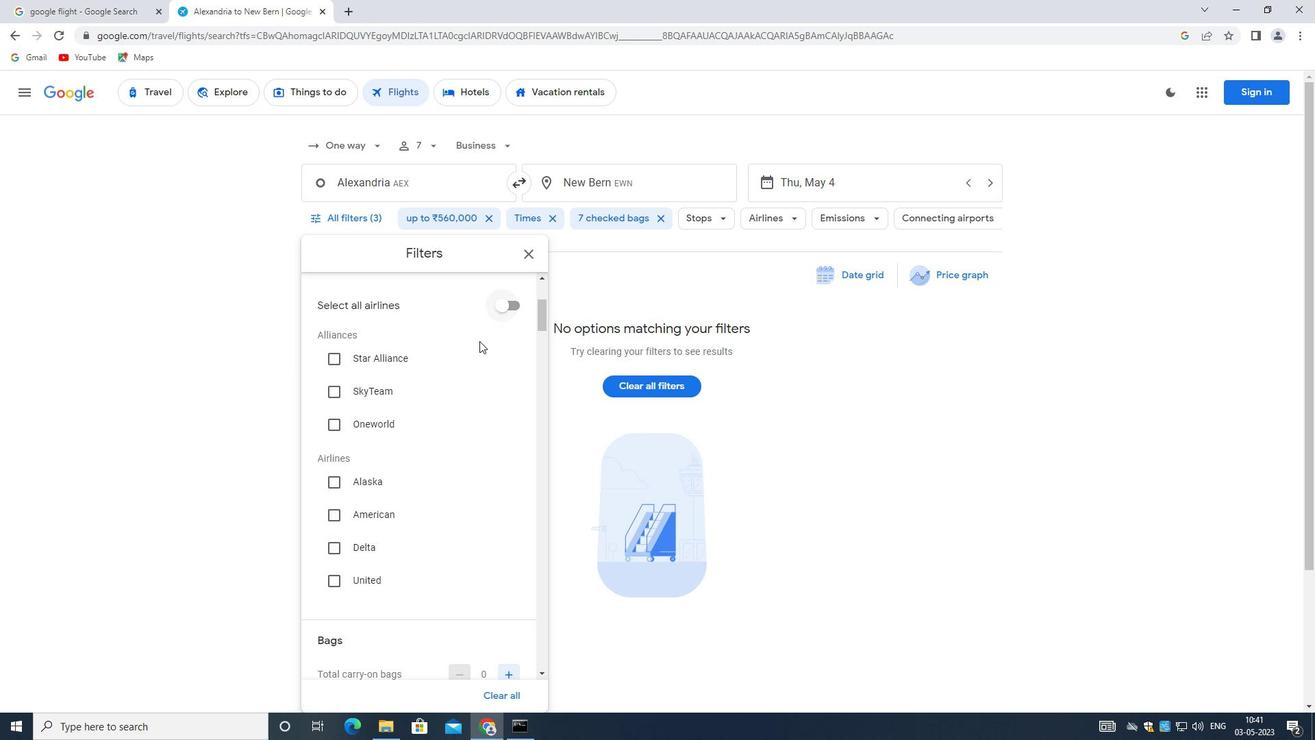 
Action: Mouse moved to (452, 464)
Screenshot: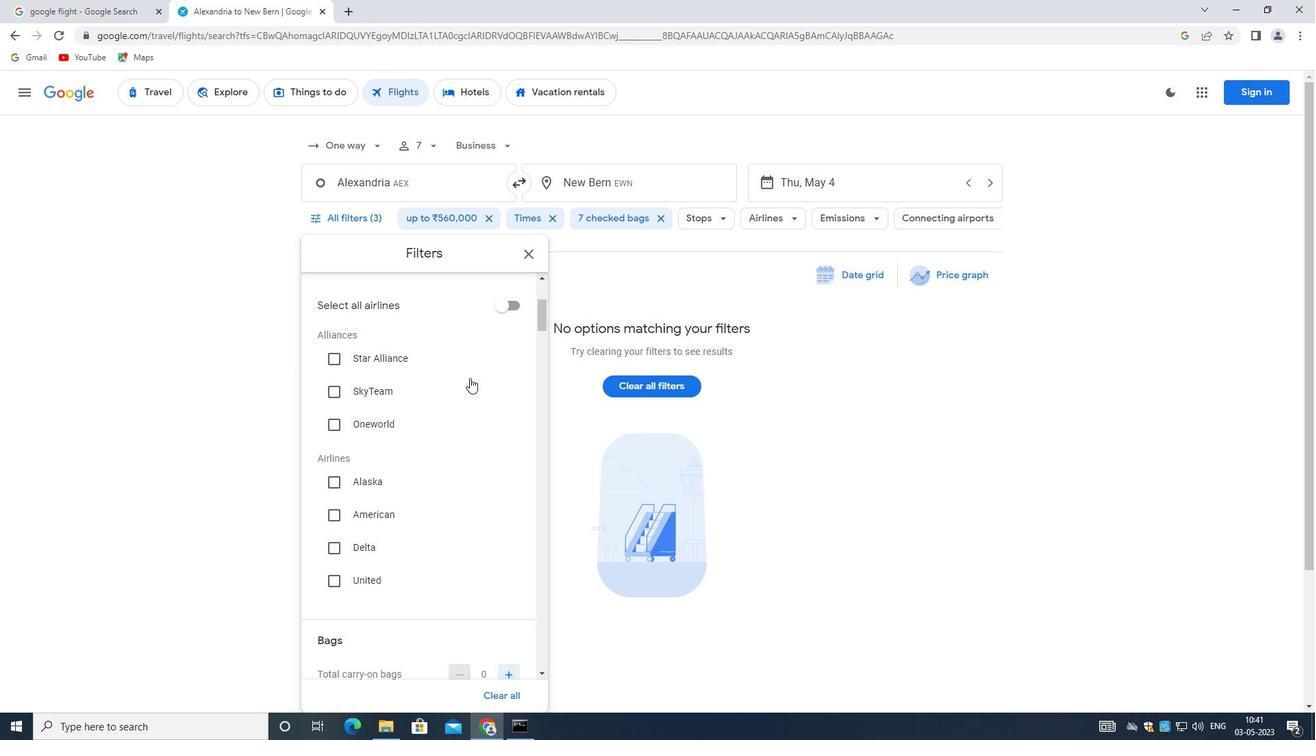 
Action: Mouse scrolled (452, 463) with delta (0, 0)
Screenshot: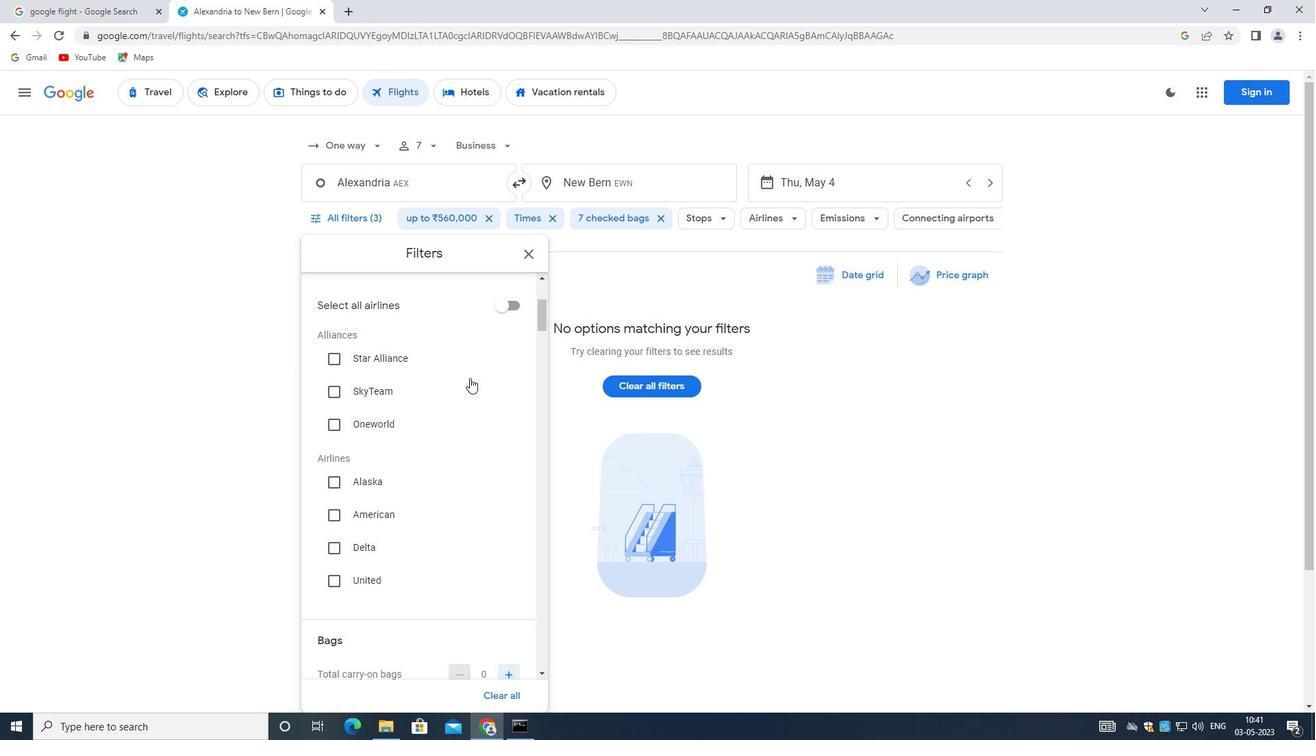 
Action: Mouse moved to (484, 629)
Screenshot: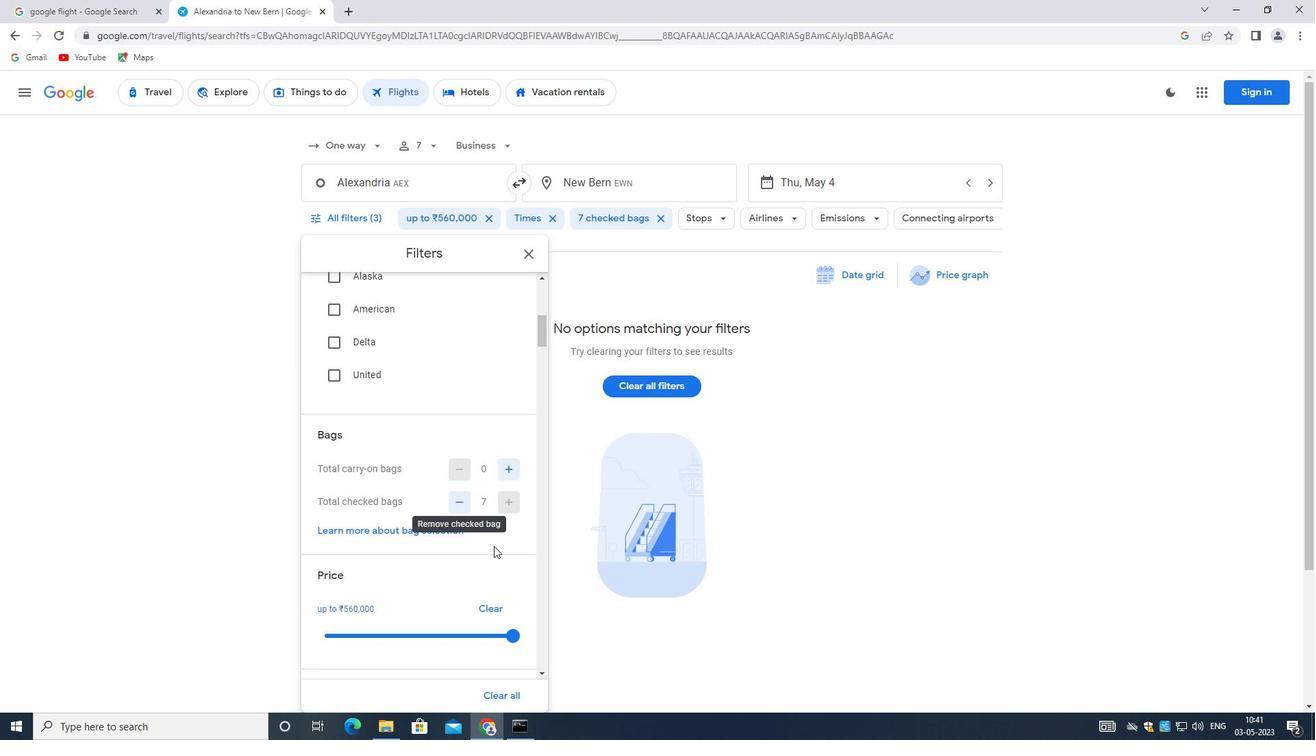 
Action: Mouse scrolled (484, 628) with delta (0, 0)
Screenshot: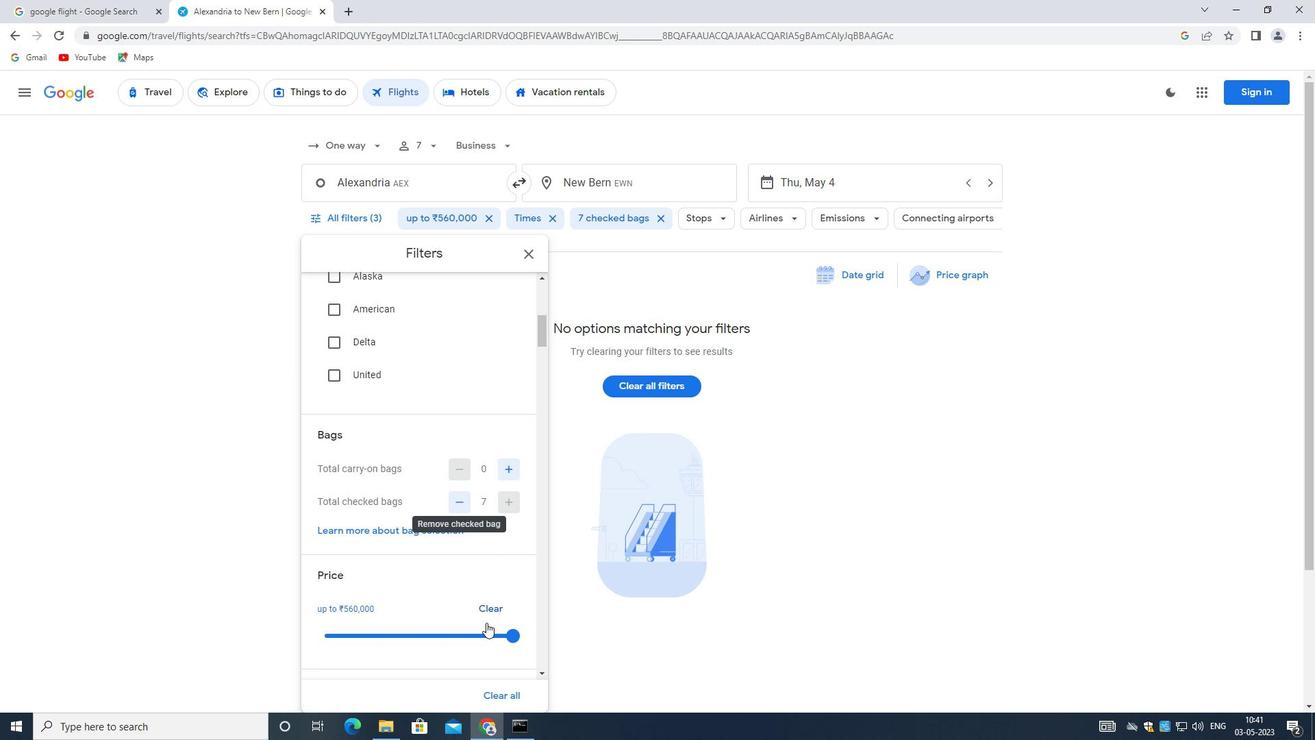 
Action: Mouse moved to (496, 565)
Screenshot: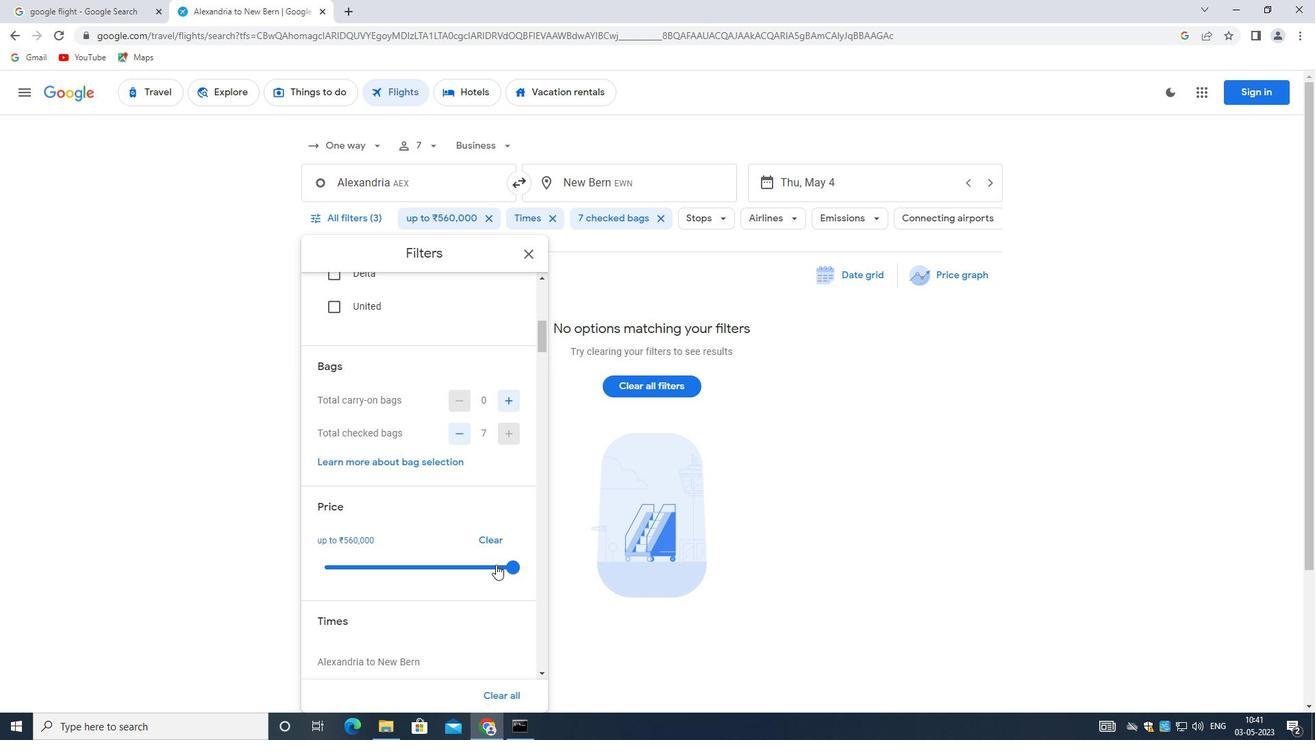 
Action: Mouse pressed left at (496, 565)
Screenshot: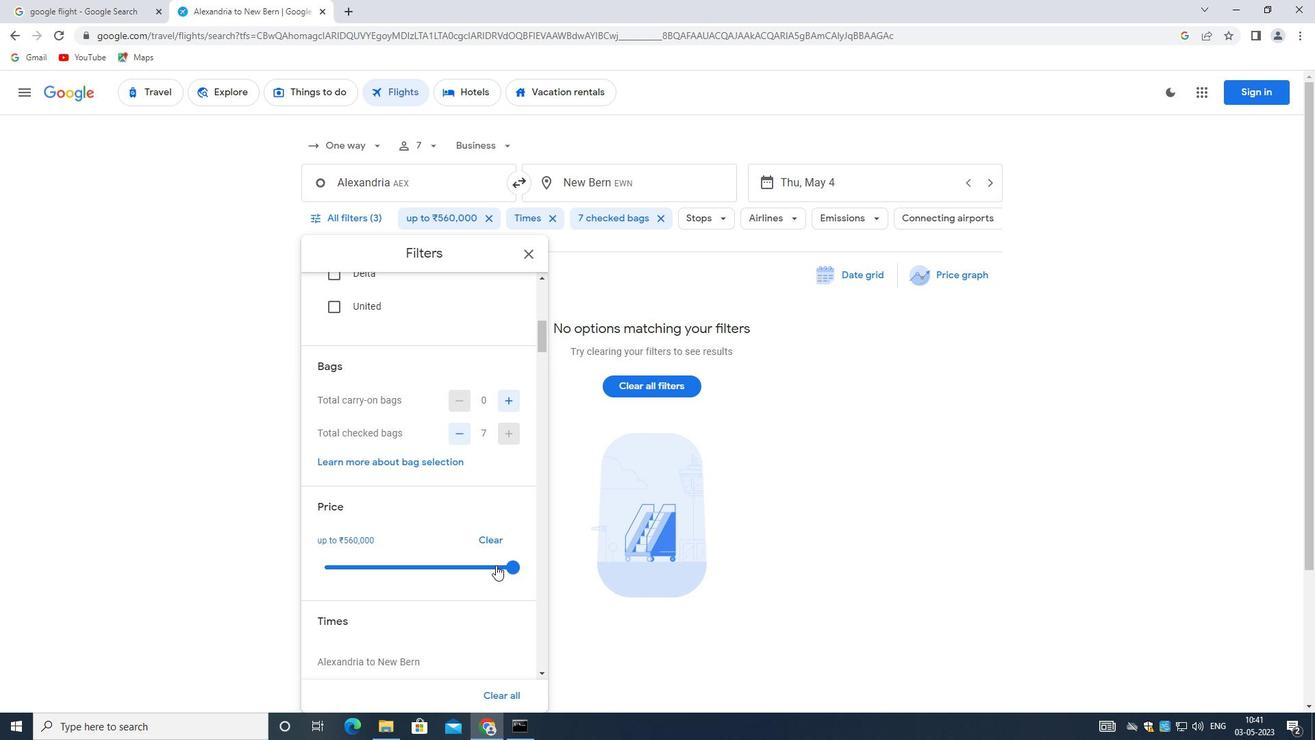 
Action: Mouse moved to (511, 564)
Screenshot: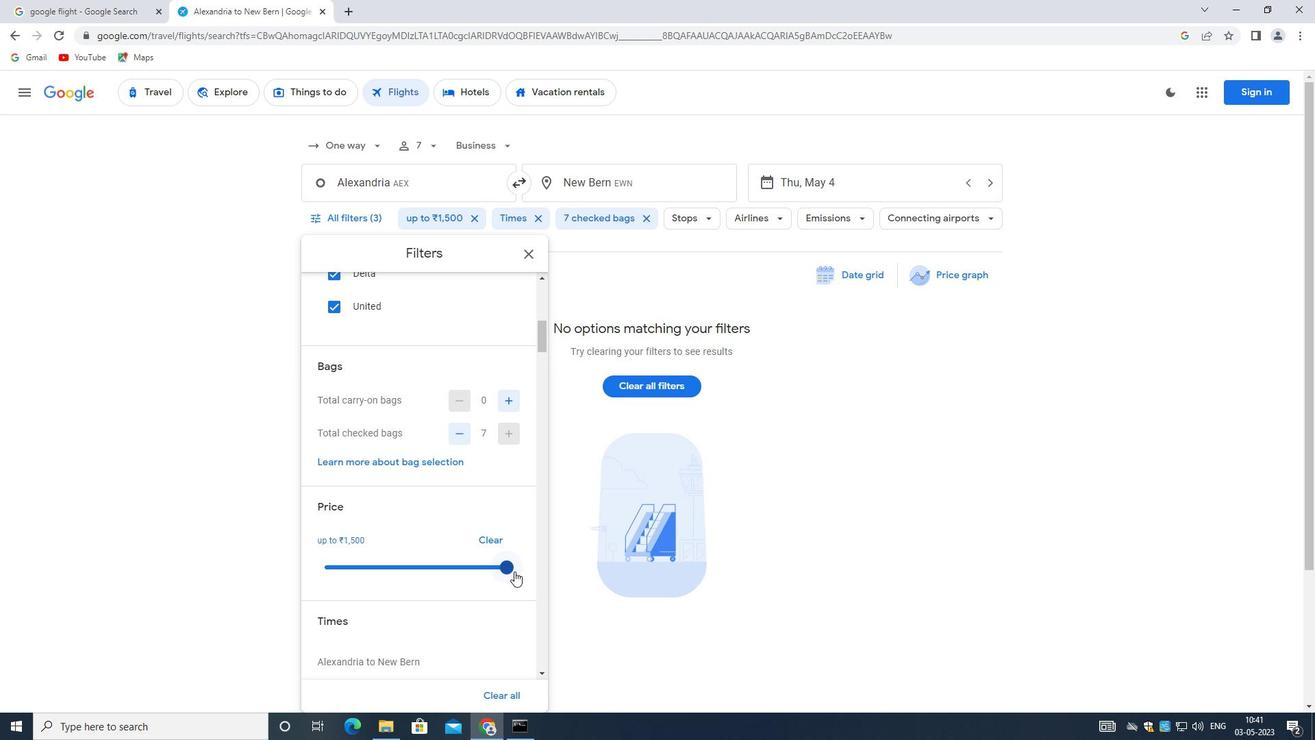 
Action: Mouse pressed left at (511, 564)
Screenshot: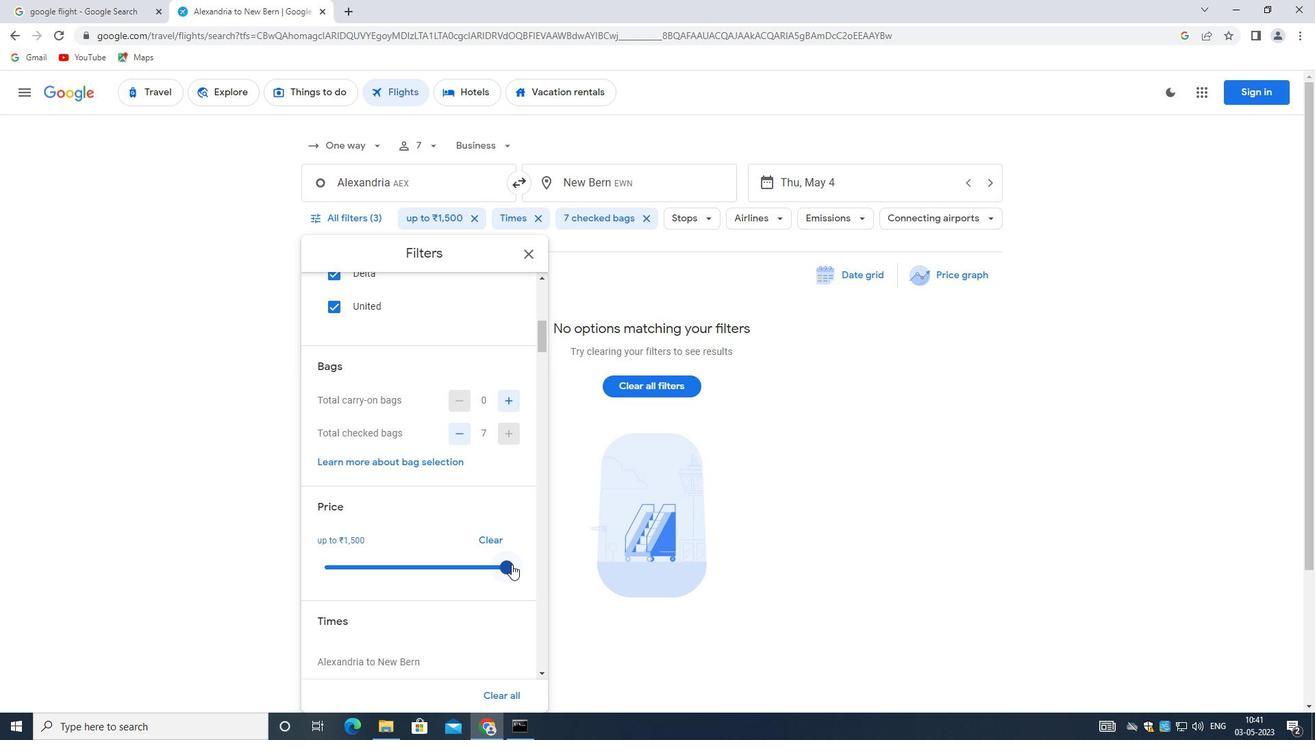 
Action: Mouse moved to (511, 564)
Screenshot: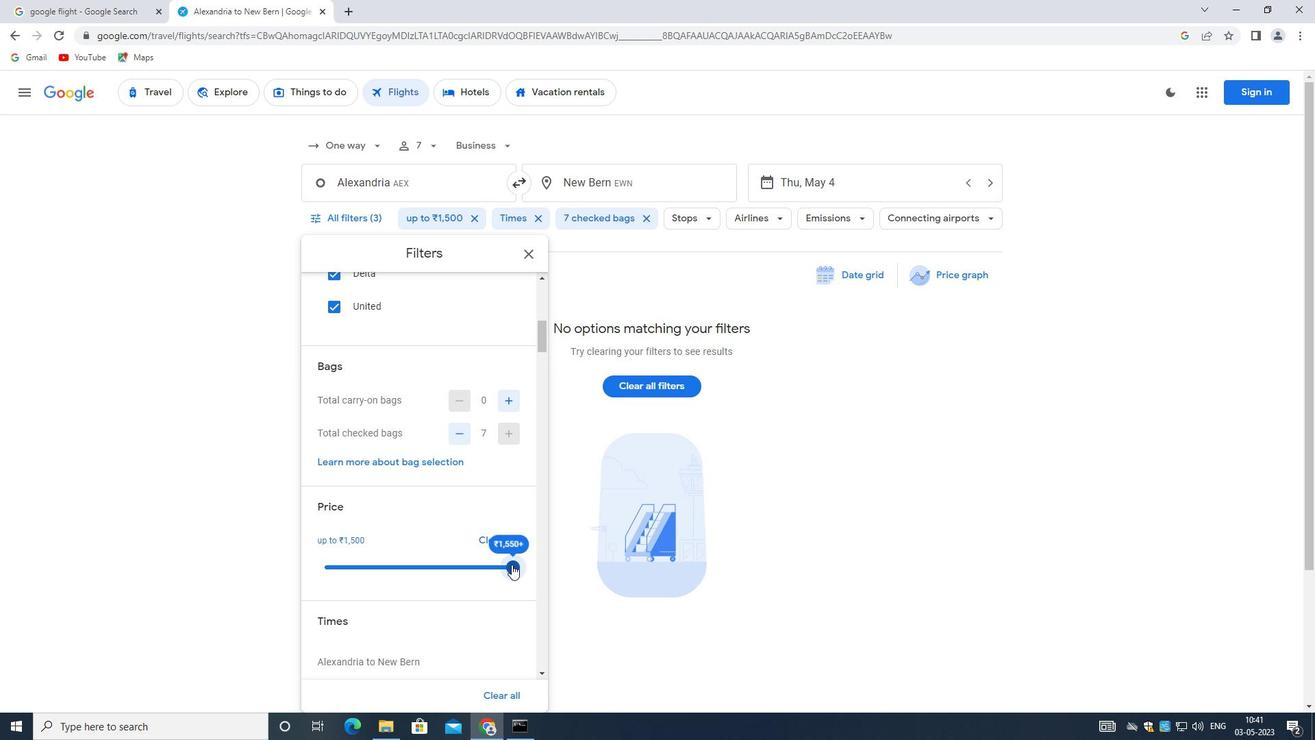 
Action: Mouse scrolled (511, 563) with delta (0, 0)
Screenshot: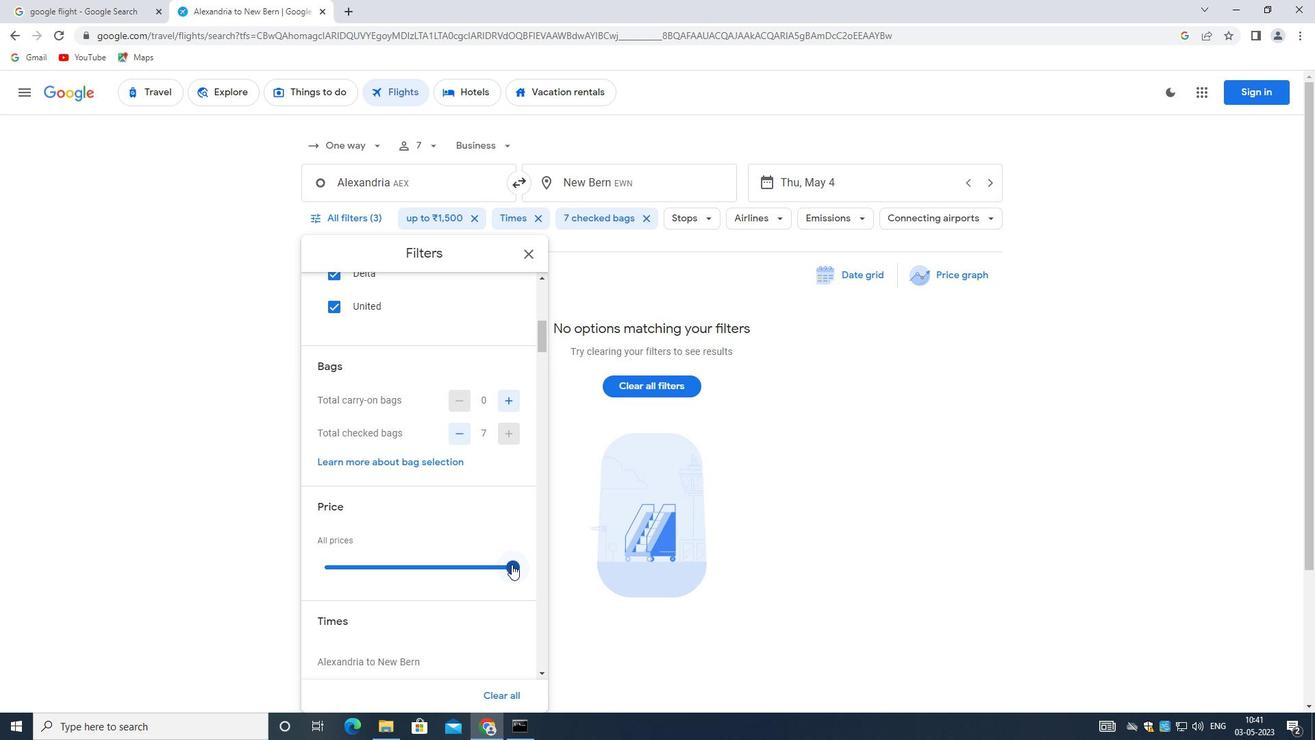 
Action: Mouse moved to (511, 564)
Screenshot: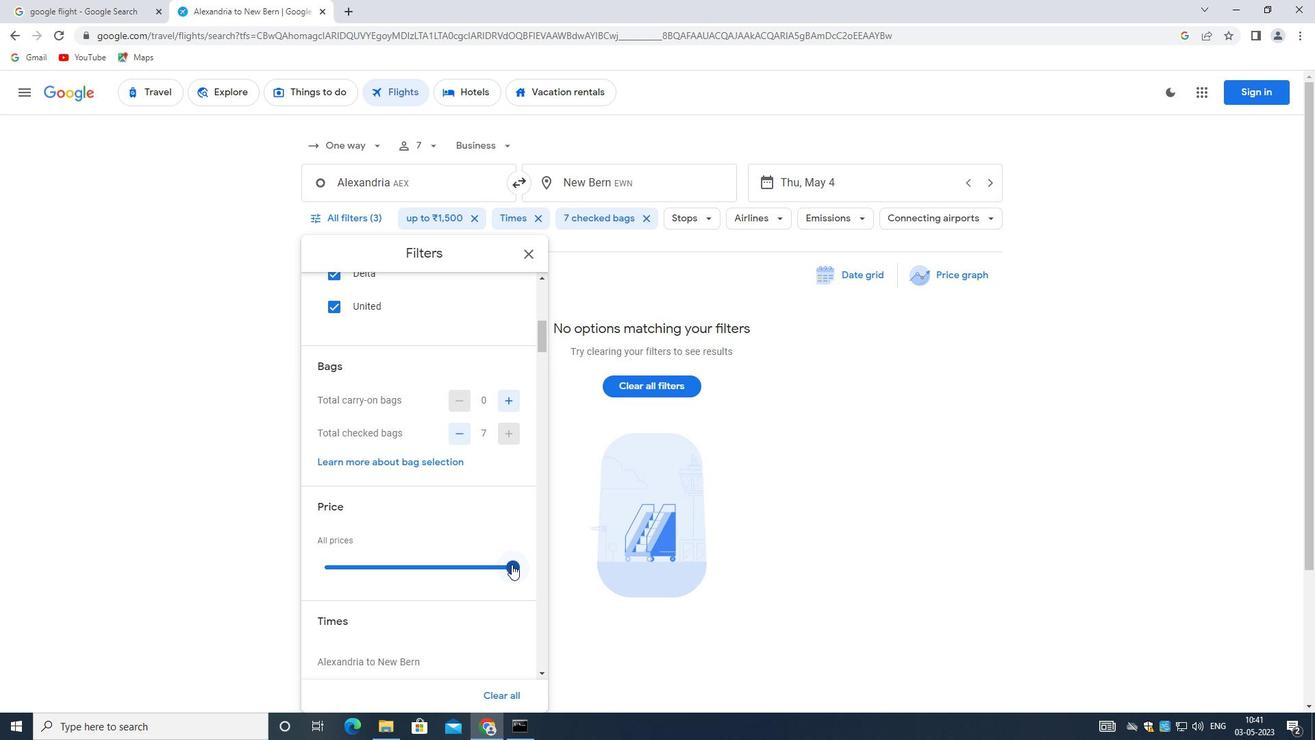 
Action: Mouse scrolled (511, 563) with delta (0, 0)
Screenshot: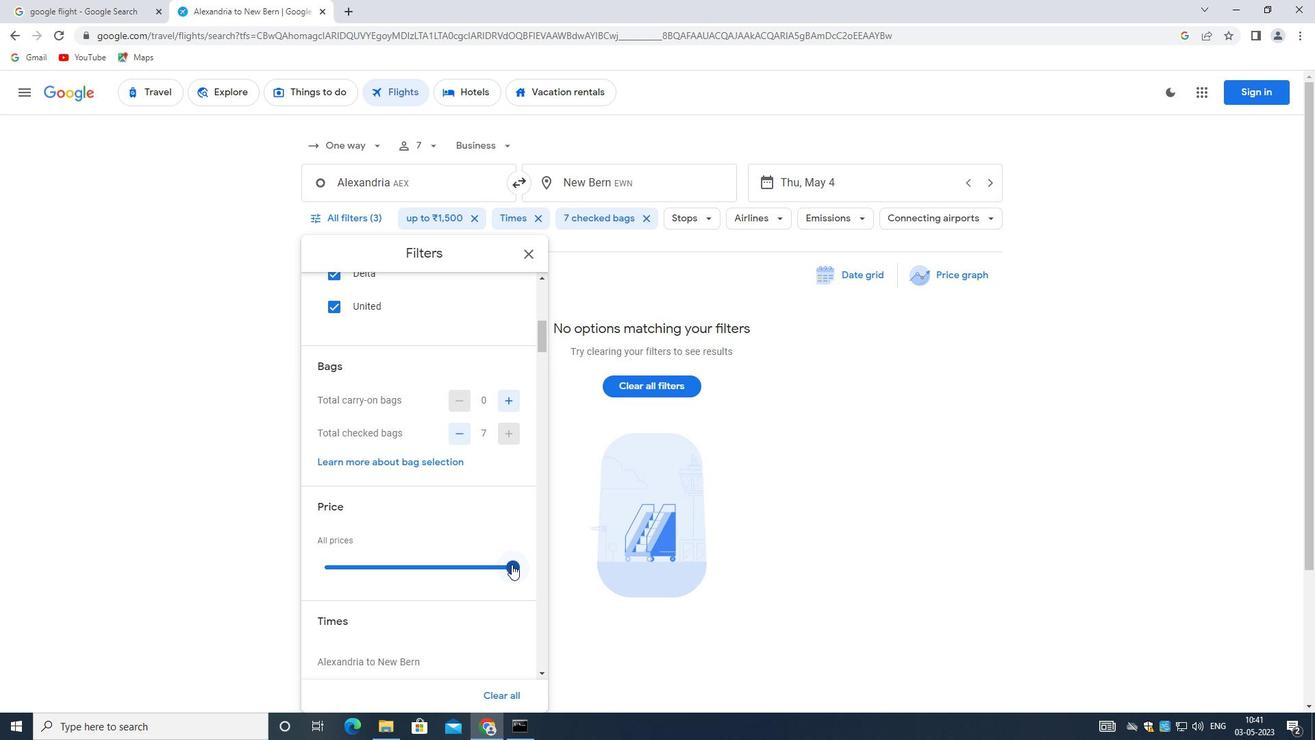 
Action: Mouse moved to (511, 565)
Screenshot: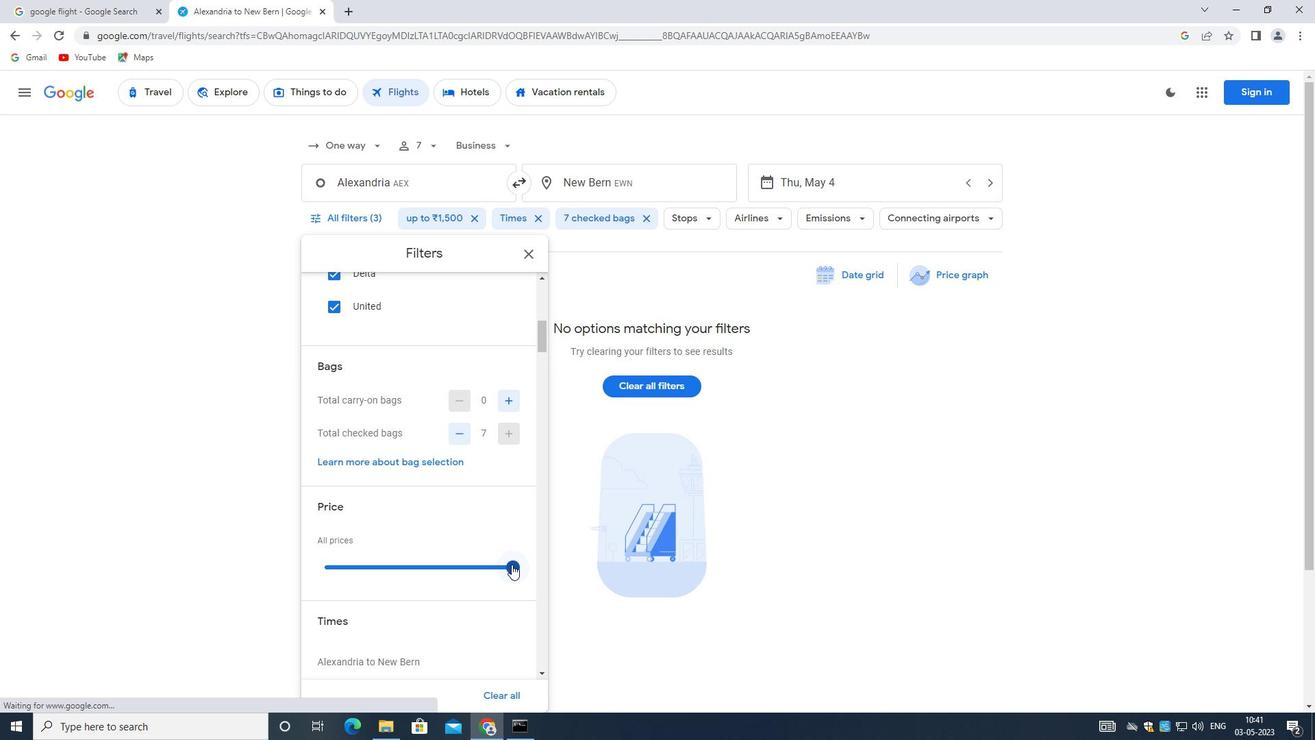 
Action: Mouse scrolled (511, 564) with delta (0, 0)
Screenshot: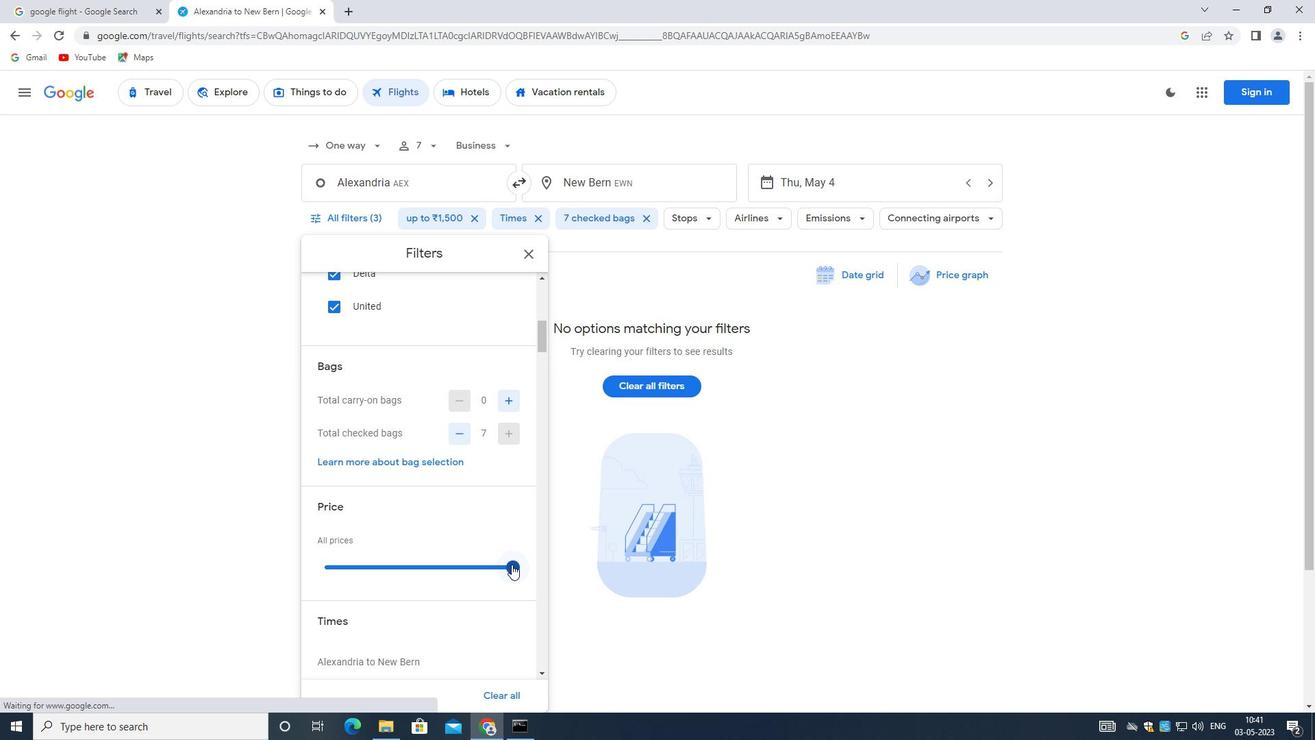 
Action: Mouse moved to (511, 565)
Screenshot: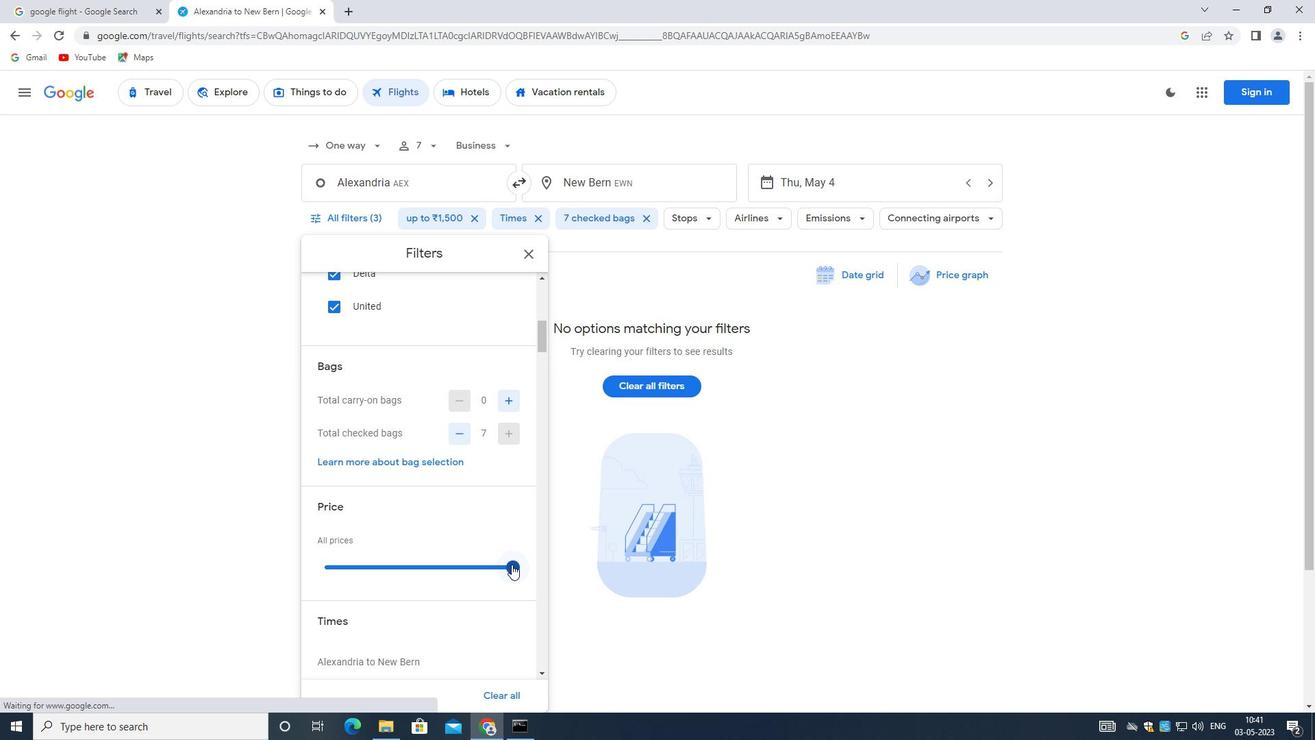 
Action: Mouse scrolled (511, 564) with delta (0, 0)
Screenshot: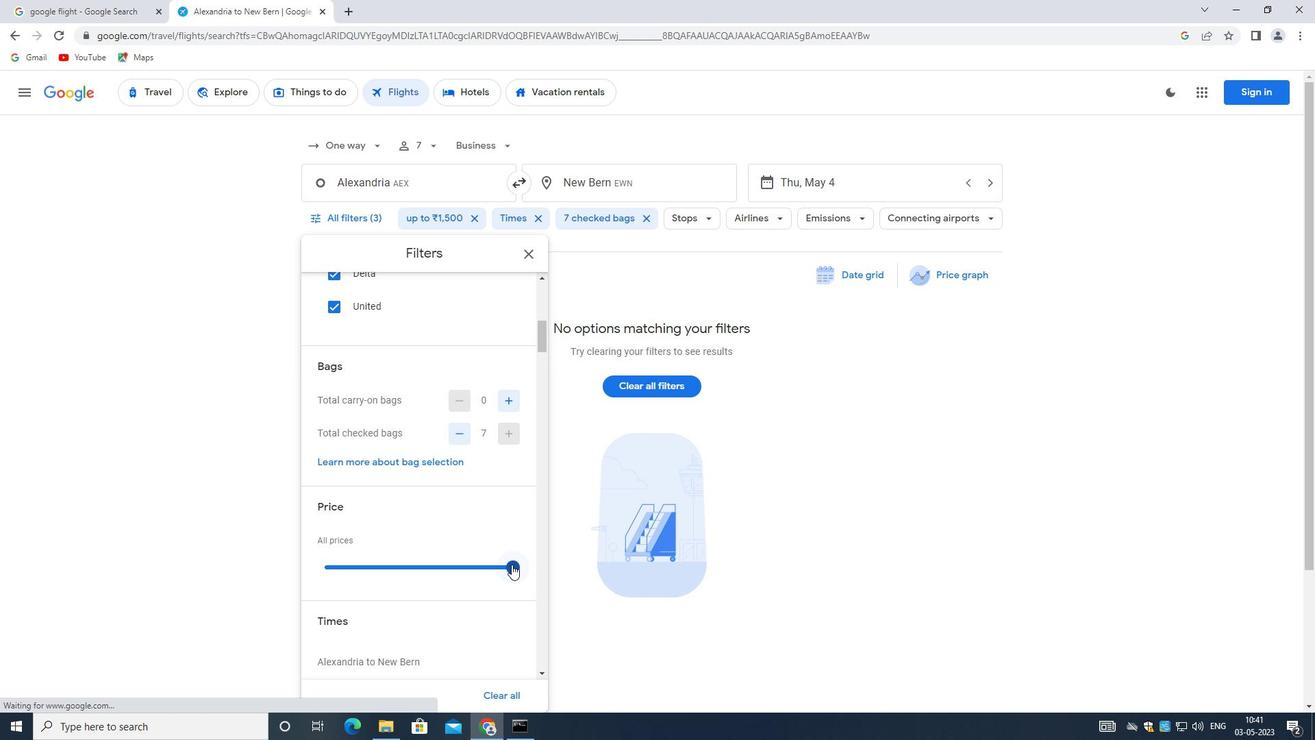 
Action: Mouse moved to (473, 447)
Screenshot: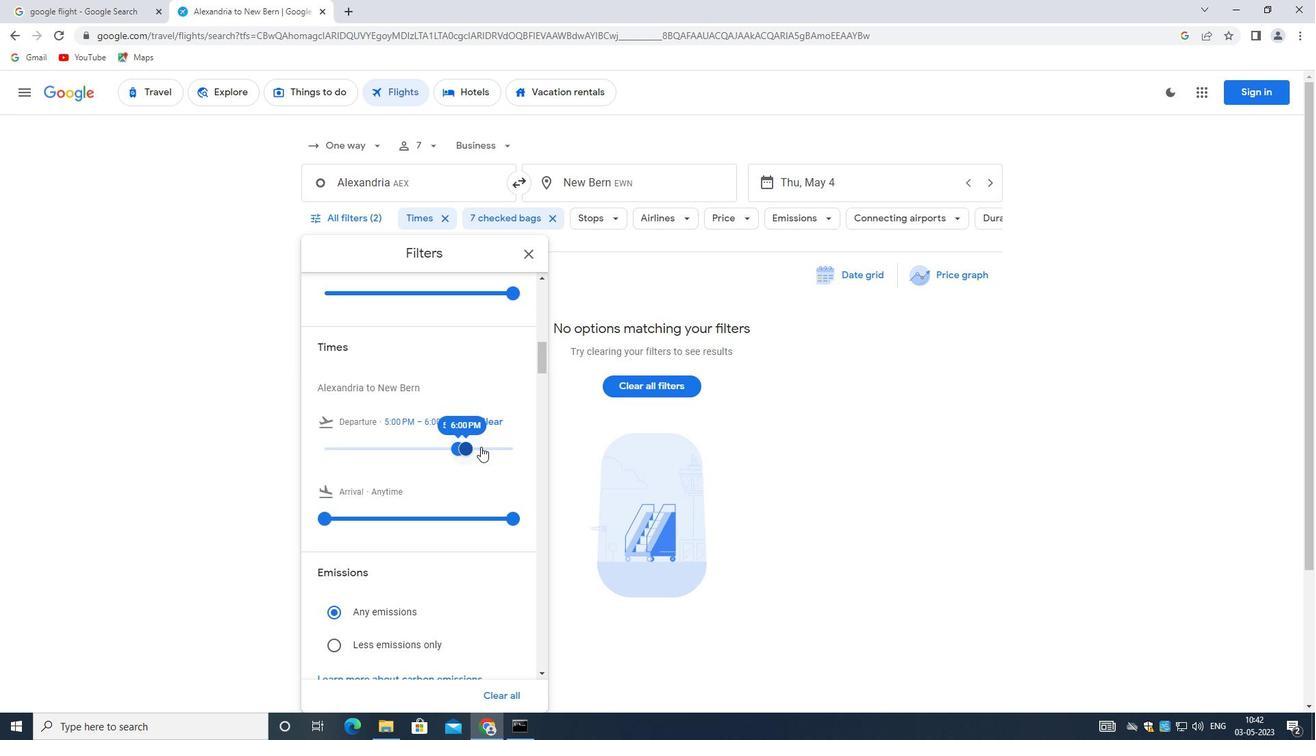 
Action: Mouse pressed left at (473, 447)
Screenshot: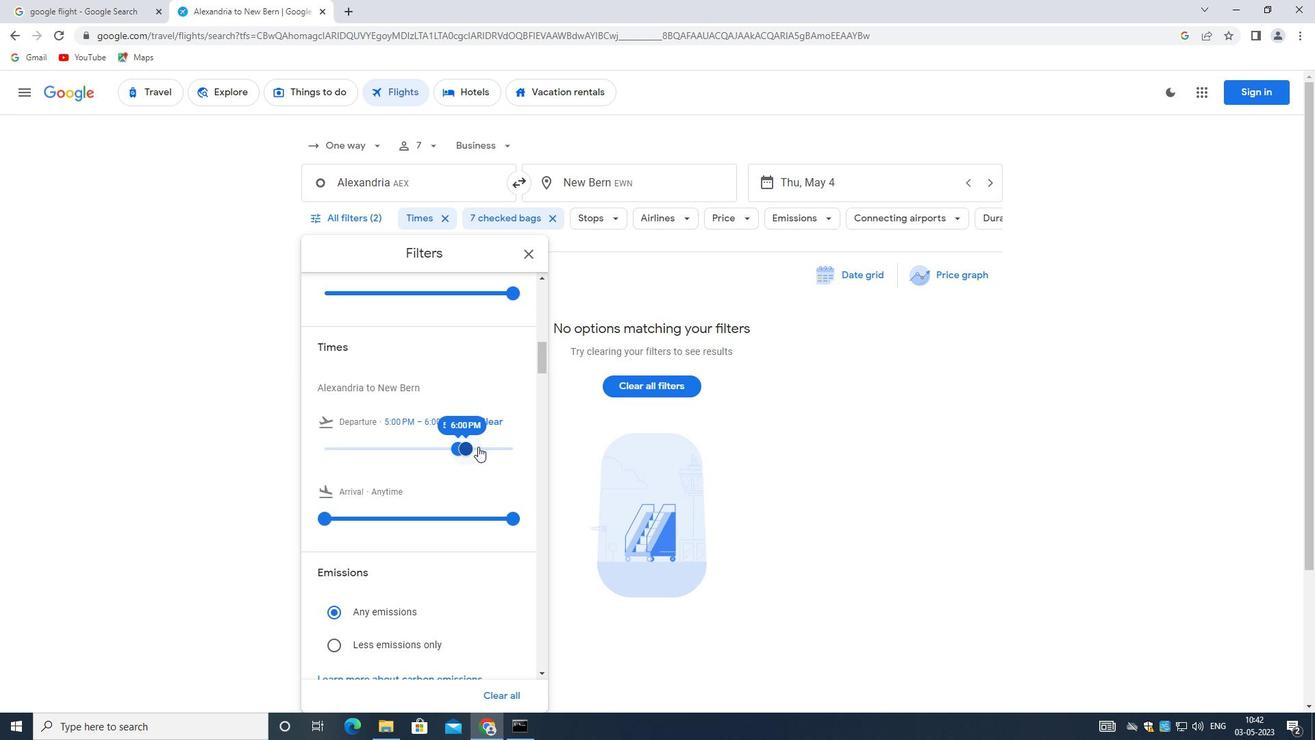 
Action: Mouse moved to (456, 444)
Screenshot: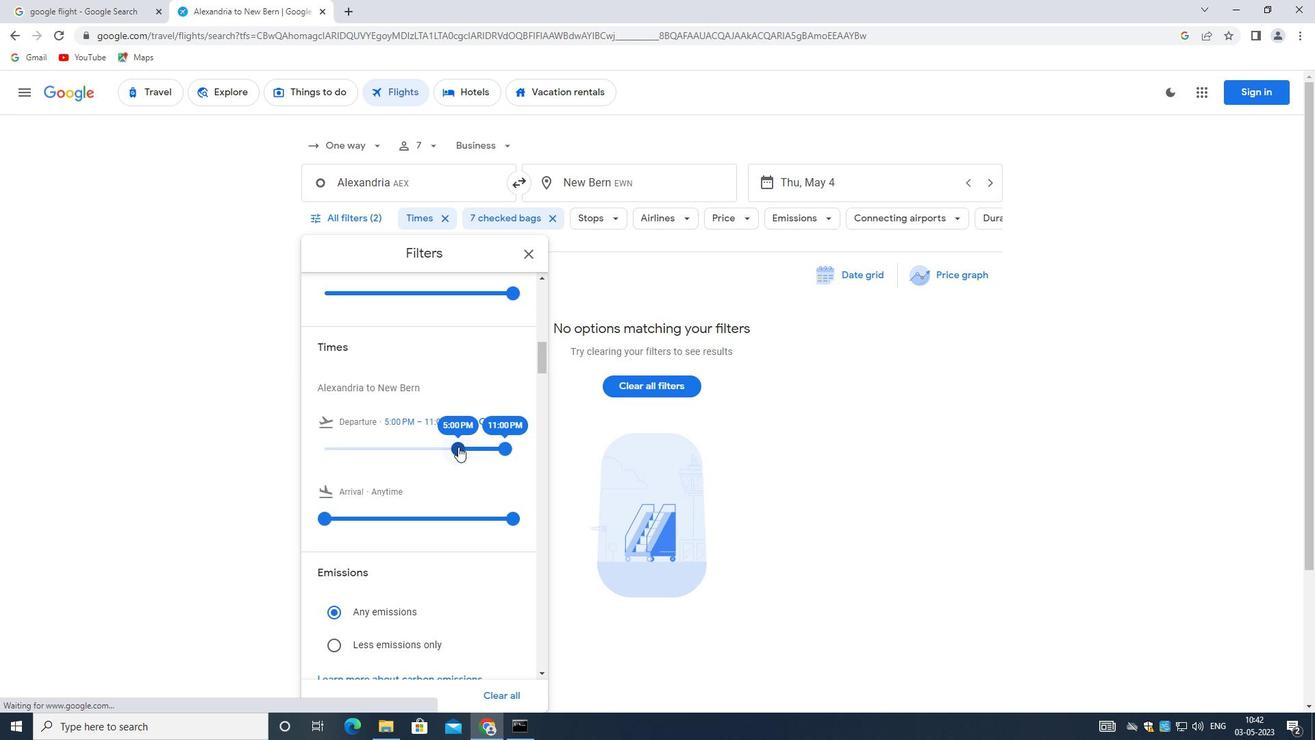 
Action: Mouse pressed left at (456, 444)
Screenshot: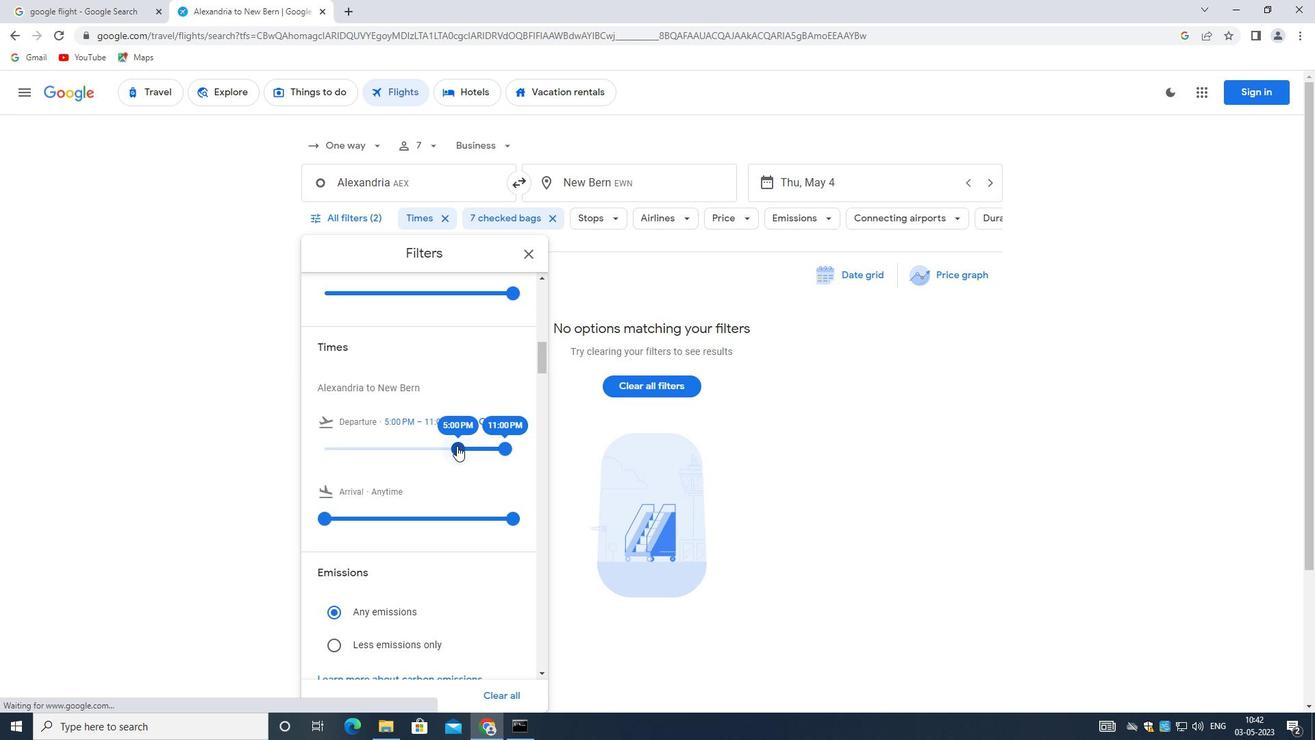 
Action: Mouse moved to (504, 446)
Screenshot: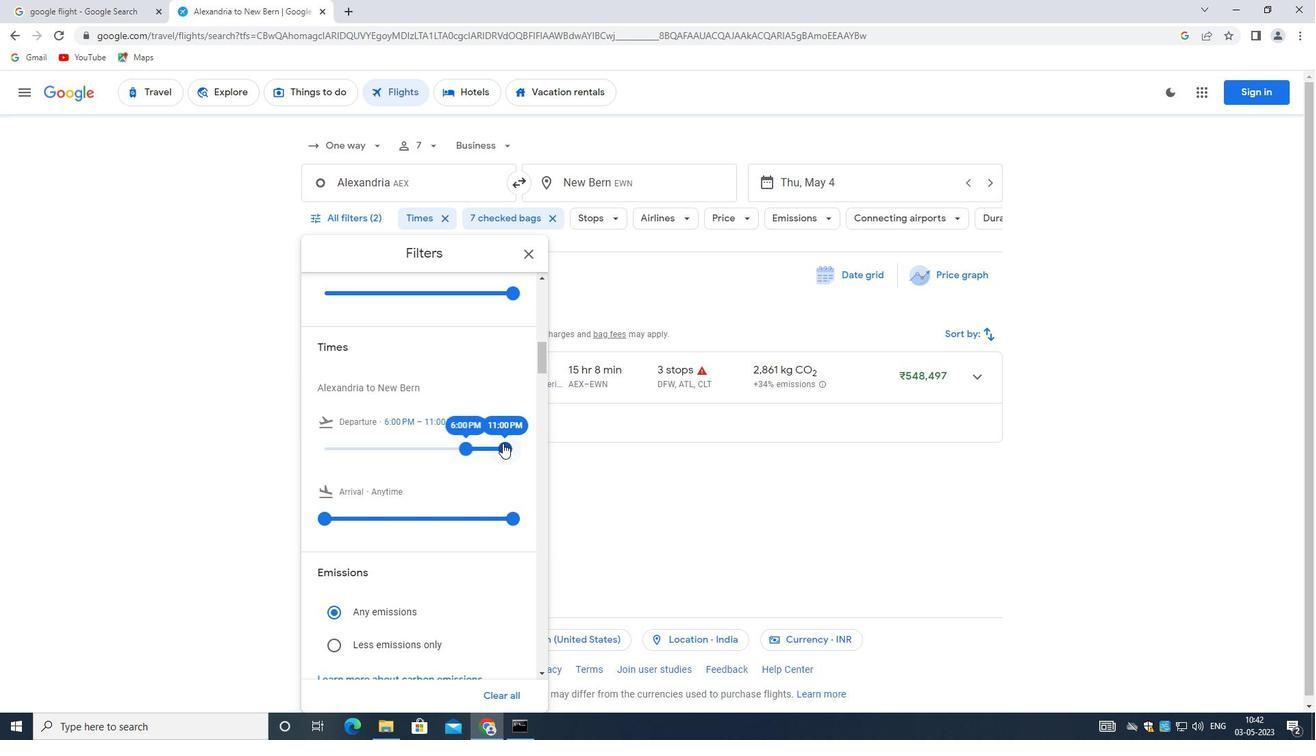 
Action: Mouse pressed left at (504, 446)
Screenshot: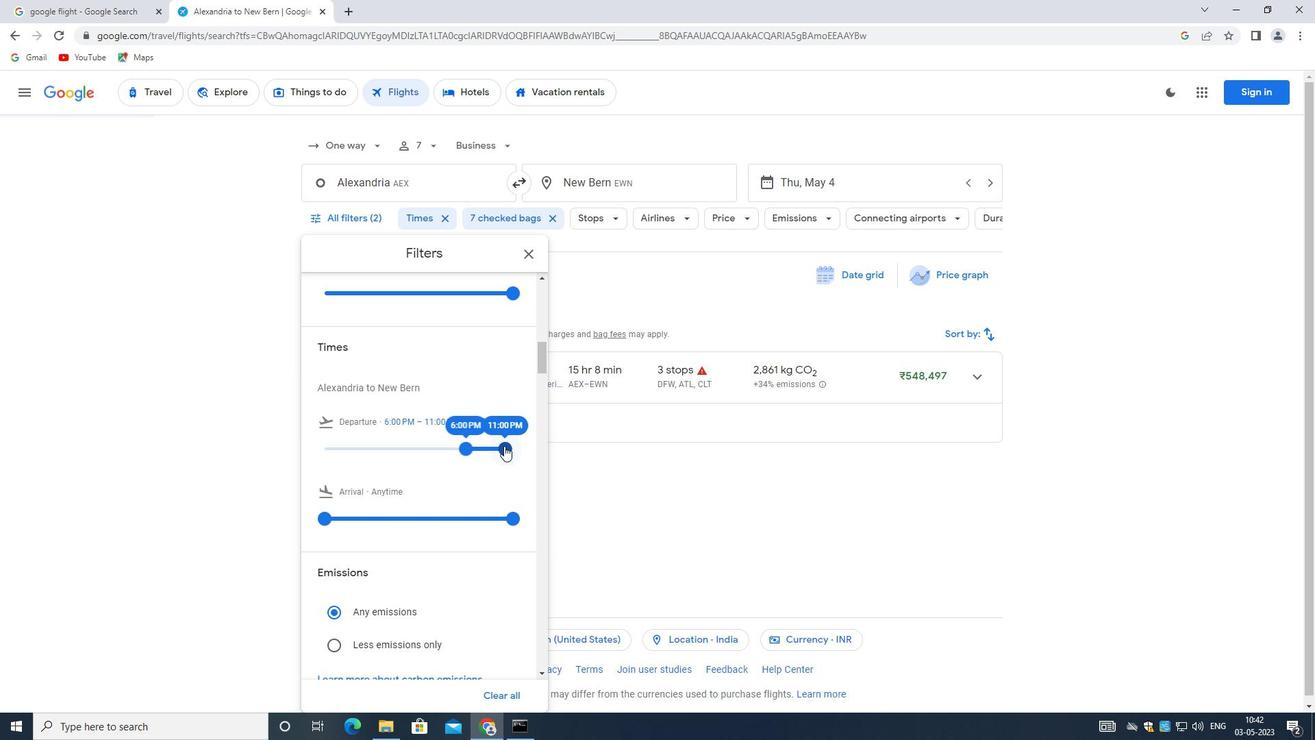 
Action: Mouse moved to (455, 459)
Screenshot: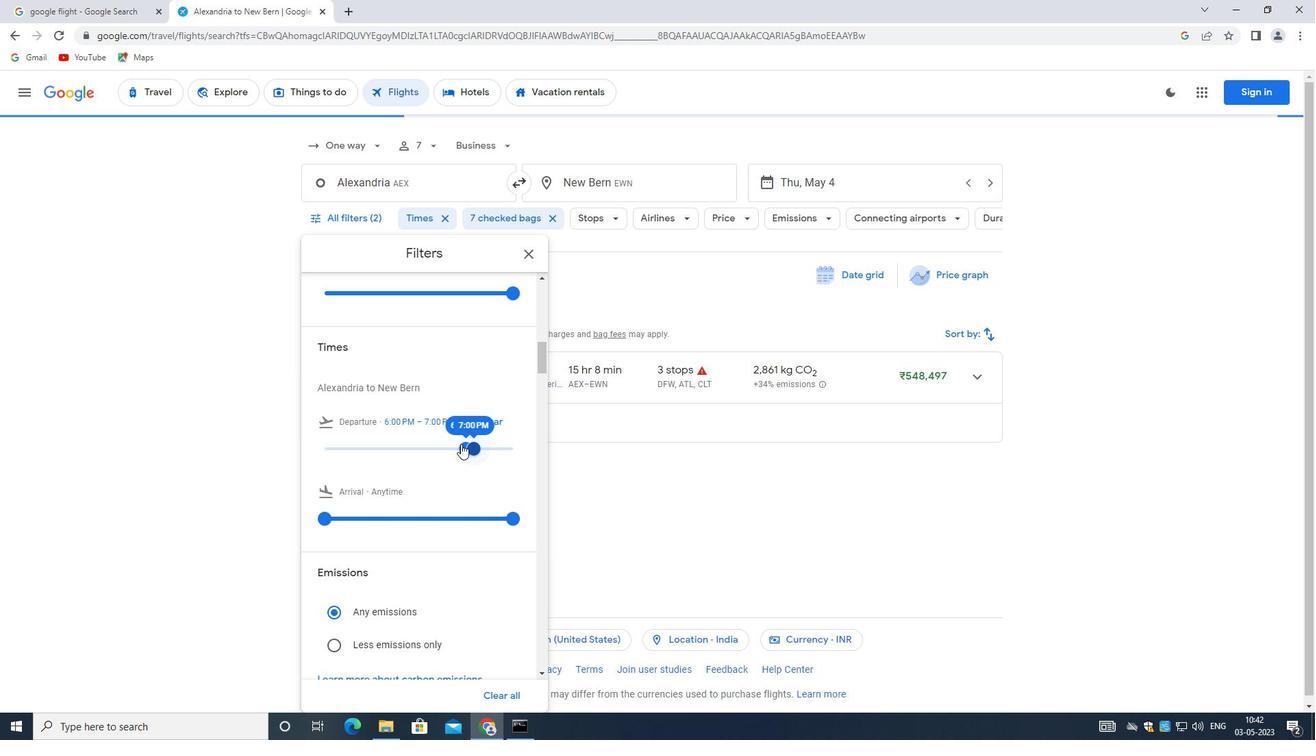 
Action: Mouse scrolled (455, 458) with delta (0, 0)
Screenshot: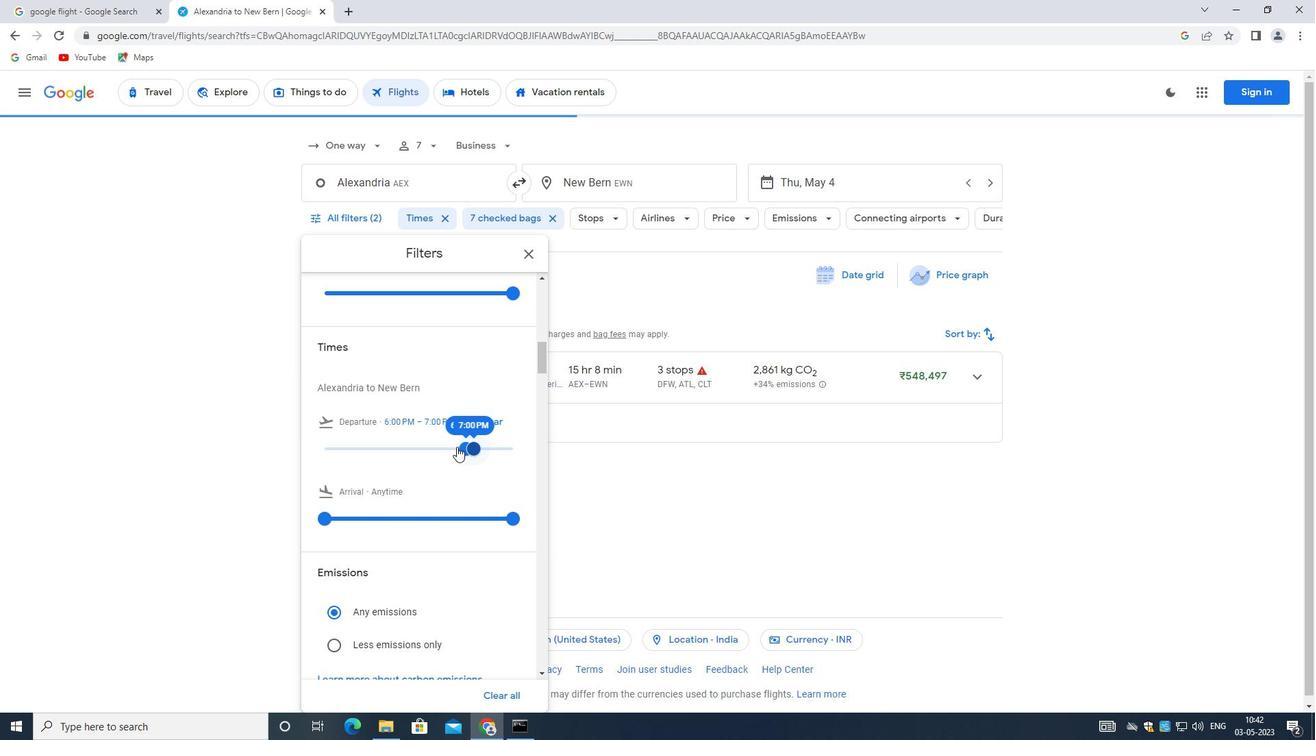 
Action: Mouse moved to (454, 460)
Screenshot: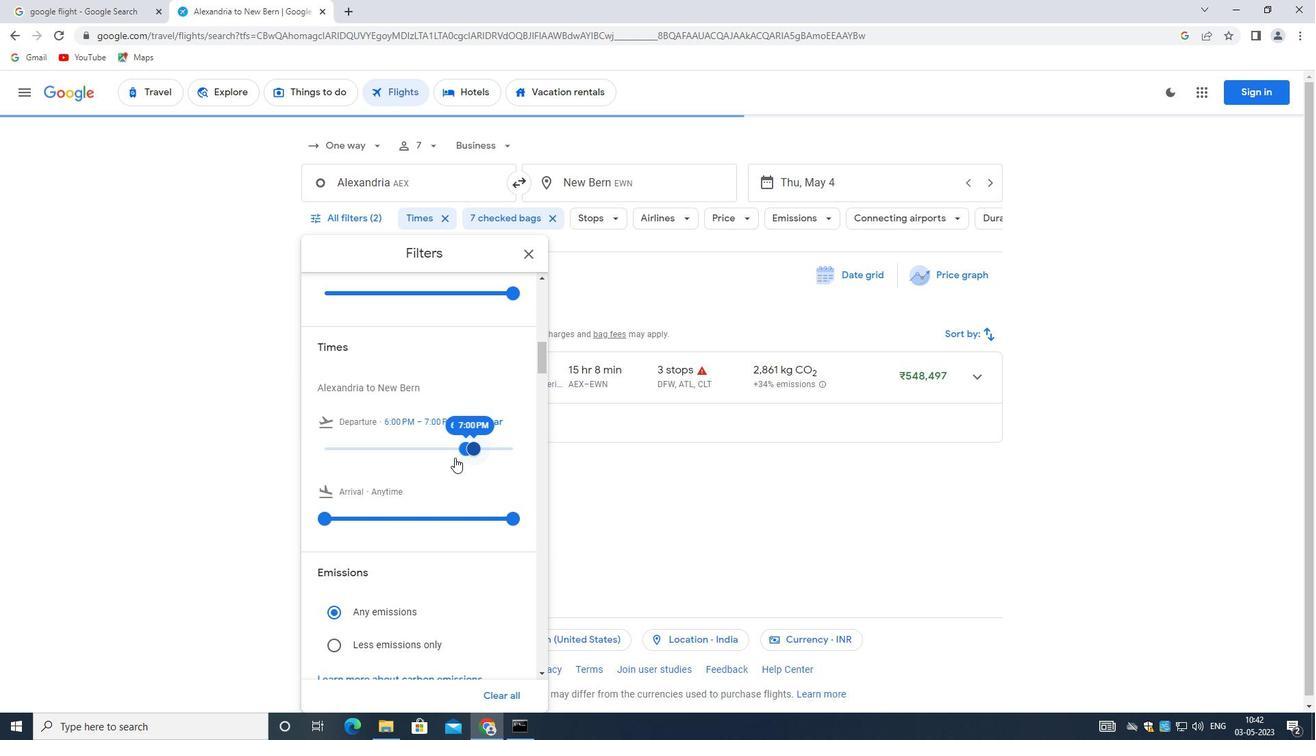 
Action: Mouse scrolled (454, 459) with delta (0, 0)
Screenshot: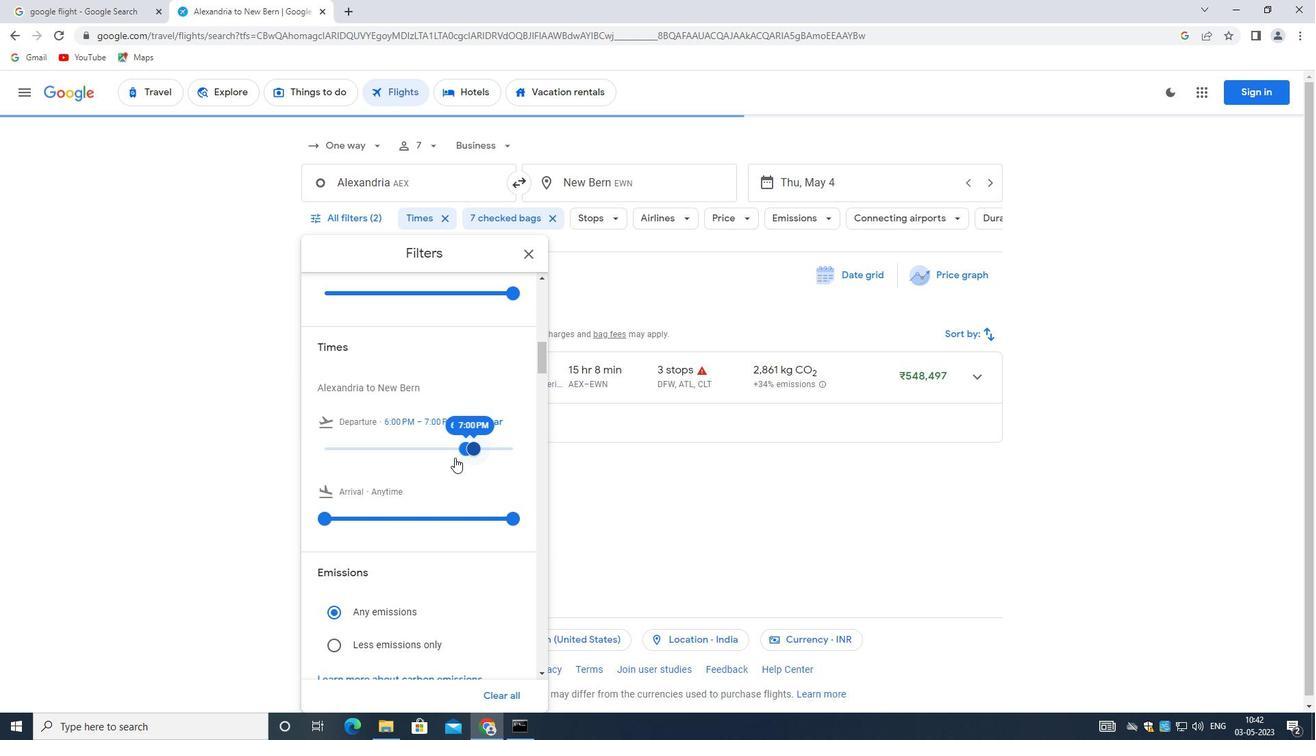 
Action: Mouse moved to (443, 485)
Screenshot: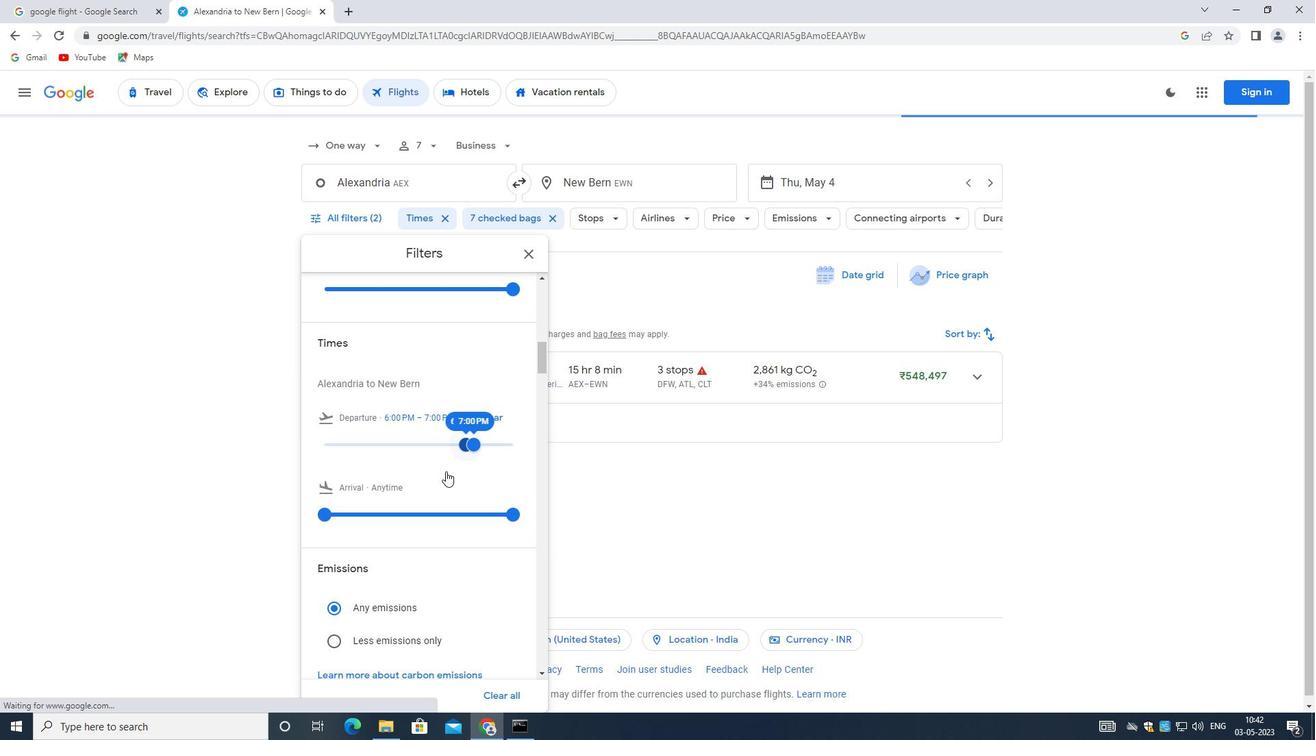 
Action: Mouse scrolled (443, 484) with delta (0, 0)
Screenshot: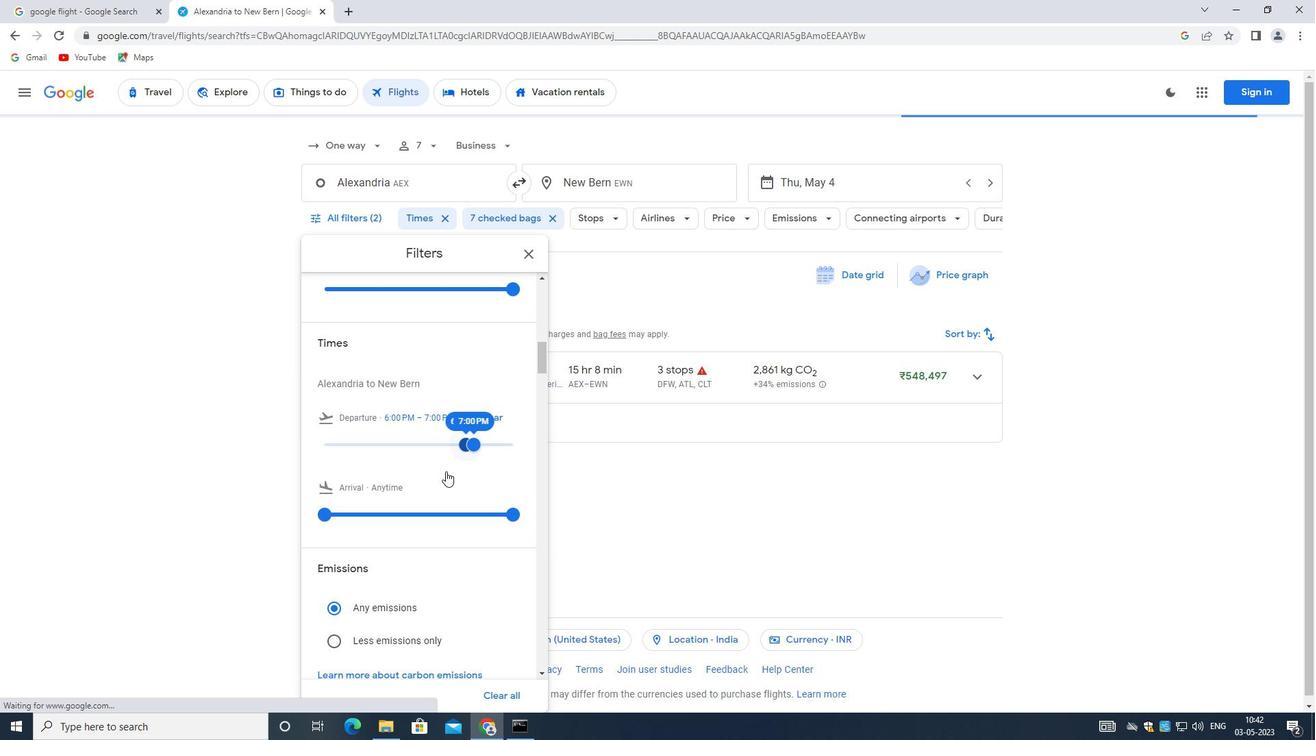 
Action: Mouse moved to (443, 491)
Screenshot: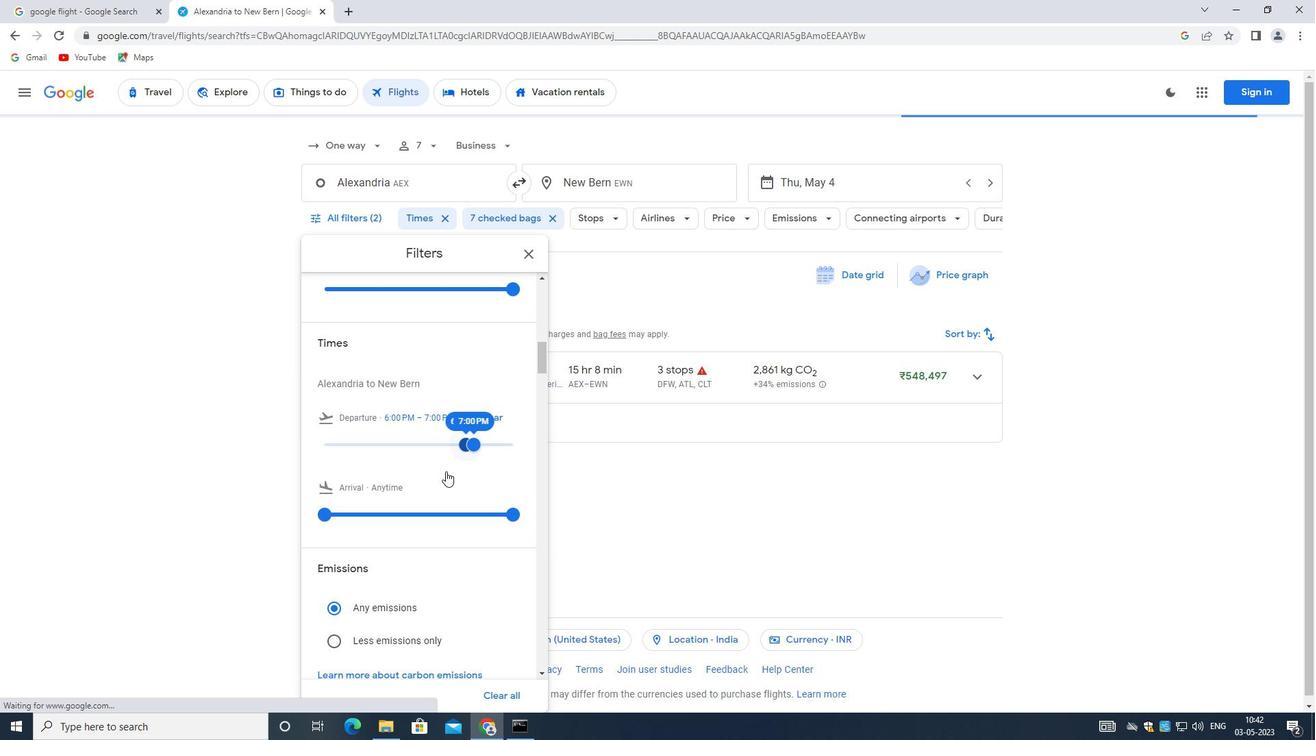 
Action: Mouse scrolled (443, 490) with delta (0, 0)
Screenshot: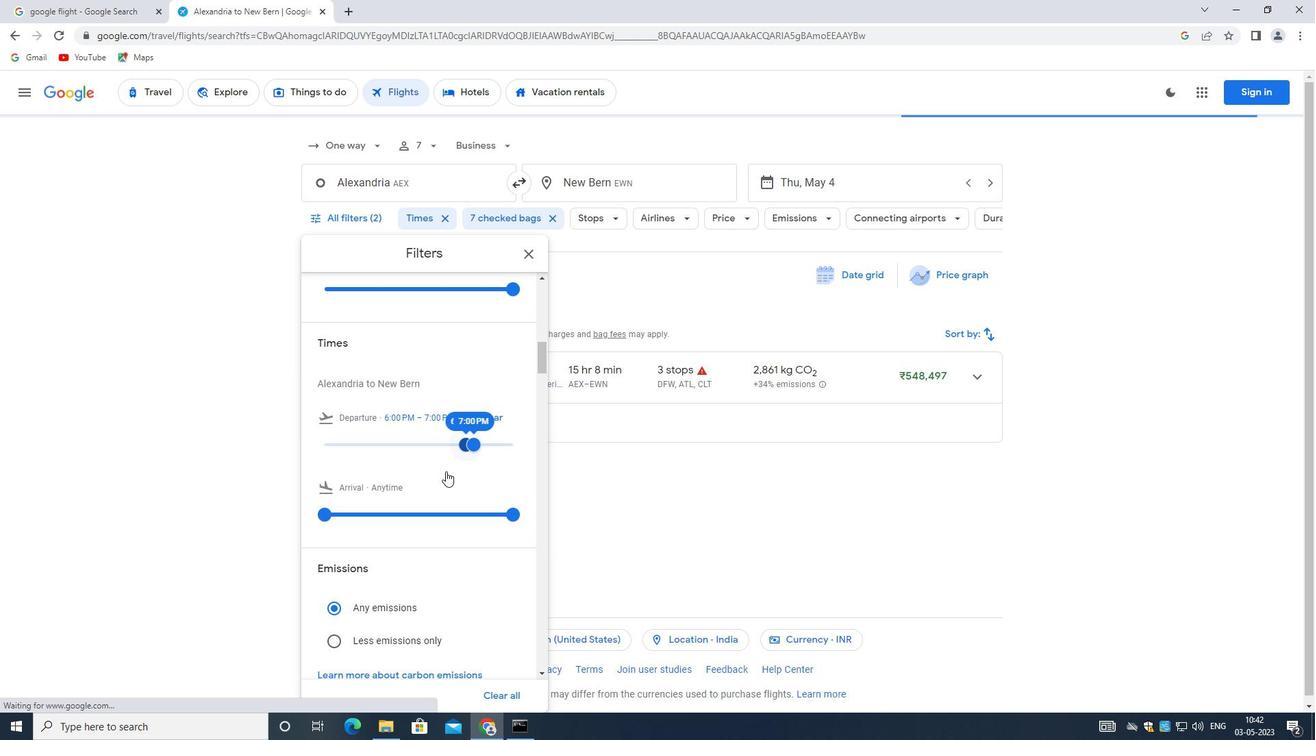 
Action: Mouse moved to (442, 497)
Screenshot: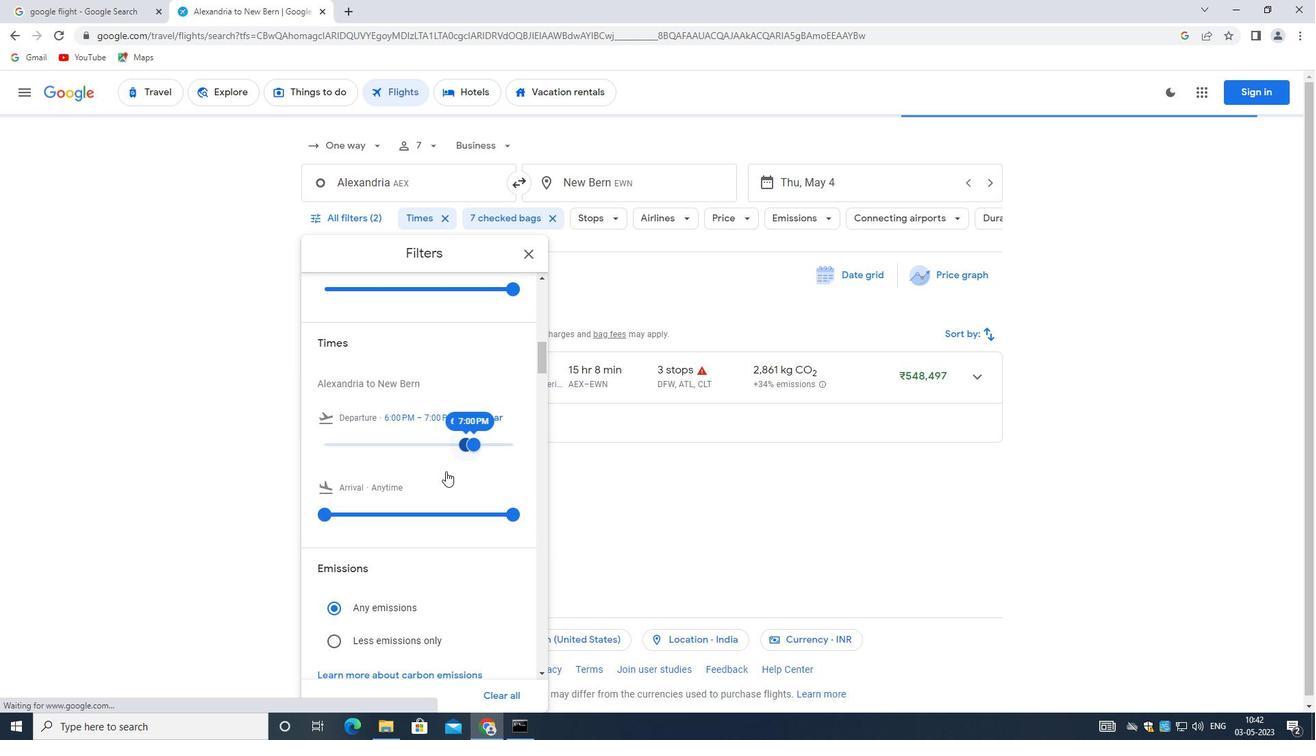 
Action: Mouse scrolled (442, 496) with delta (0, 0)
Screenshot: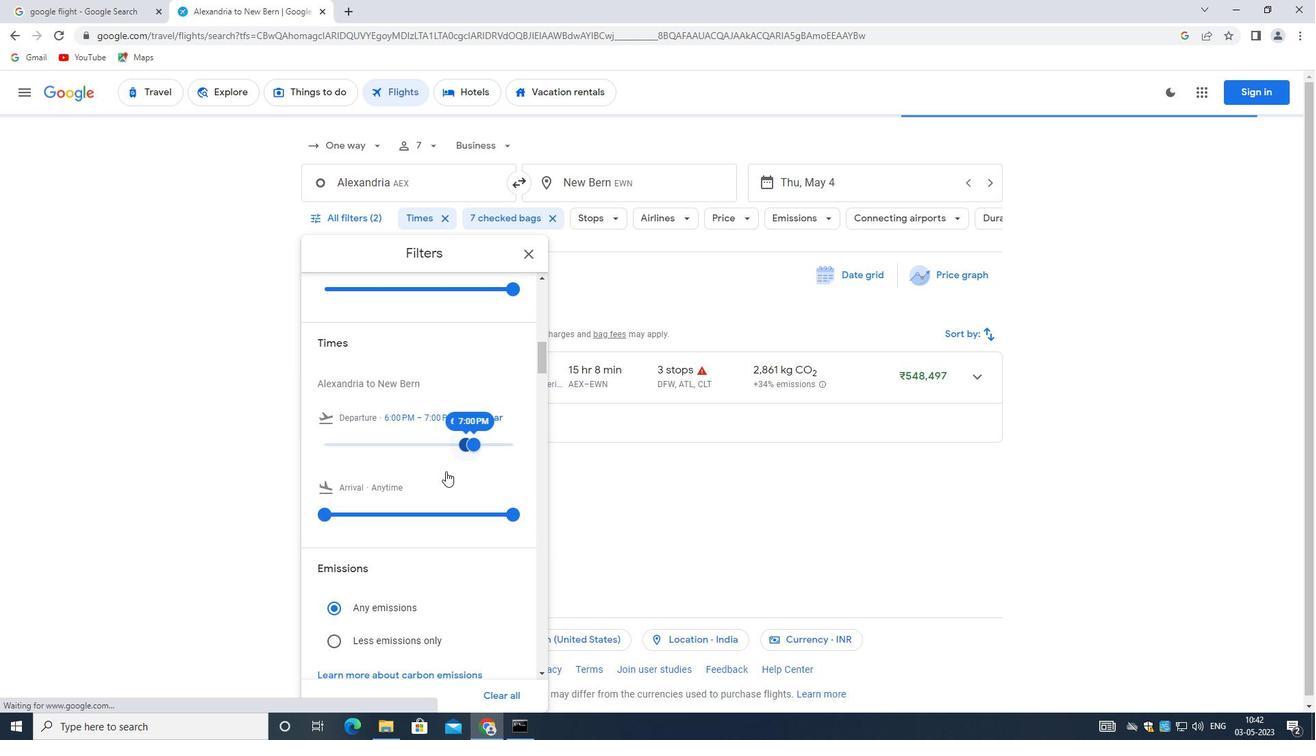 
Action: Mouse moved to (442, 501)
Screenshot: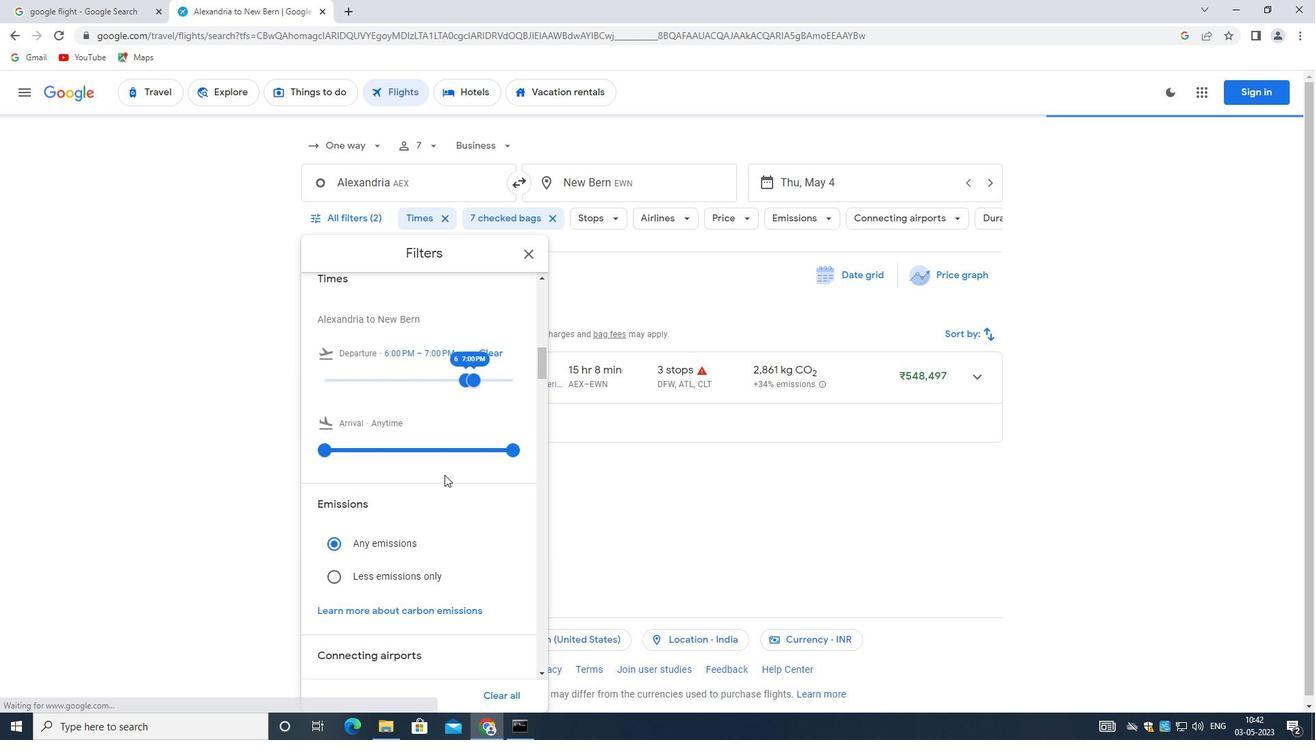 
Action: Mouse scrolled (442, 500) with delta (0, 0)
Screenshot: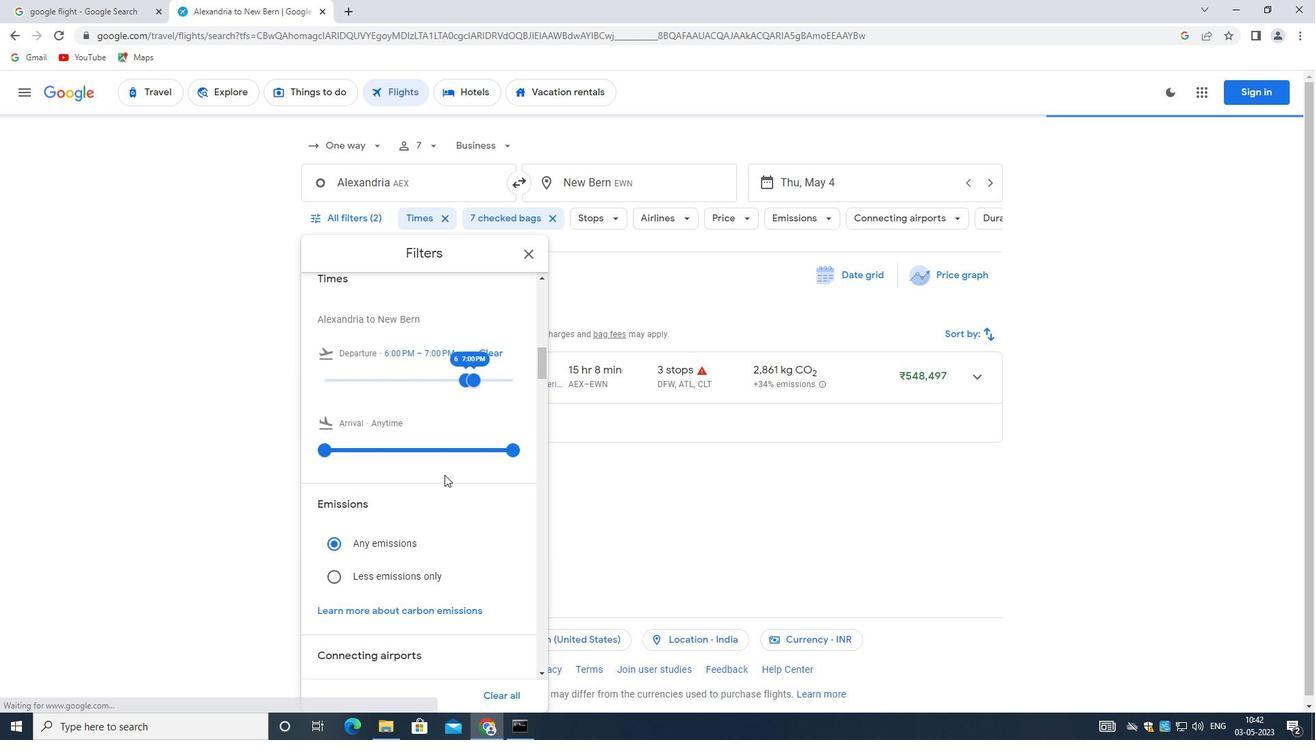 
Action: Mouse moved to (500, 435)
Screenshot: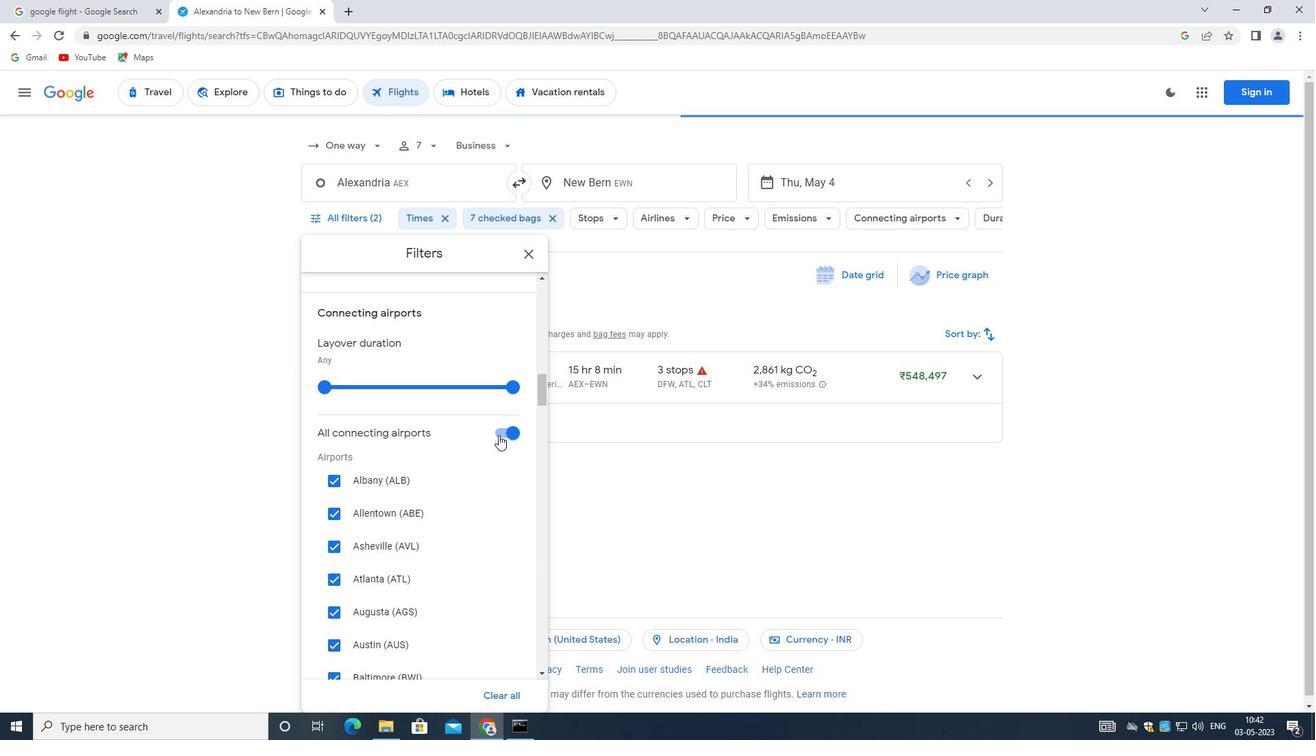 
Action: Mouse pressed left at (500, 435)
Screenshot: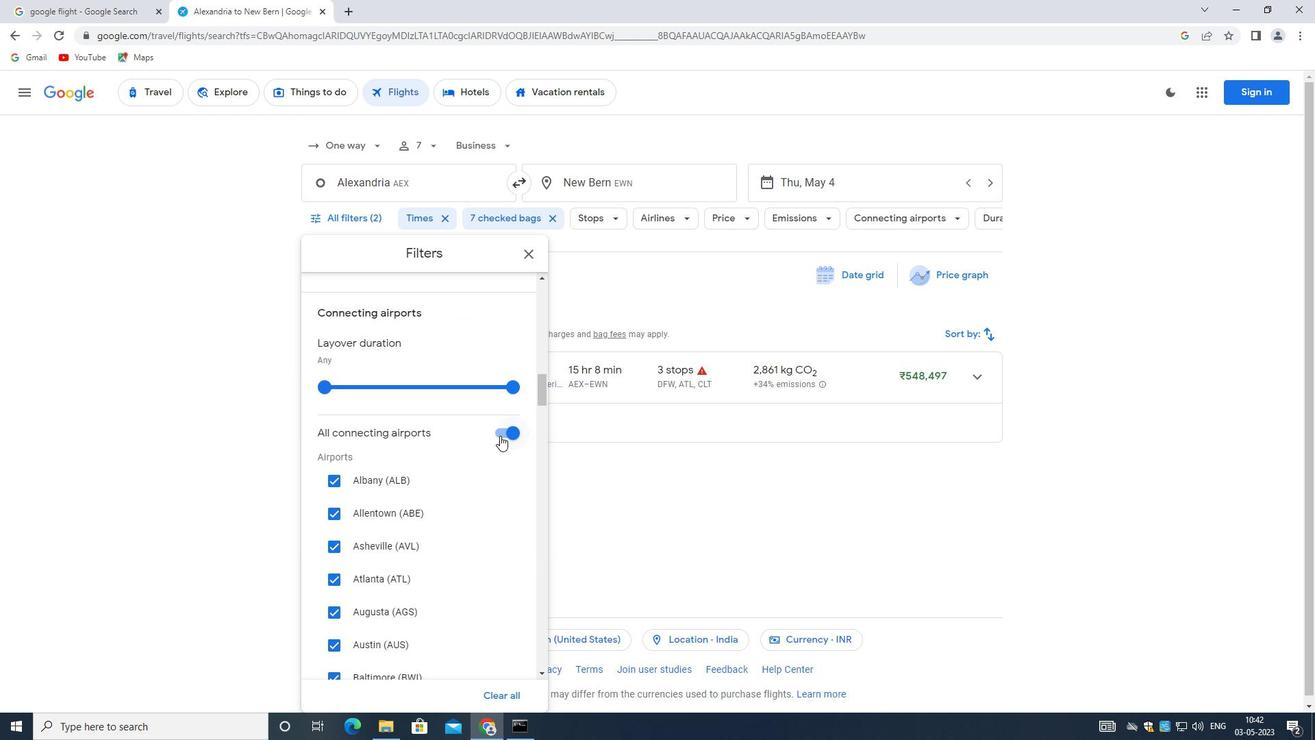 
Action: Mouse moved to (480, 468)
Screenshot: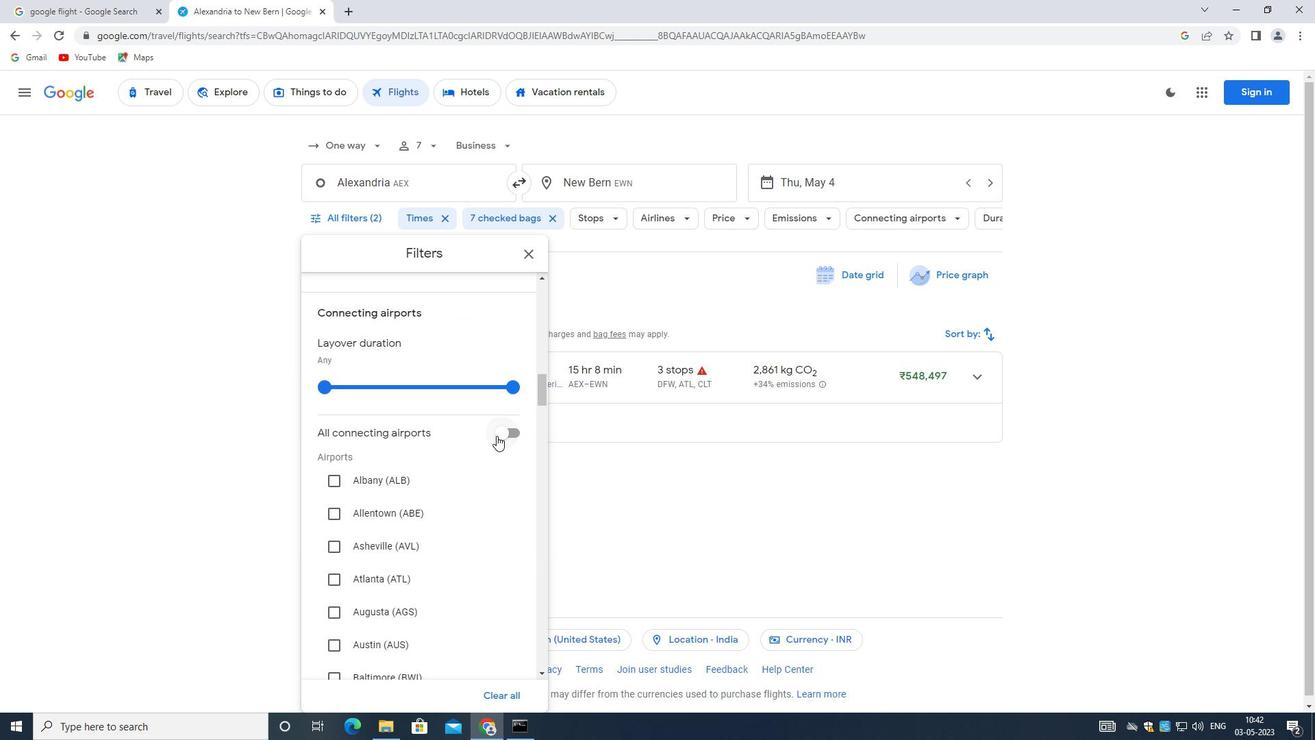 
Action: Mouse scrolled (480, 468) with delta (0, 0)
Screenshot: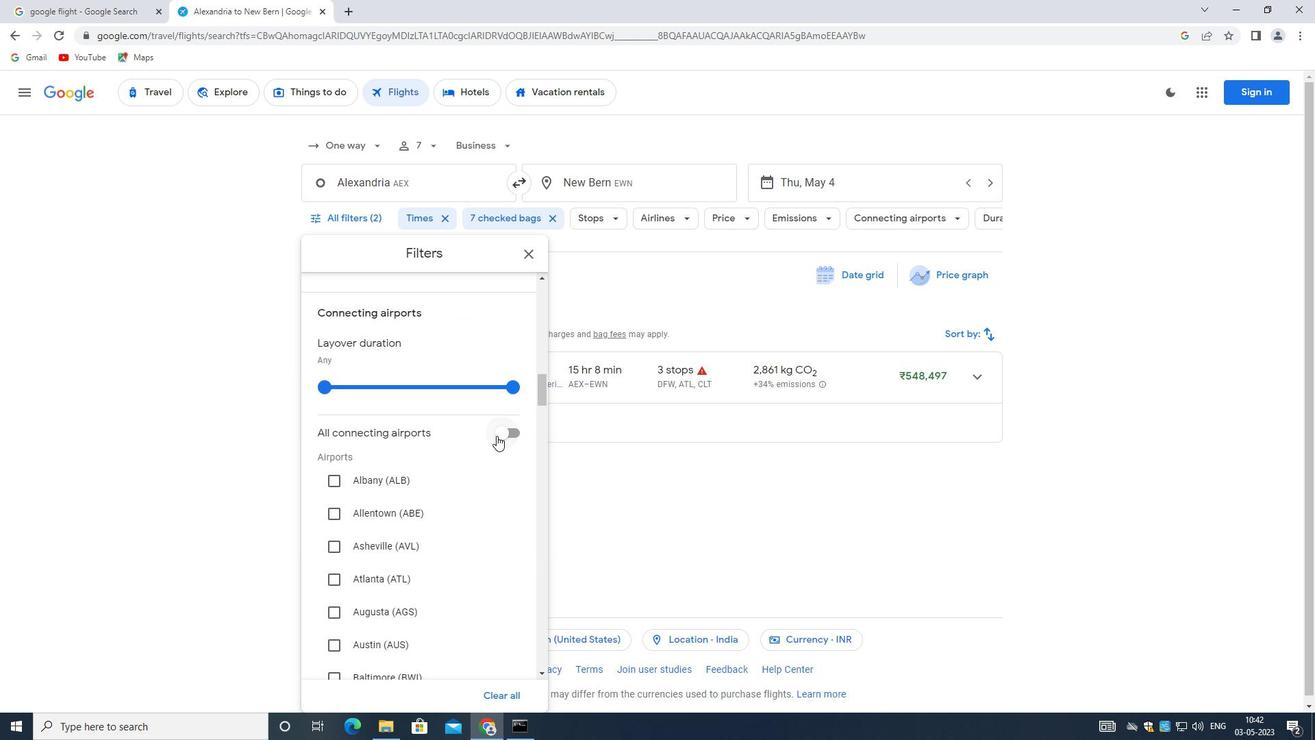 
Action: Mouse moved to (477, 474)
Screenshot: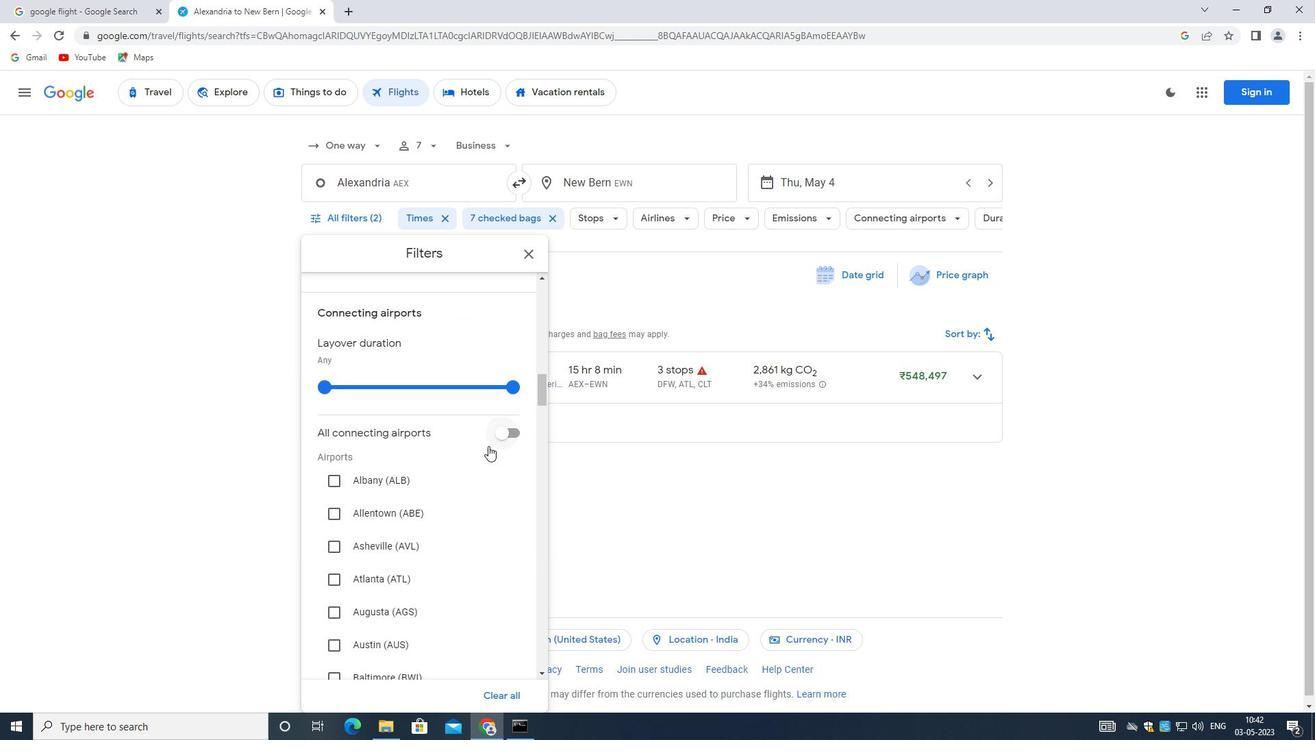 
Action: Mouse scrolled (477, 474) with delta (0, 0)
Screenshot: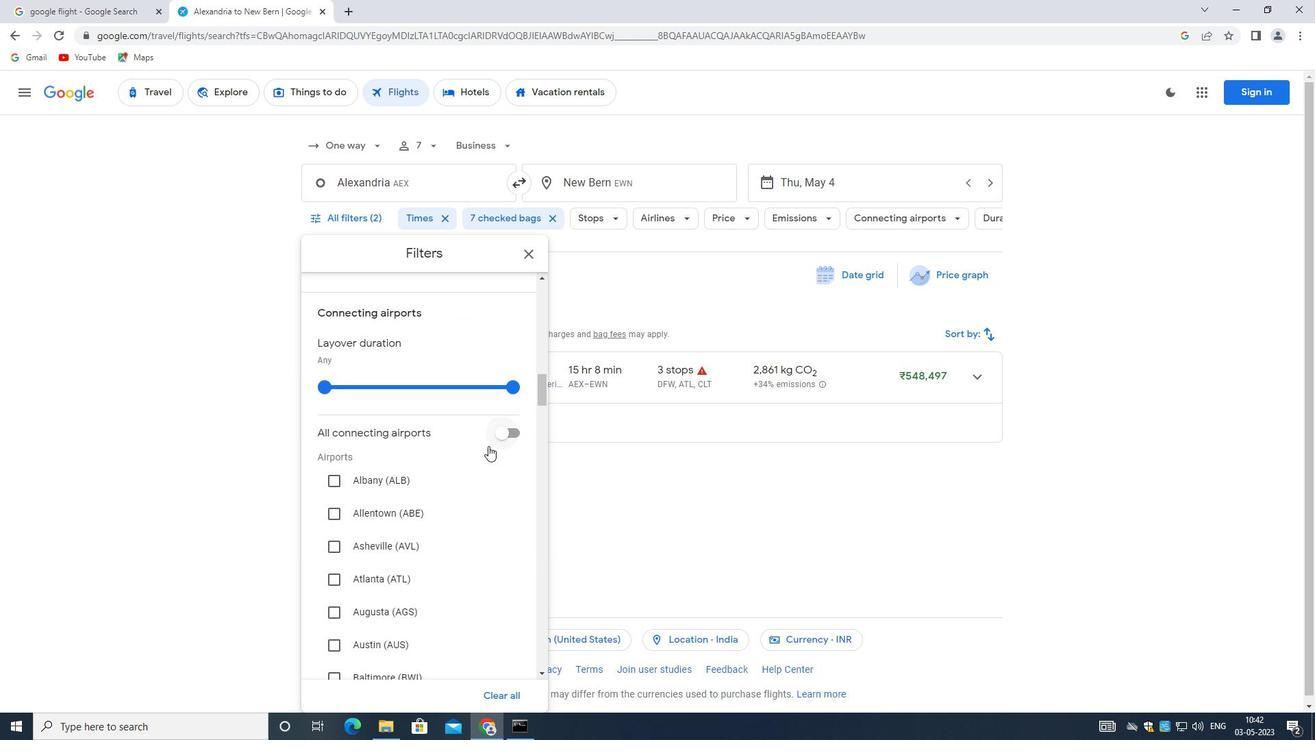 
Action: Mouse moved to (475, 476)
Screenshot: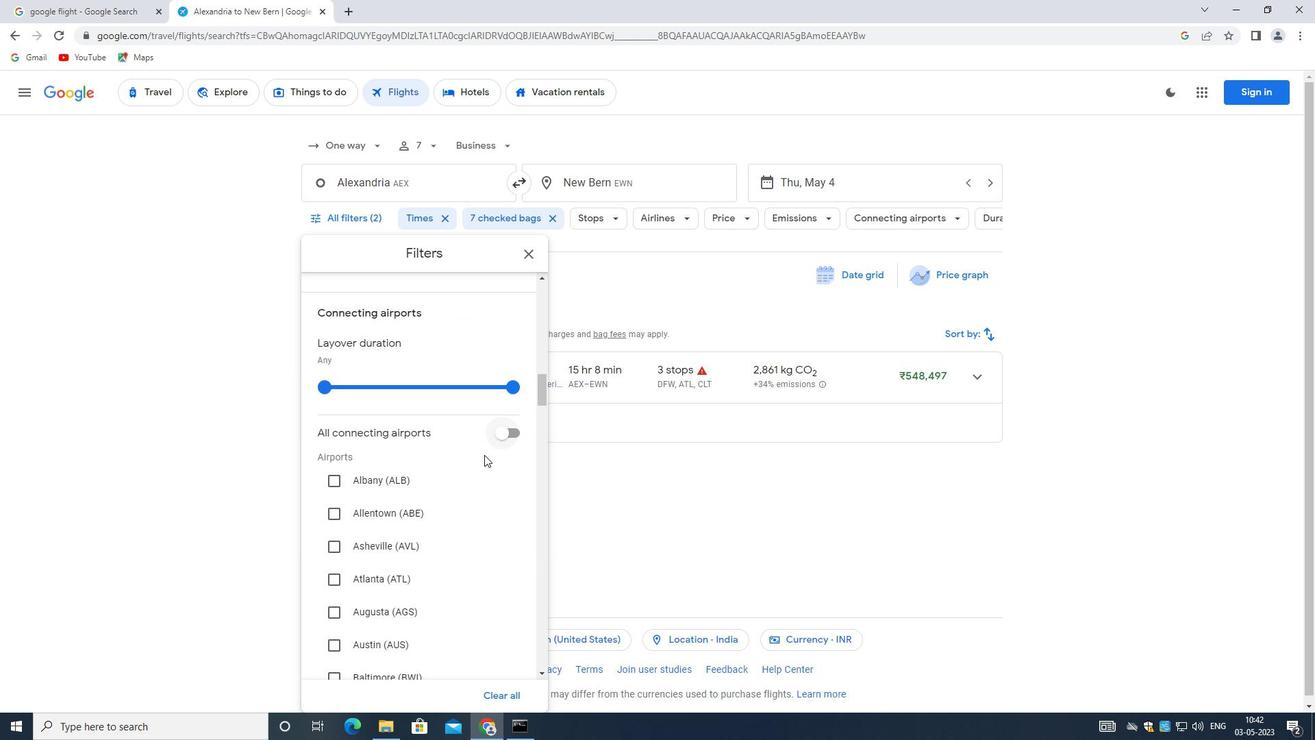 
Action: Mouse scrolled (475, 475) with delta (0, 0)
Screenshot: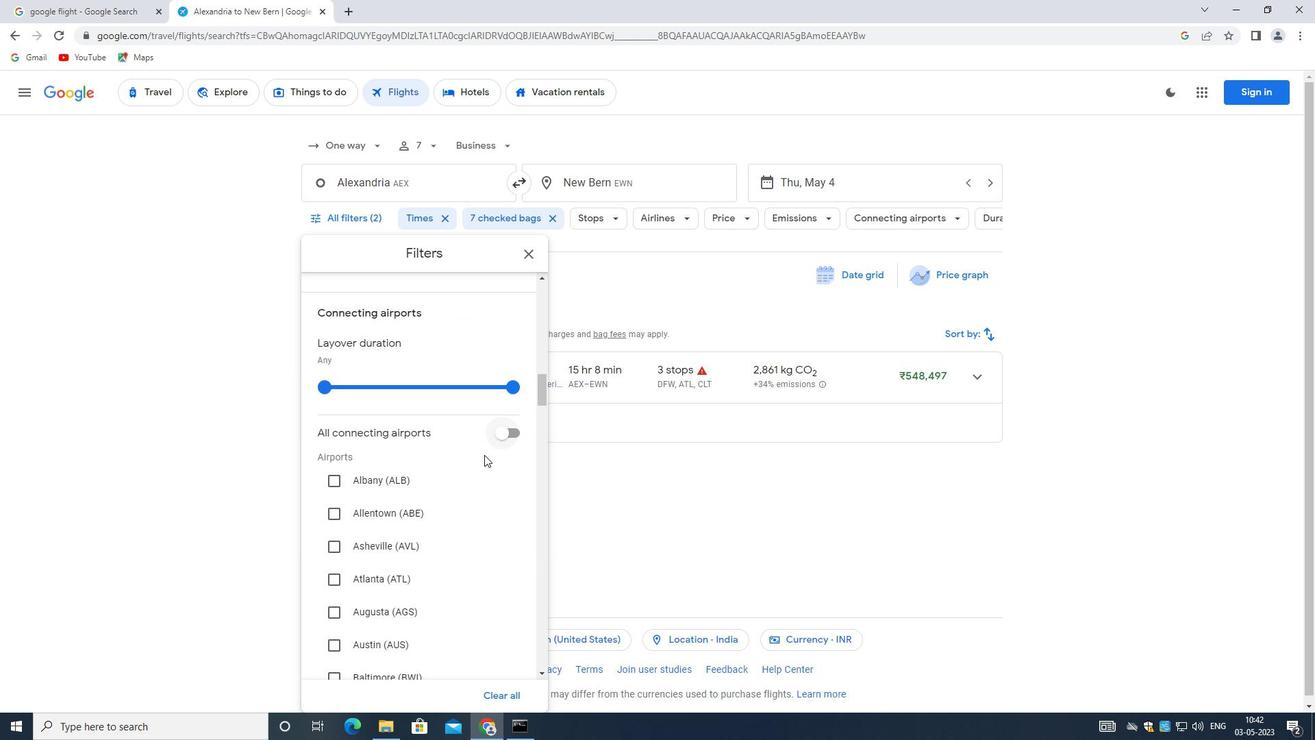 
Action: Mouse moved to (474, 476)
Screenshot: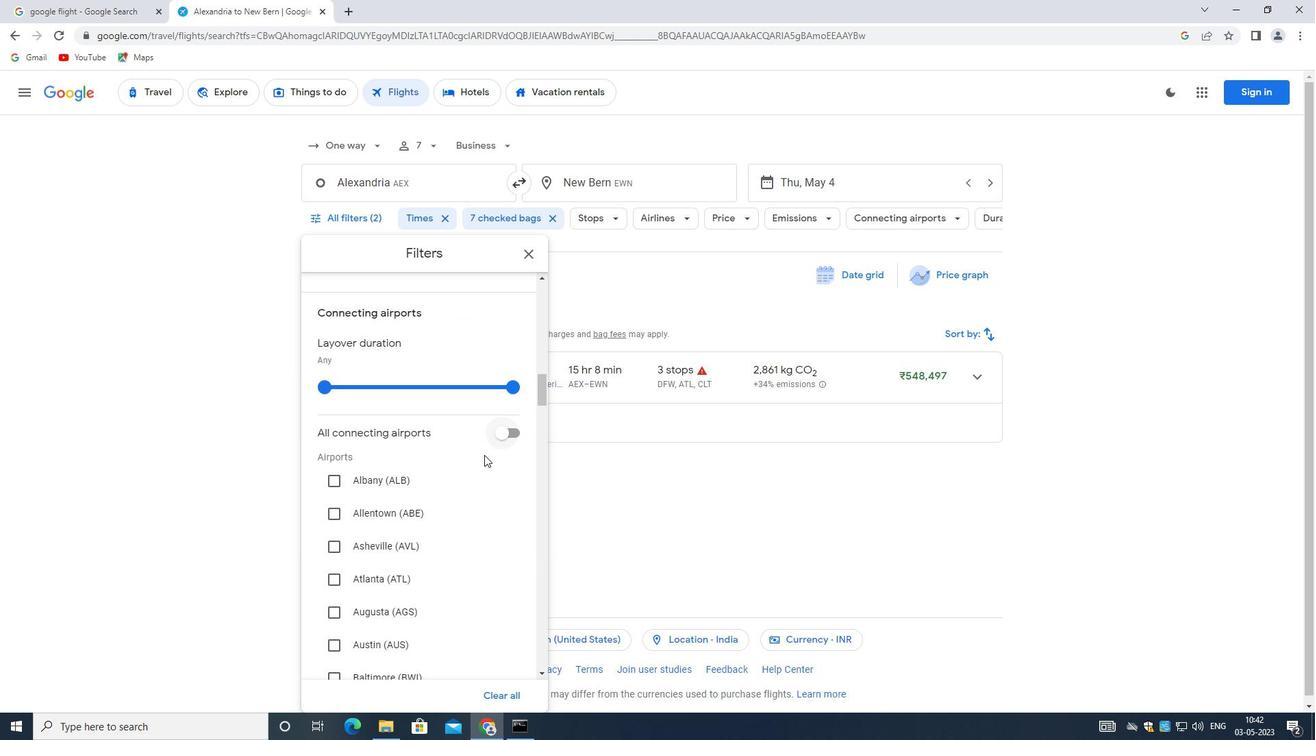 
Action: Mouse scrolled (474, 475) with delta (0, 0)
Screenshot: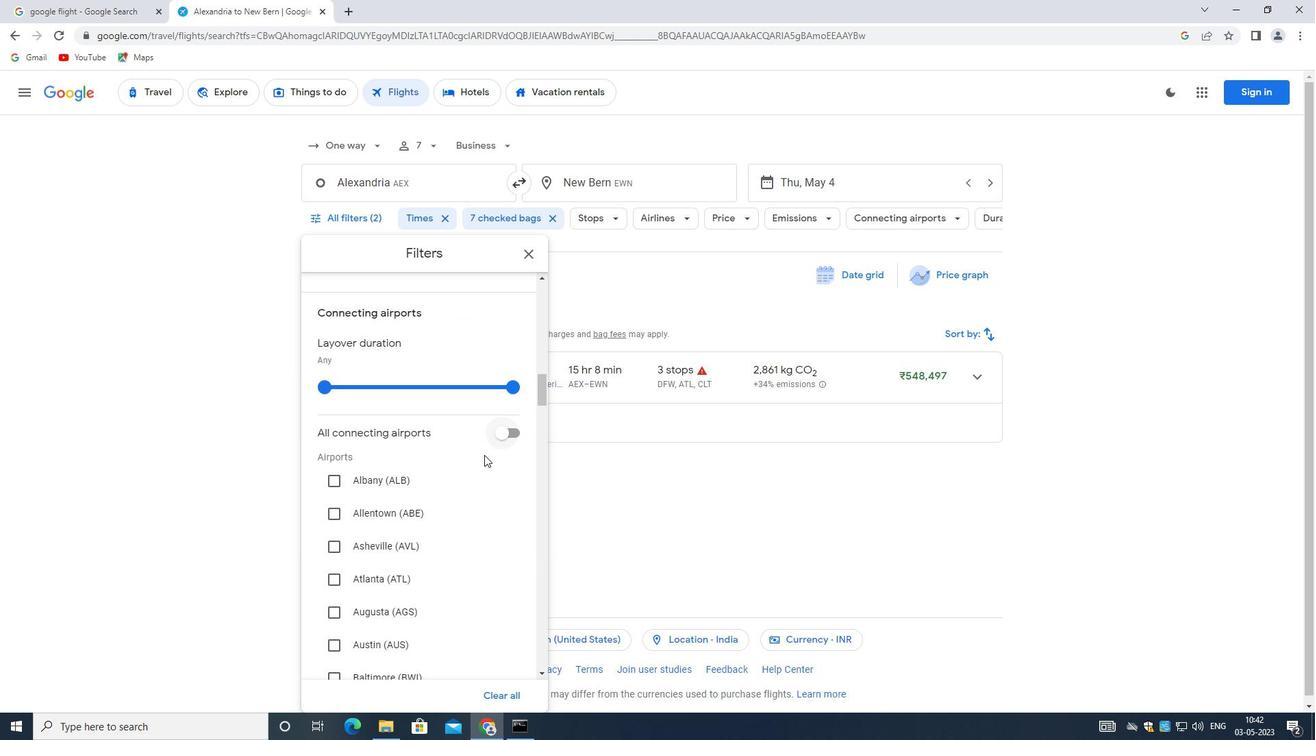 
Action: Mouse moved to (474, 476)
Screenshot: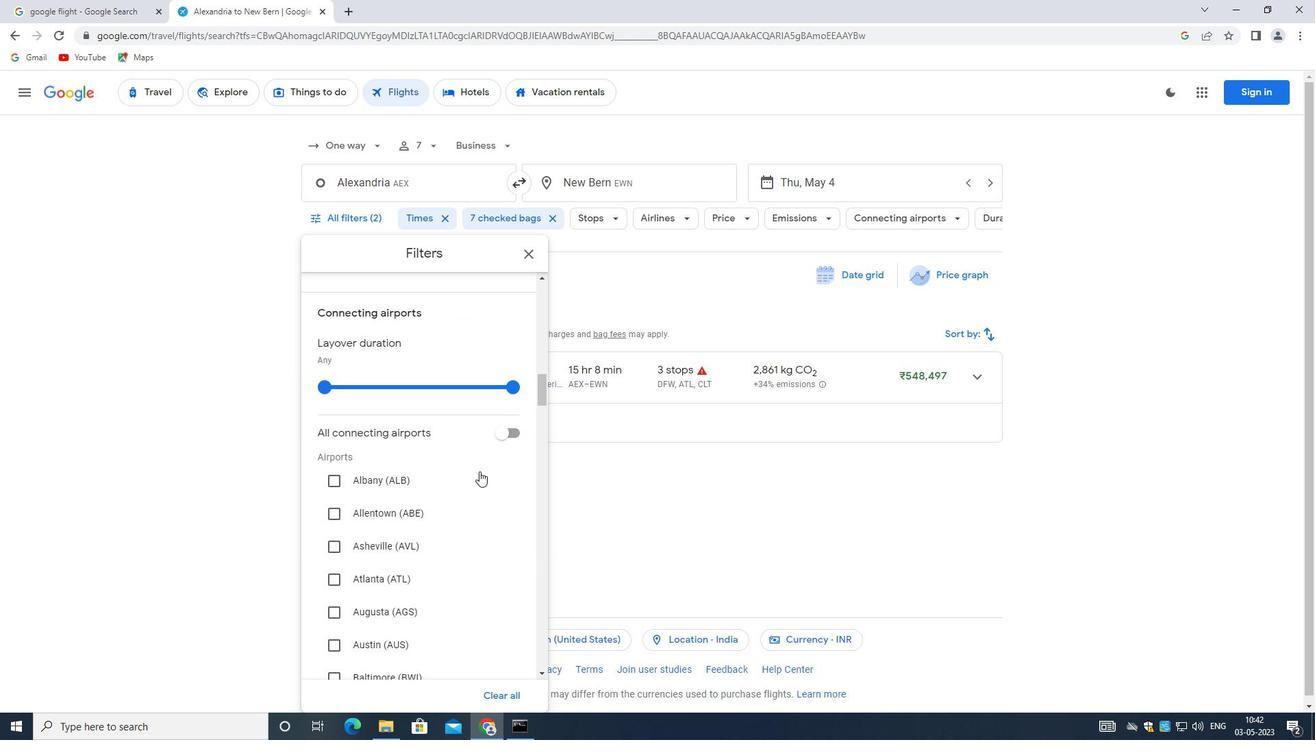 
Action: Mouse scrolled (474, 475) with delta (0, 0)
Screenshot: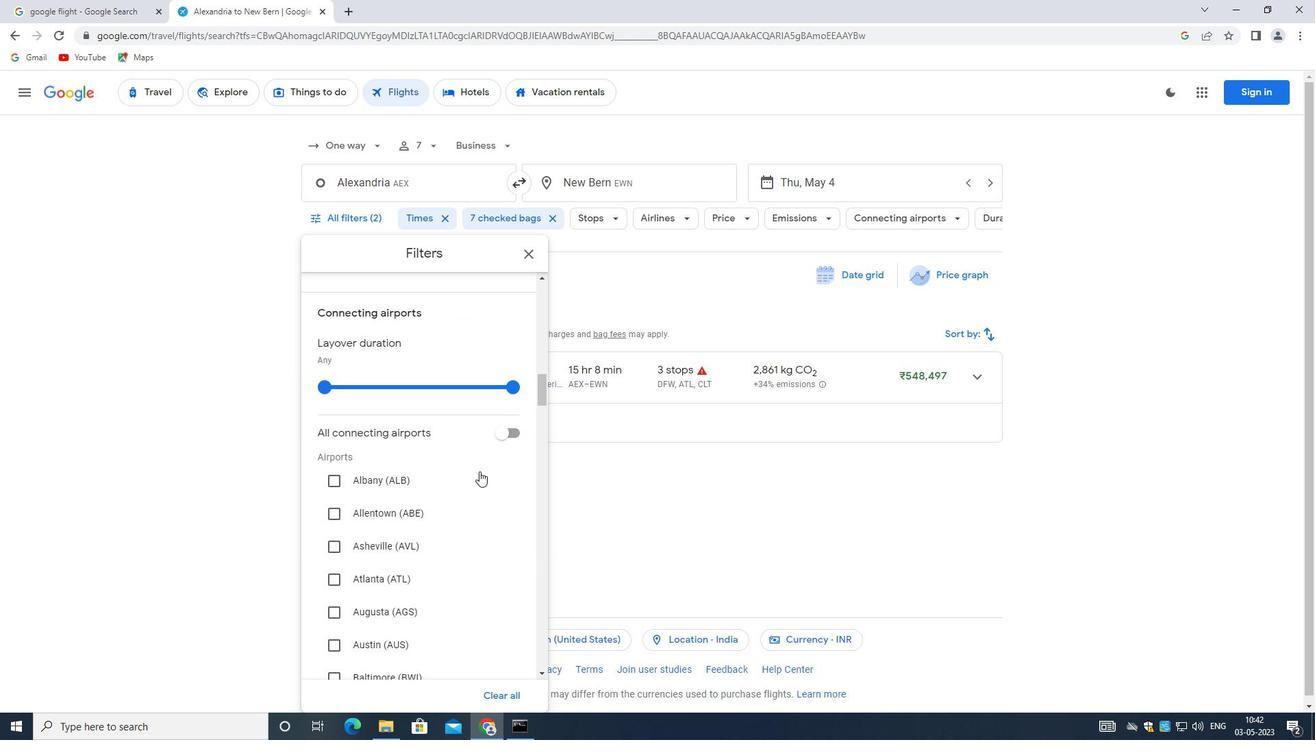 
Action: Mouse moved to (470, 478)
Screenshot: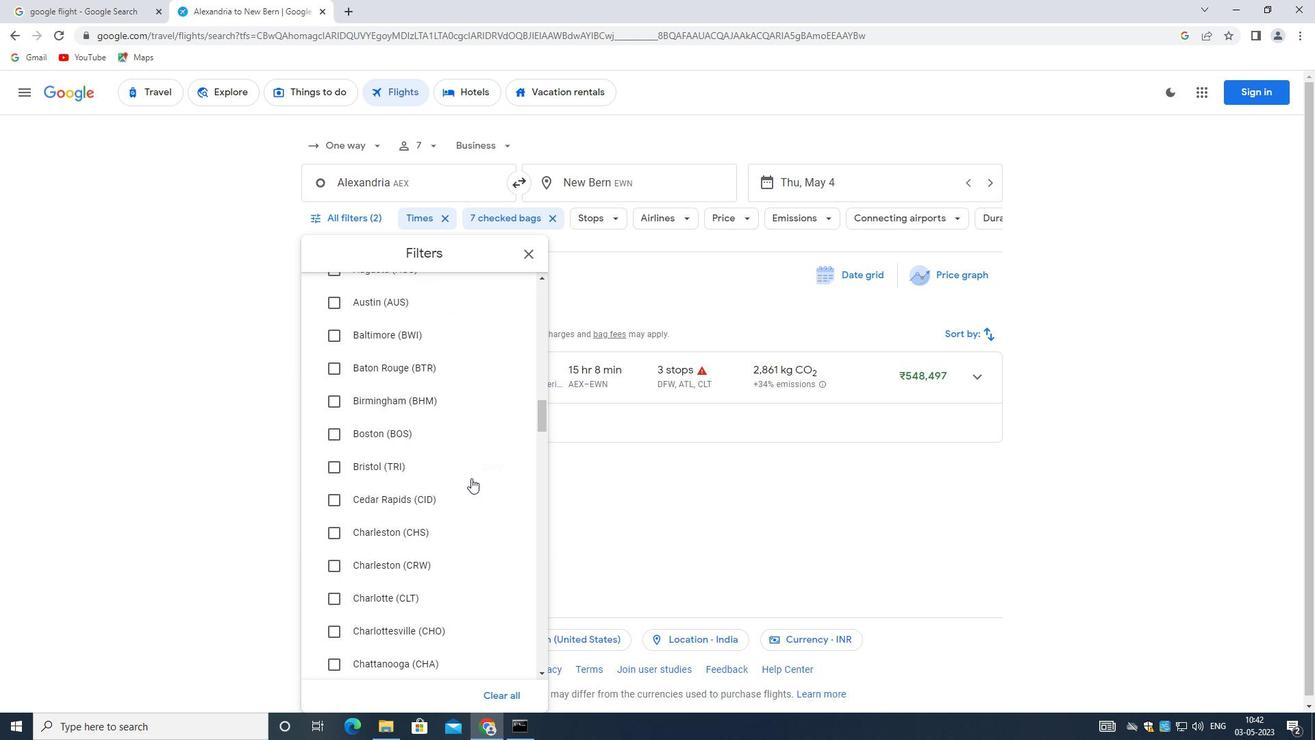 
Action: Mouse scrolled (470, 477) with delta (0, 0)
Screenshot: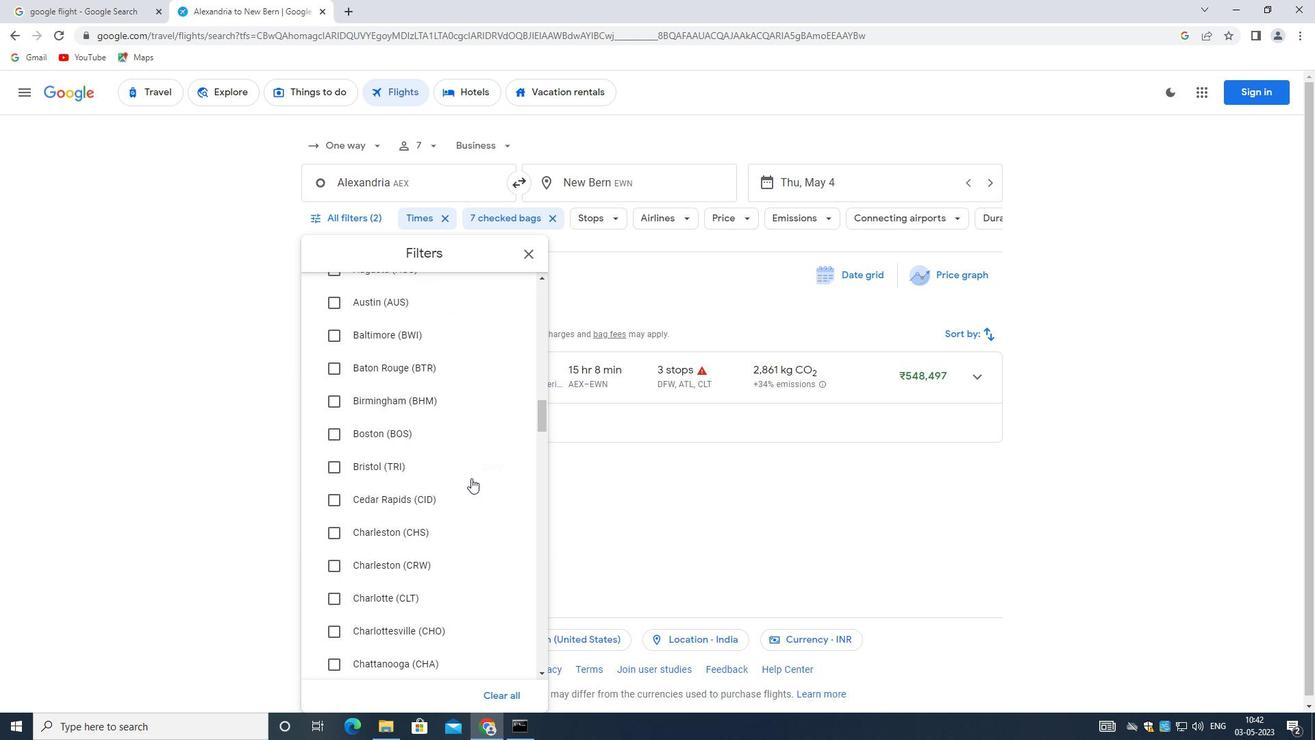 
Action: Mouse scrolled (470, 477) with delta (0, 0)
Screenshot: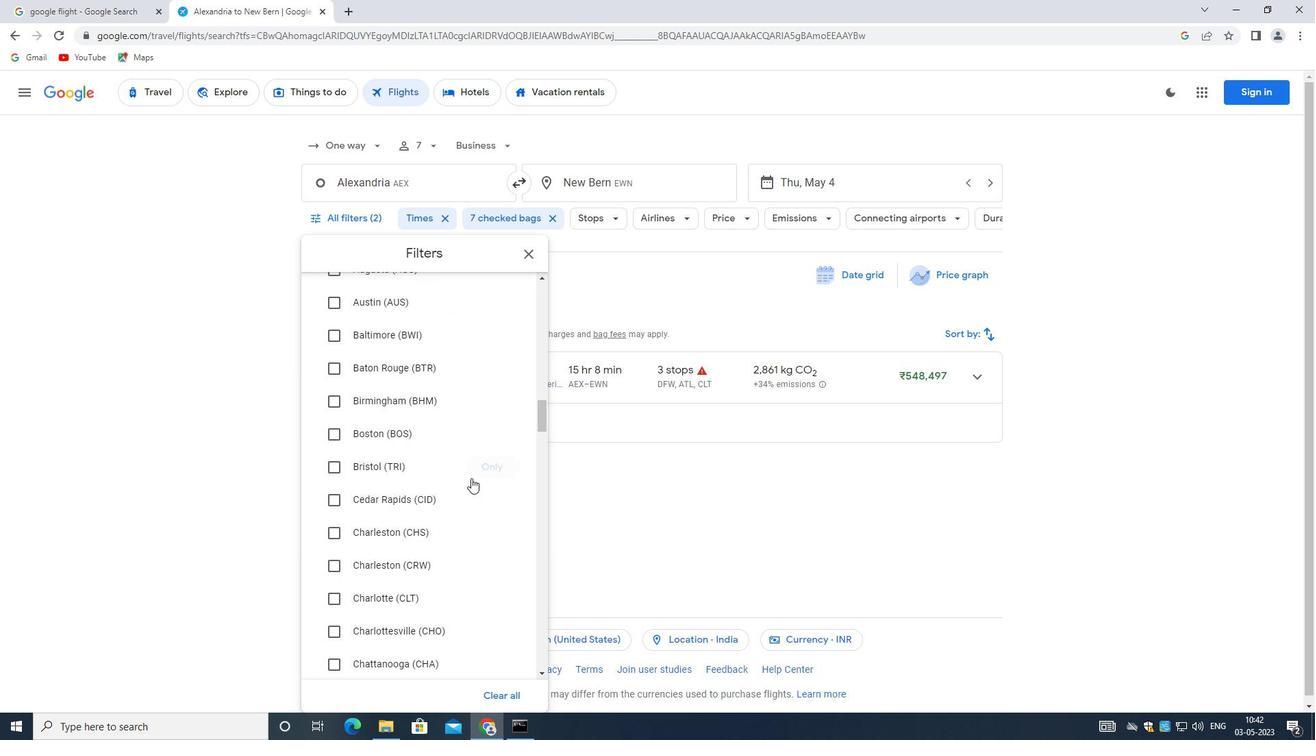 
Action: Mouse moved to (470, 478)
Screenshot: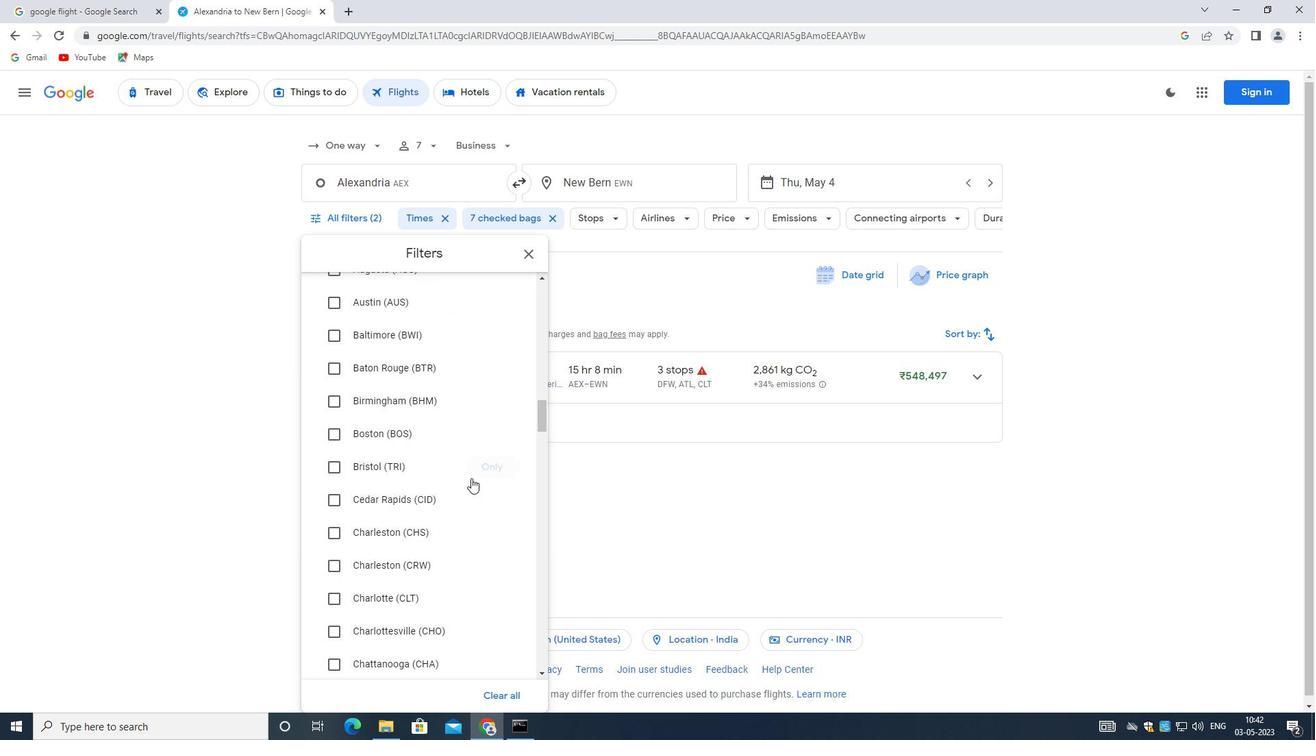 
Action: Mouse scrolled (470, 477) with delta (0, 0)
Screenshot: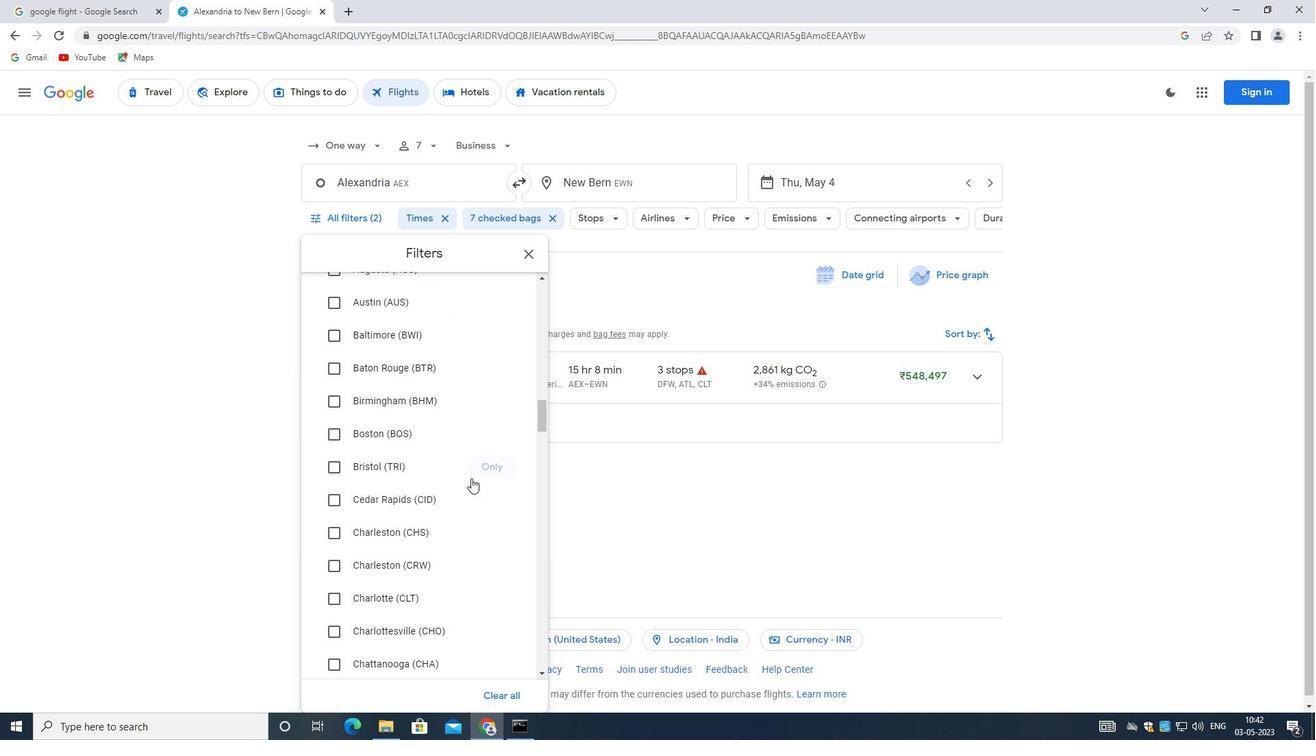 
Action: Mouse scrolled (470, 477) with delta (0, 0)
Screenshot: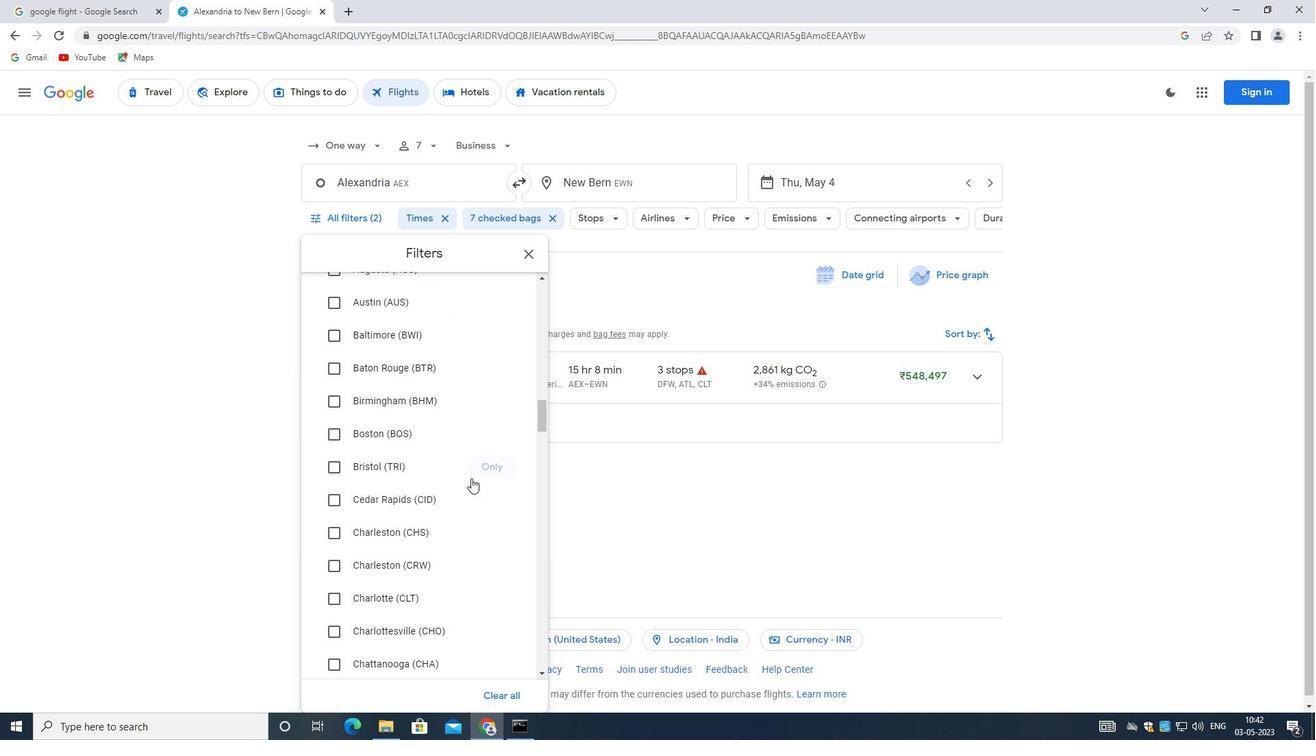 
Action: Mouse moved to (469, 478)
Screenshot: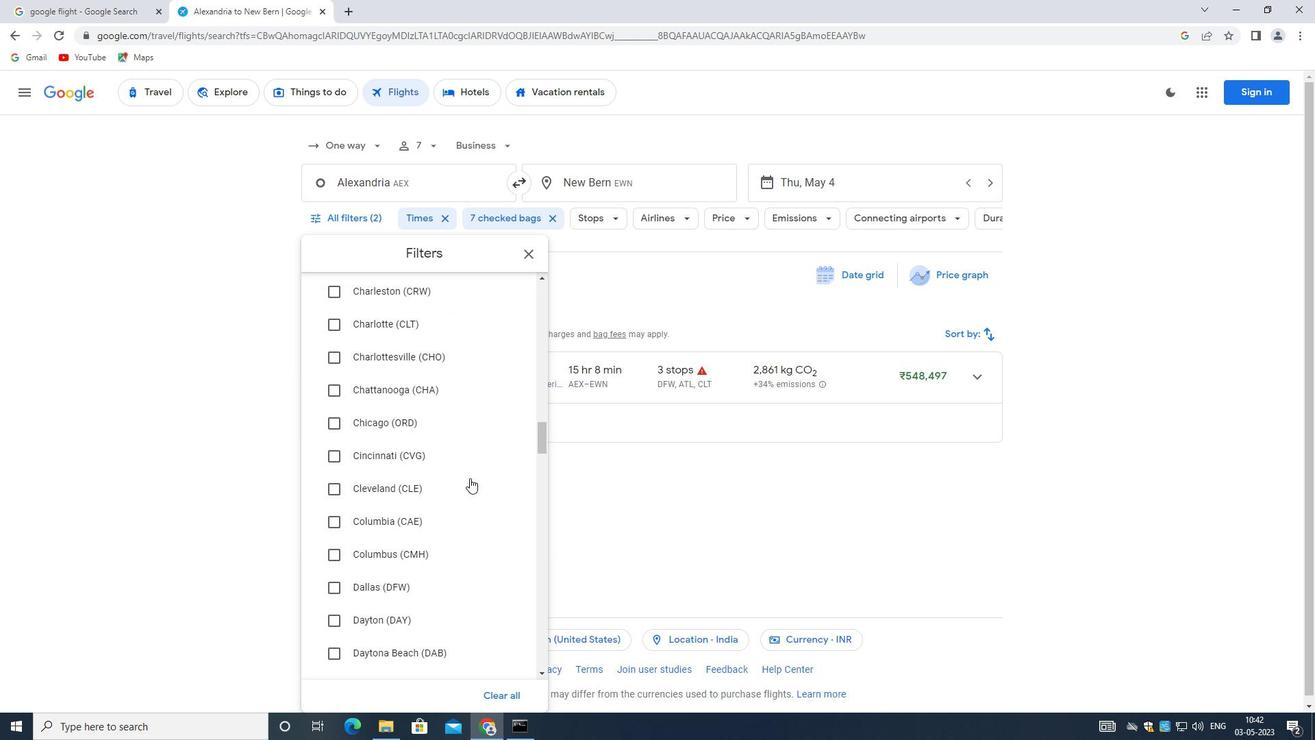 
Action: Mouse scrolled (469, 477) with delta (0, 0)
Screenshot: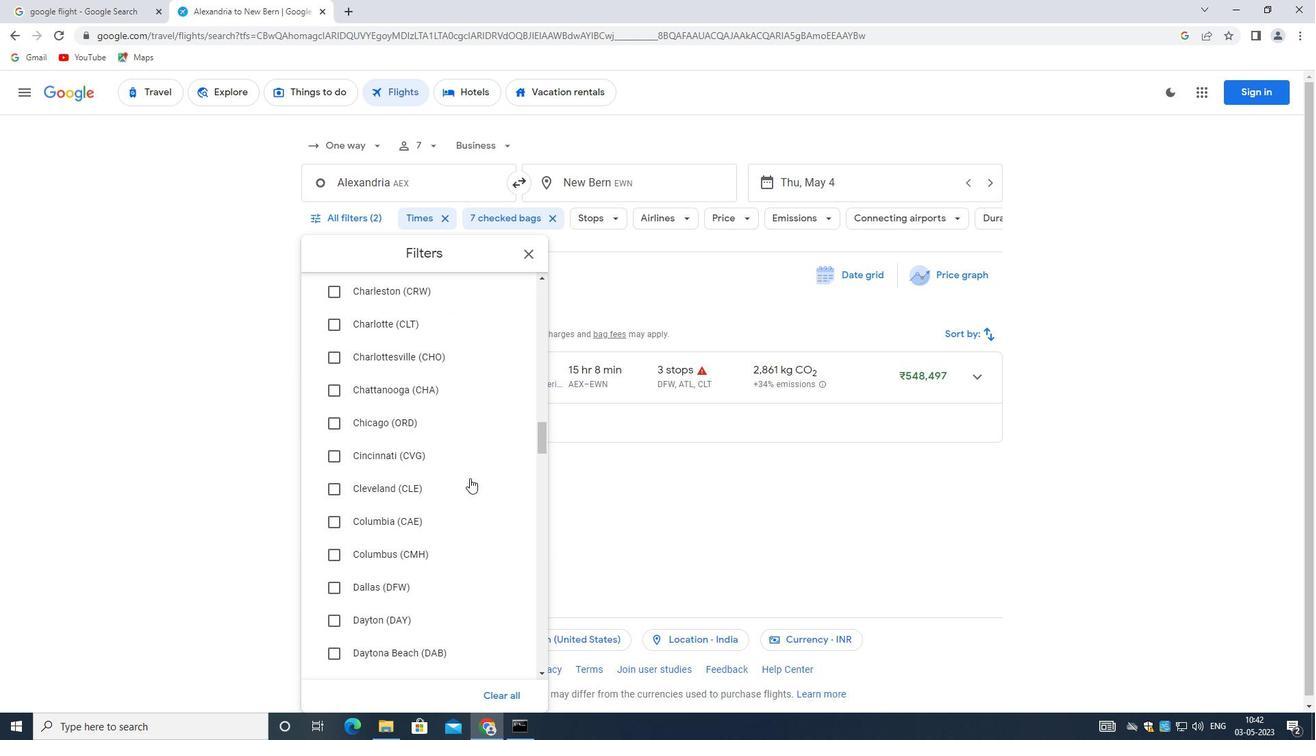 
Action: Mouse scrolled (469, 477) with delta (0, 0)
Screenshot: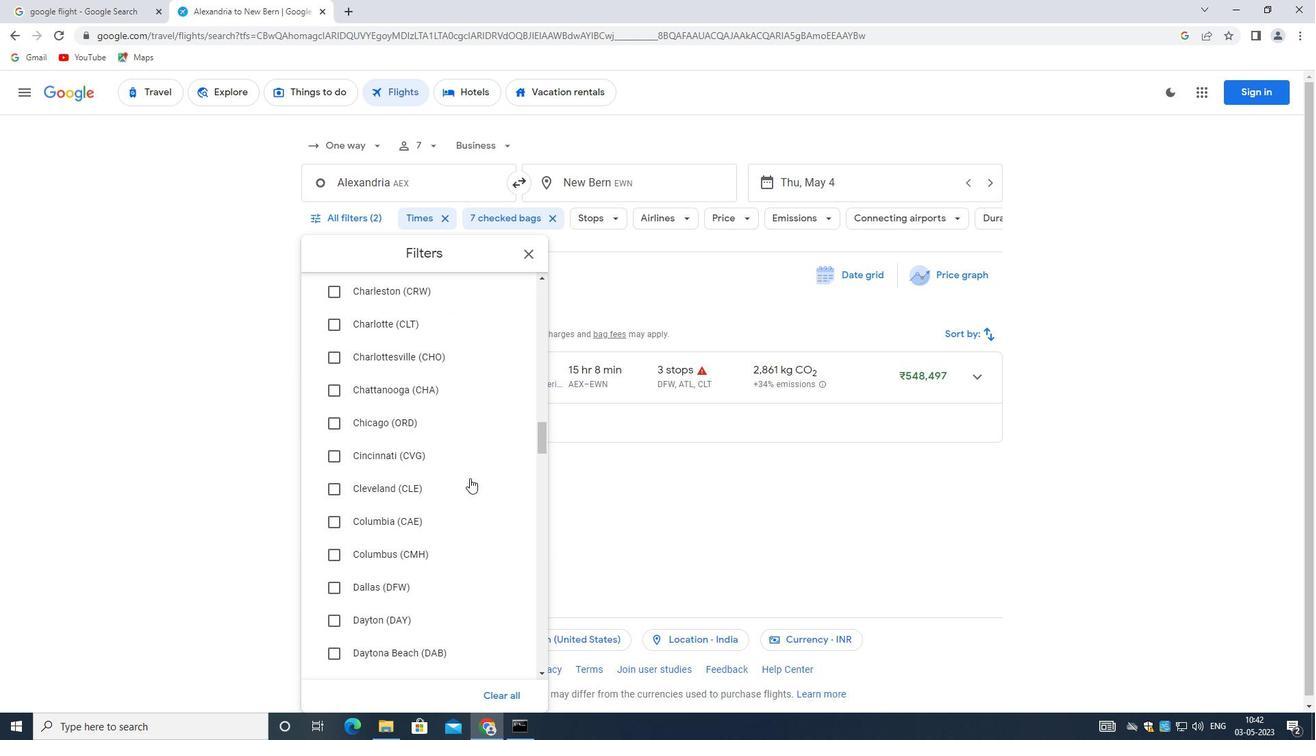 
Action: Mouse scrolled (469, 477) with delta (0, 0)
Screenshot: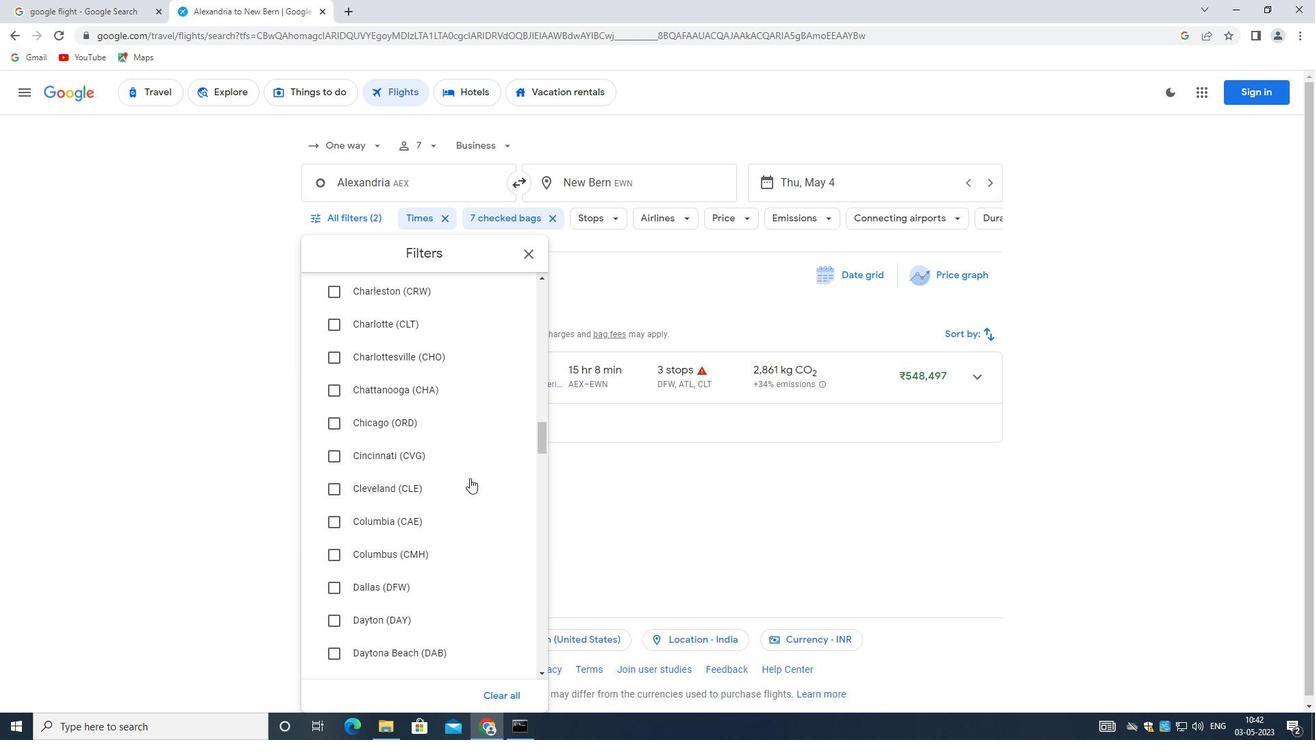 
Action: Mouse scrolled (469, 477) with delta (0, 0)
Screenshot: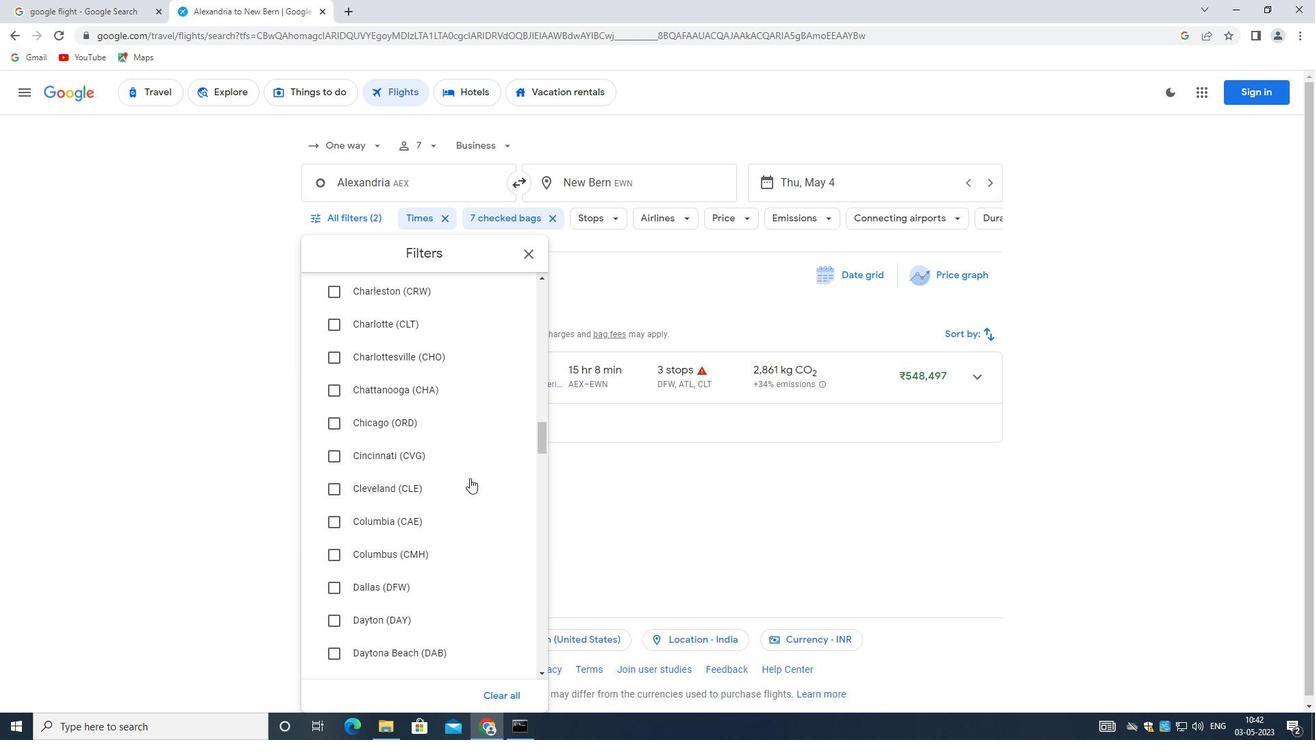 
Action: Mouse scrolled (469, 477) with delta (0, 0)
Screenshot: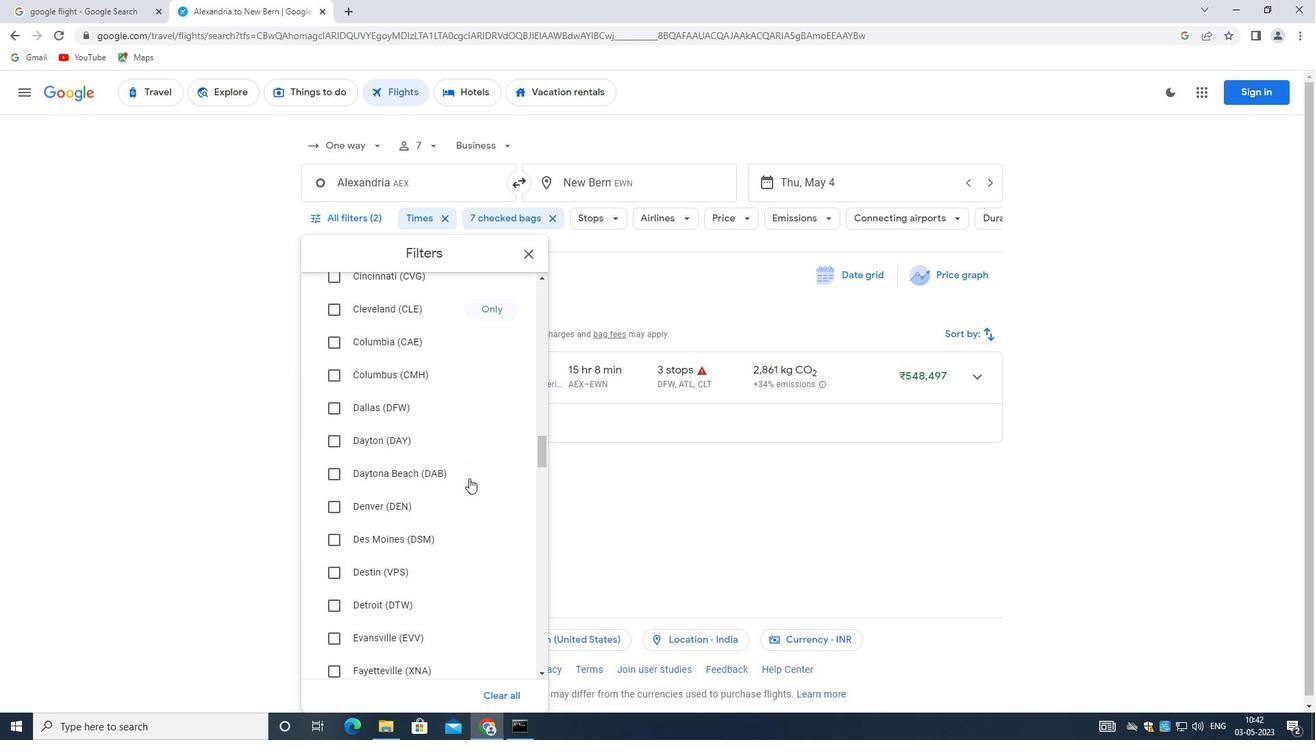
Action: Mouse moved to (468, 478)
Screenshot: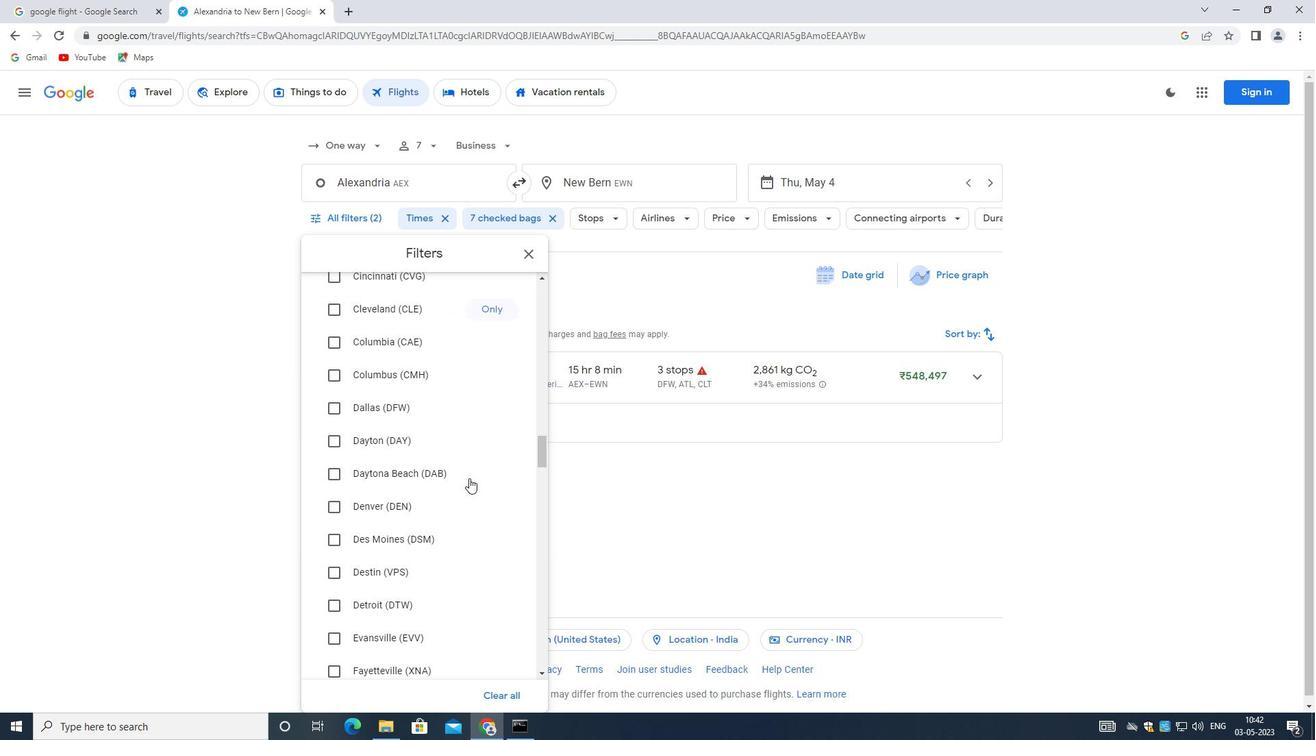 
Action: Mouse scrolled (468, 477) with delta (0, 0)
Screenshot: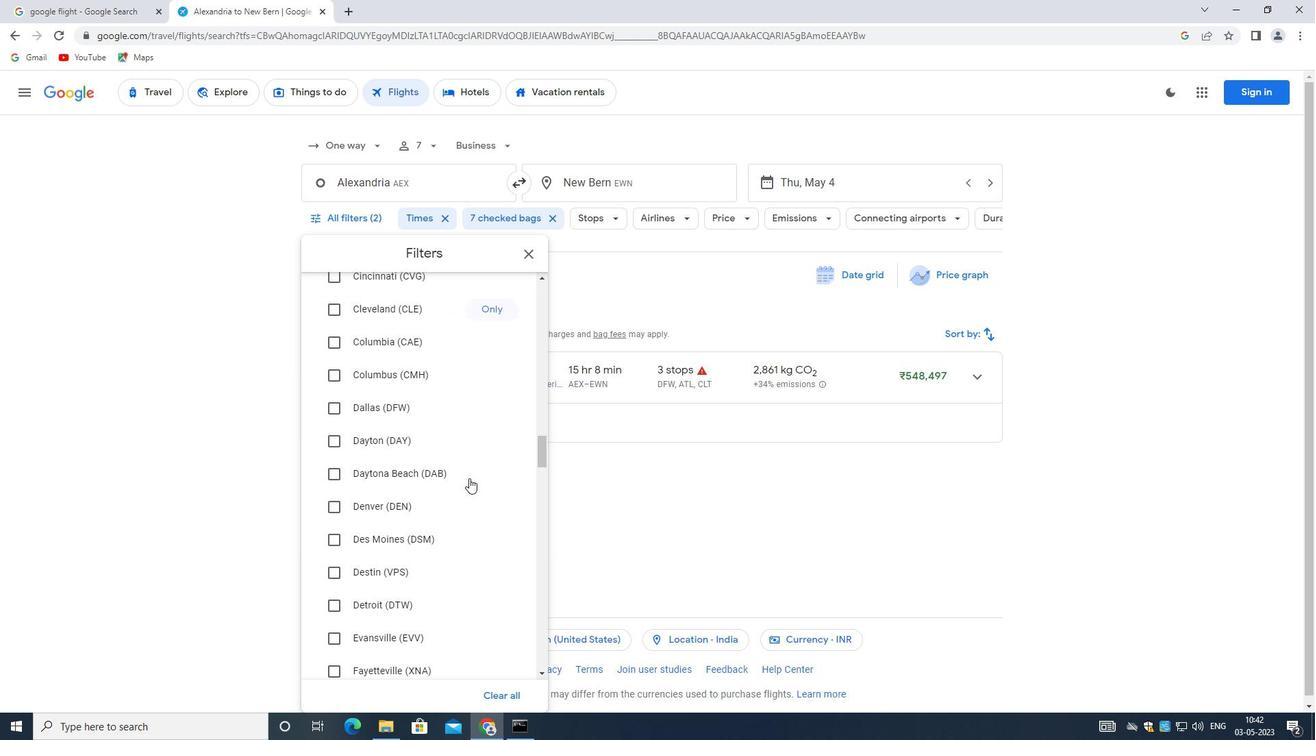 
Action: Mouse moved to (465, 479)
Screenshot: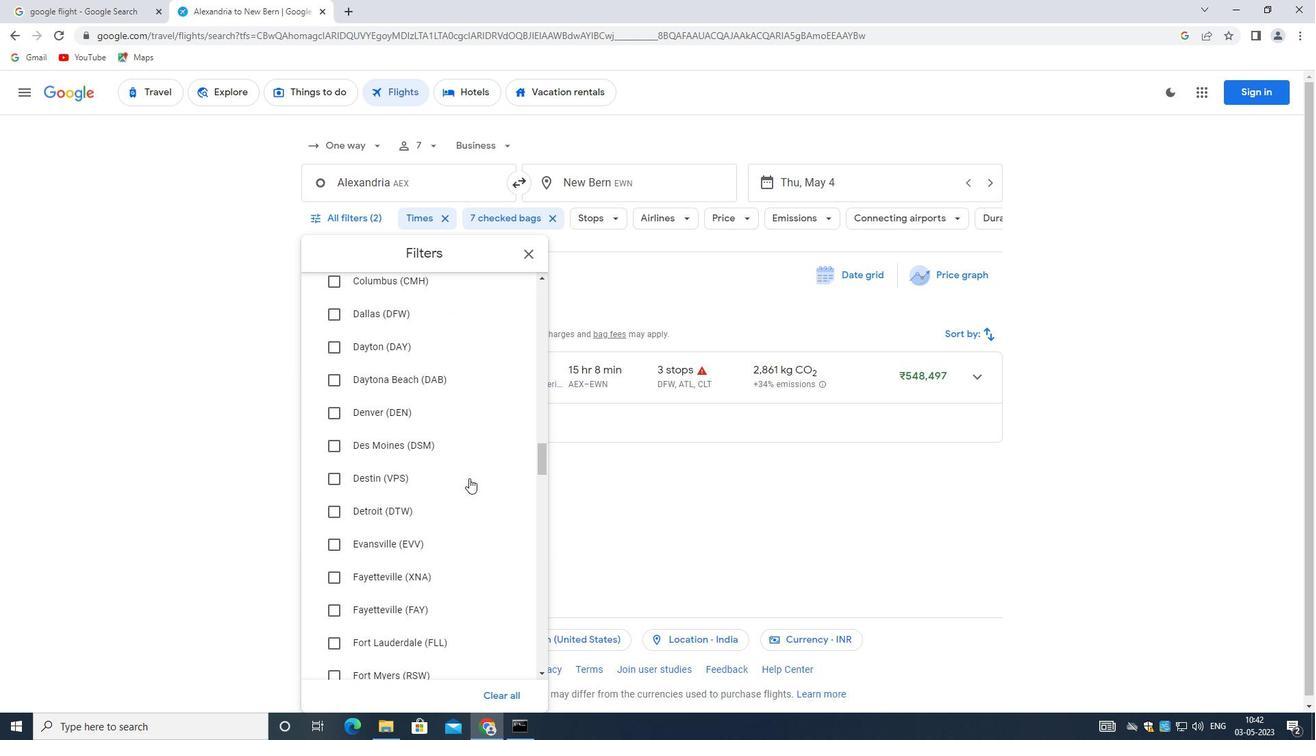
Action: Mouse scrolled (465, 479) with delta (0, 0)
Screenshot: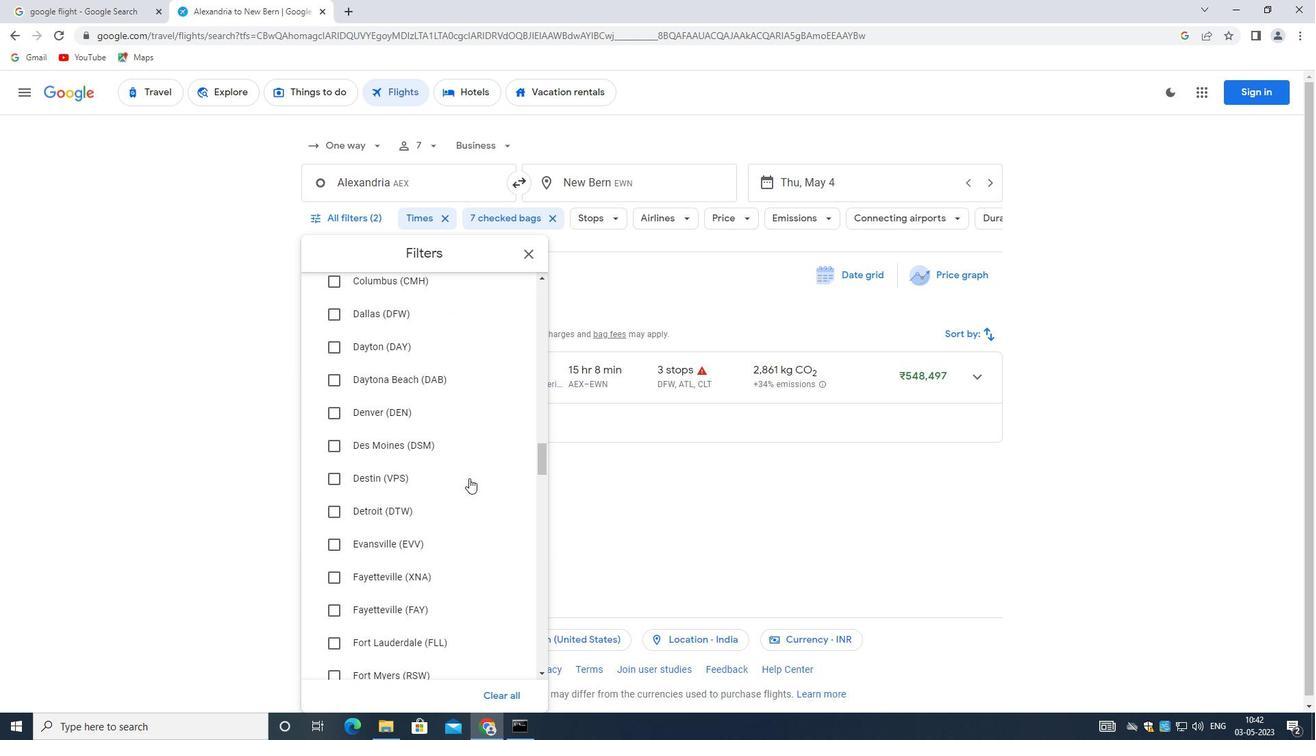 
Action: Mouse moved to (463, 479)
Screenshot: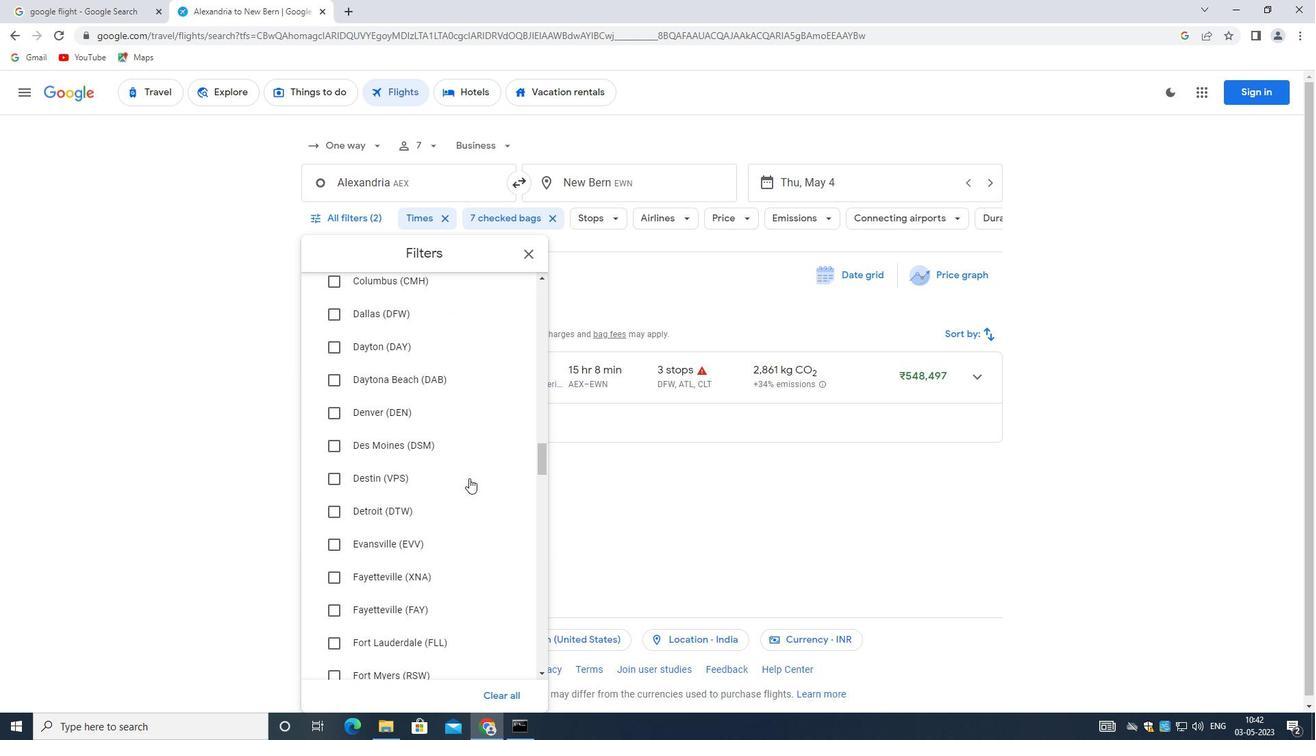
Action: Mouse scrolled (463, 479) with delta (0, 0)
Screenshot: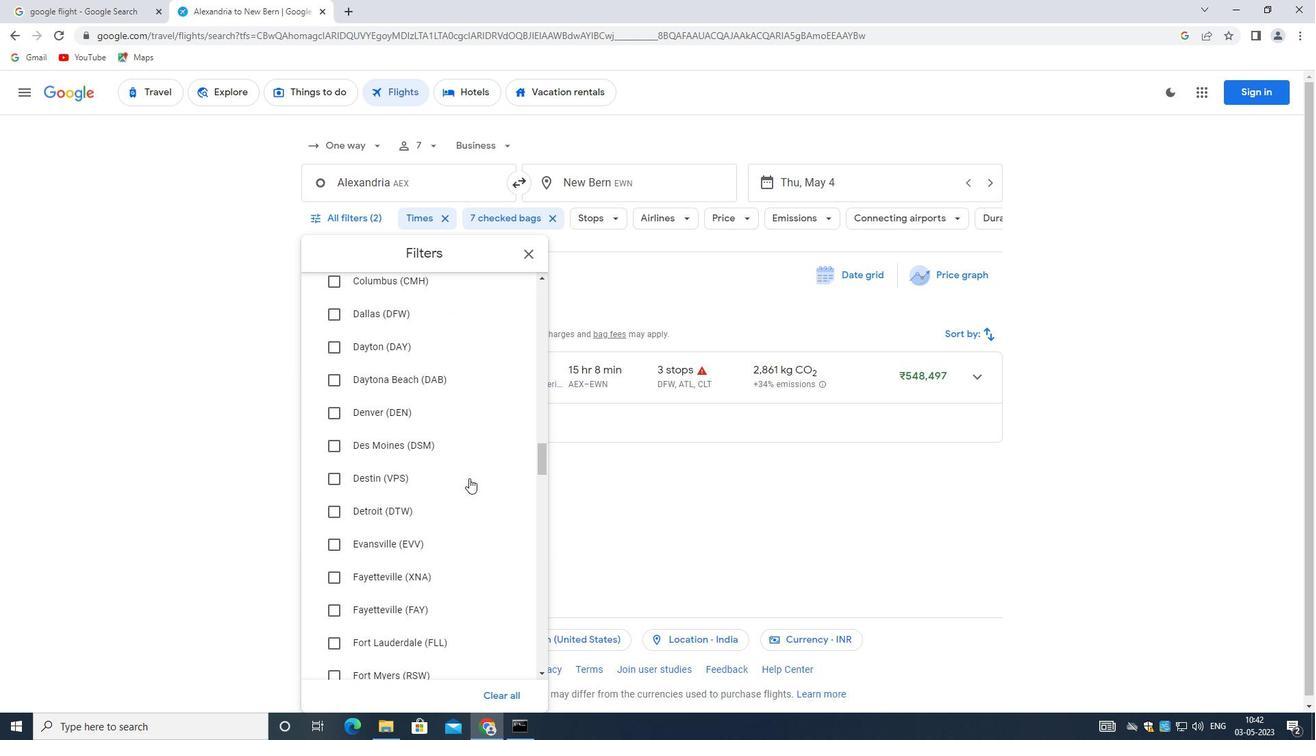 
Action: Mouse moved to (455, 481)
Screenshot: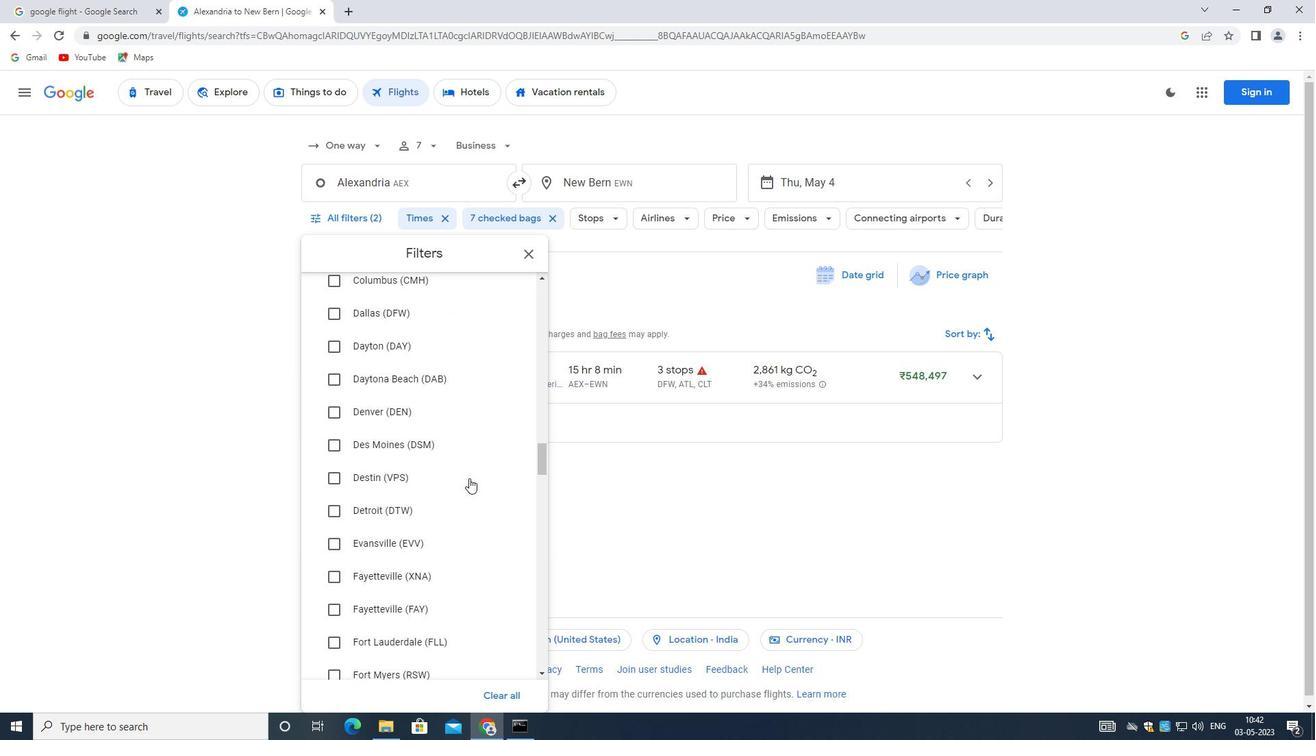 
Action: Mouse scrolled (455, 480) with delta (0, 0)
Screenshot: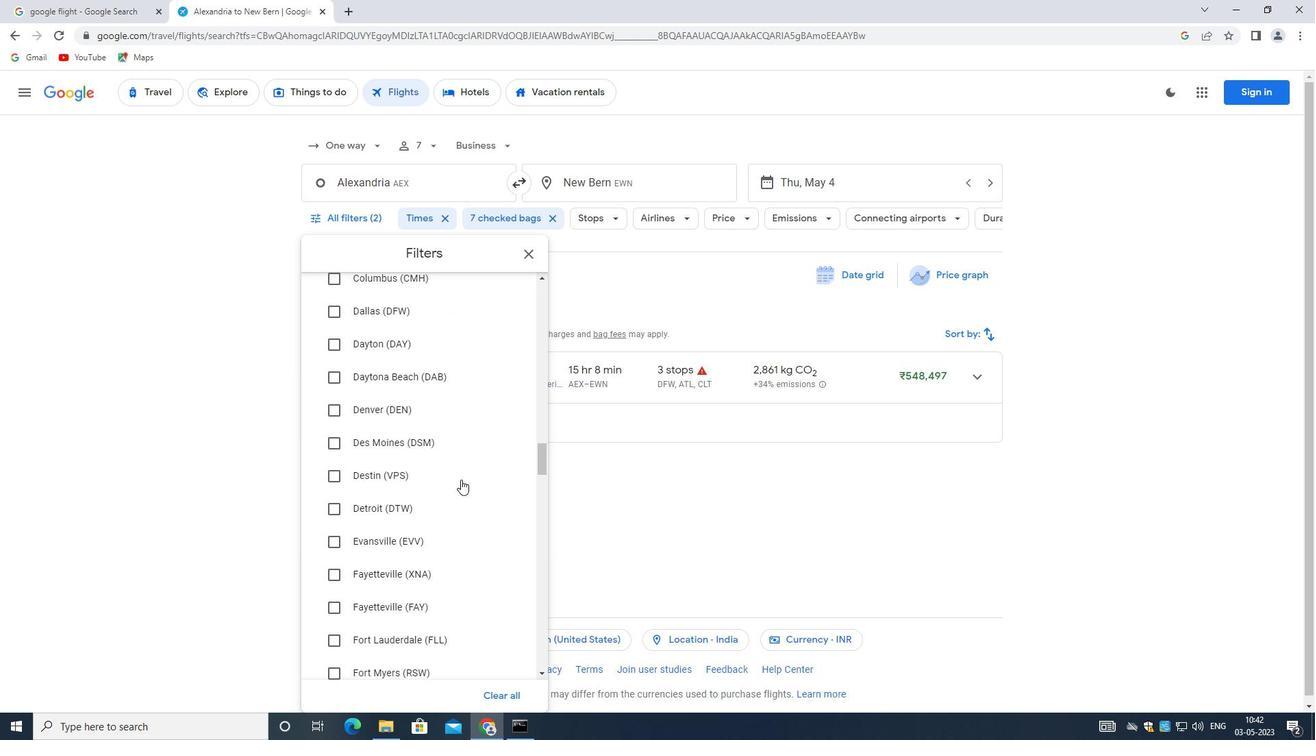 
Action: Mouse moved to (455, 481)
Screenshot: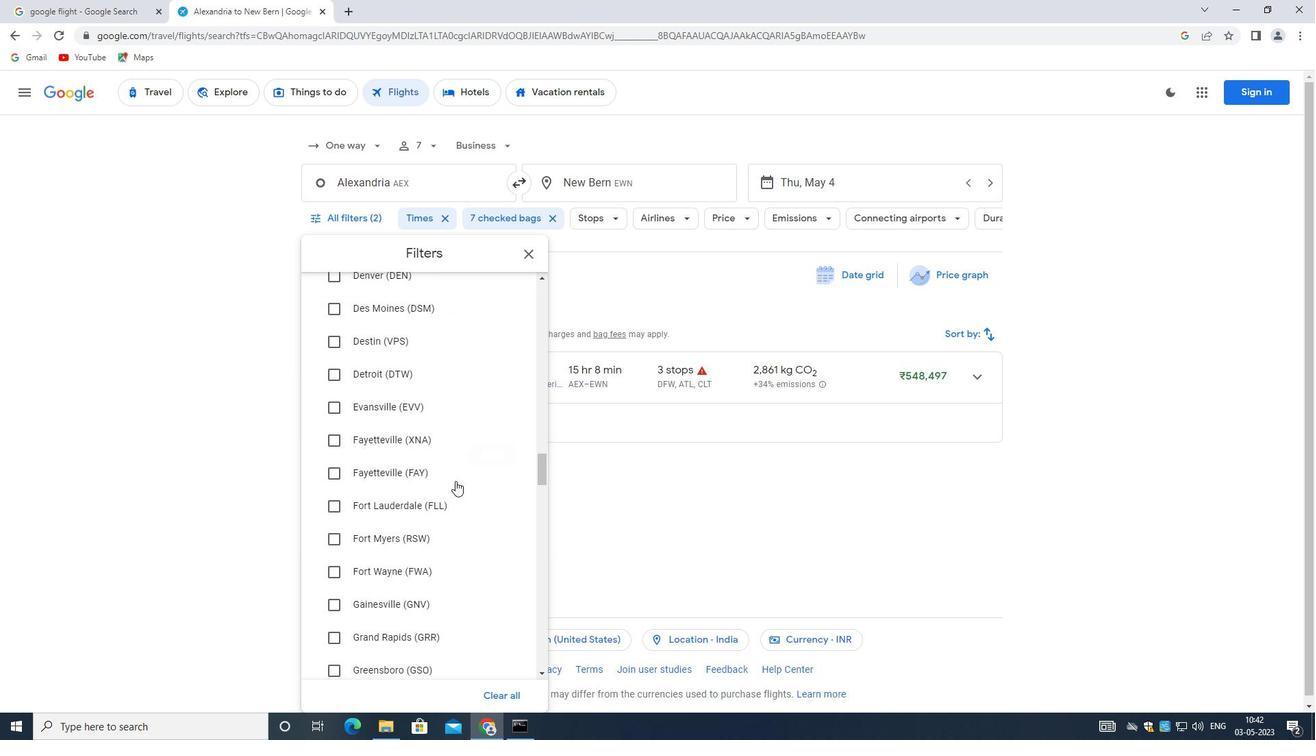 
Action: Mouse scrolled (455, 480) with delta (0, 0)
Screenshot: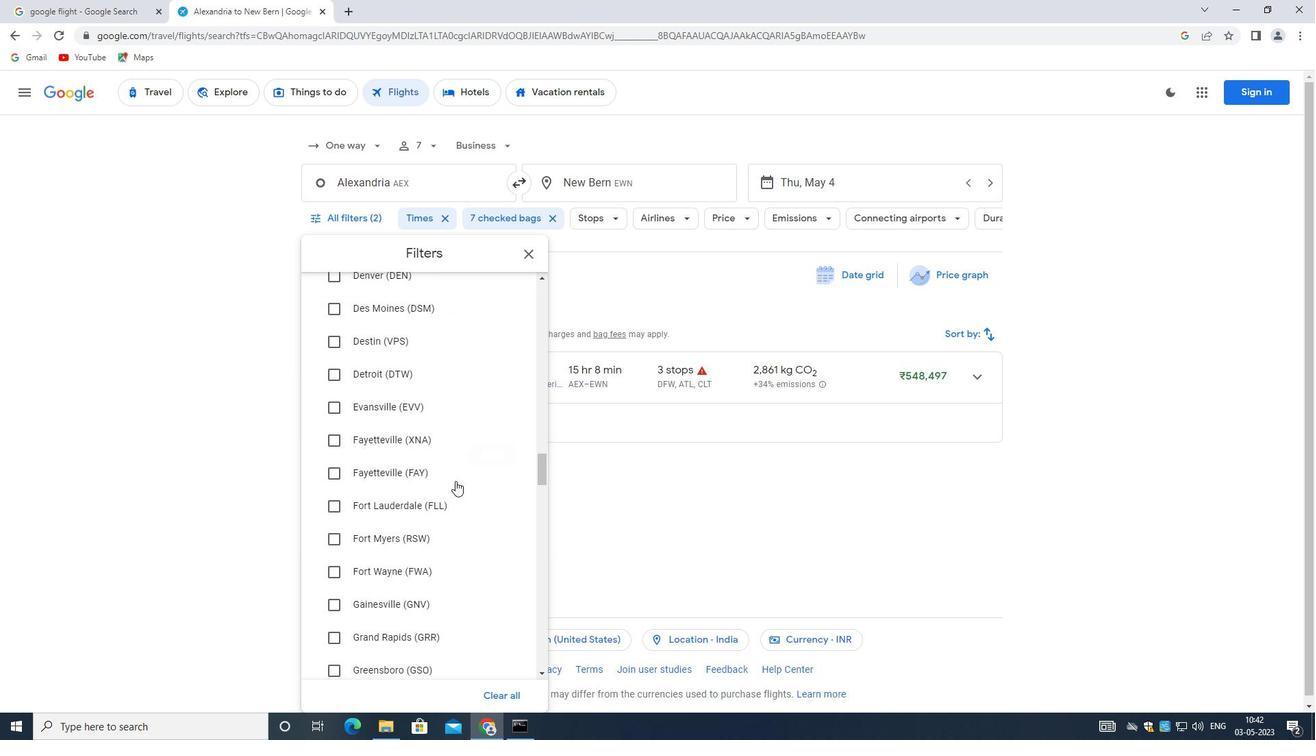 
Action: Mouse scrolled (455, 480) with delta (0, 0)
Screenshot: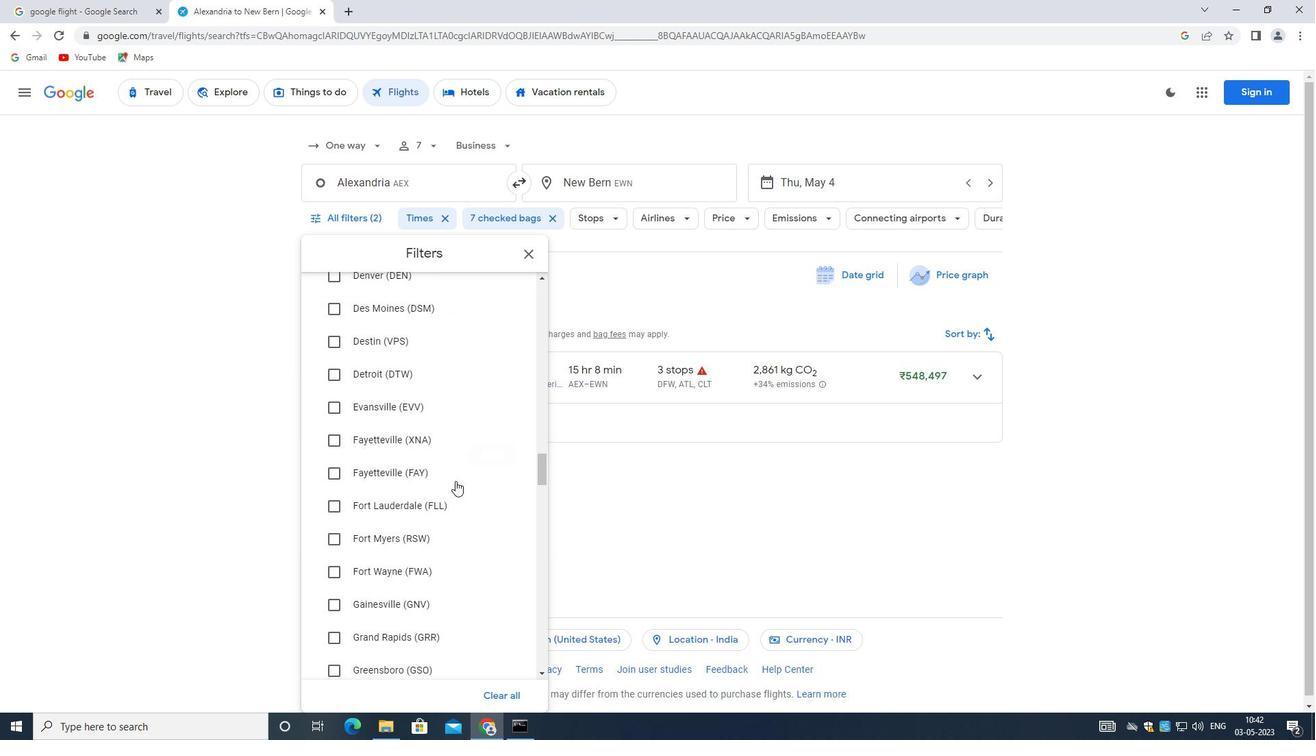 
Action: Mouse moved to (453, 481)
Screenshot: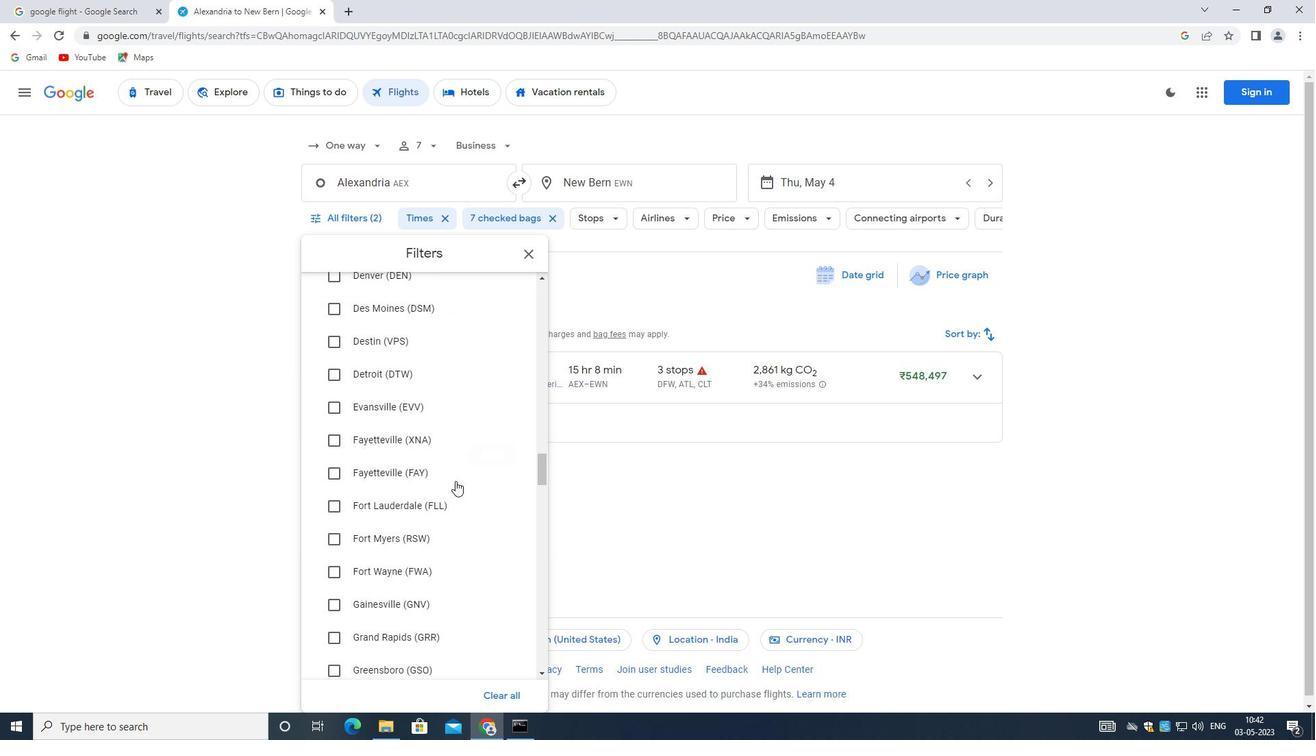 
Action: Mouse scrolled (453, 480) with delta (0, 0)
Screenshot: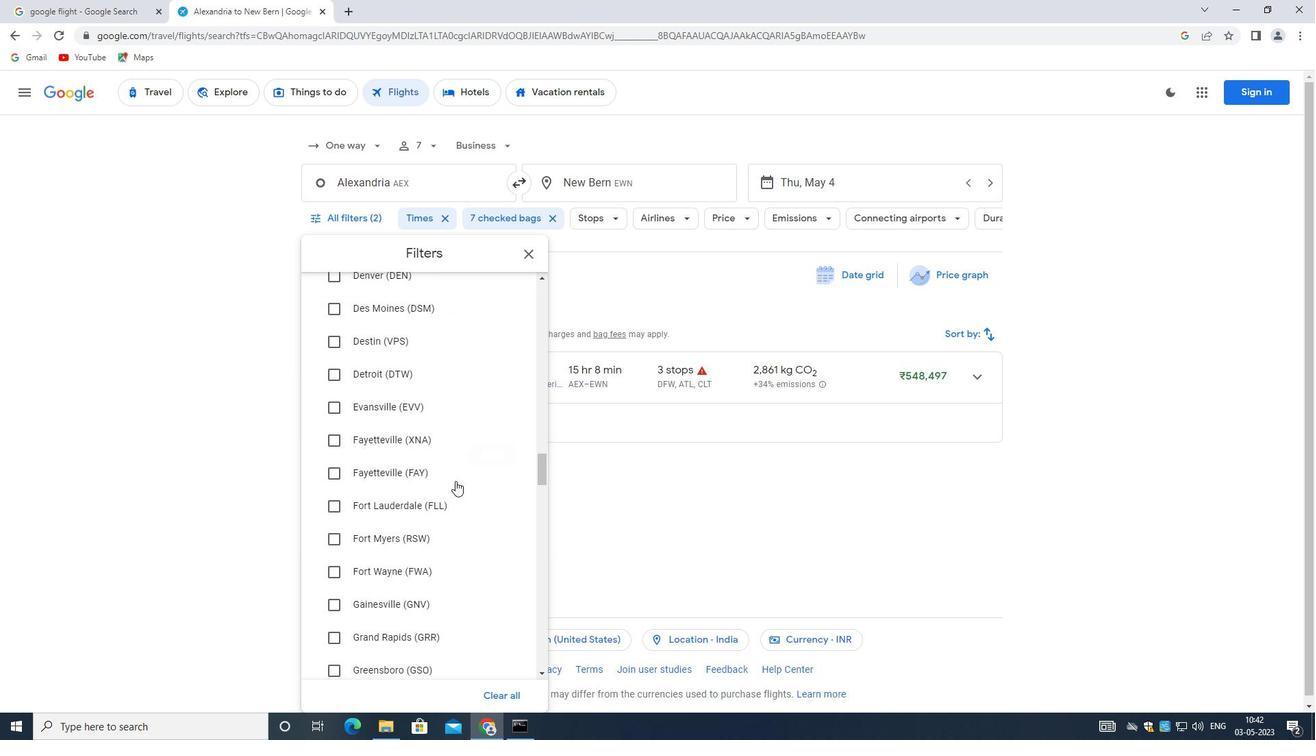 
Action: Mouse moved to (450, 485)
Screenshot: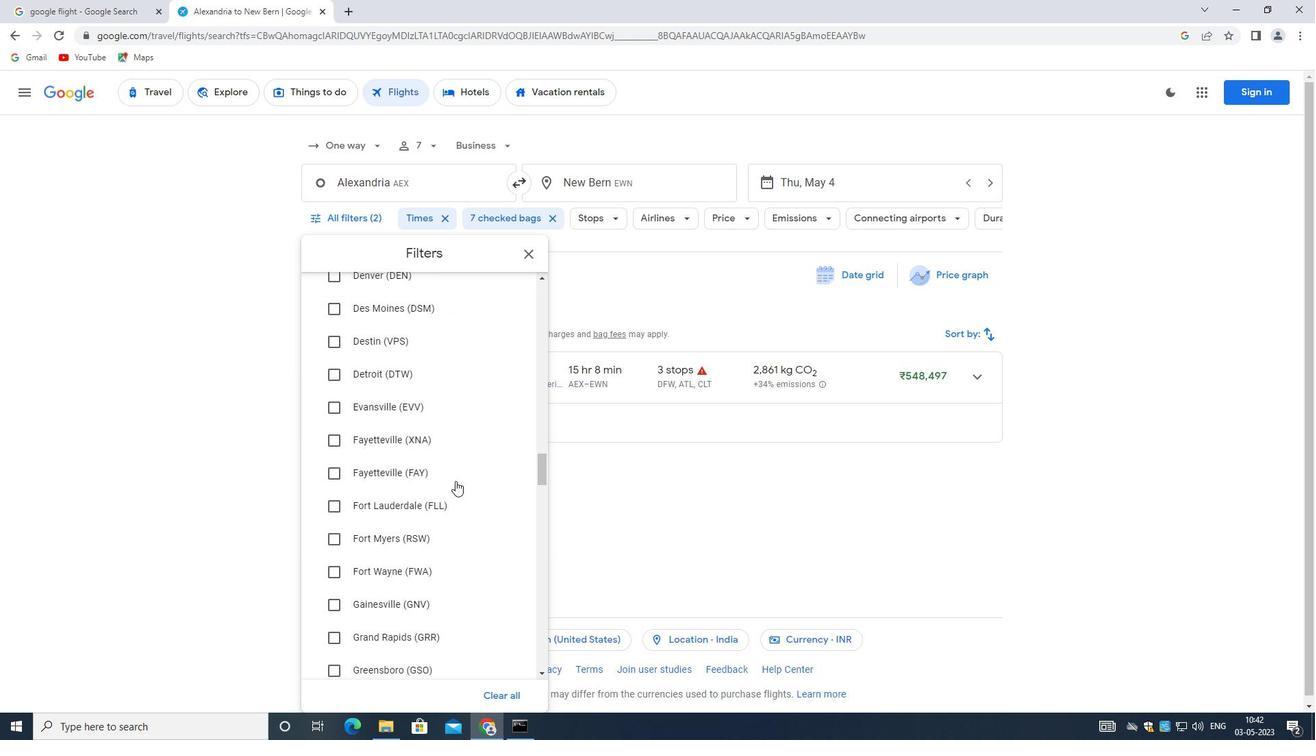 
Action: Mouse scrolled (450, 484) with delta (0, 0)
Screenshot: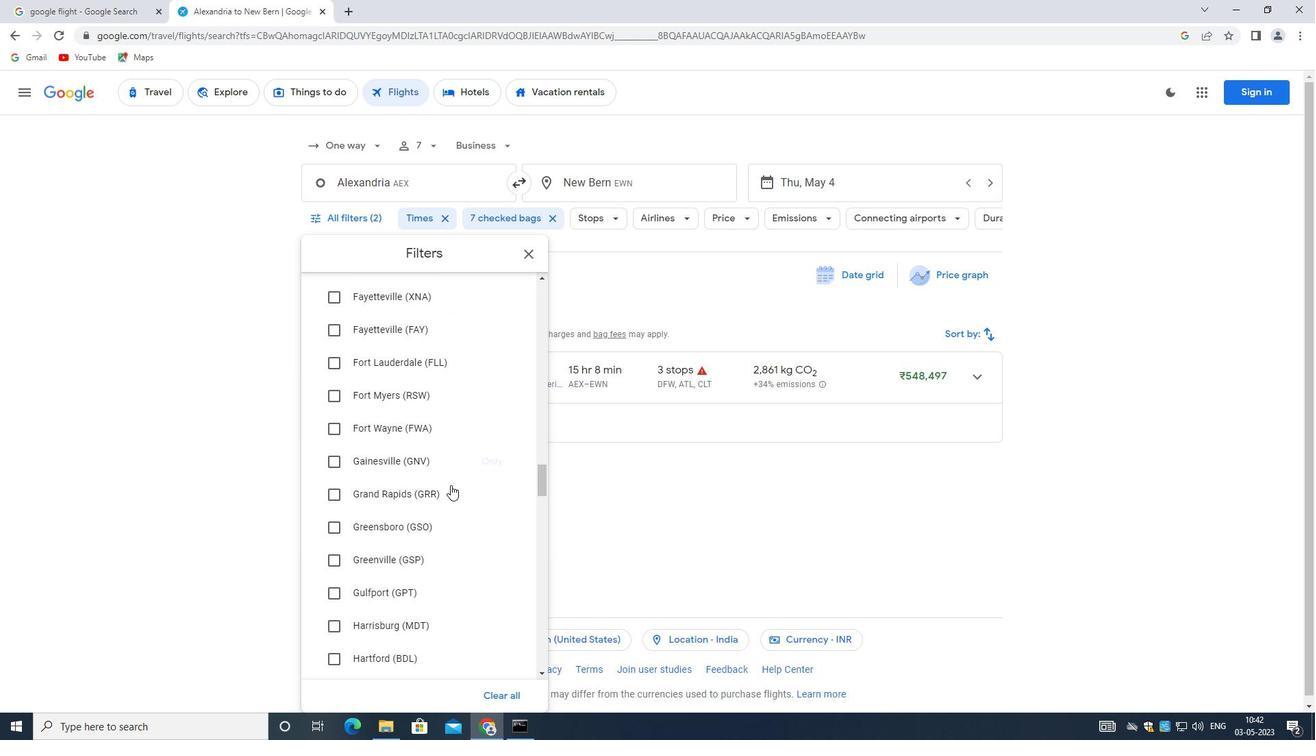 
Action: Mouse moved to (450, 485)
Screenshot: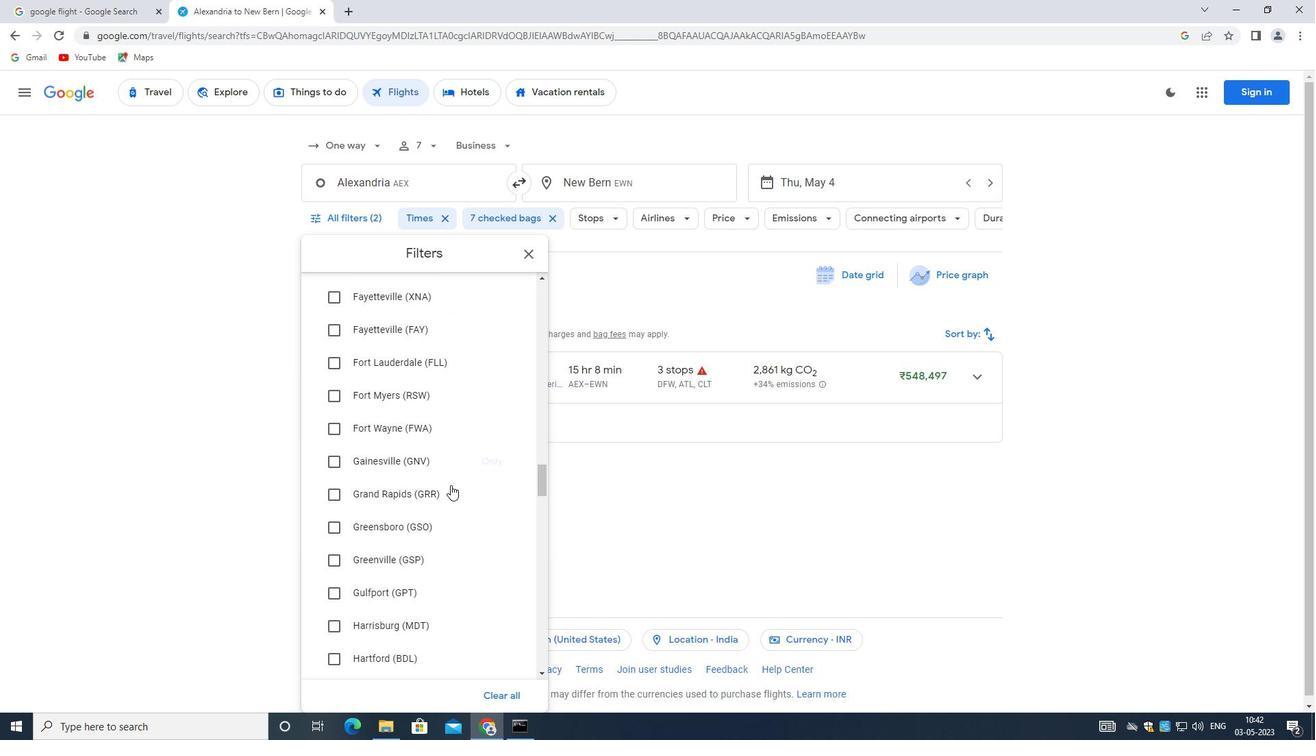 
Action: Mouse scrolled (450, 484) with delta (0, 0)
Screenshot: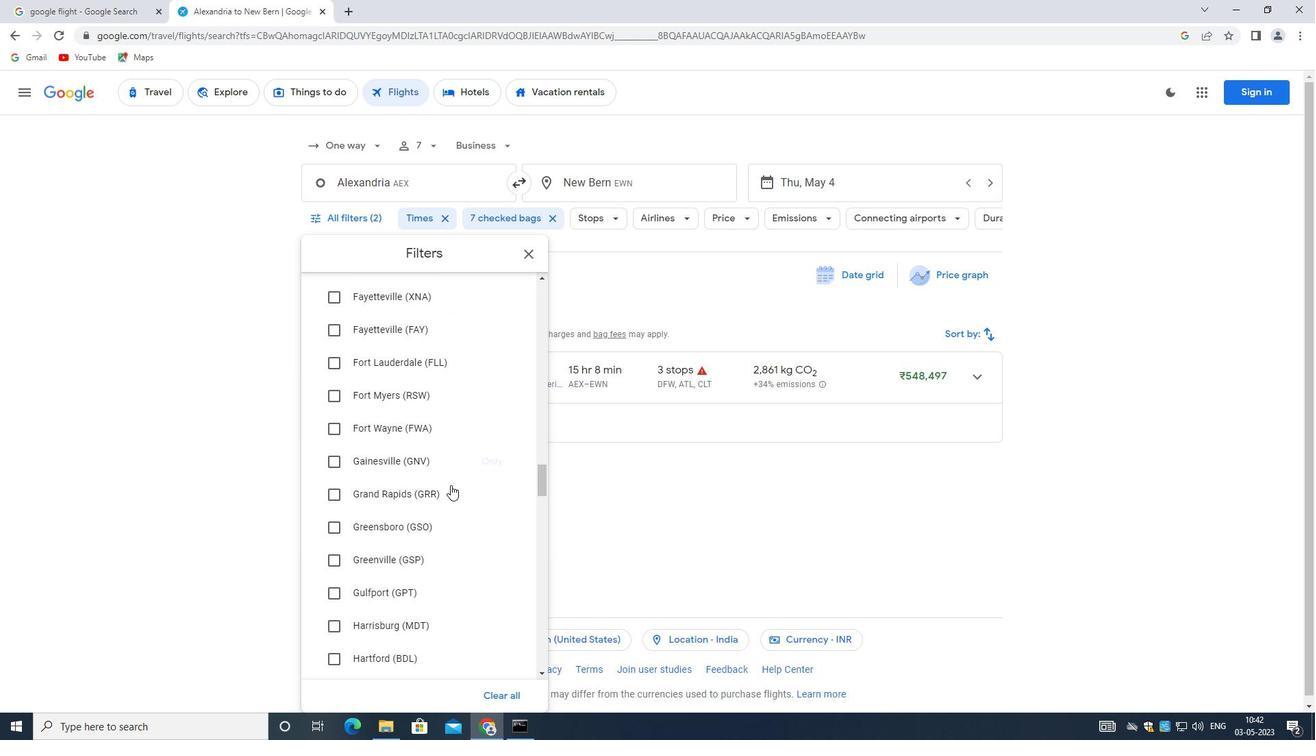 
Action: Mouse moved to (450, 485)
Screenshot: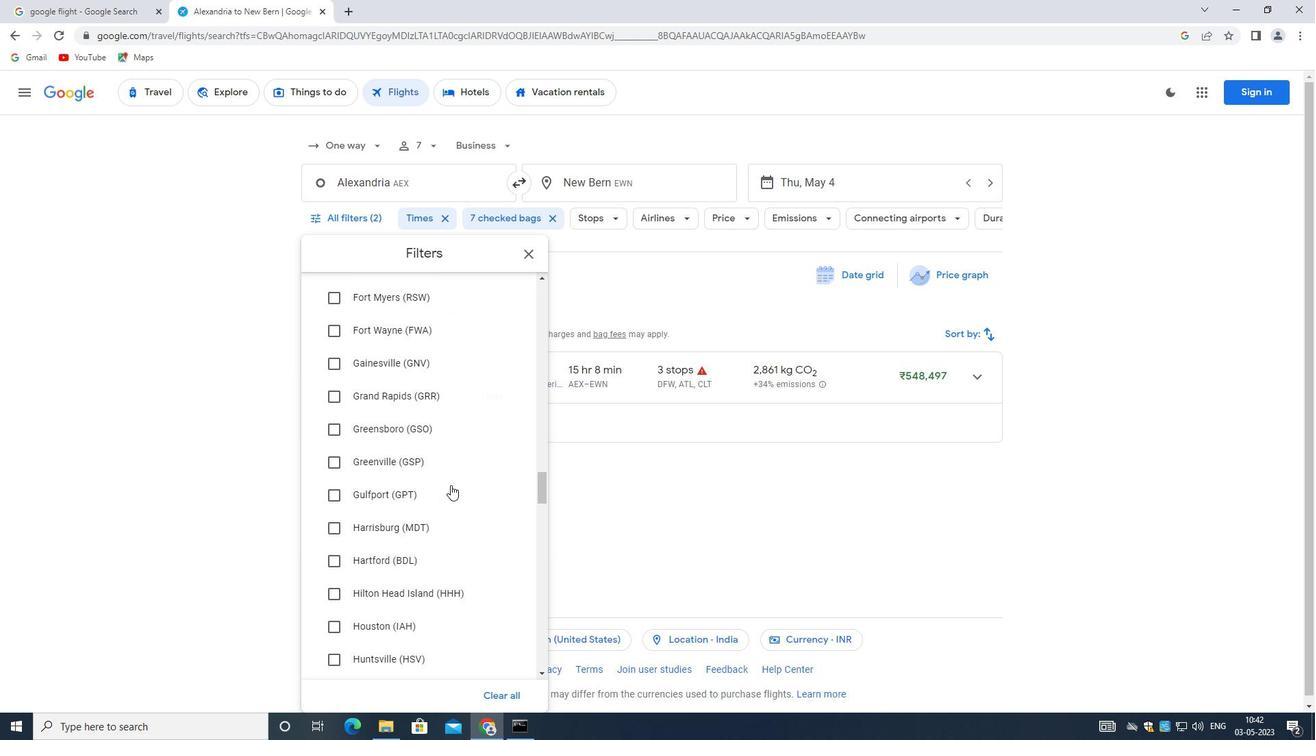 
Action: Mouse scrolled (450, 485) with delta (0, 0)
Screenshot: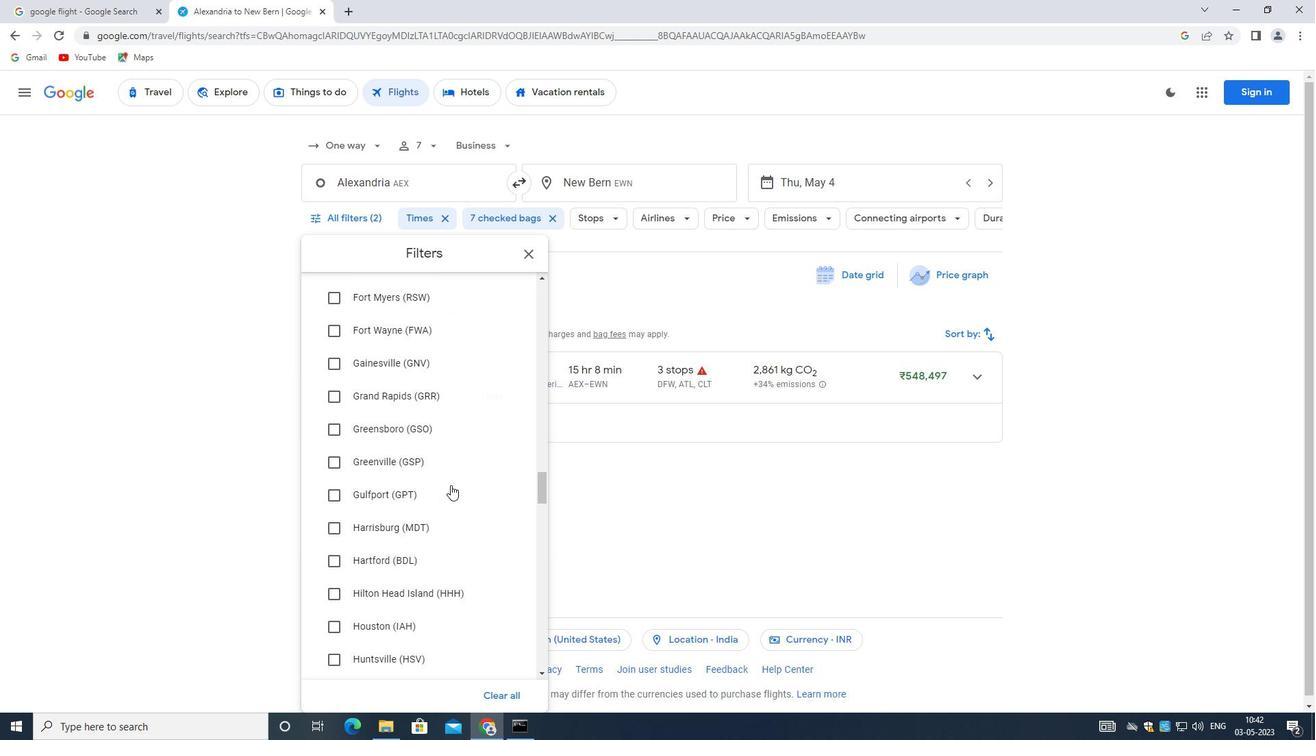 
Action: Mouse moved to (449, 490)
Screenshot: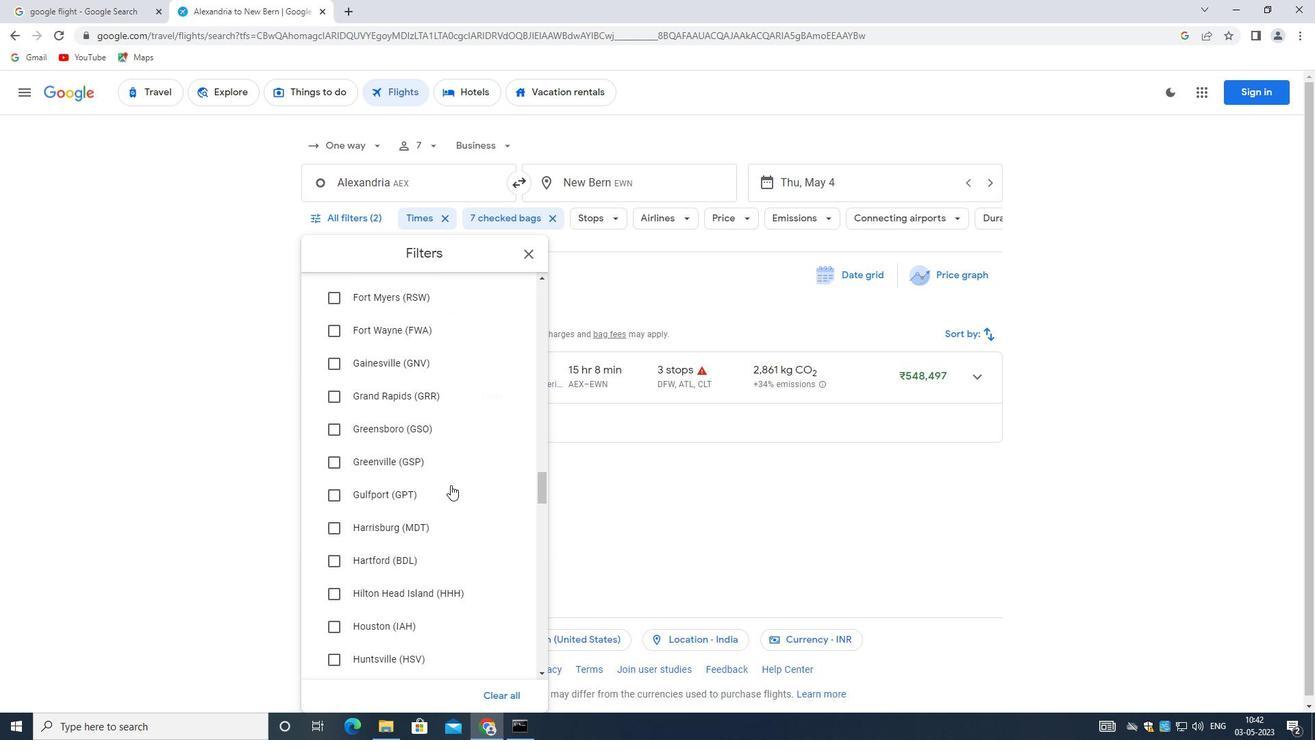 
Action: Mouse scrolled (449, 489) with delta (0, 0)
Screenshot: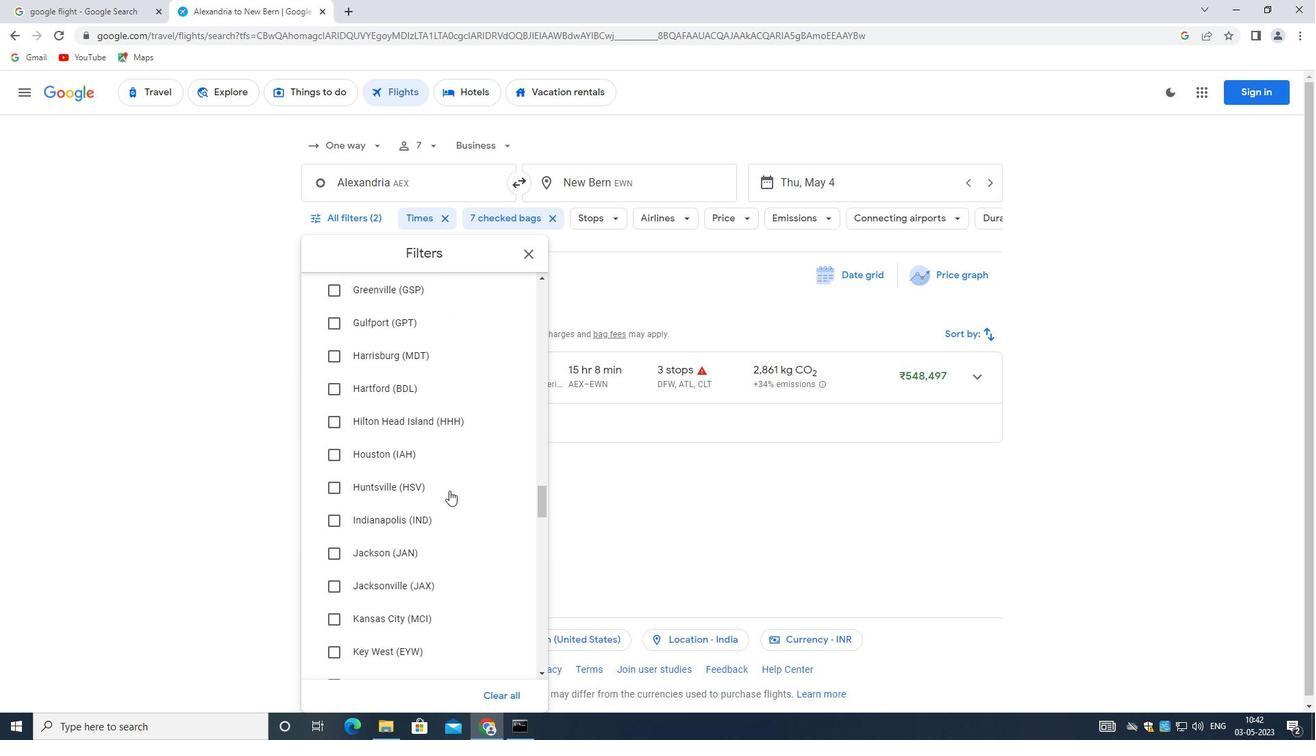 
Action: Mouse scrolled (449, 489) with delta (0, 0)
Screenshot: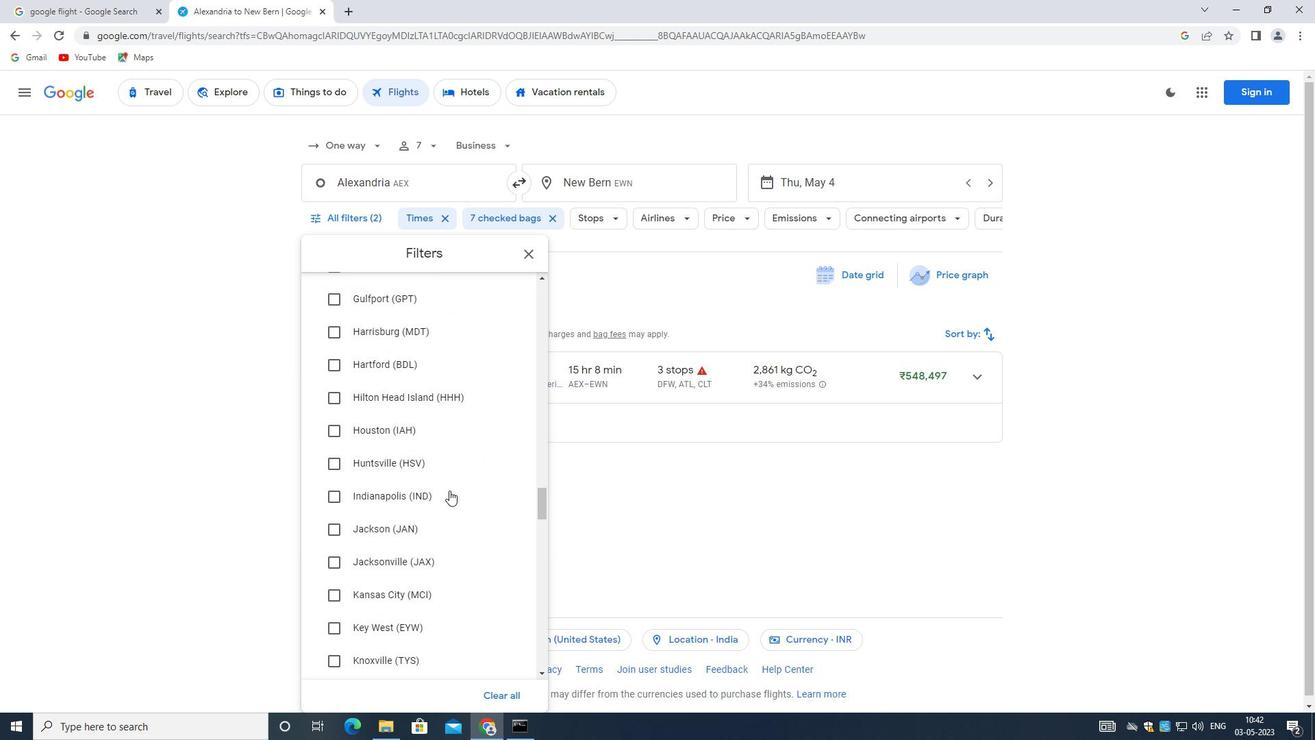 
Action: Mouse scrolled (449, 489) with delta (0, 0)
Screenshot: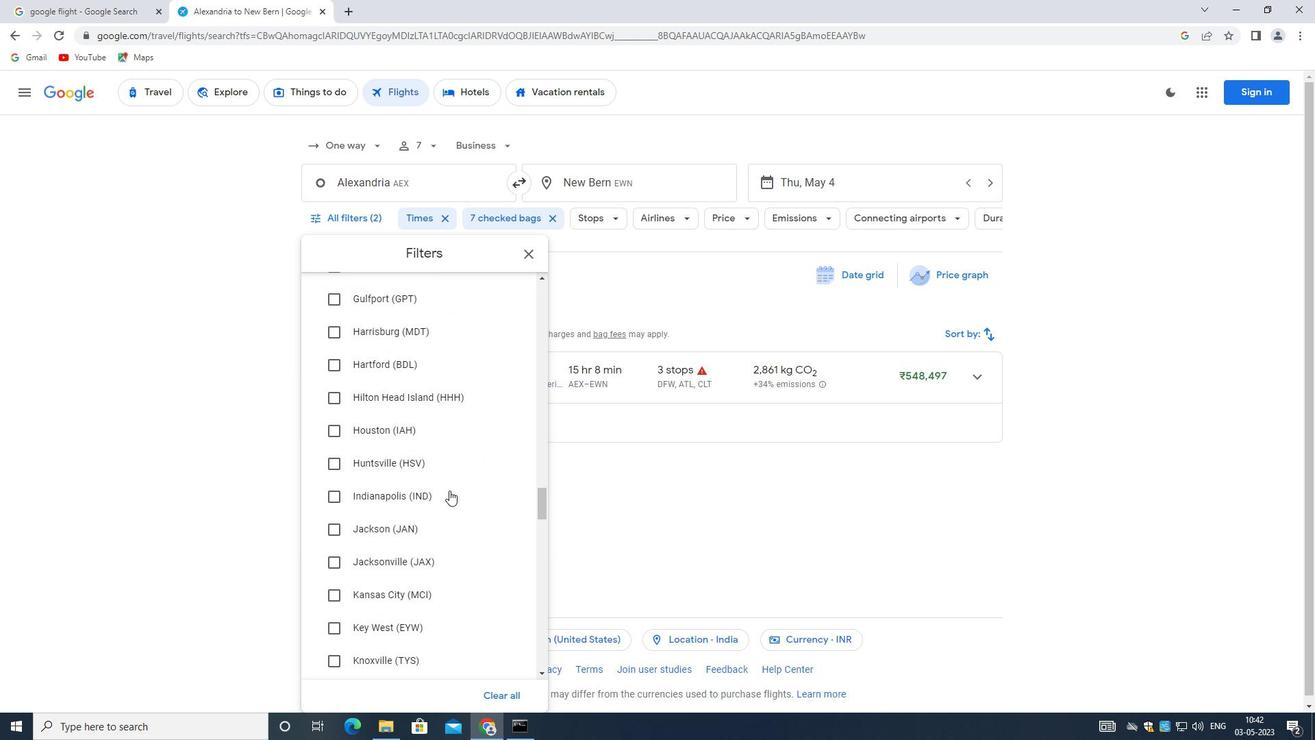 
Action: Mouse moved to (444, 492)
Screenshot: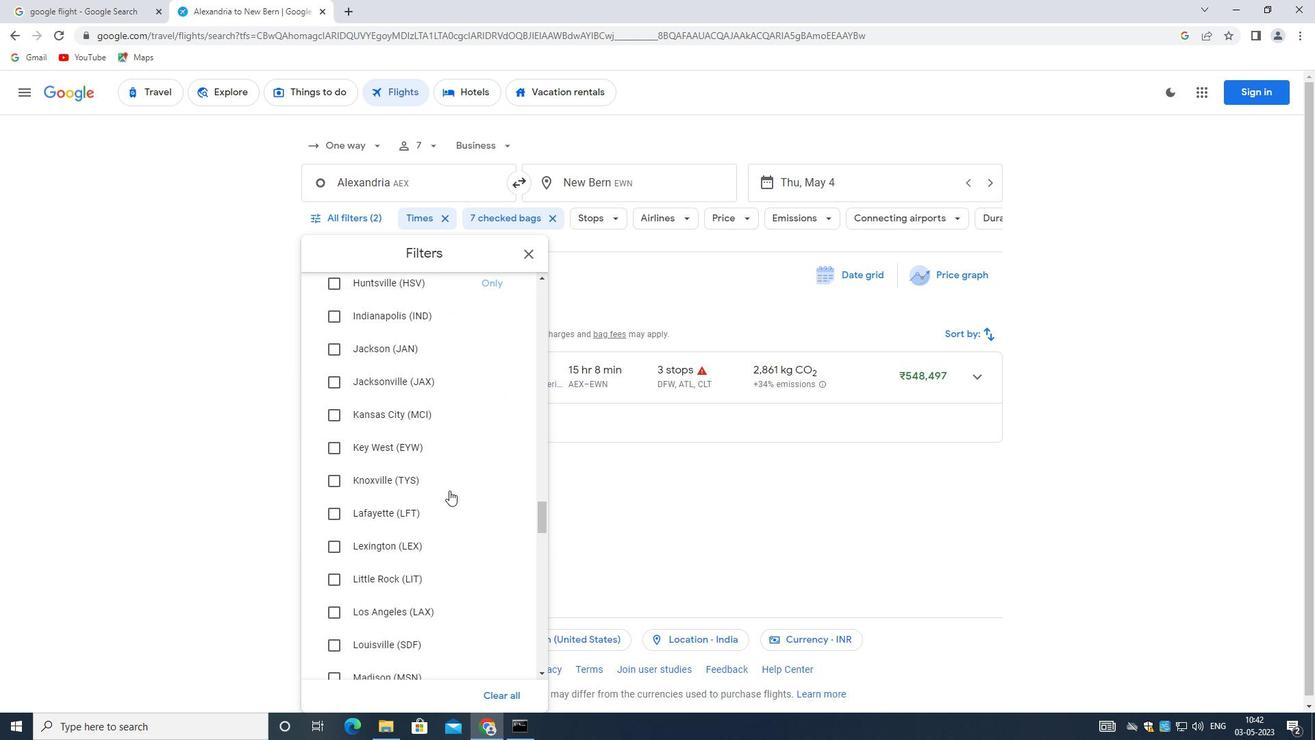 
Action: Mouse scrolled (444, 492) with delta (0, 0)
Screenshot: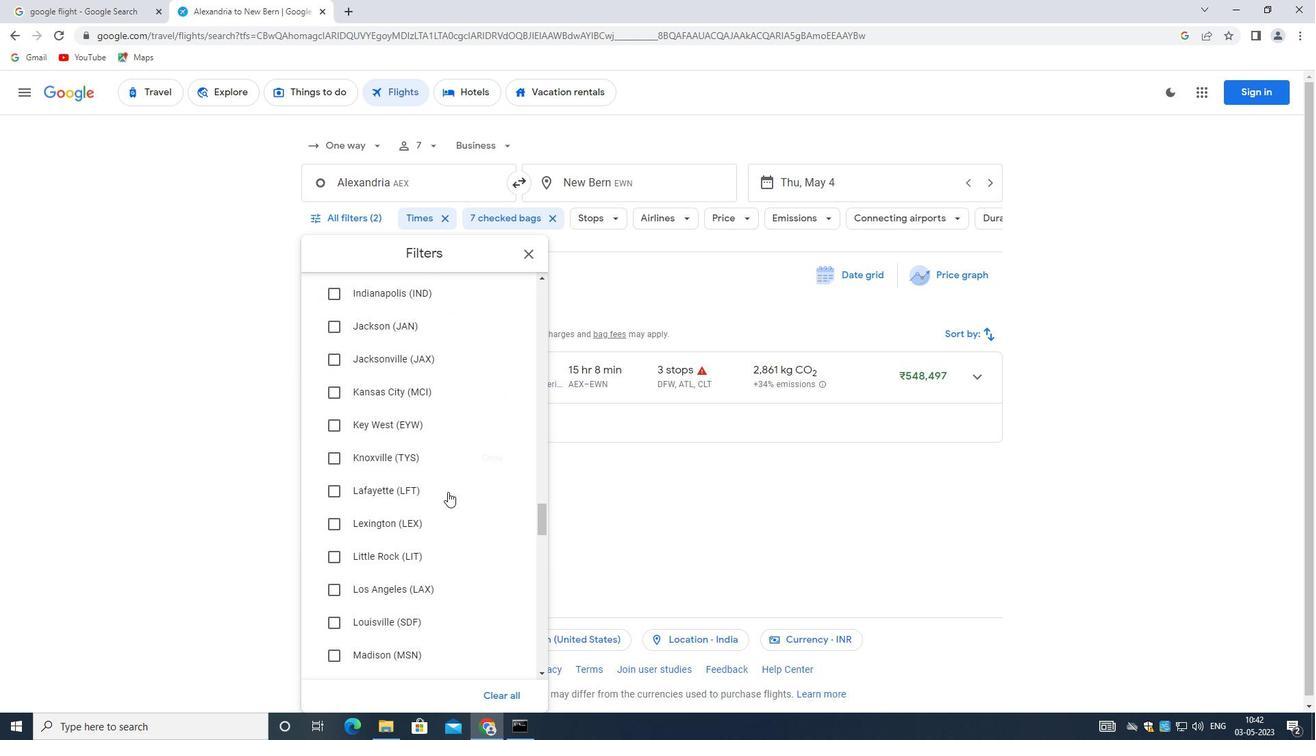 
Action: Mouse scrolled (444, 492) with delta (0, 0)
Screenshot: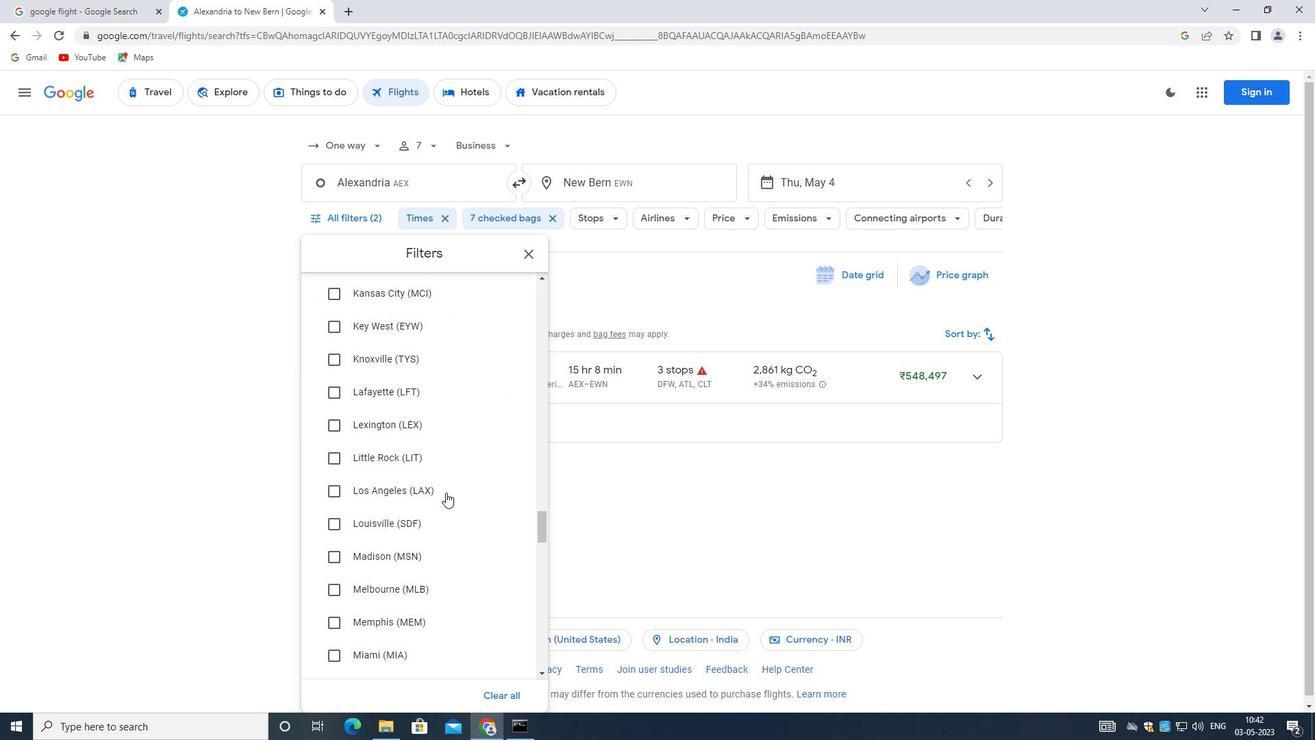 
Action: Mouse moved to (444, 493)
Screenshot: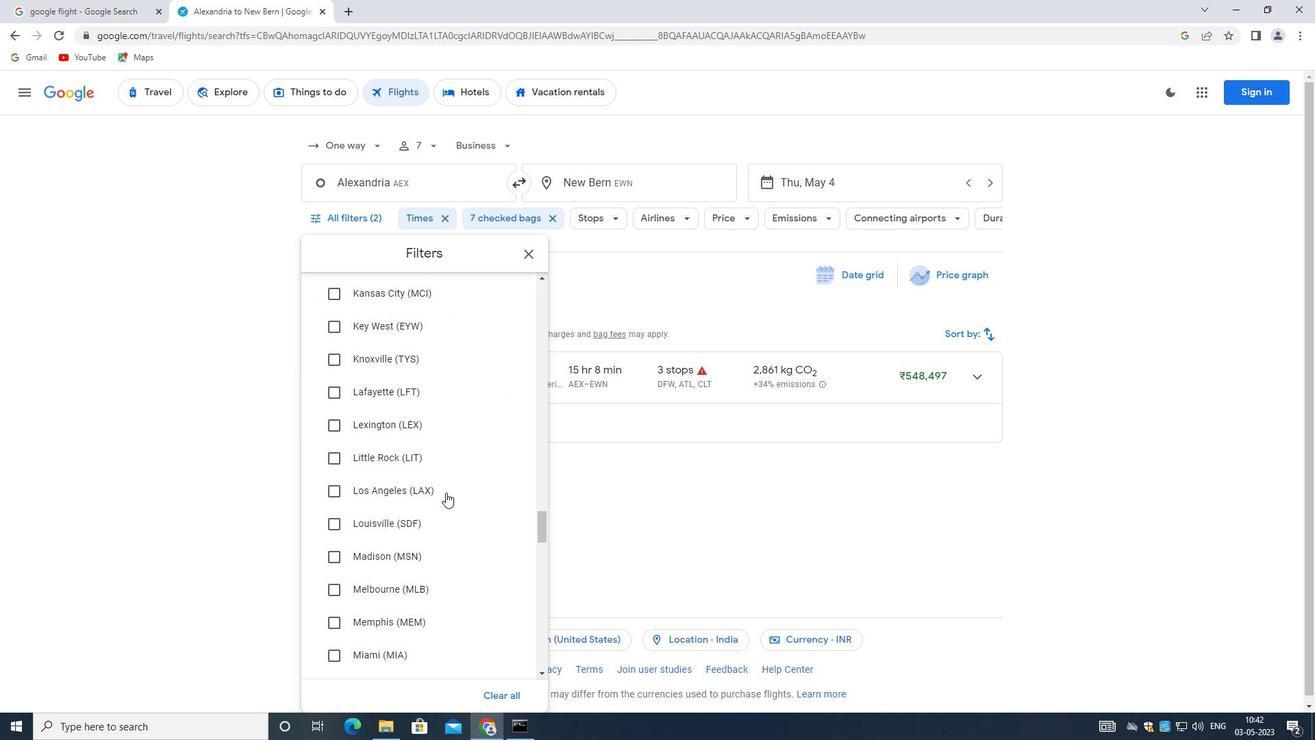 
Action: Mouse scrolled (444, 492) with delta (0, 0)
Screenshot: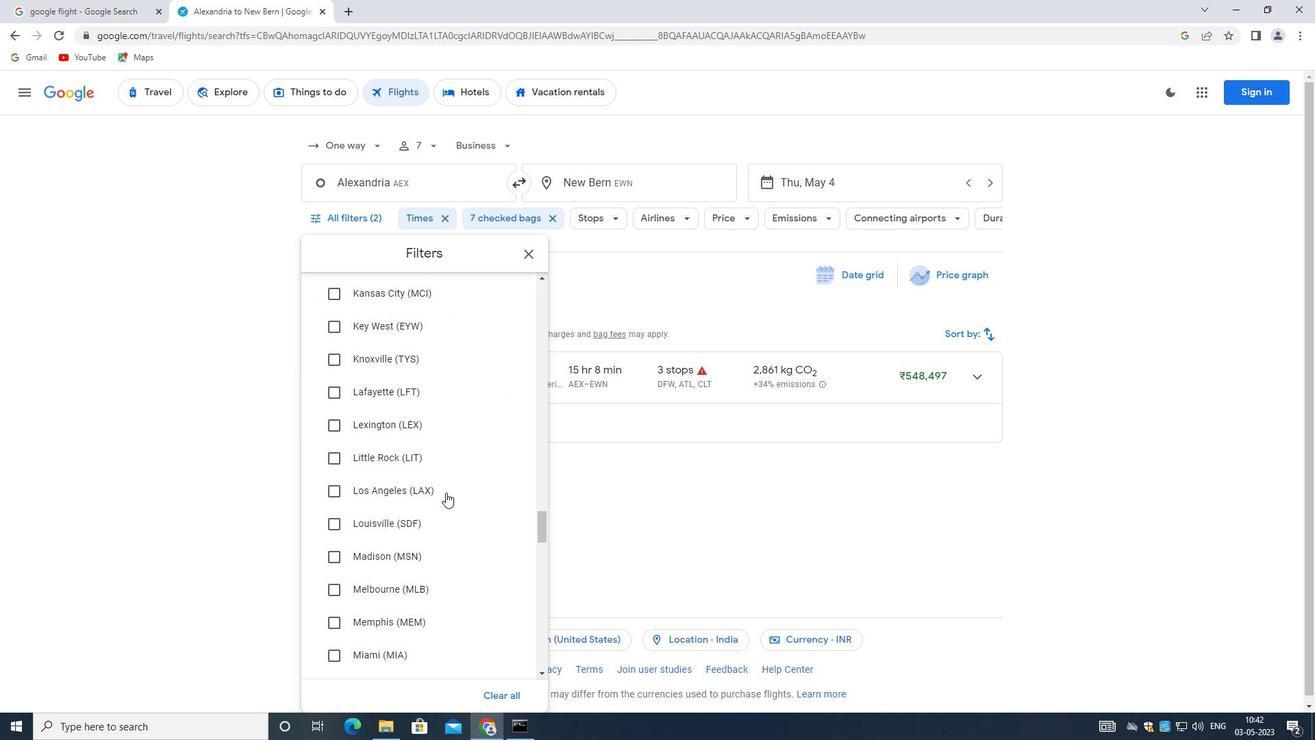 
Action: Mouse scrolled (444, 492) with delta (0, 0)
Screenshot: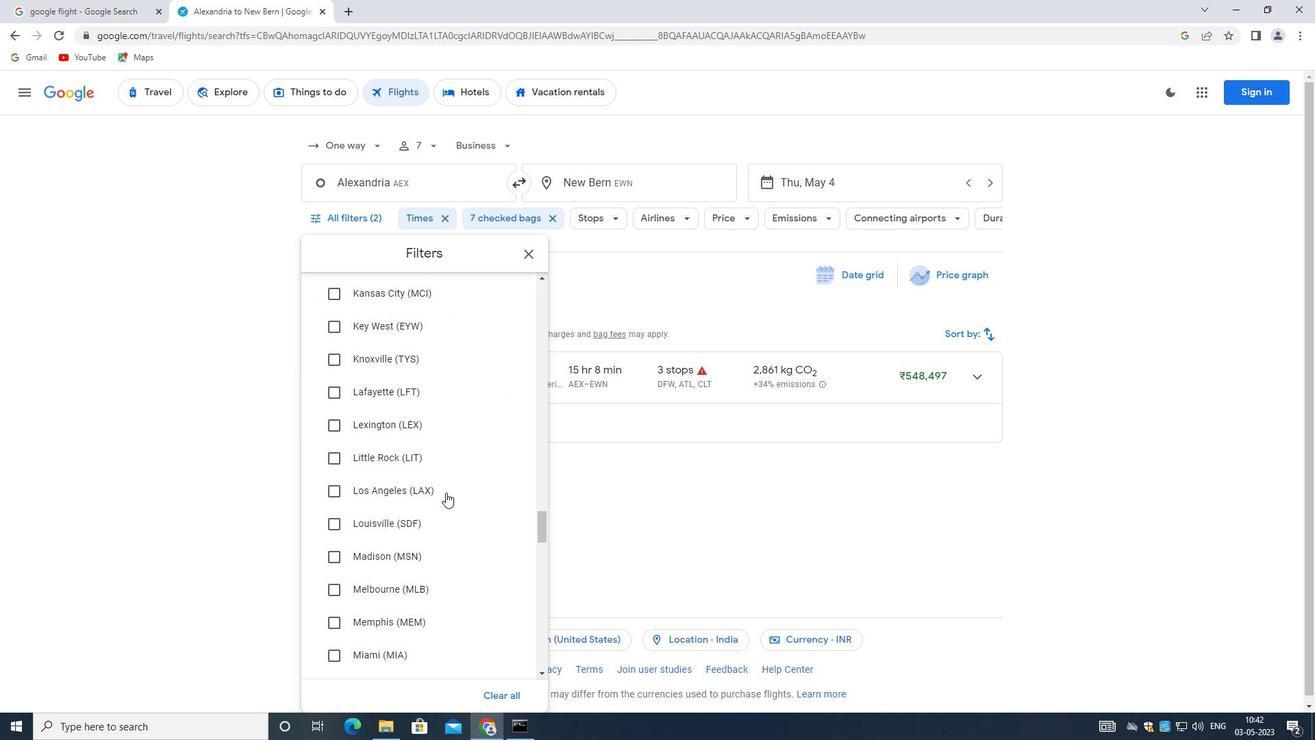 
Action: Mouse scrolled (444, 492) with delta (0, 0)
Screenshot: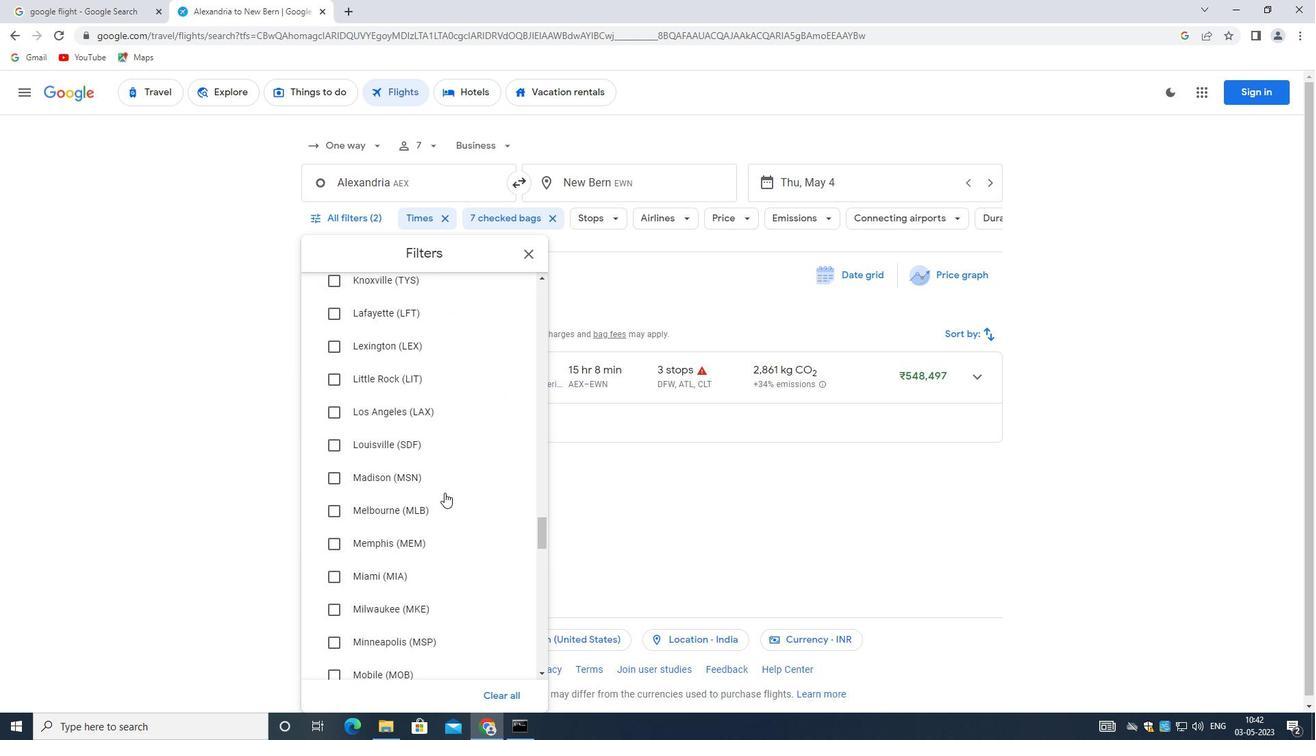 
Action: Mouse scrolled (444, 492) with delta (0, 0)
Screenshot: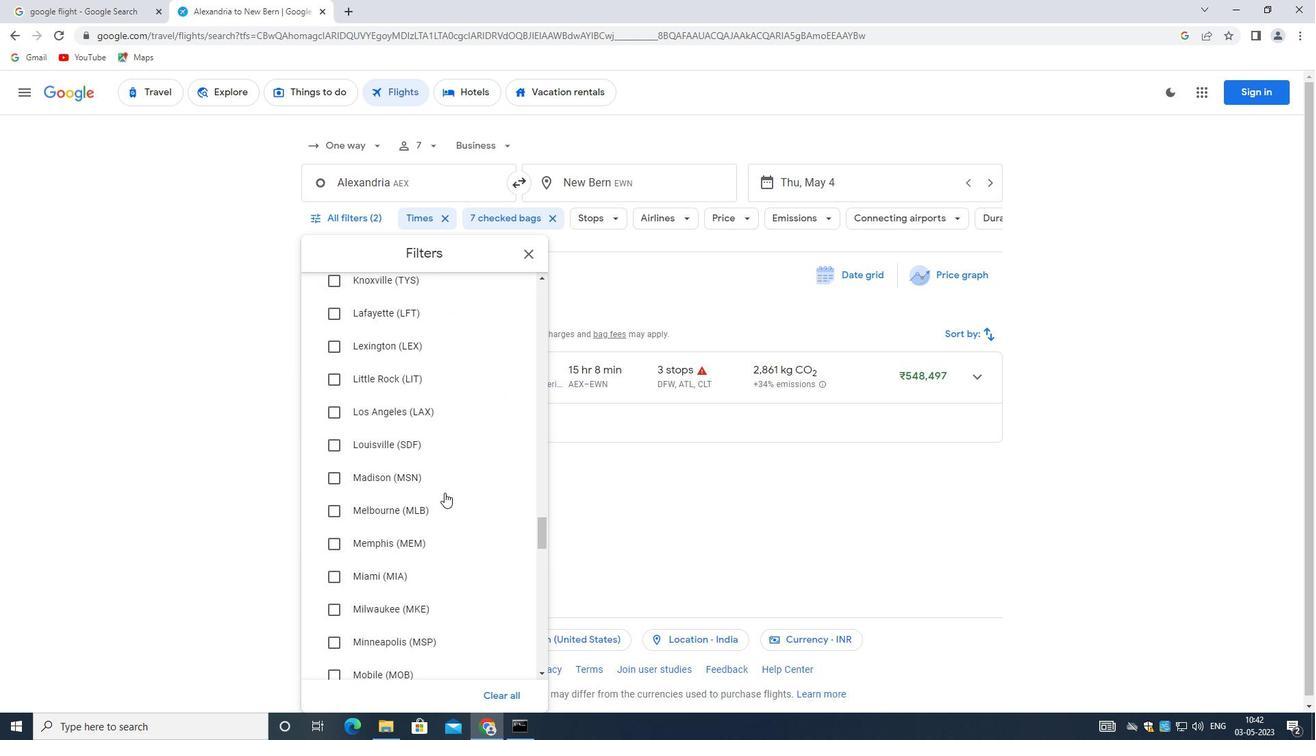 
Action: Mouse moved to (444, 494)
Screenshot: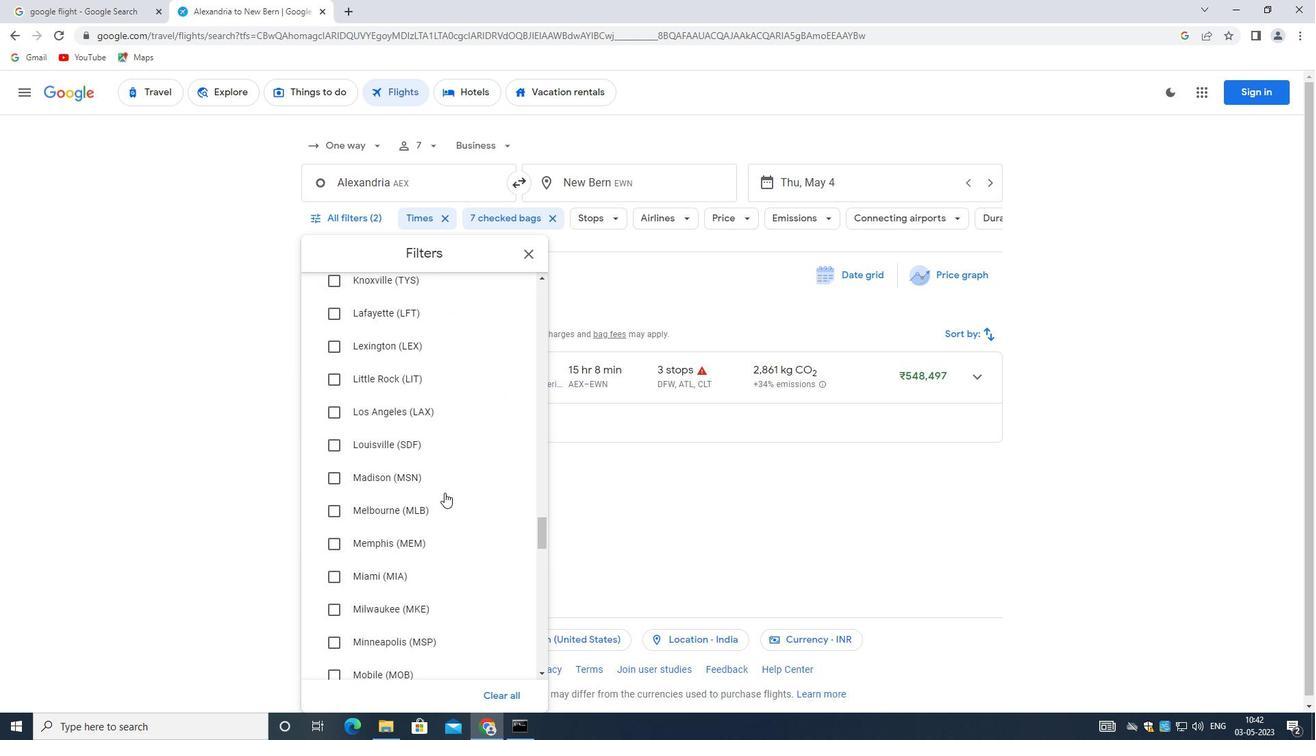 
Action: Mouse scrolled (444, 493) with delta (0, 0)
Screenshot: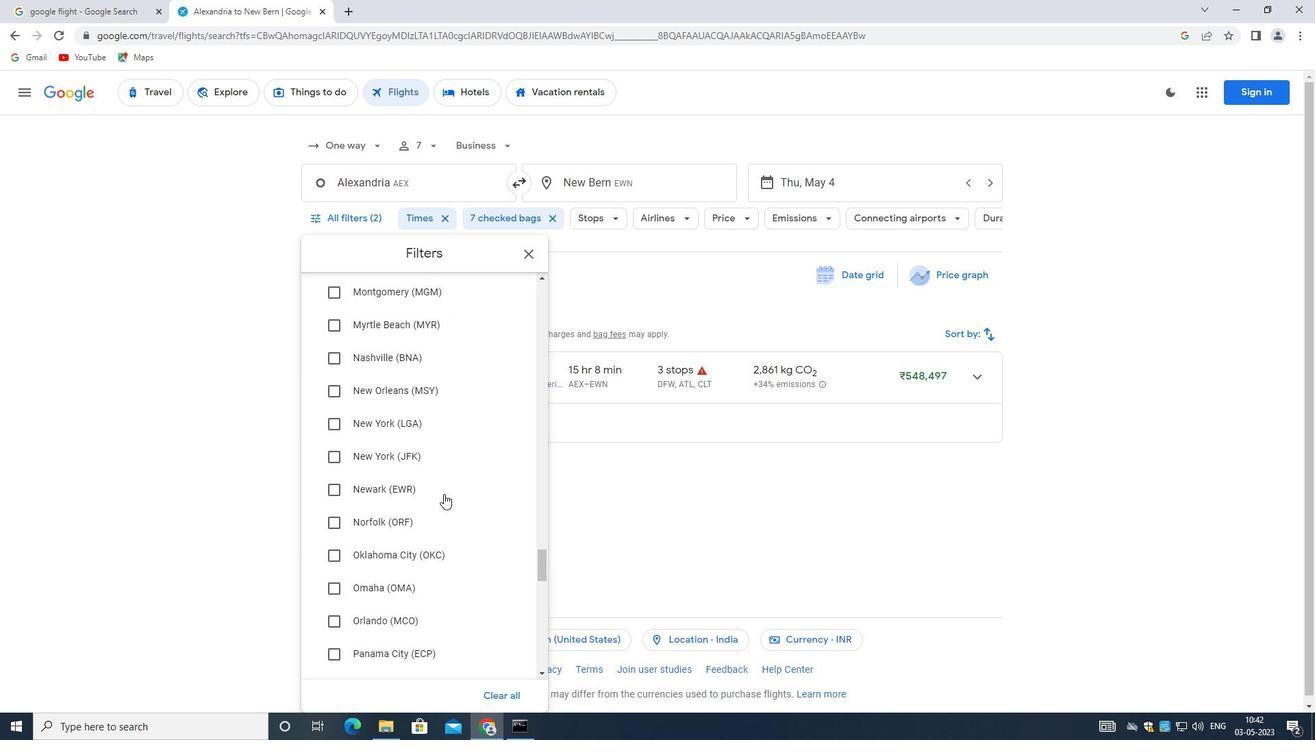 
Action: Mouse moved to (444, 494)
Screenshot: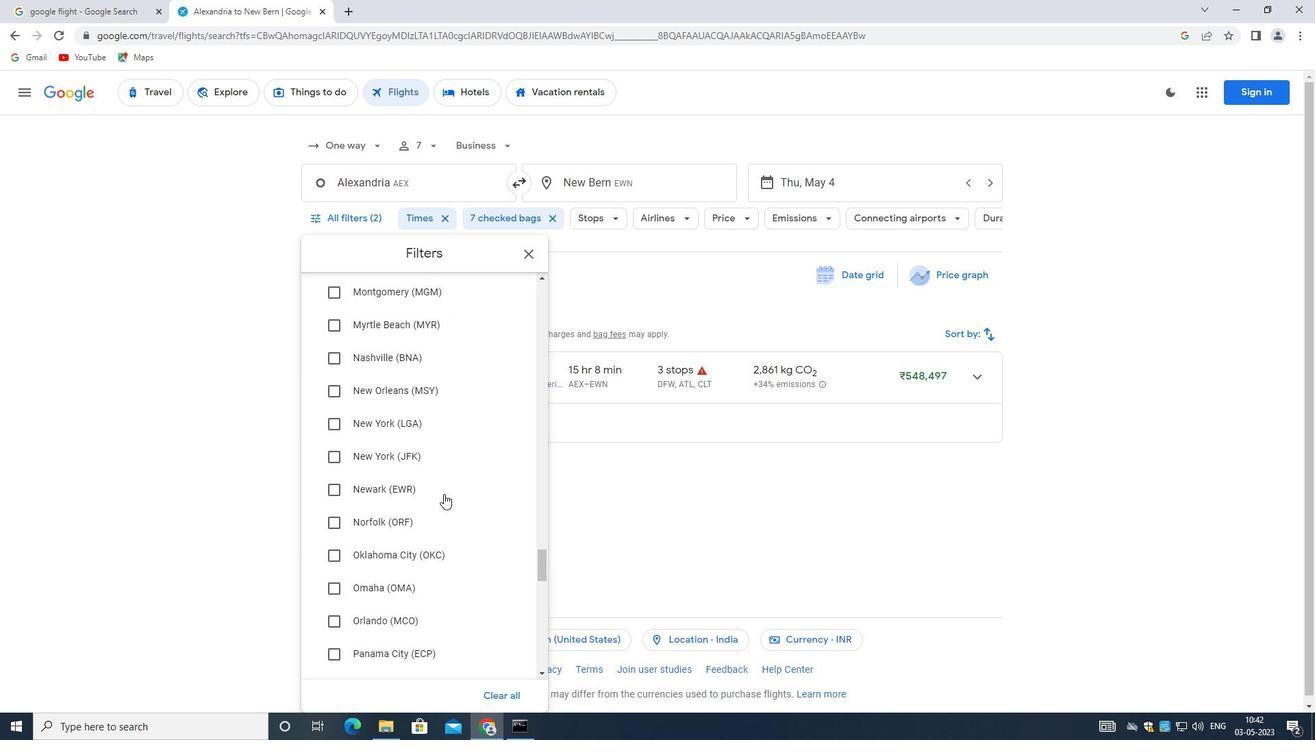 
Action: Mouse scrolled (444, 493) with delta (0, 0)
Screenshot: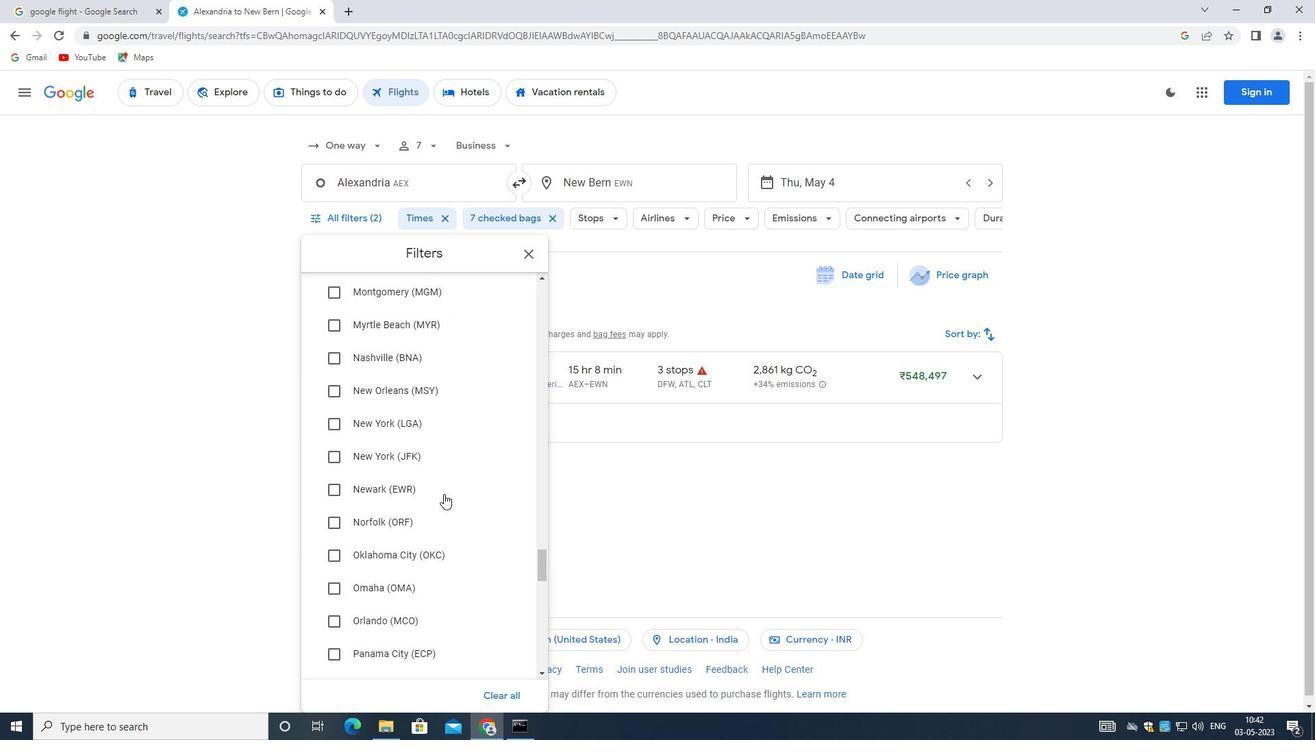 
Action: Mouse moved to (444, 495)
Screenshot: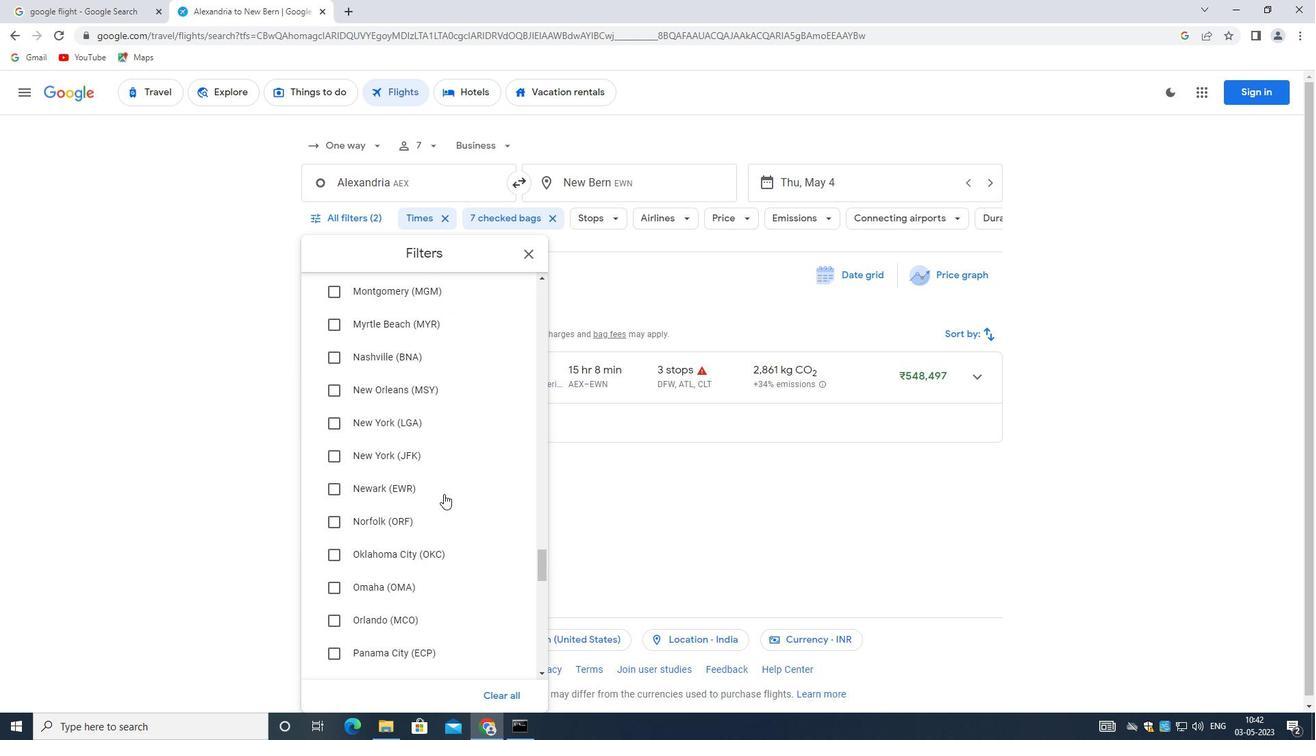 
Action: Mouse scrolled (444, 494) with delta (0, 0)
Screenshot: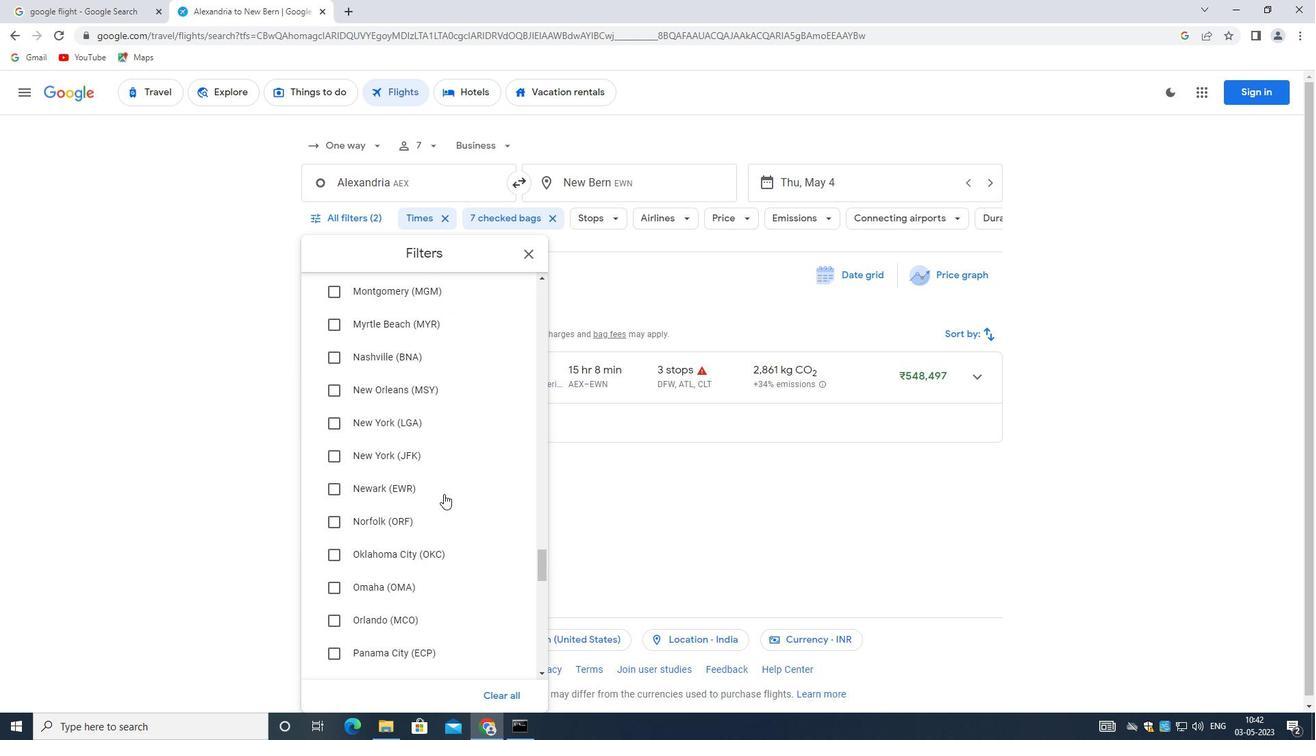 
Action: Mouse moved to (444, 496)
Screenshot: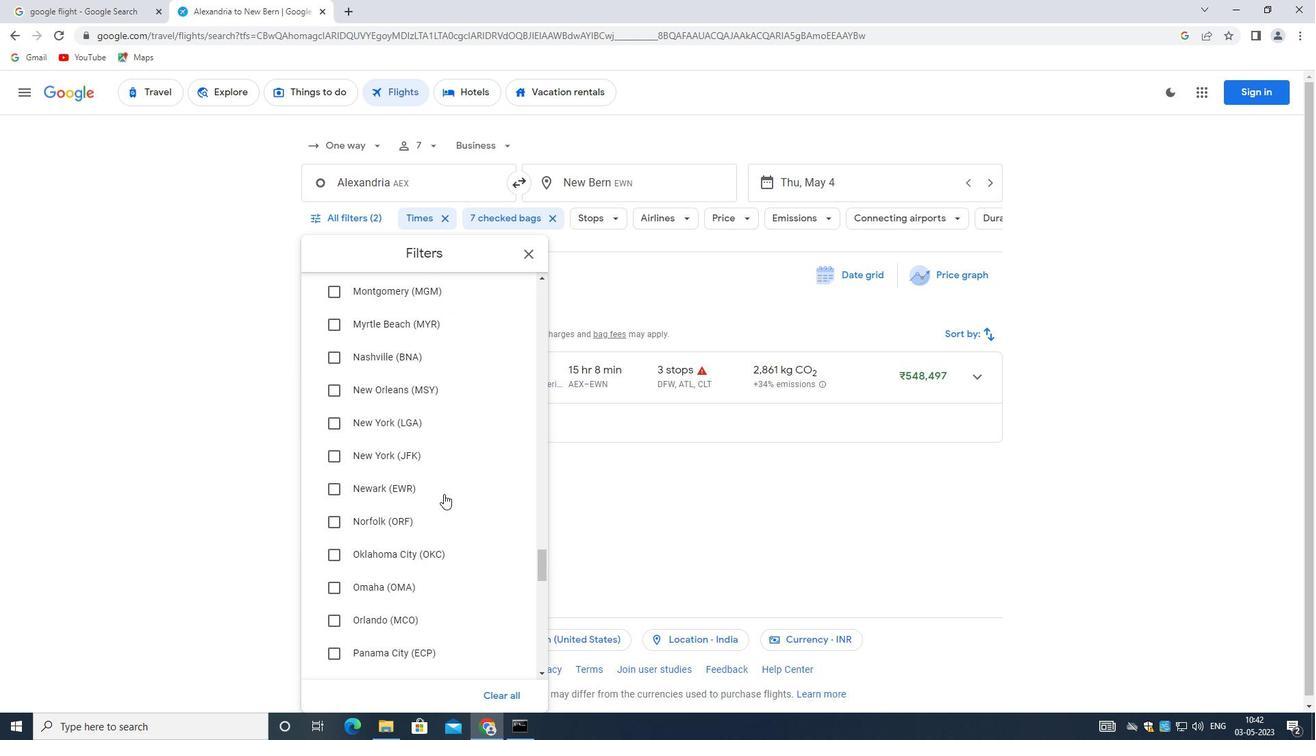 
Action: Mouse scrolled (444, 495) with delta (0, 0)
Screenshot: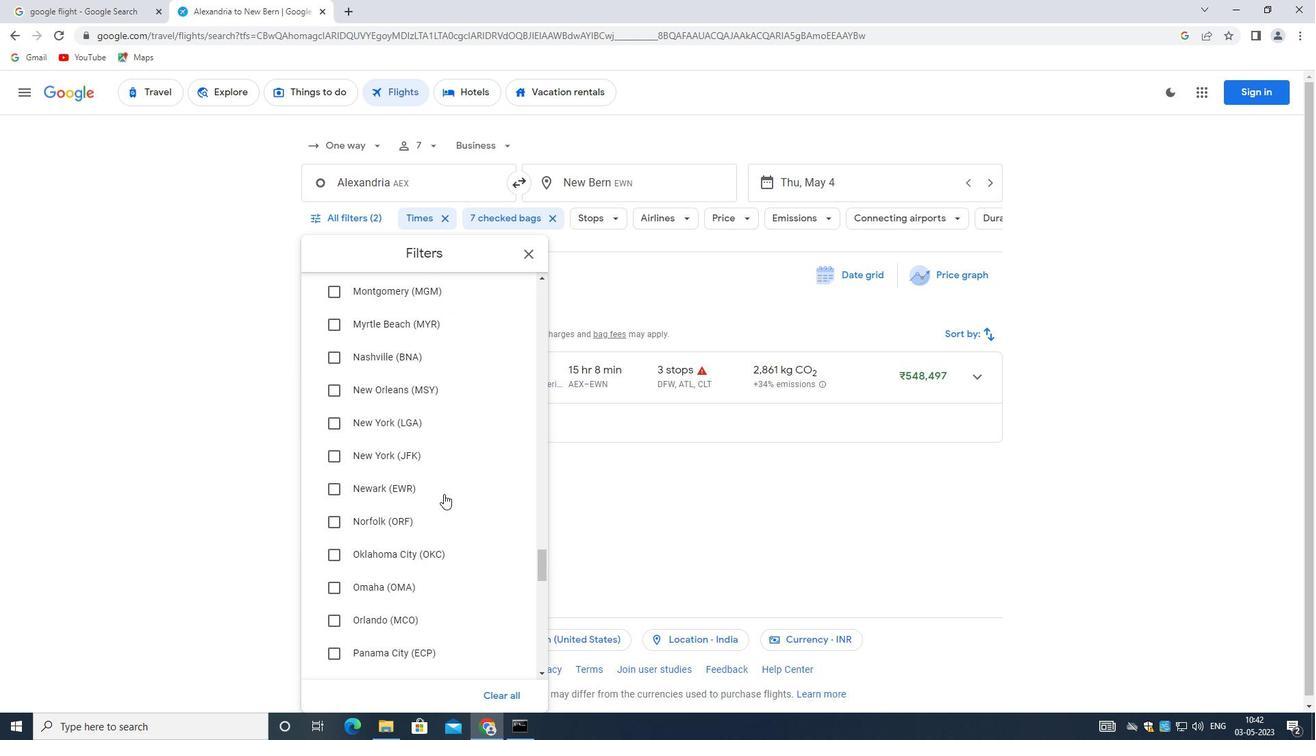 
Action: Mouse moved to (444, 497)
Screenshot: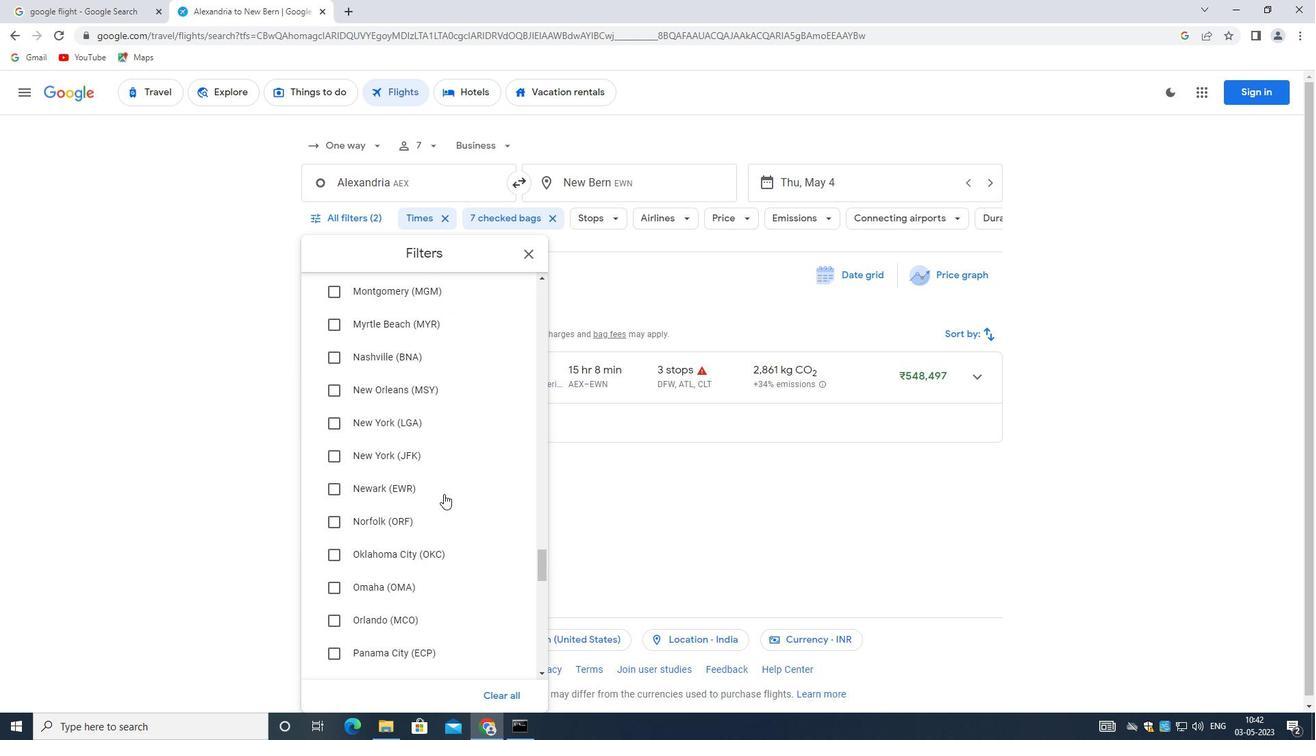 
Action: Mouse scrolled (444, 496) with delta (0, 0)
Screenshot: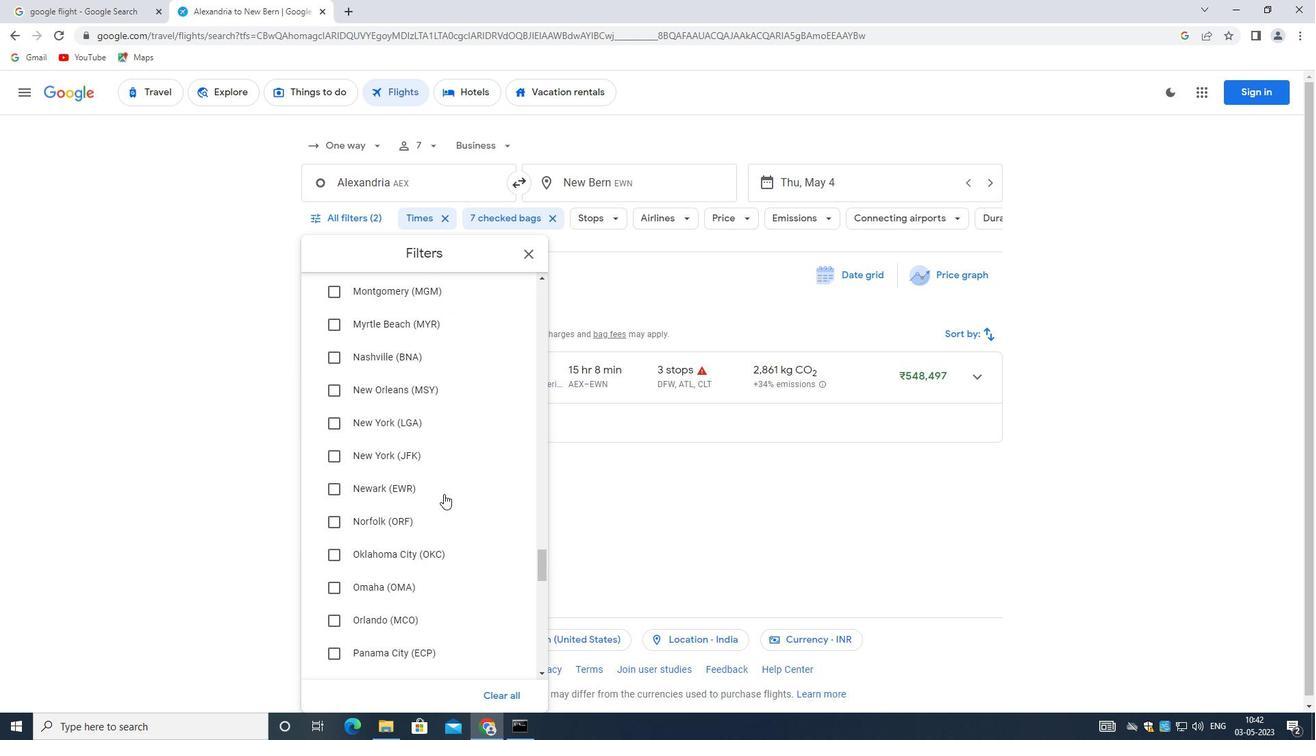 
Action: Mouse moved to (443, 498)
Screenshot: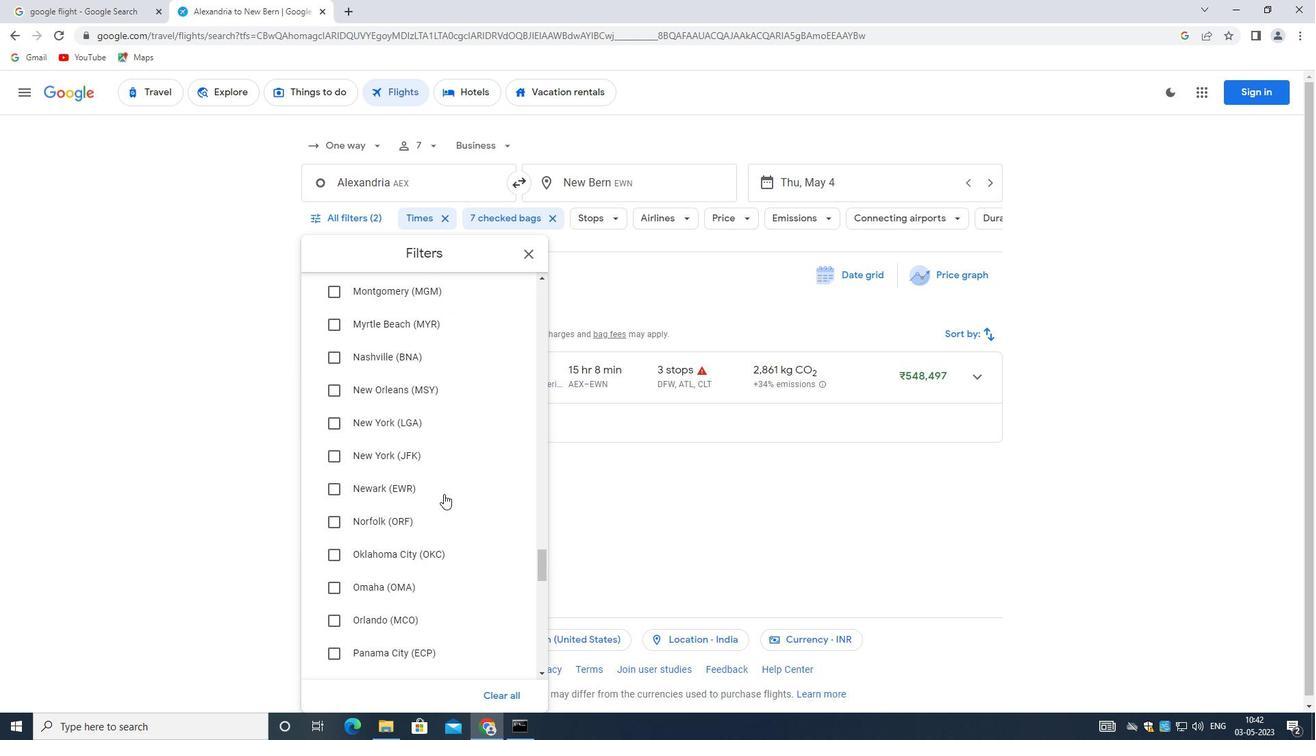 
Action: Mouse scrolled (443, 498) with delta (0, 0)
Screenshot: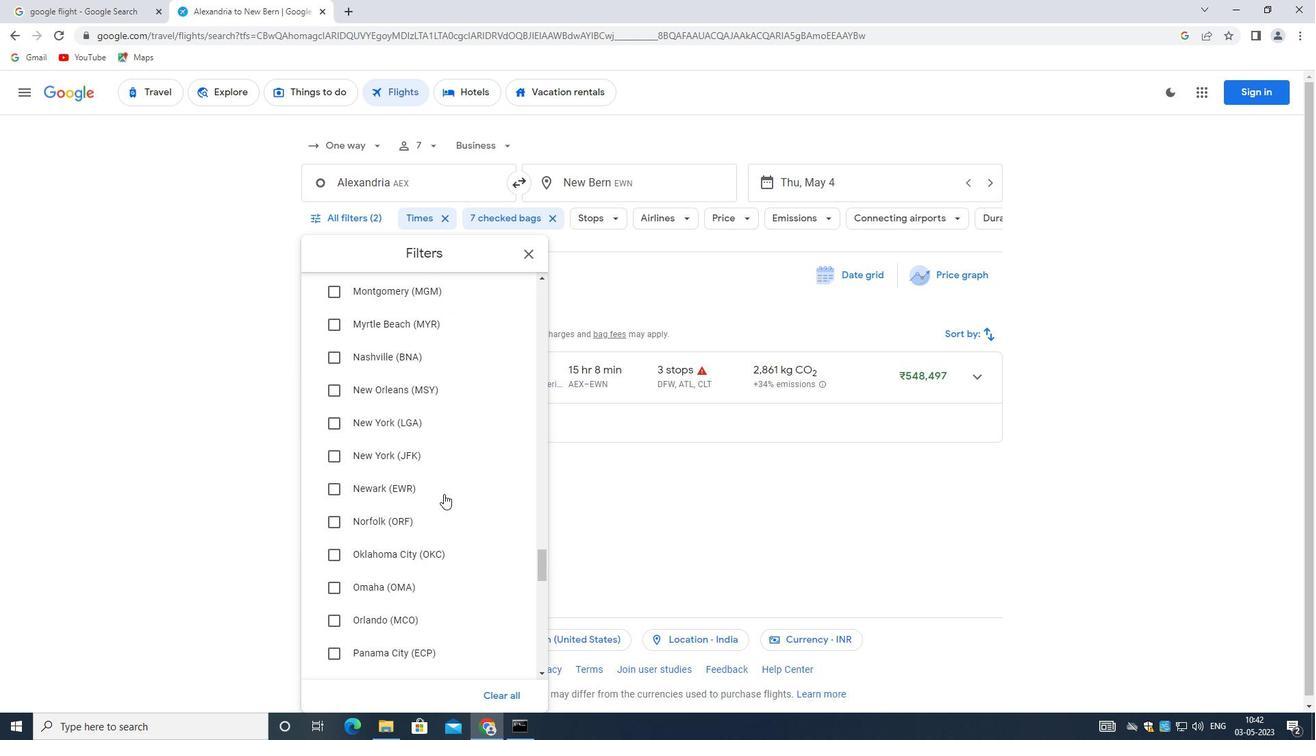 
Action: Mouse moved to (440, 508)
